 Task: Create fields in the 'feedback' object.
Action: Mouse moved to (1144, 73)
Screenshot: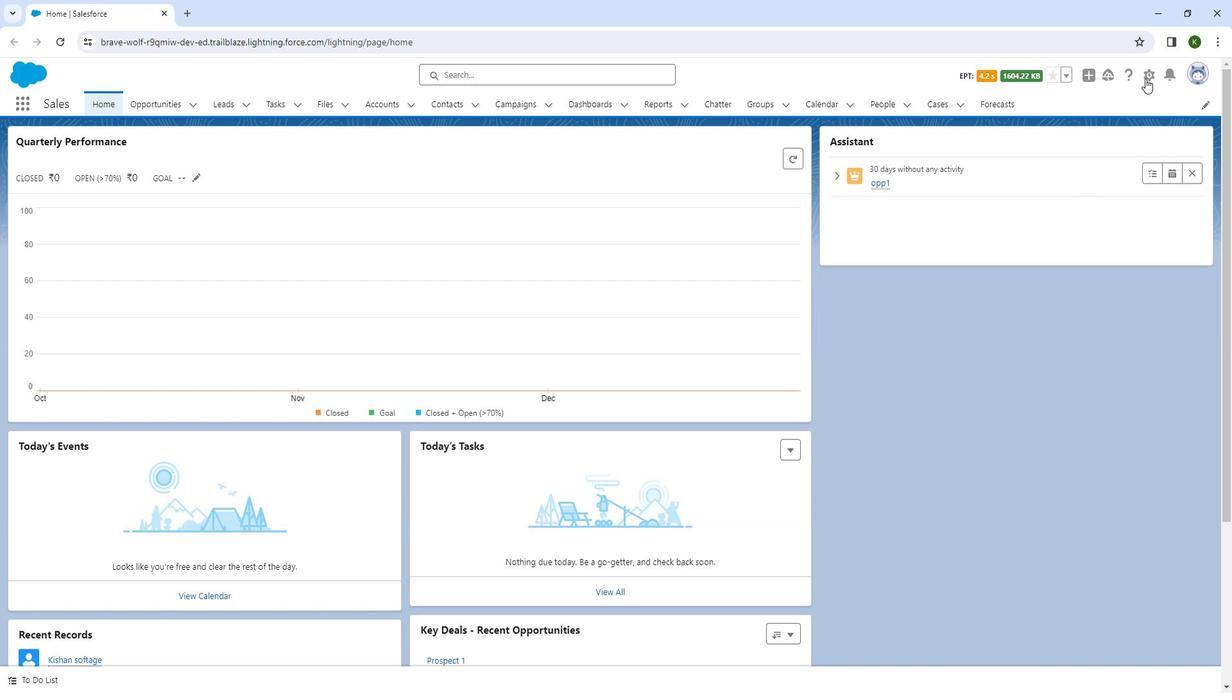 
Action: Mouse pressed left at (1144, 73)
Screenshot: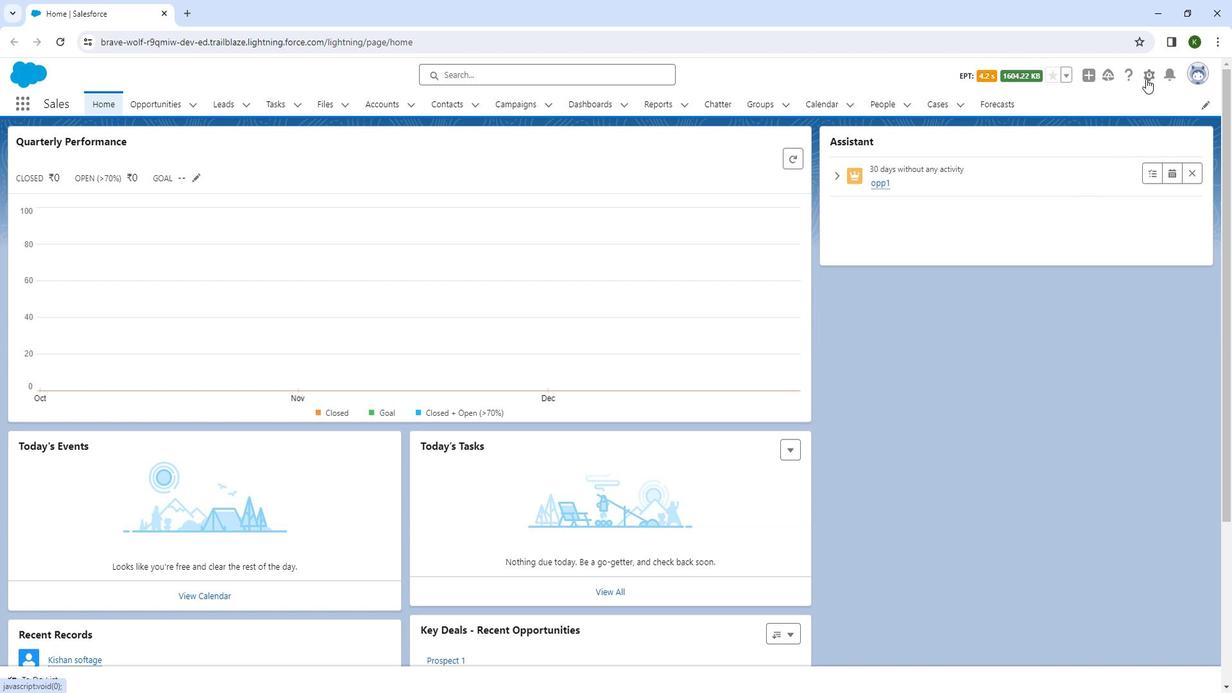 
Action: Mouse moved to (1090, 105)
Screenshot: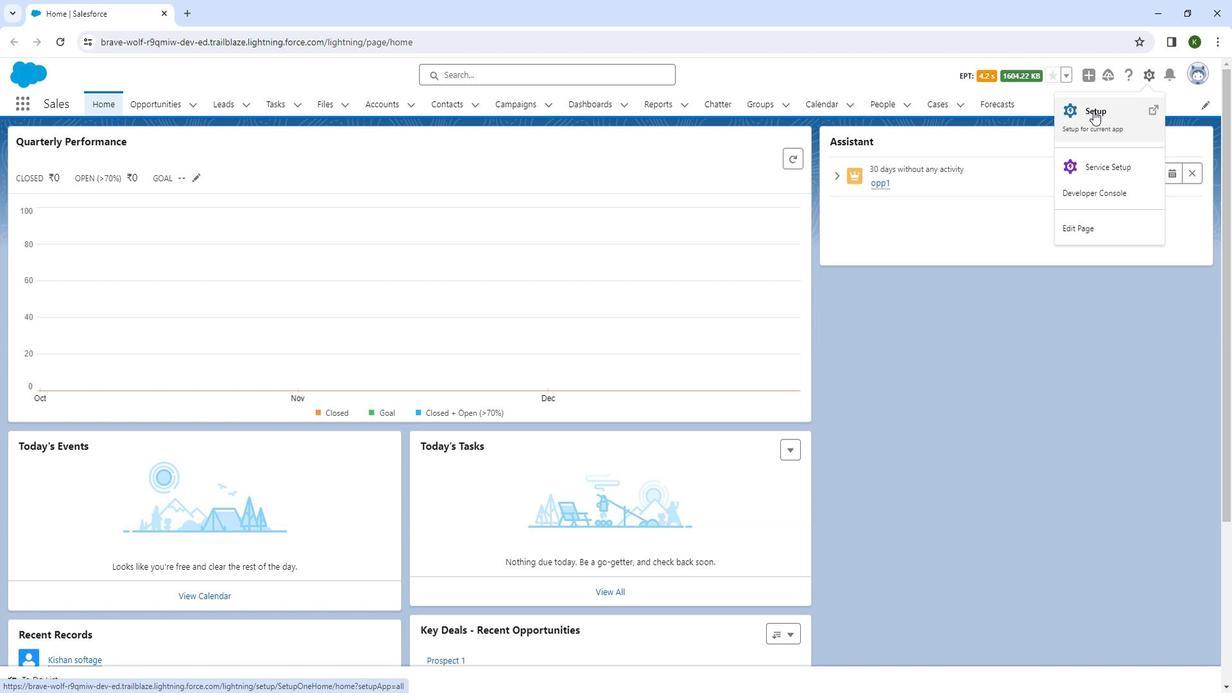 
Action: Mouse pressed left at (1090, 105)
Screenshot: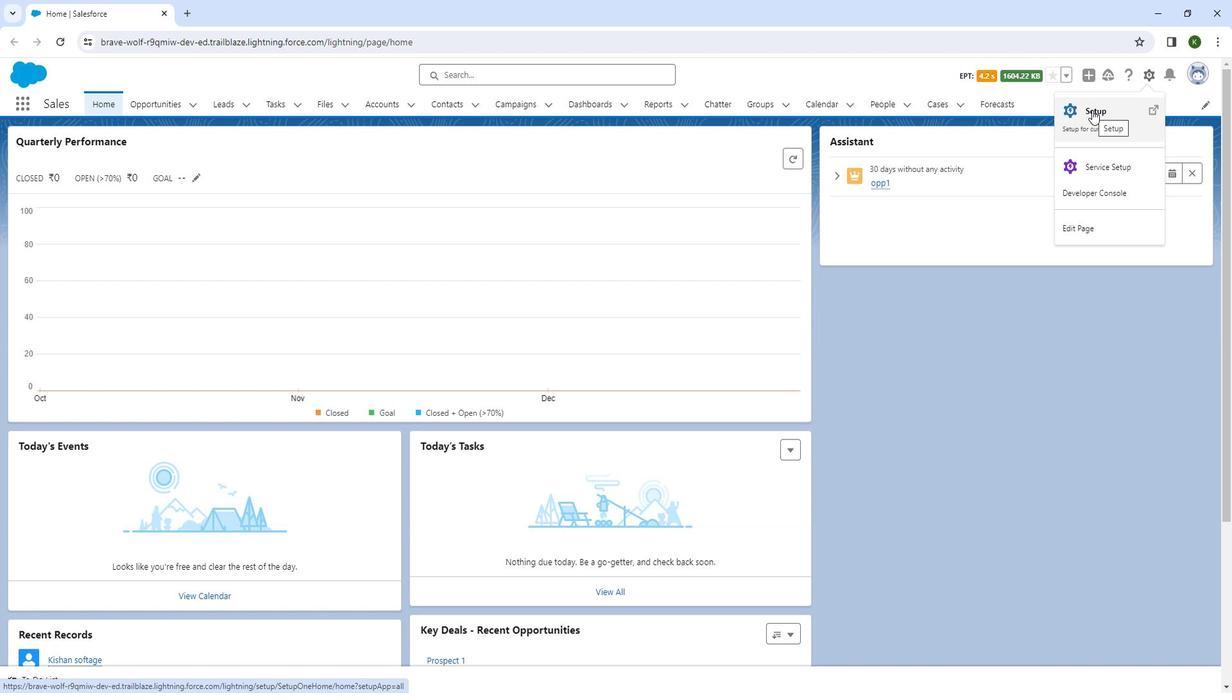 
Action: Mouse moved to (171, 97)
Screenshot: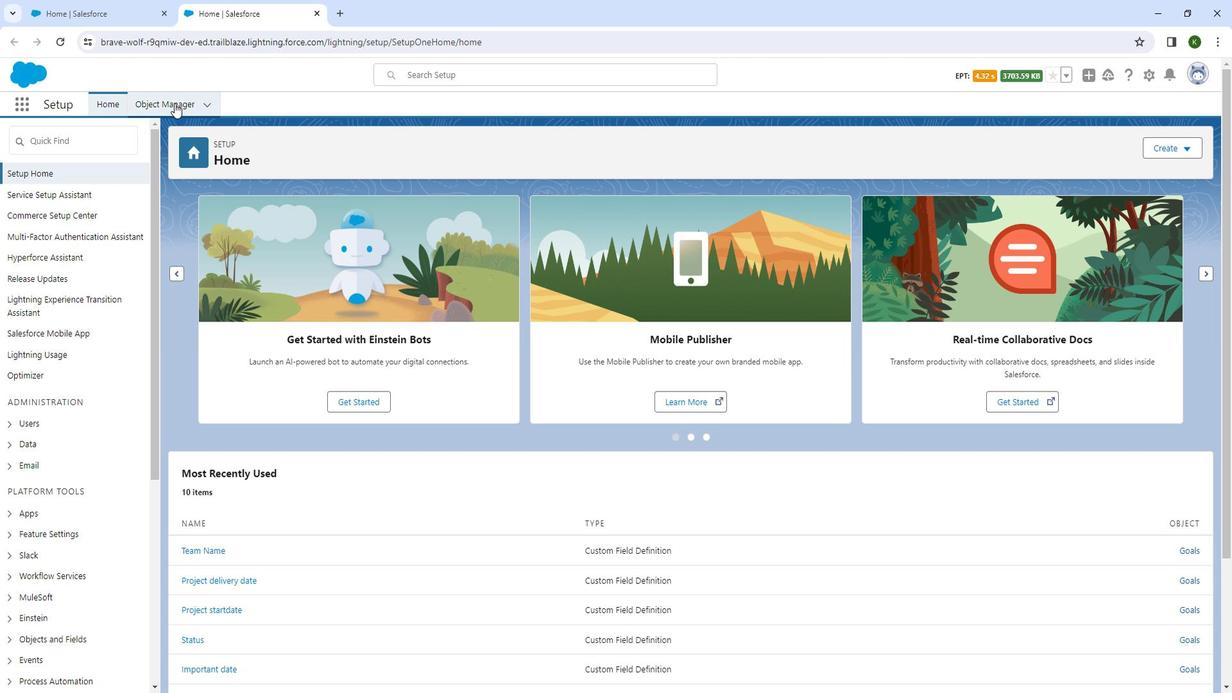 
Action: Mouse pressed left at (171, 97)
Screenshot: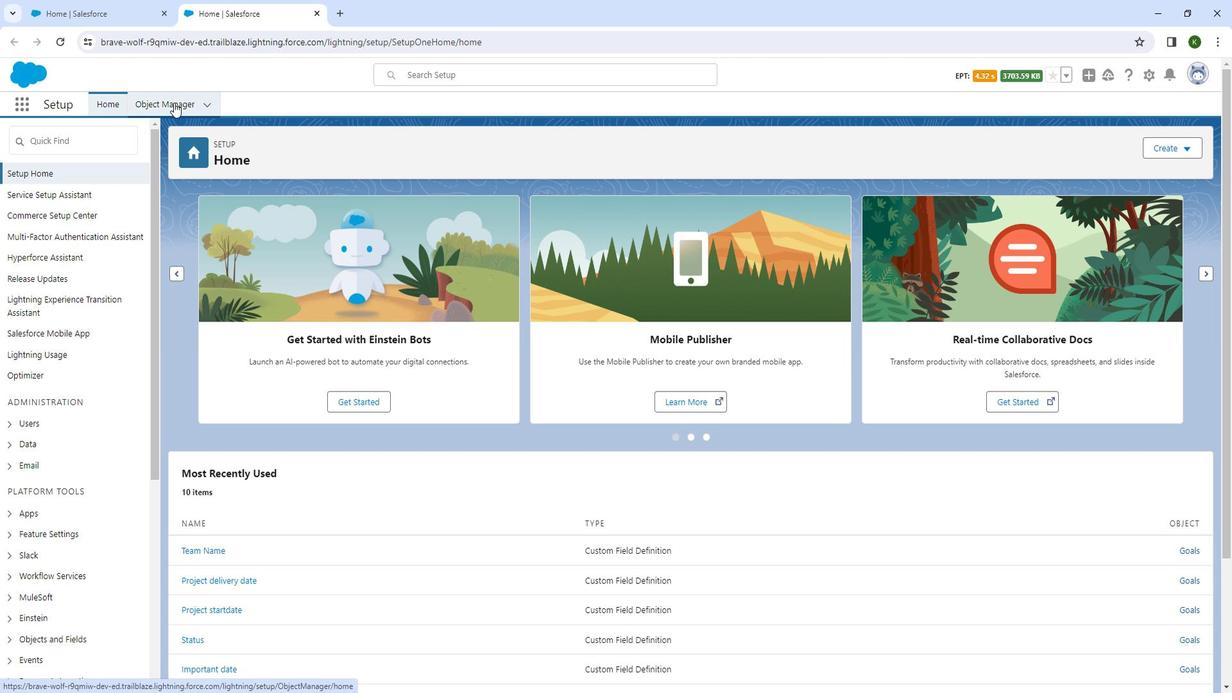 
Action: Mouse moved to (974, 150)
Screenshot: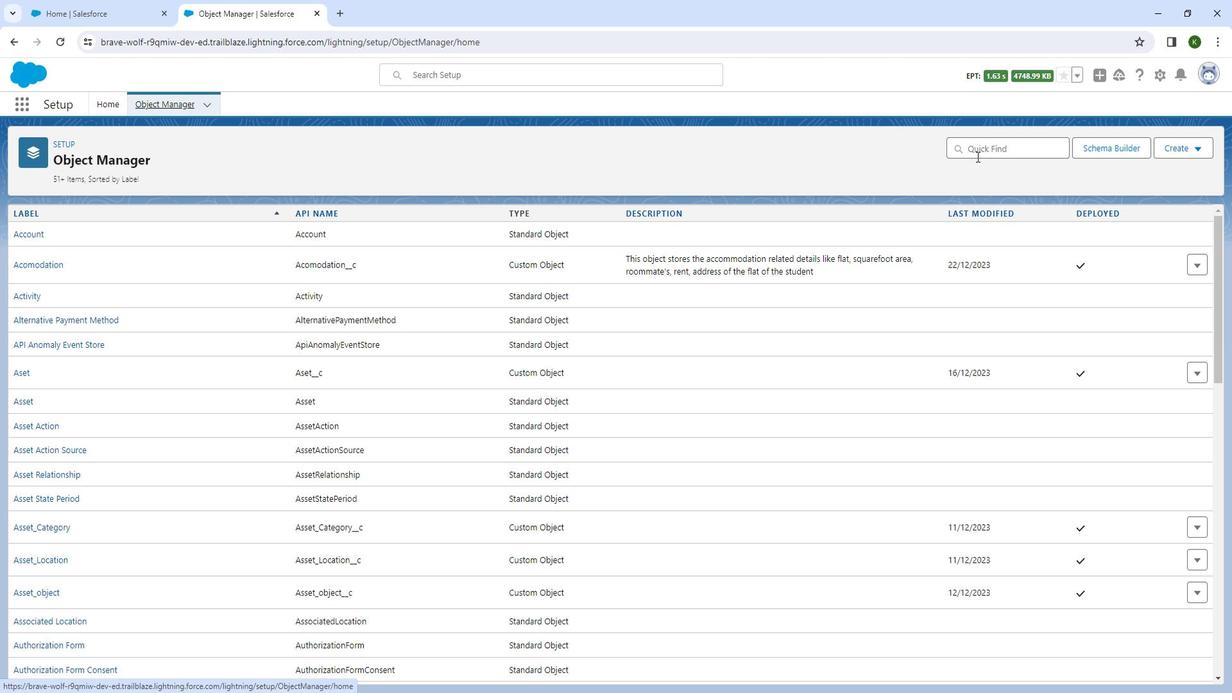 
Action: Mouse pressed left at (974, 150)
Screenshot: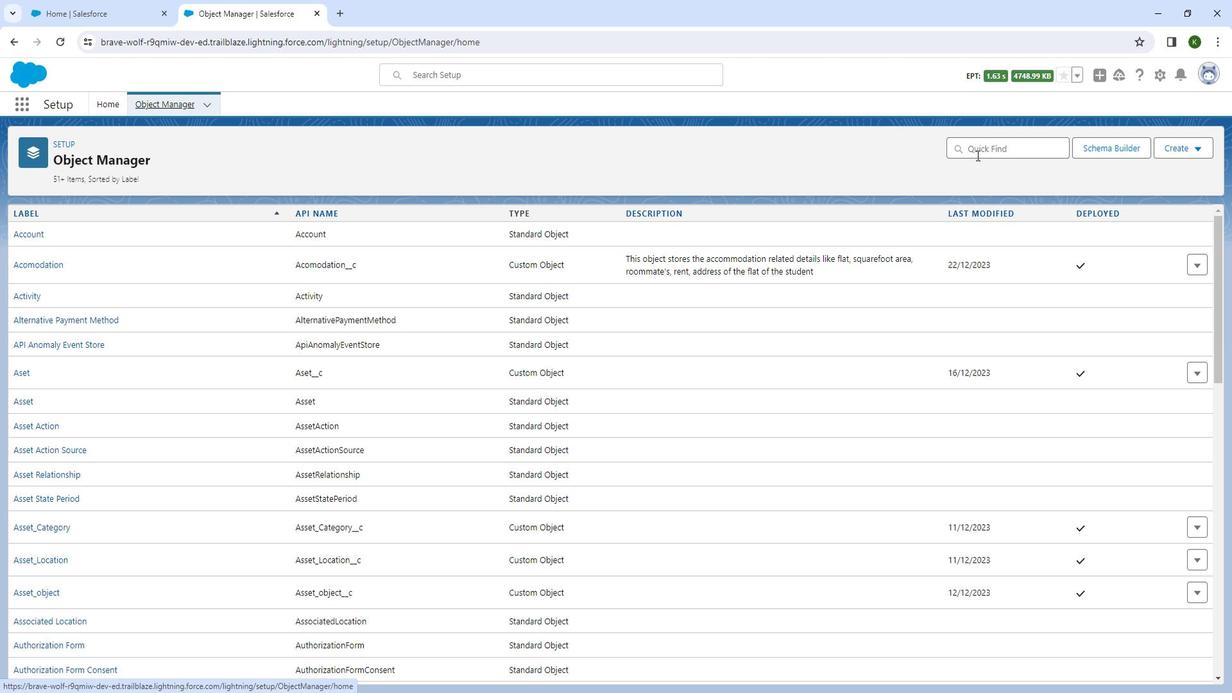 
Action: Key pressed feedb
Screenshot: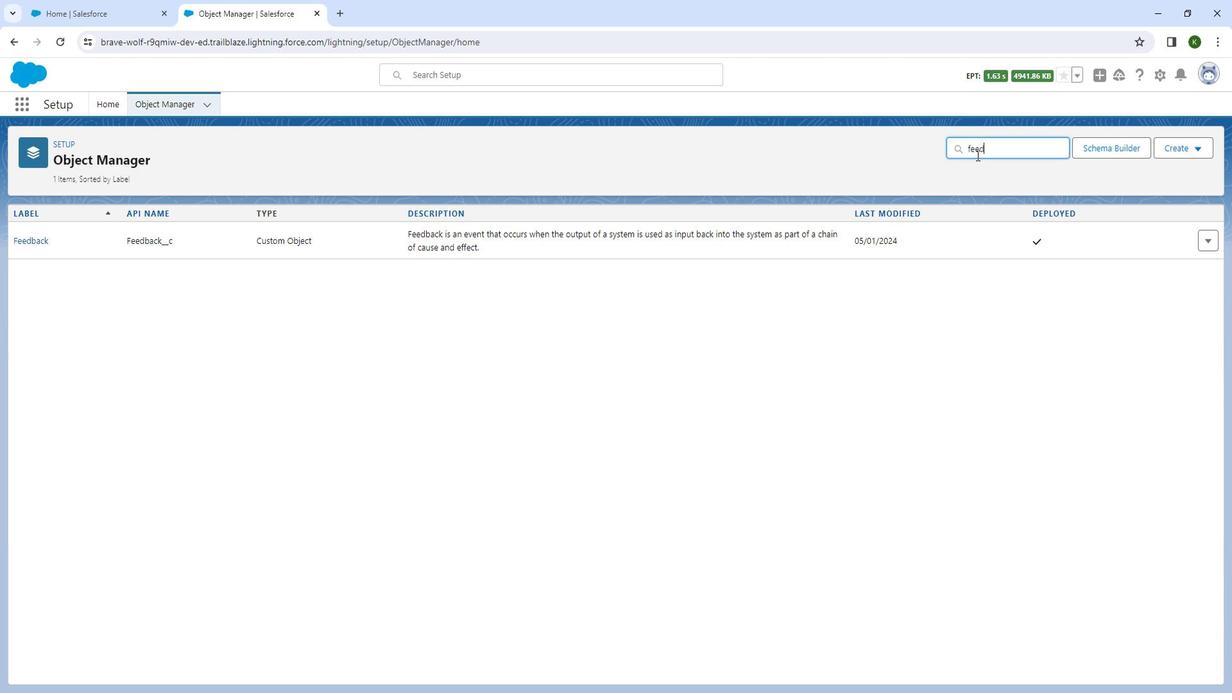 
Action: Mouse moved to (37, 238)
Screenshot: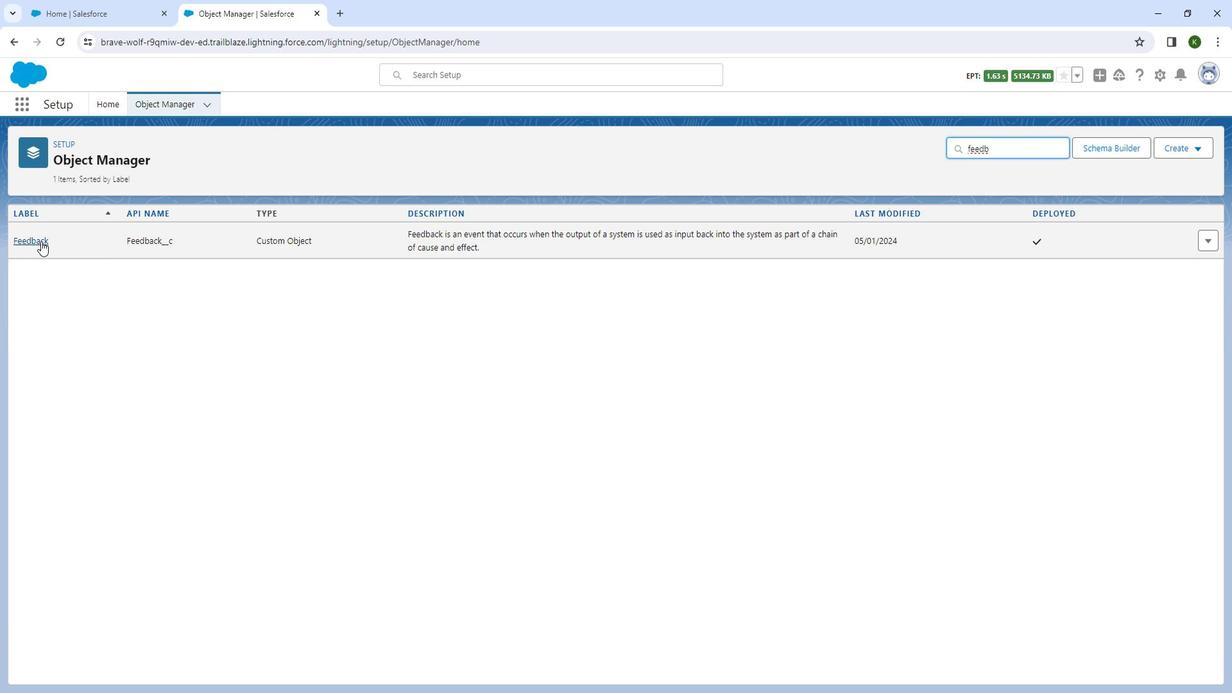 
Action: Mouse pressed left at (37, 238)
Screenshot: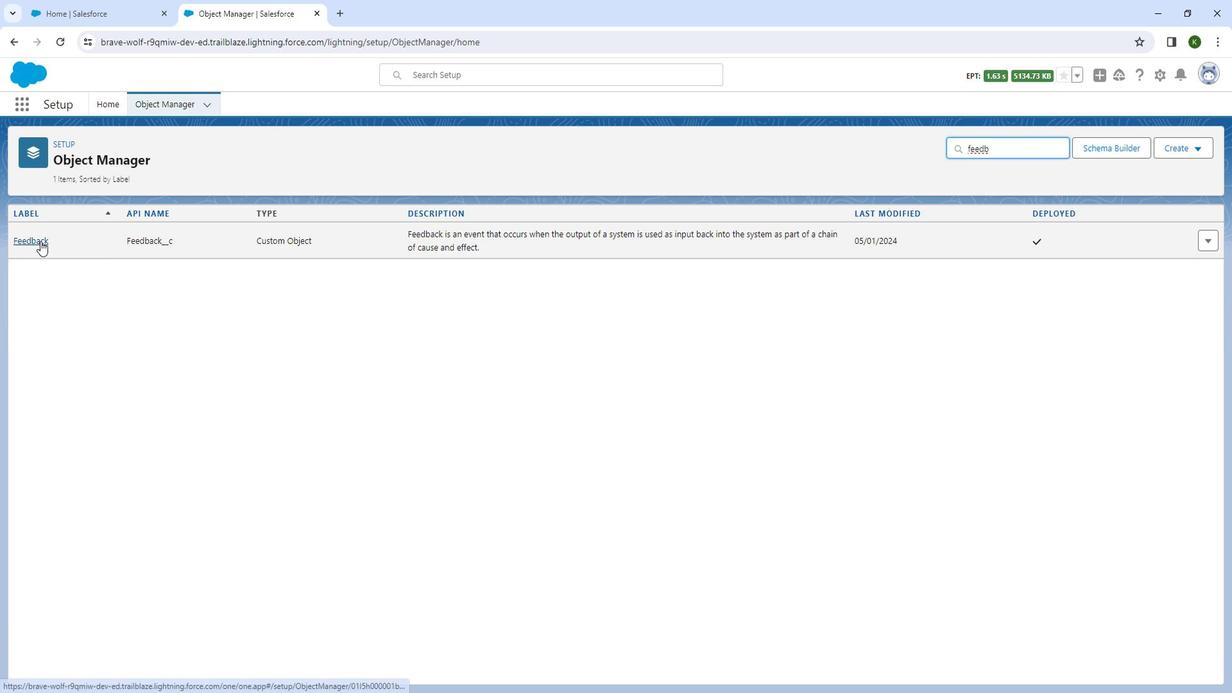 
Action: Mouse moved to (104, 238)
Screenshot: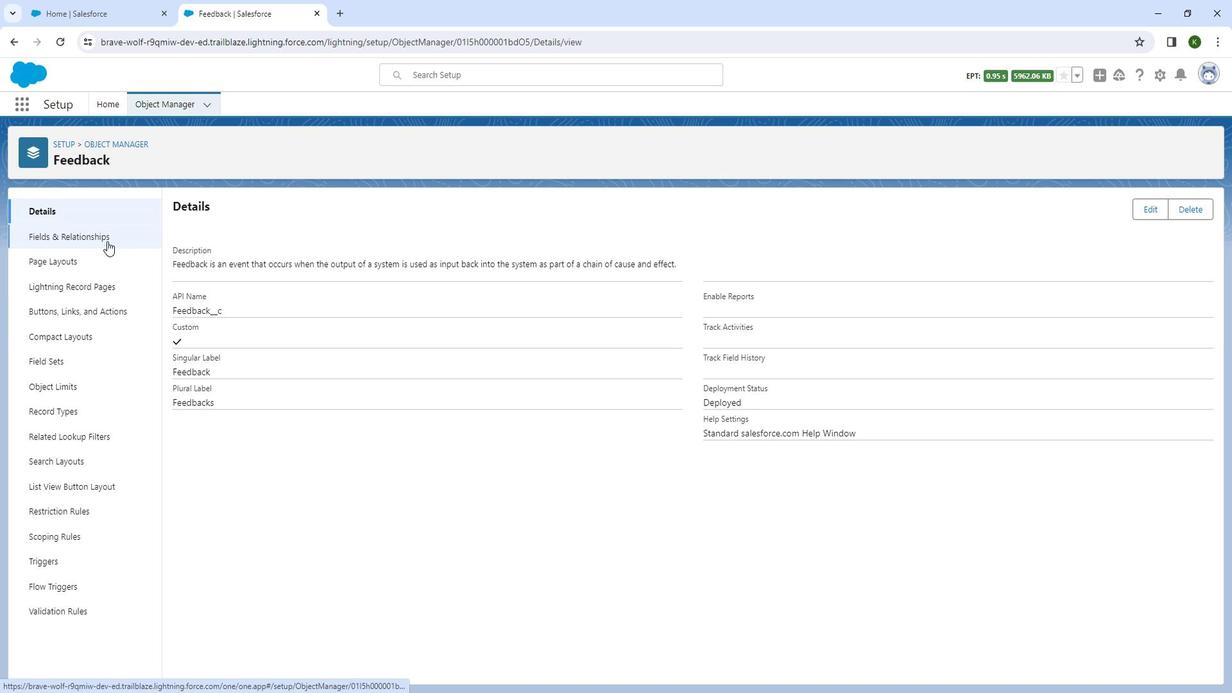 
Action: Mouse pressed left at (104, 238)
Screenshot: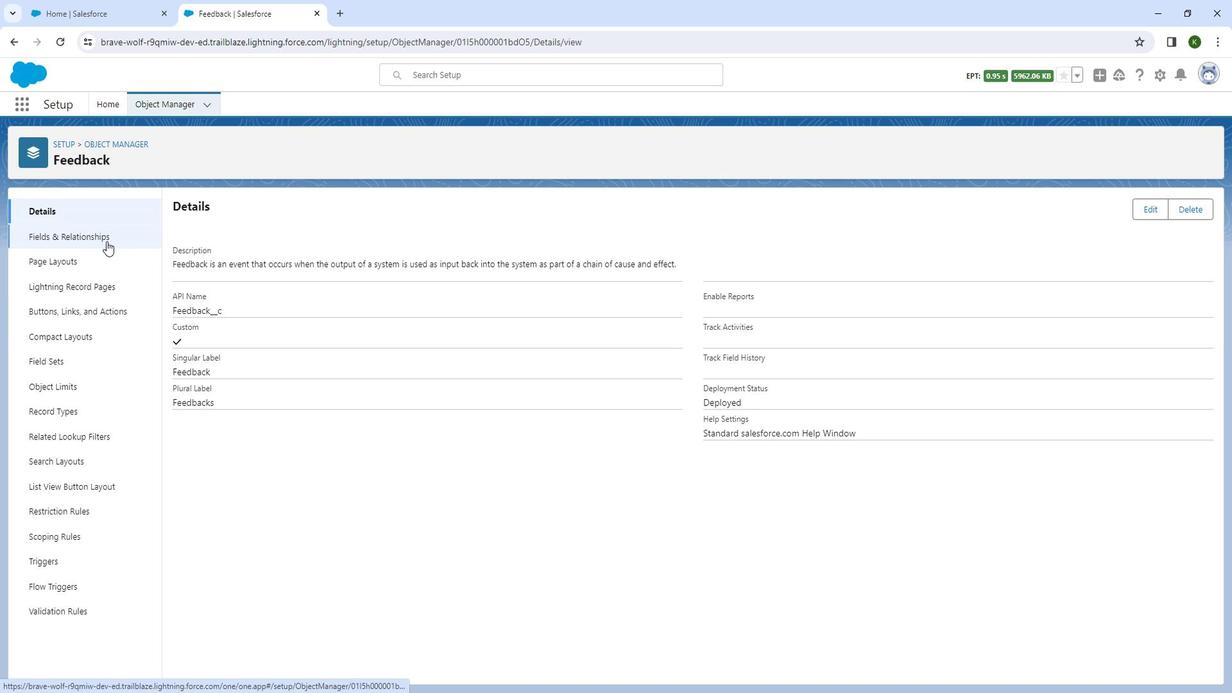 
Action: Mouse moved to (933, 208)
Screenshot: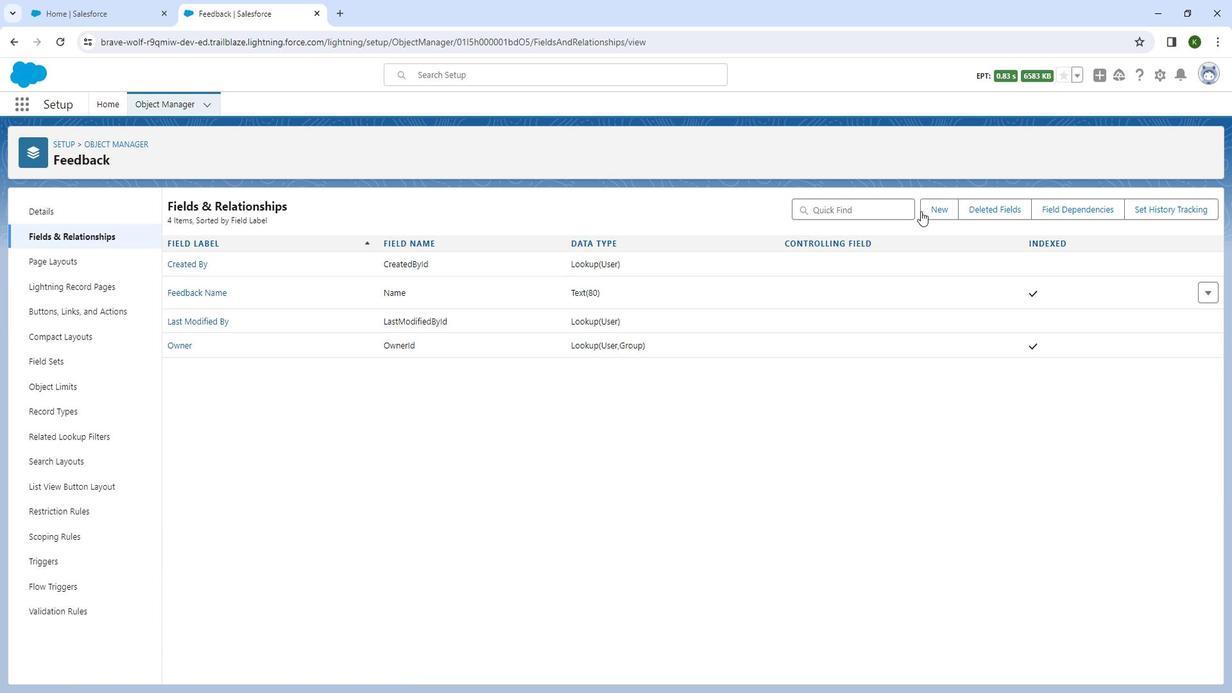 
Action: Mouse pressed left at (933, 208)
Screenshot: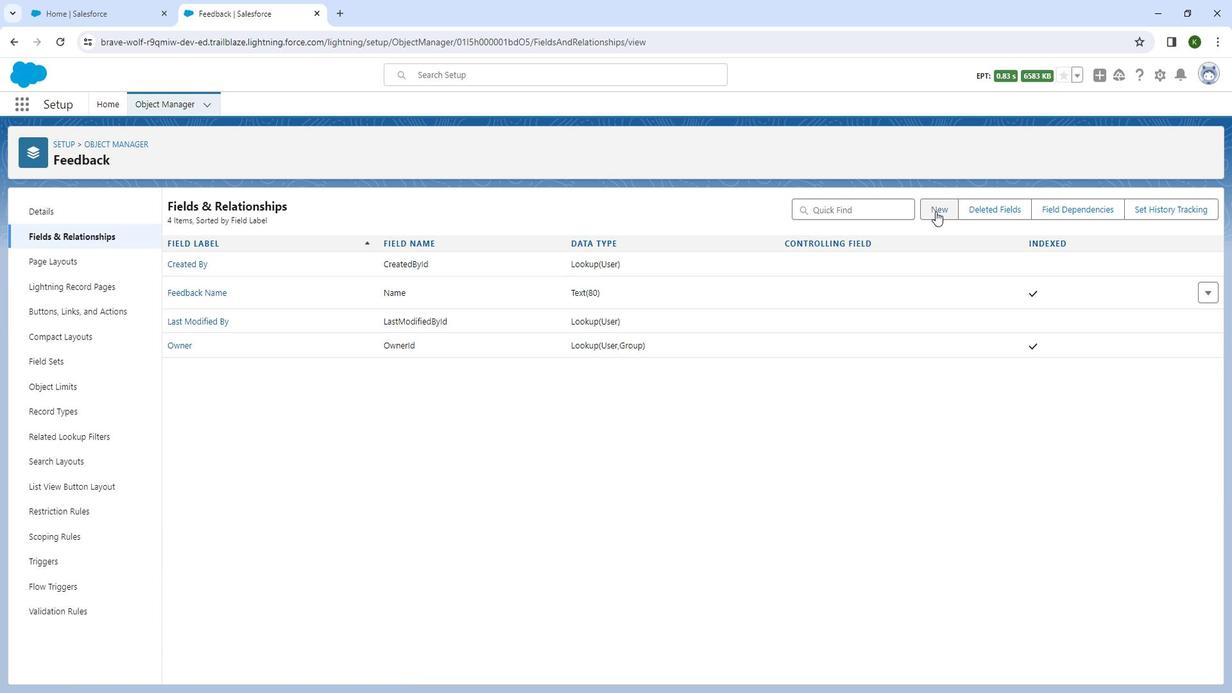 
Action: Mouse moved to (342, 444)
Screenshot: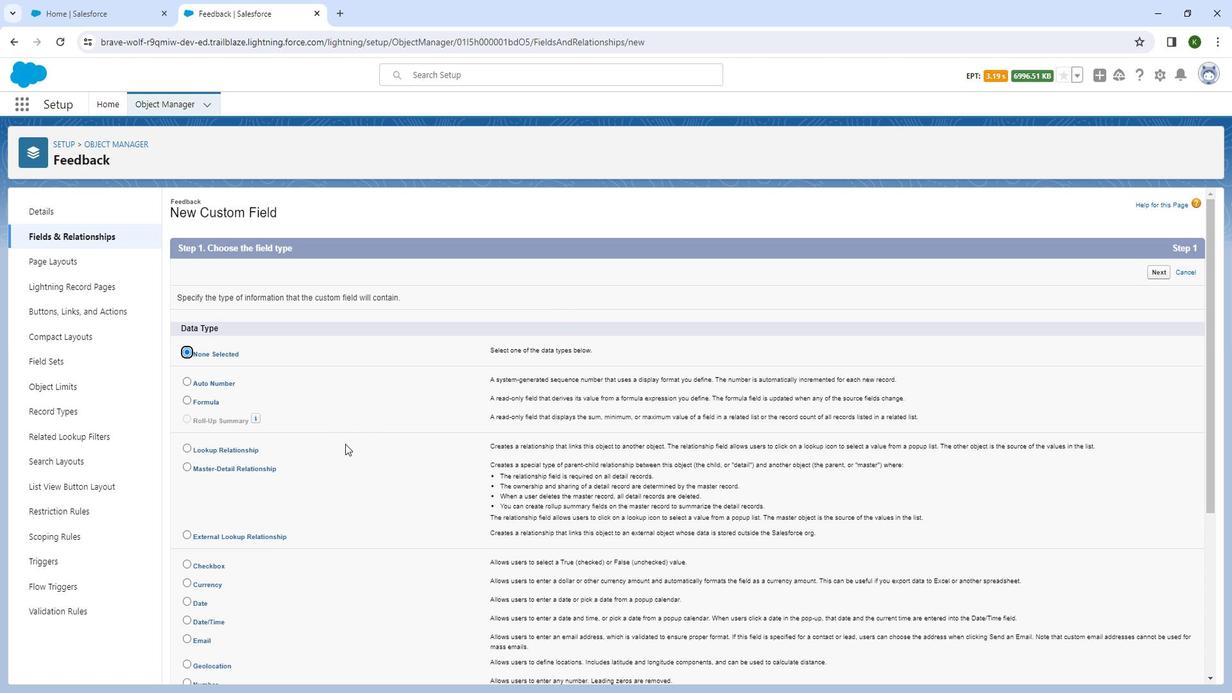 
Action: Mouse scrolled (342, 443) with delta (0, 0)
Screenshot: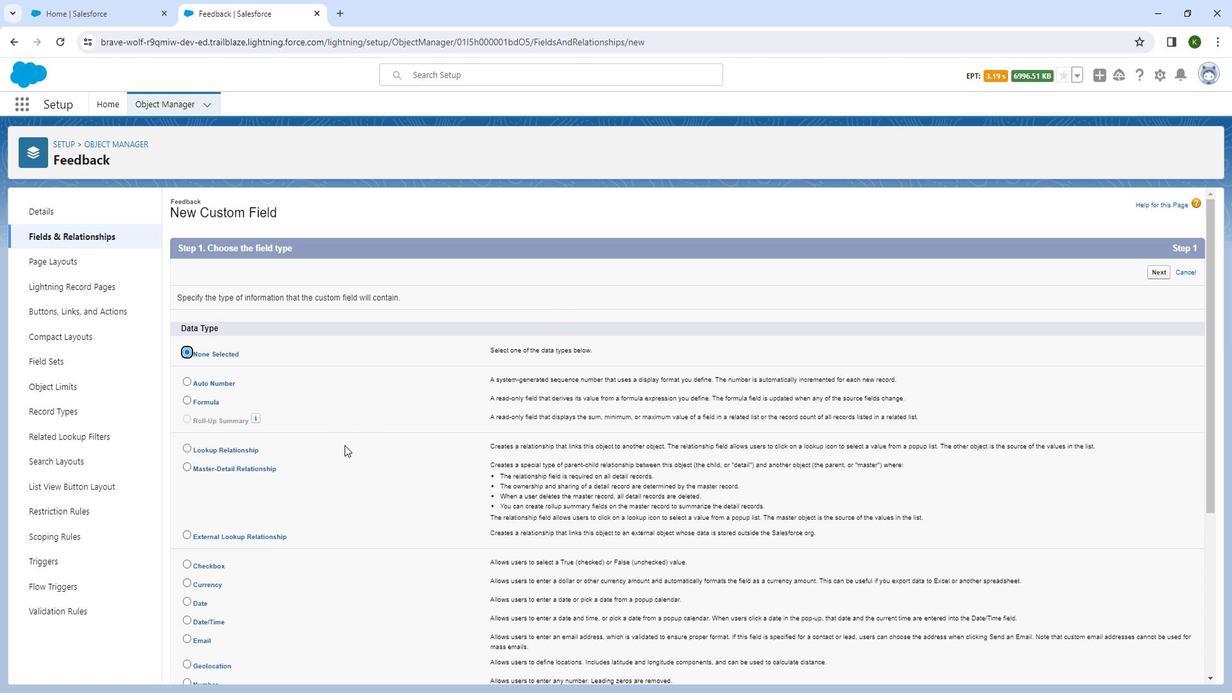 
Action: Mouse scrolled (342, 443) with delta (0, 0)
Screenshot: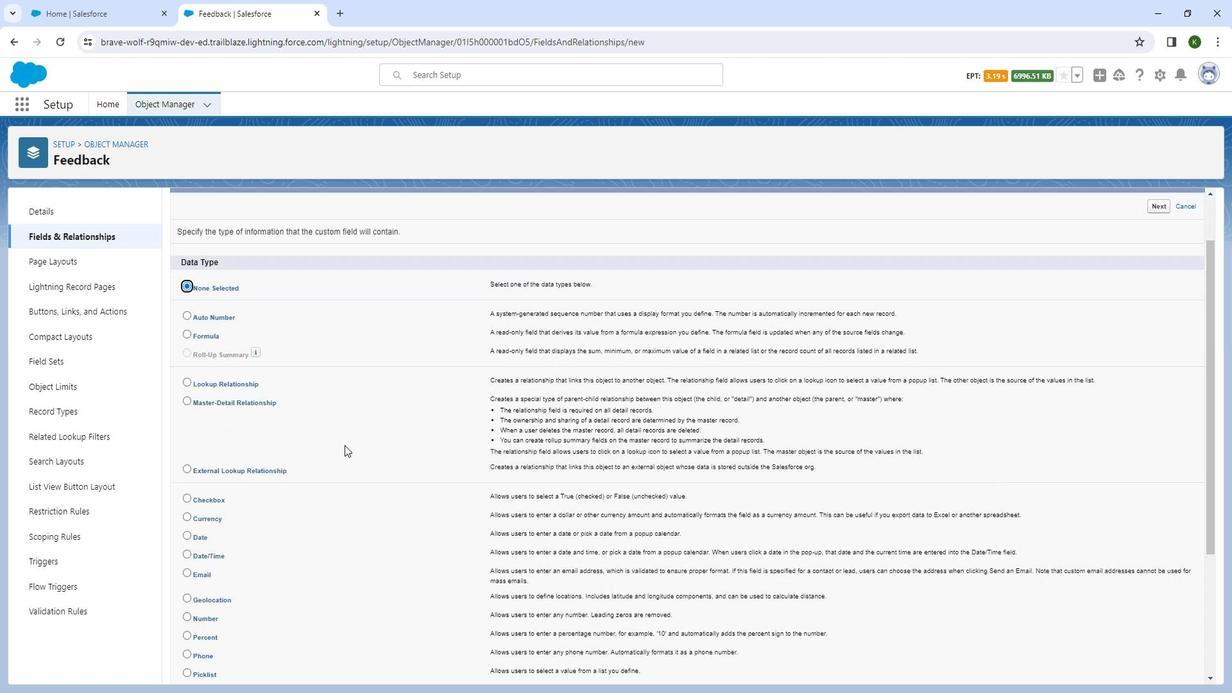 
Action: Mouse moved to (341, 446)
Screenshot: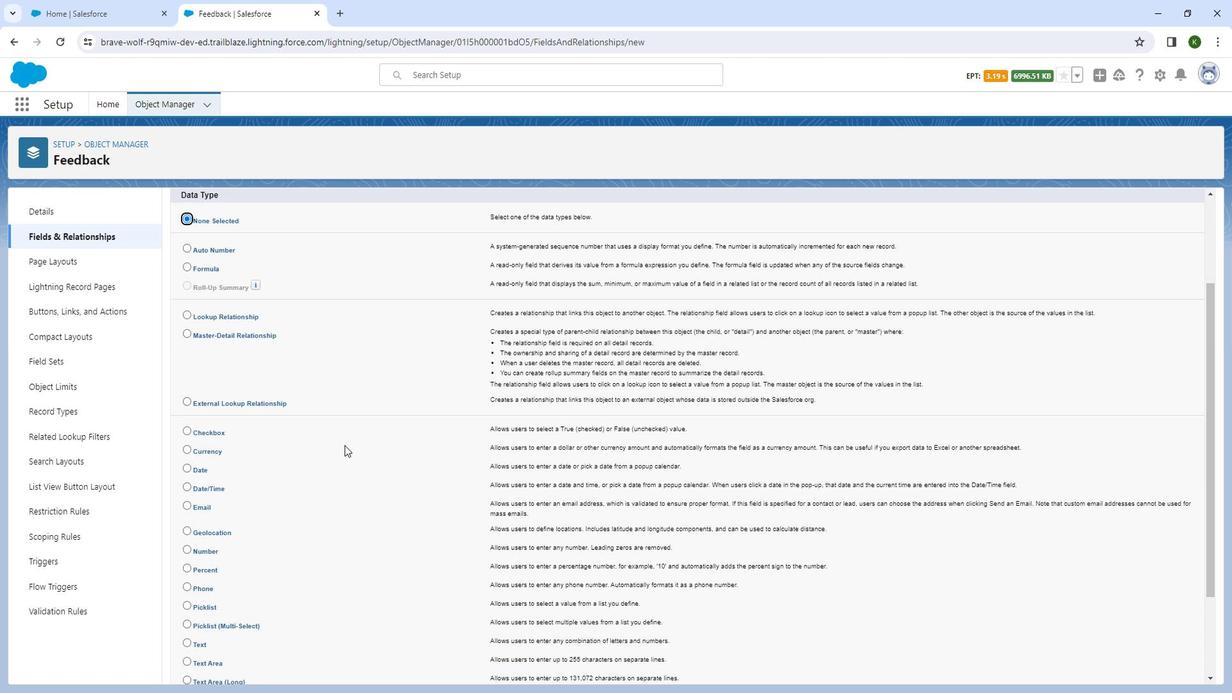 
Action: Mouse scrolled (341, 445) with delta (0, -1)
Screenshot: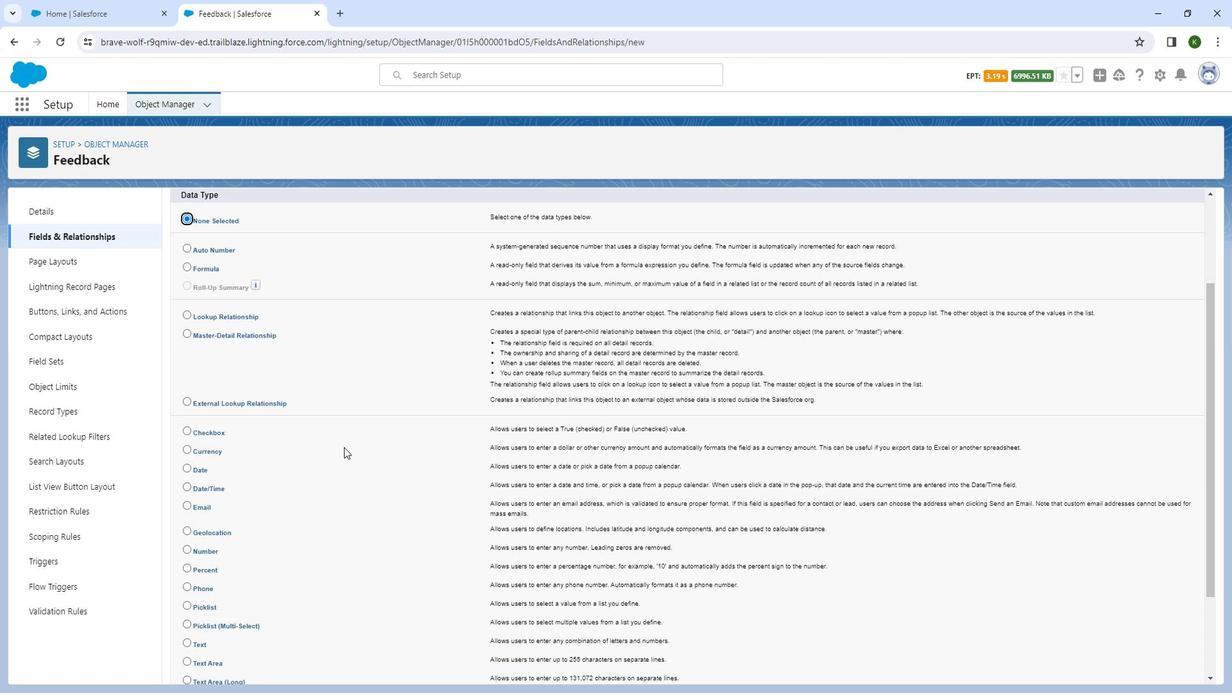 
Action: Mouse moved to (184, 577)
Screenshot: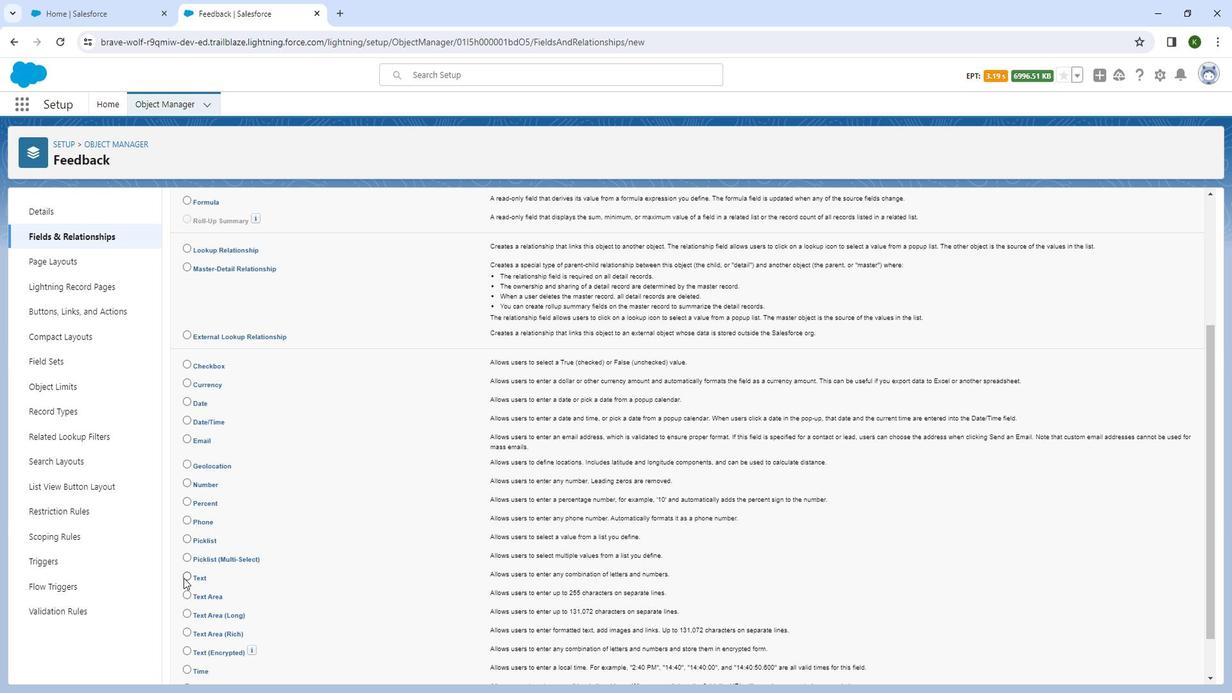 
Action: Mouse pressed left at (184, 577)
Screenshot: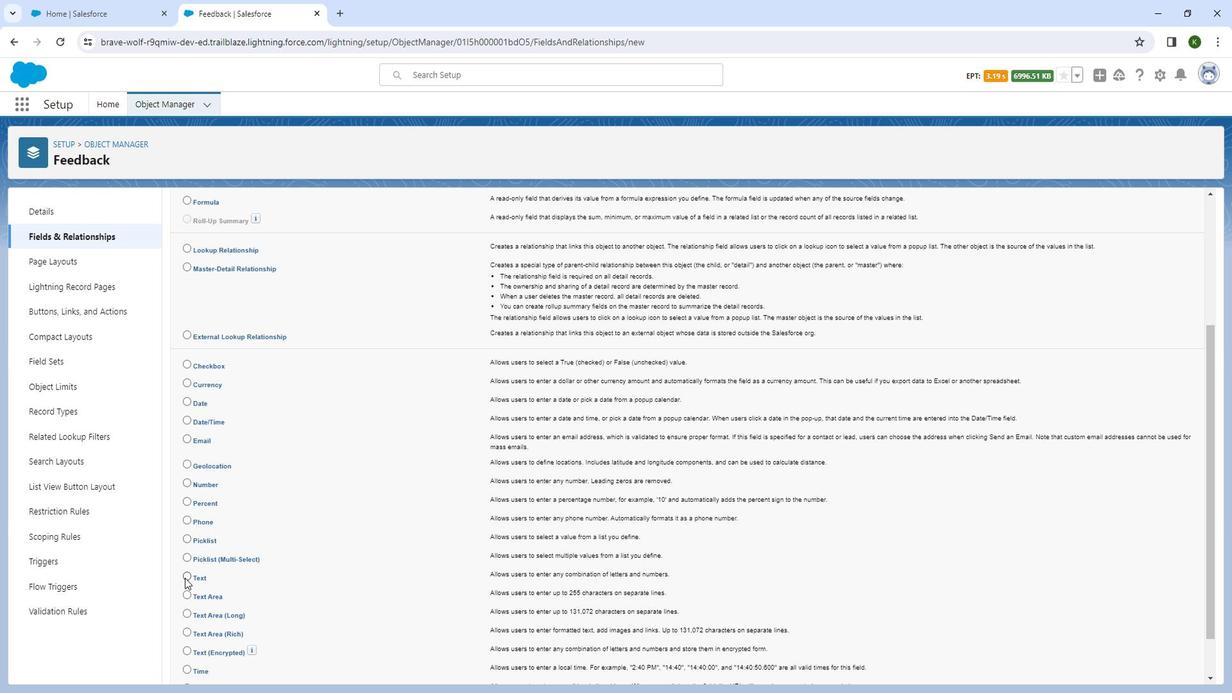 
Action: Mouse moved to (1095, 554)
Screenshot: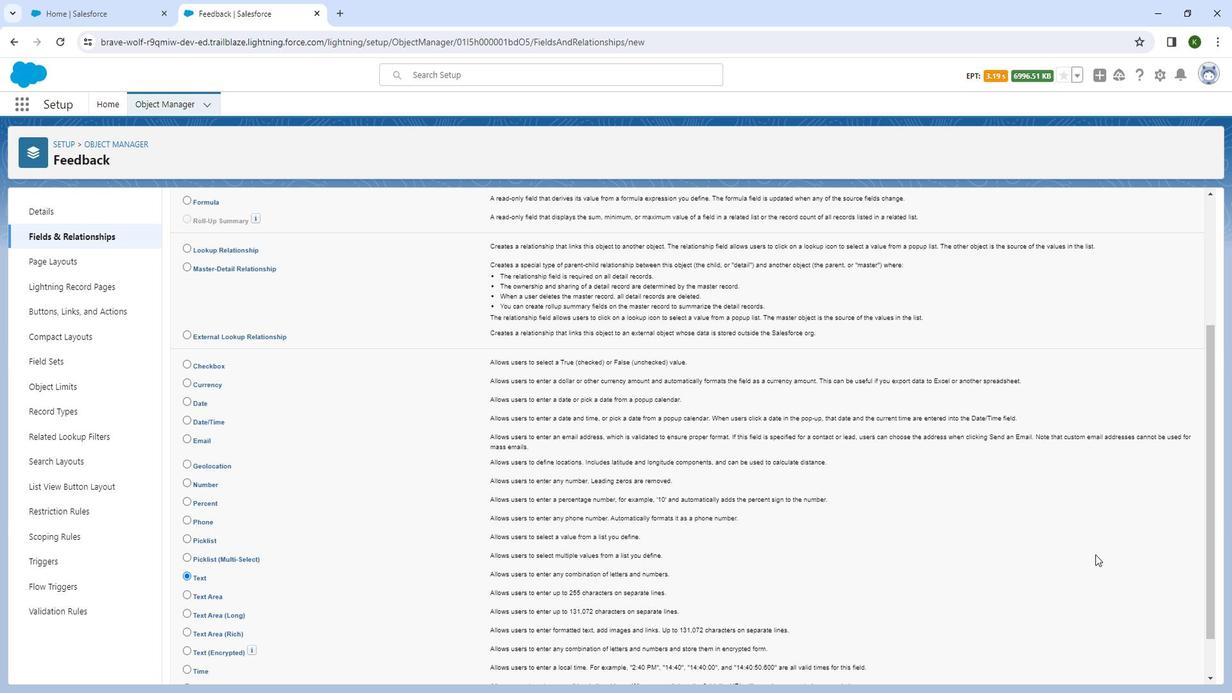 
Action: Mouse scrolled (1095, 552) with delta (0, -1)
Screenshot: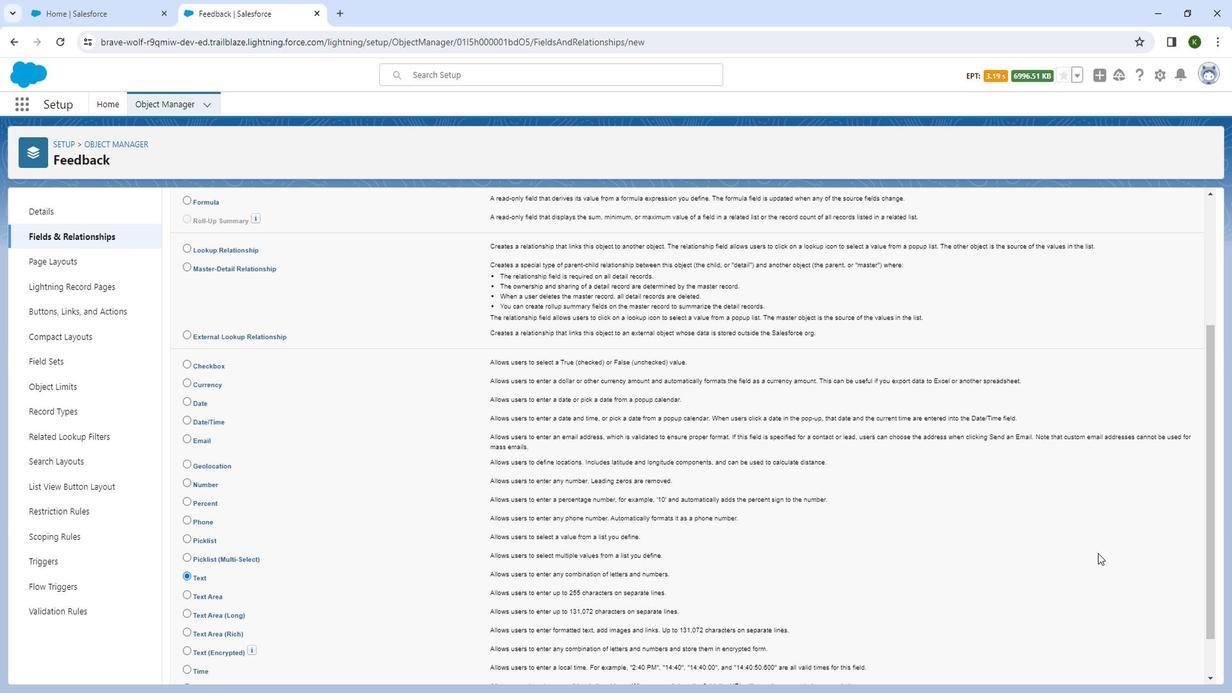 
Action: Mouse moved to (1158, 670)
Screenshot: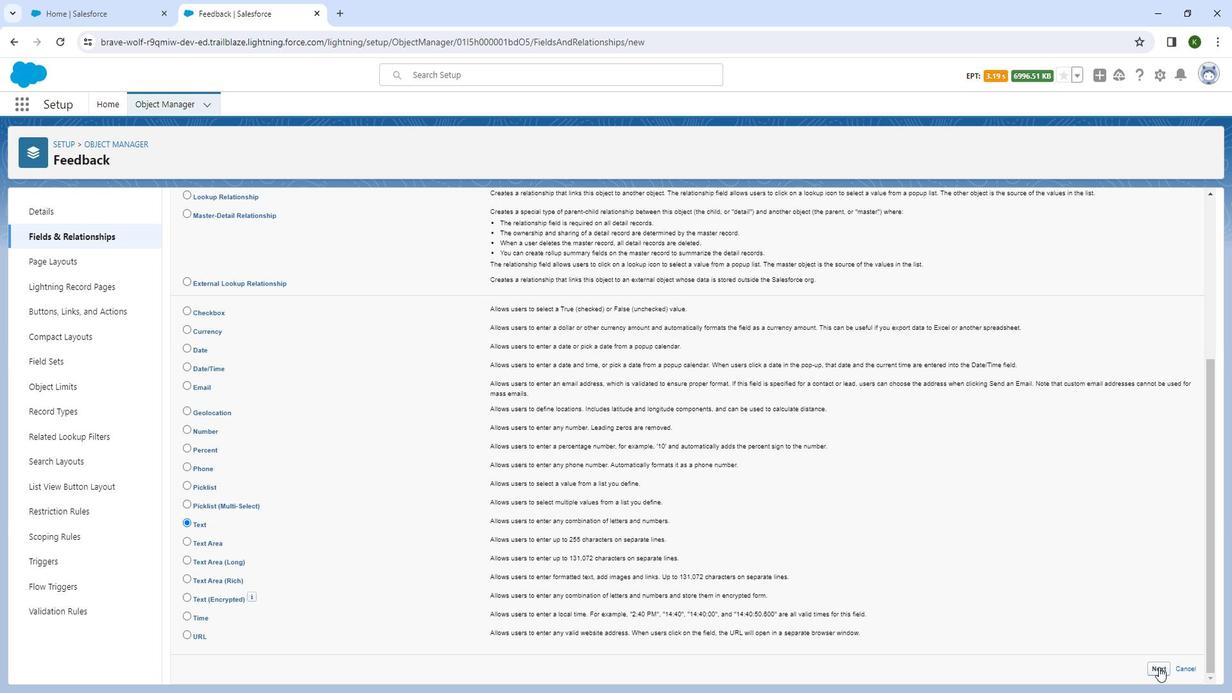 
Action: Mouse pressed left at (1158, 670)
Screenshot: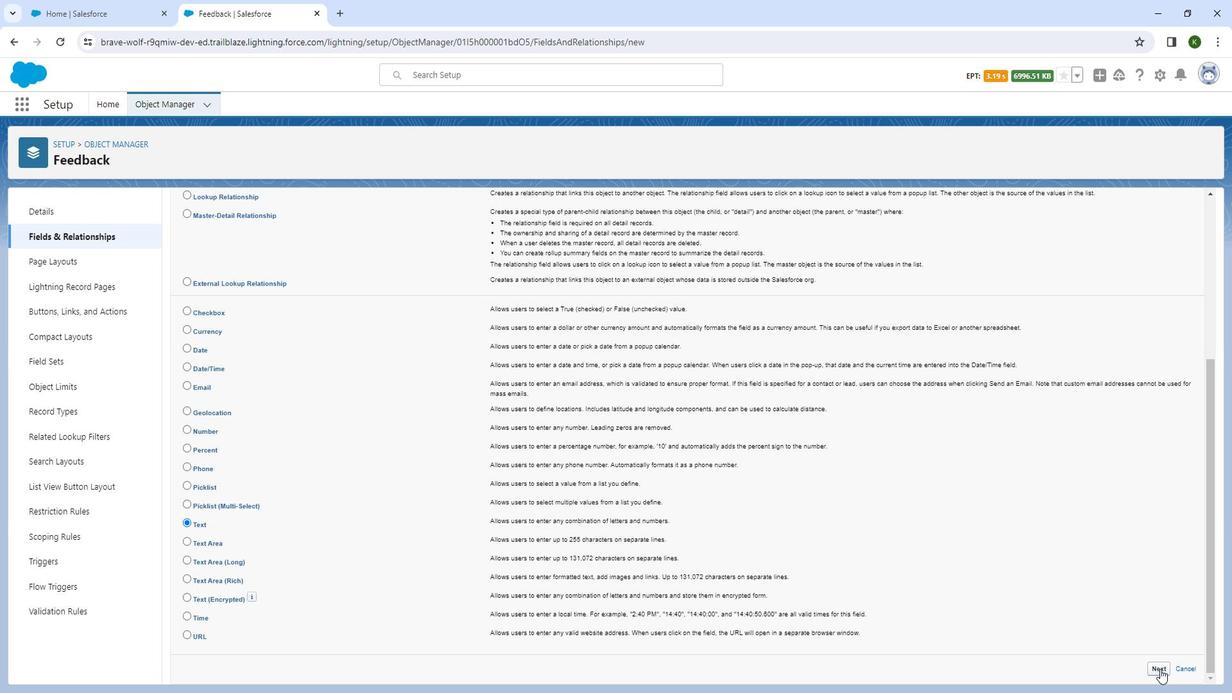 
Action: Mouse moved to (384, 297)
Screenshot: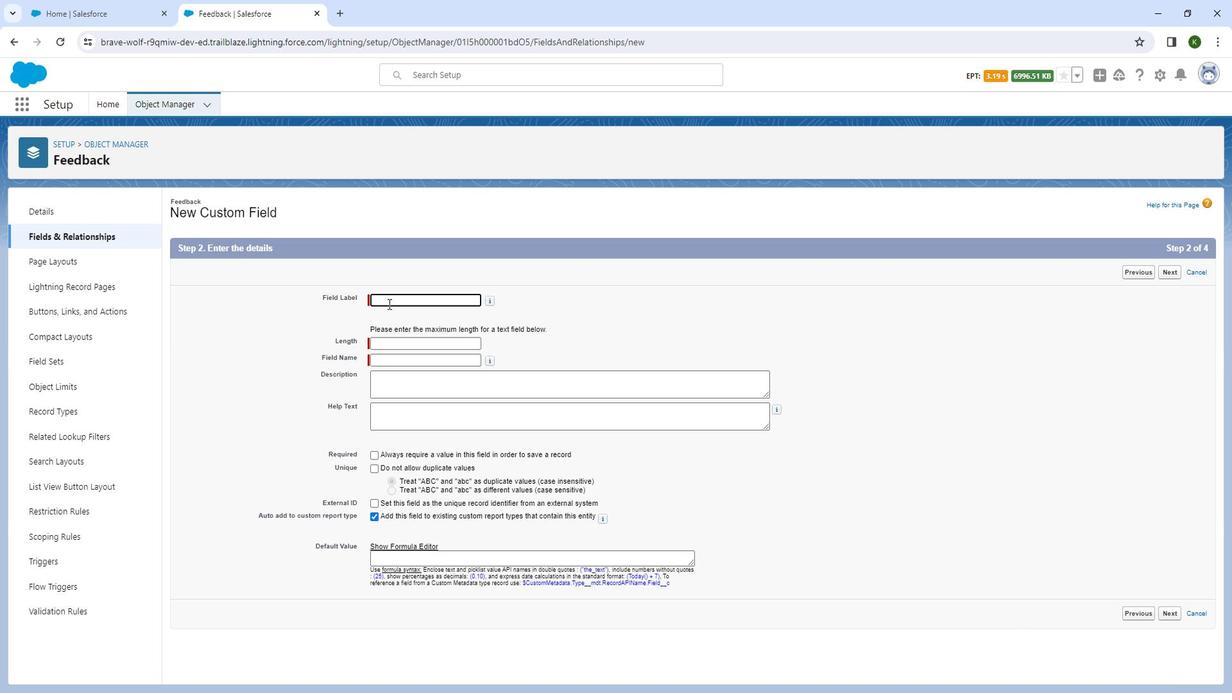 
Action: Mouse pressed left at (384, 297)
Screenshot: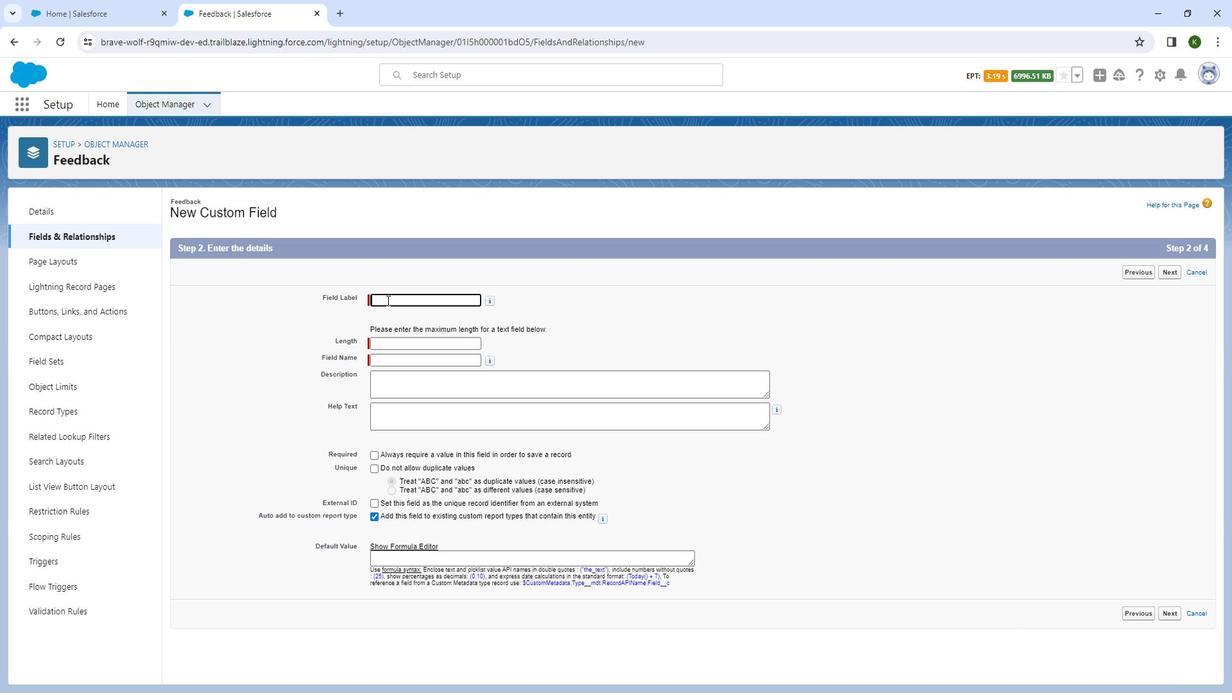 
Action: Key pressed <Key.shift_r>Employee<Key.space><Key.shift_r>ID
Screenshot: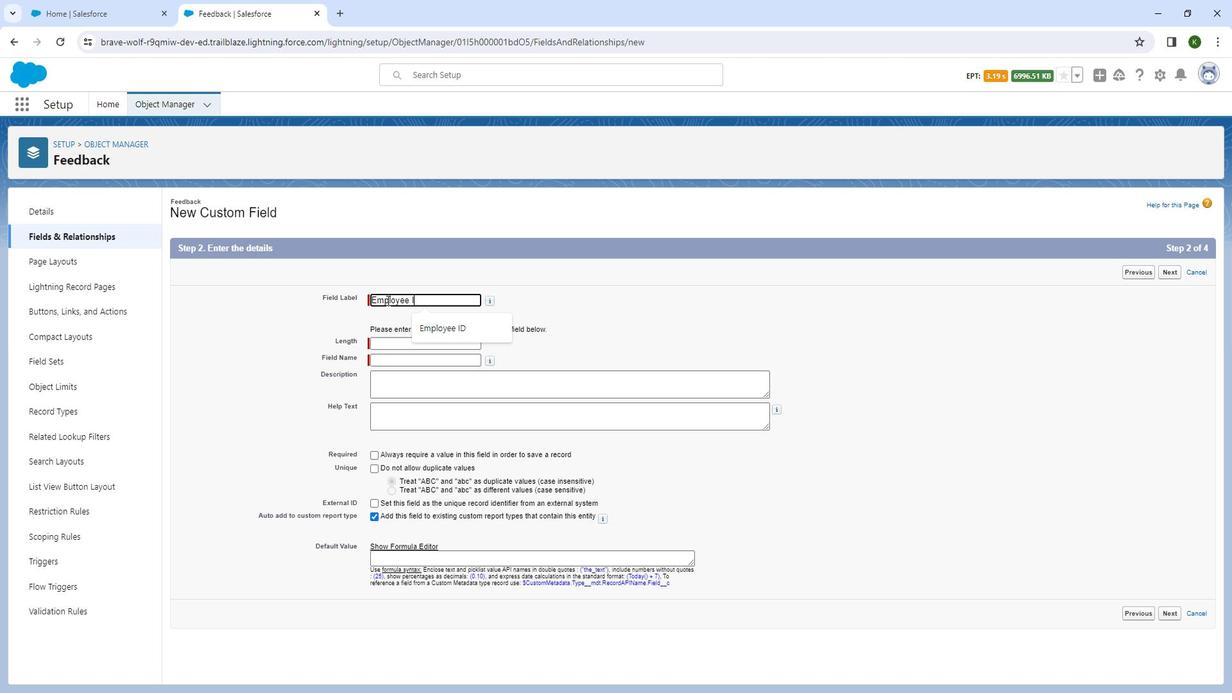 
Action: Mouse moved to (384, 340)
Screenshot: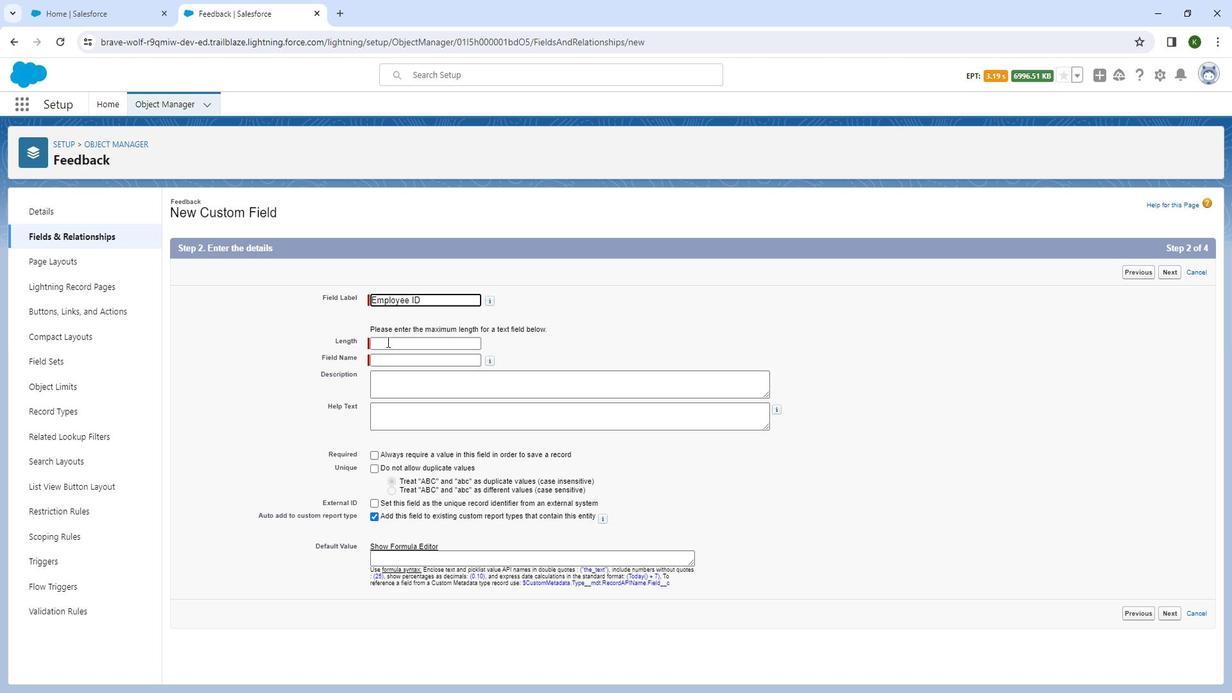 
Action: Mouse pressed left at (384, 340)
Screenshot: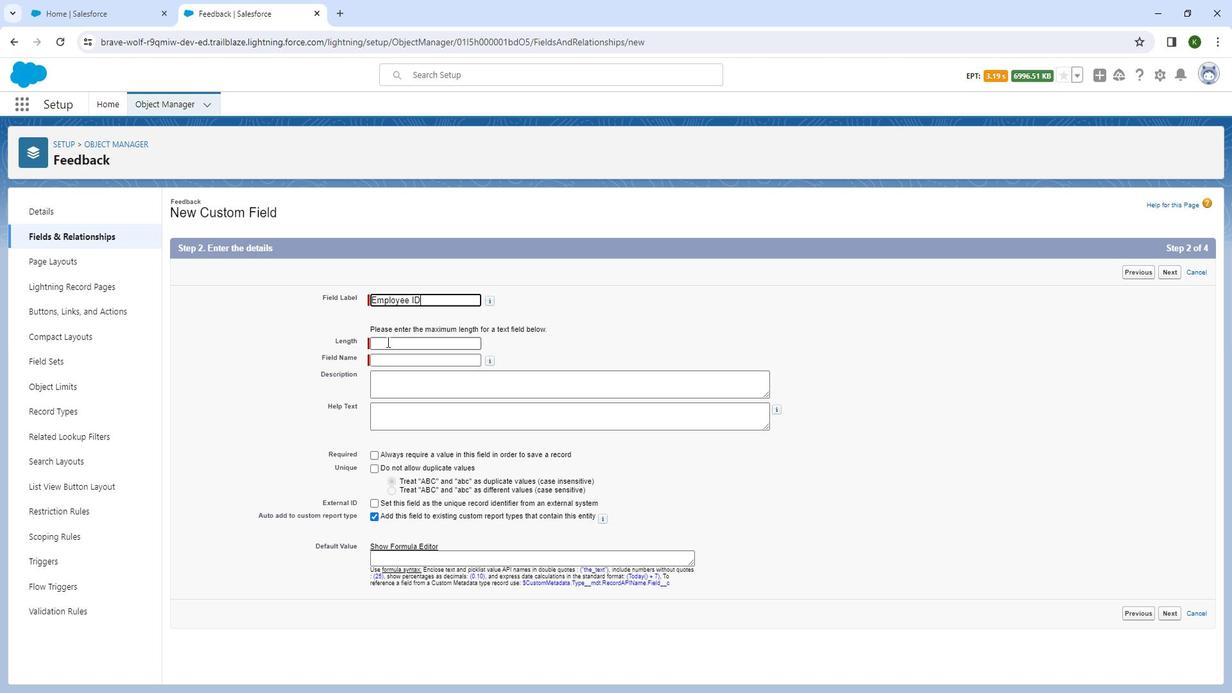 
Action: Key pressed 10
Screenshot: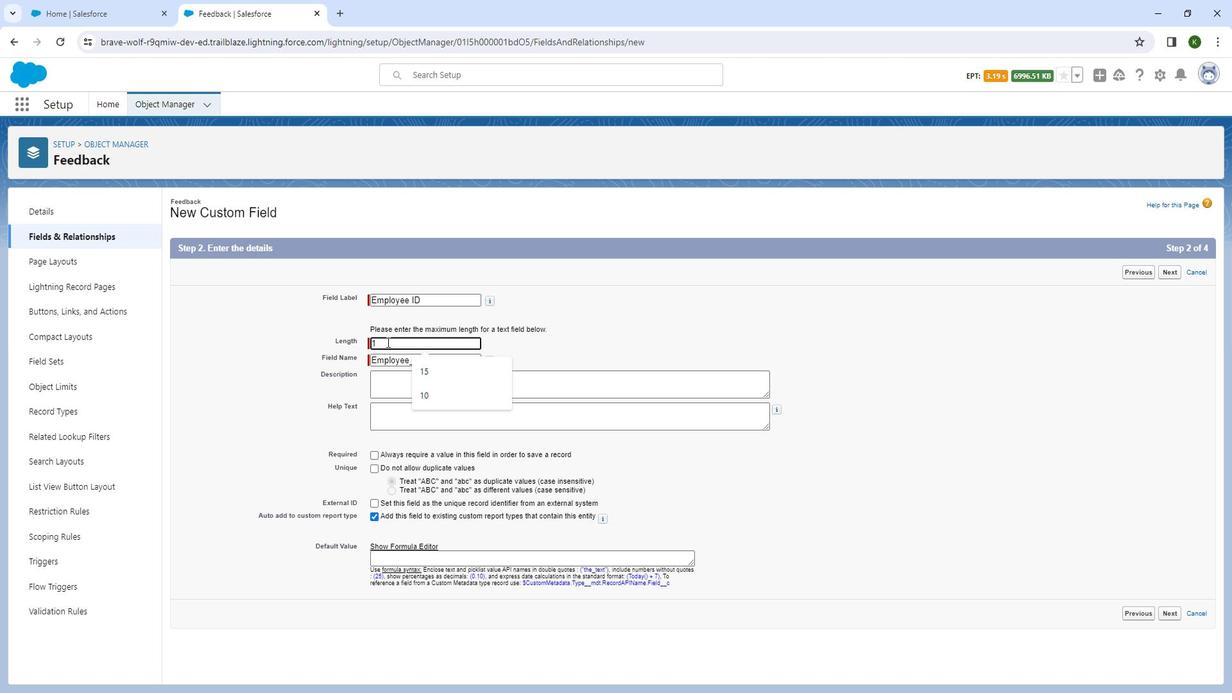 
Action: Mouse moved to (389, 380)
Screenshot: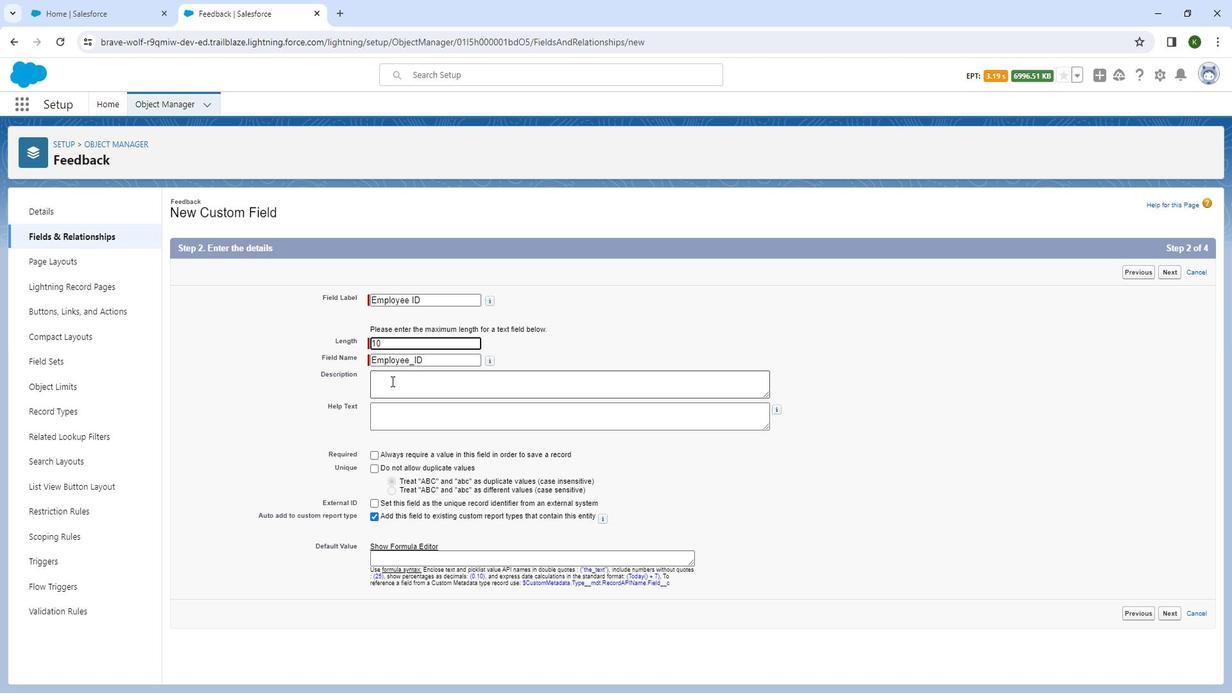 
Action: Mouse pressed left at (389, 380)
Screenshot: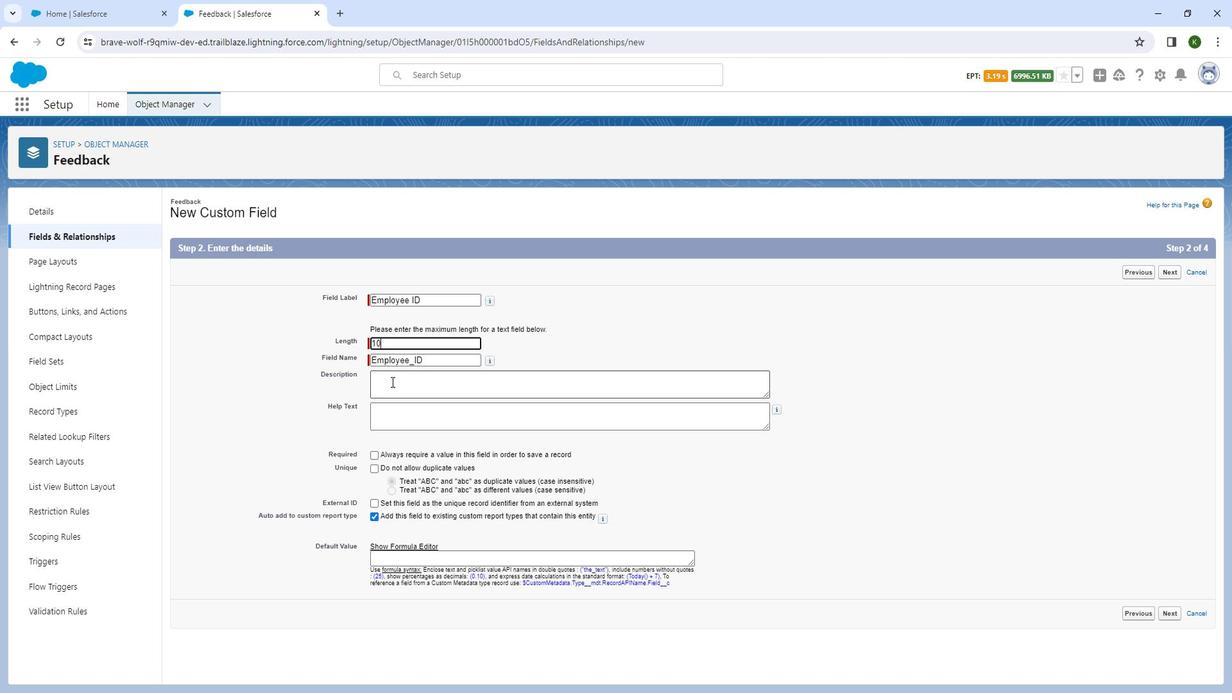 
Action: Key pressed <Key.shift_r>This<Key.space>field<Key.space>stores<Key.space>the<Key.space>unique<Key.space>employee<Key.shift_r><Key.space><Key.shift_r>ID<Key.space>and<Key.space>stores<Key.space>the<Key.space>related<Key.space>information<Key.space>in<Key.space>the<Key.space>feedback<Key.space>object.
Screenshot: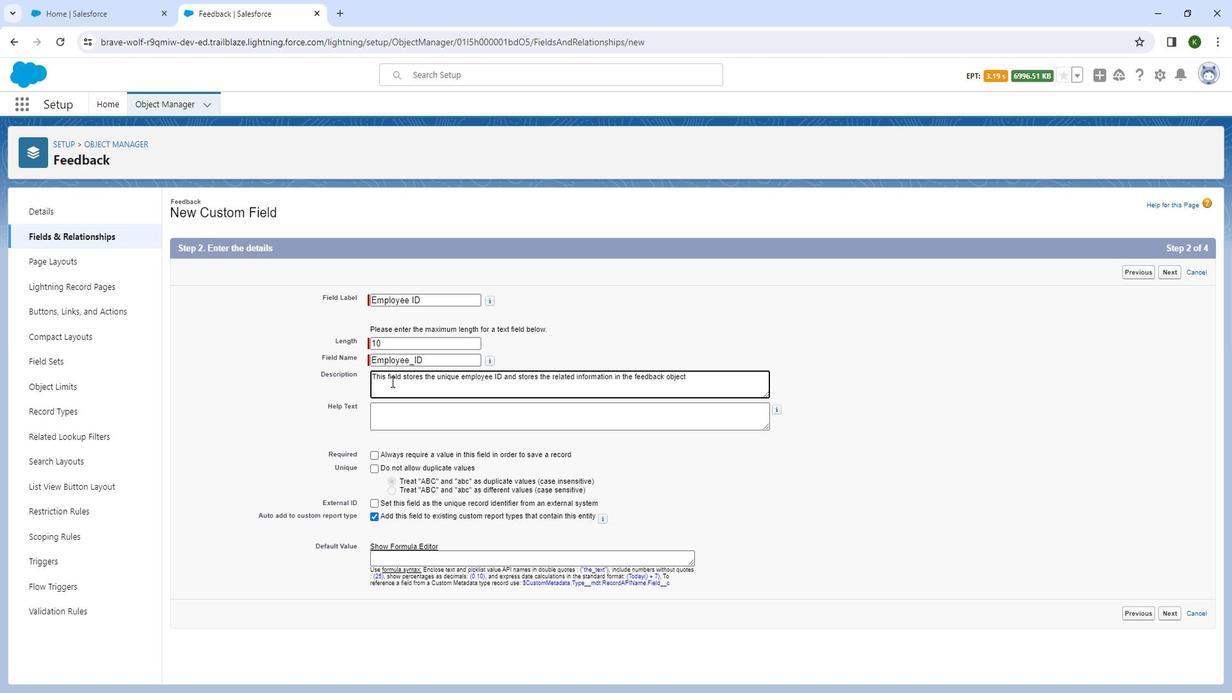 
Action: Mouse moved to (397, 408)
Screenshot: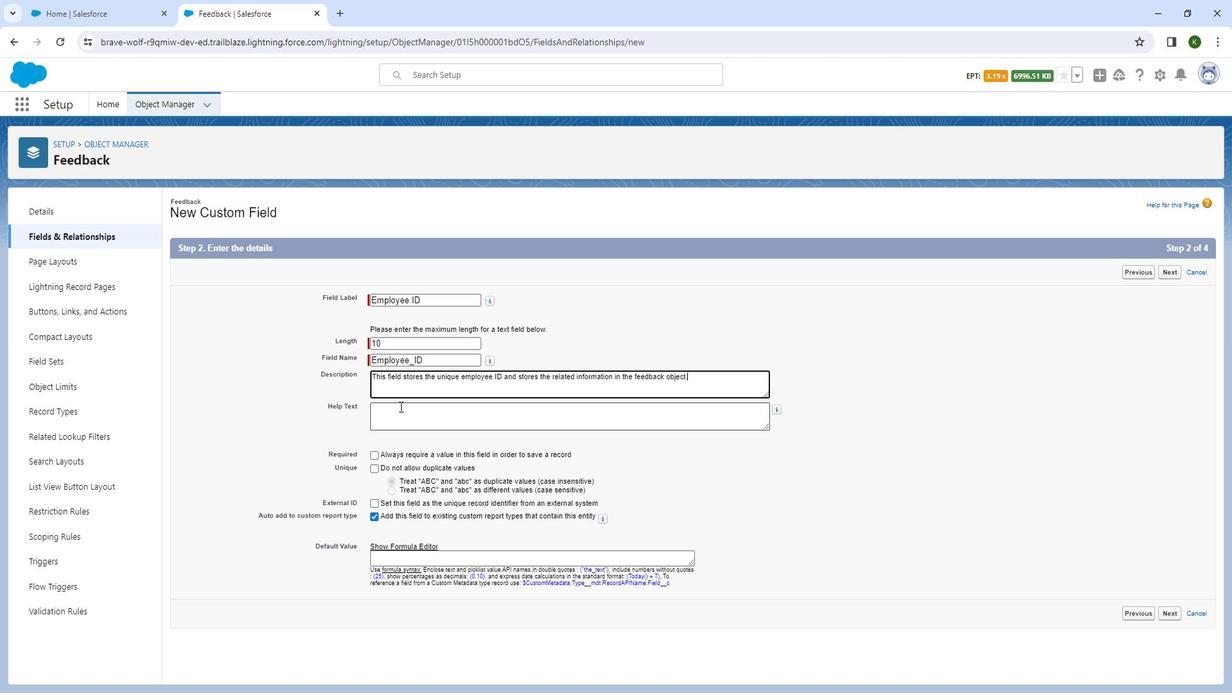 
Action: Mouse pressed left at (397, 408)
Screenshot: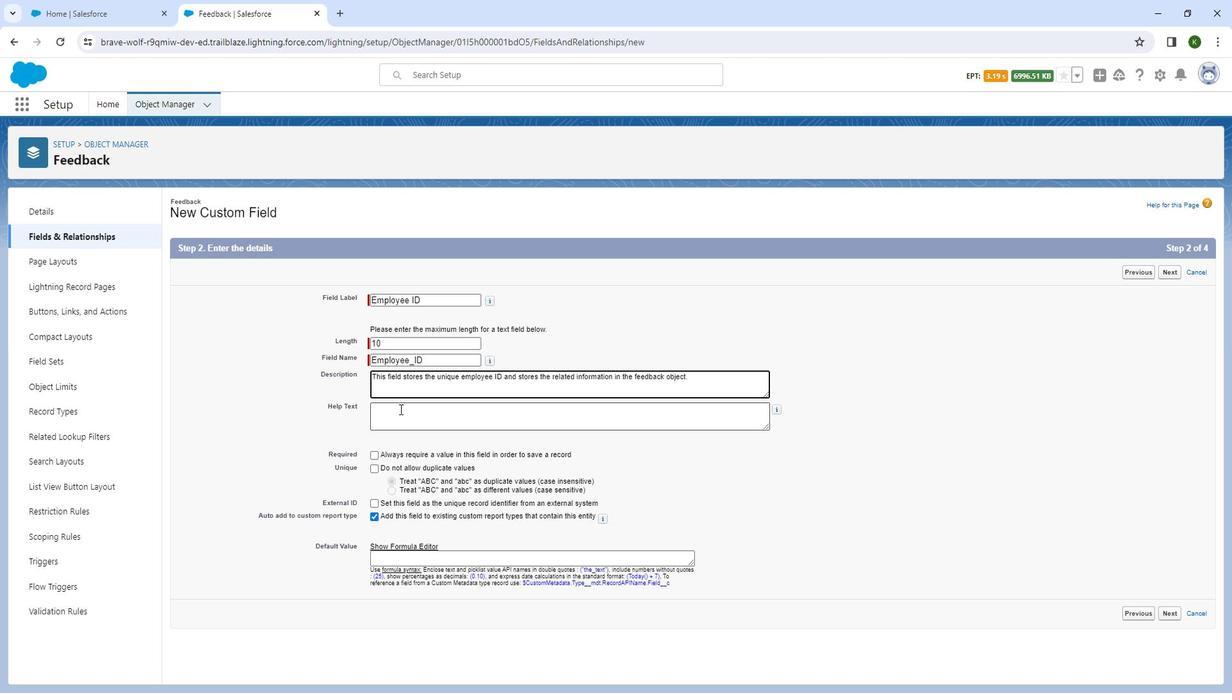 
Action: Key pressed <Key.shift_r>Please<Key.space>specify<Key.space>your<Key.space>employee<Key.space><Key.shift_r><Key.shift_r><Key.shift_r>Id<Key.space>here...
Screenshot: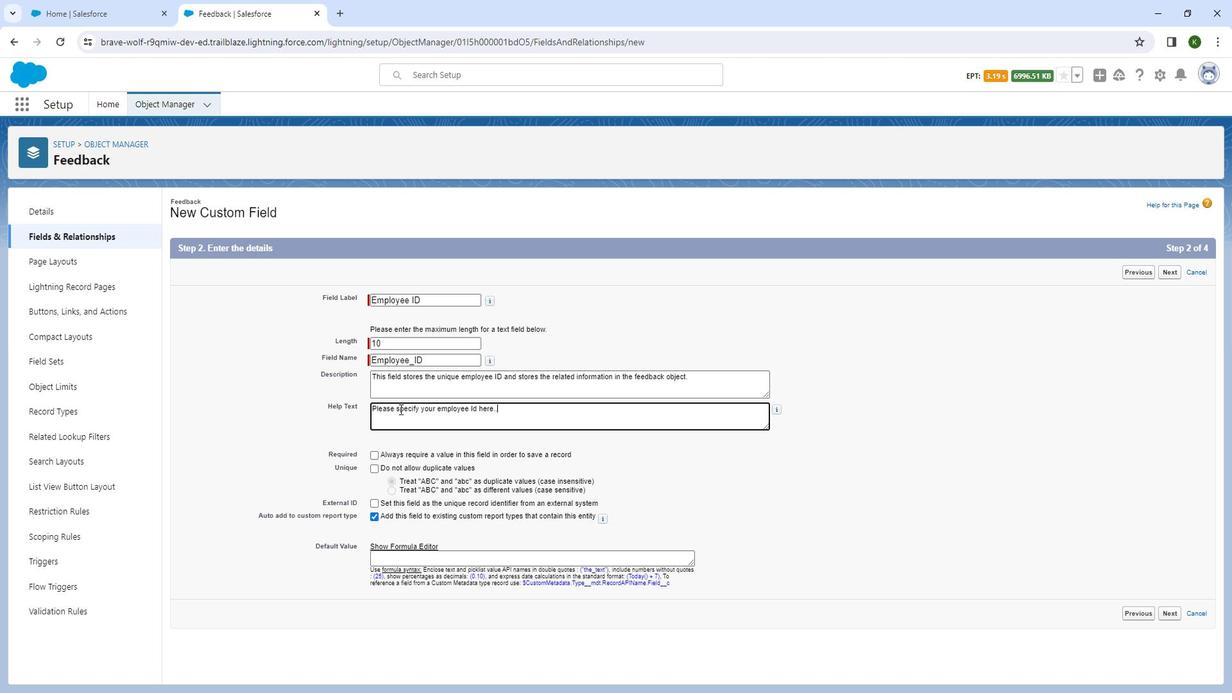 
Action: Mouse moved to (754, 484)
Screenshot: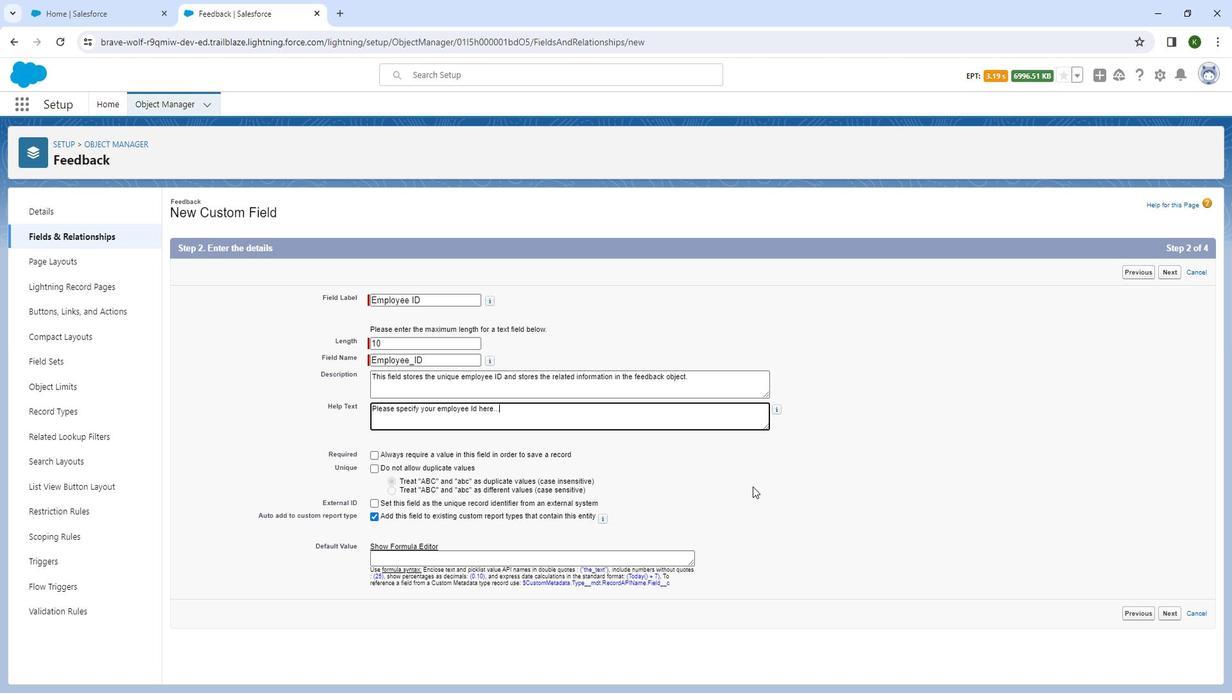 
Action: Mouse pressed left at (754, 484)
Screenshot: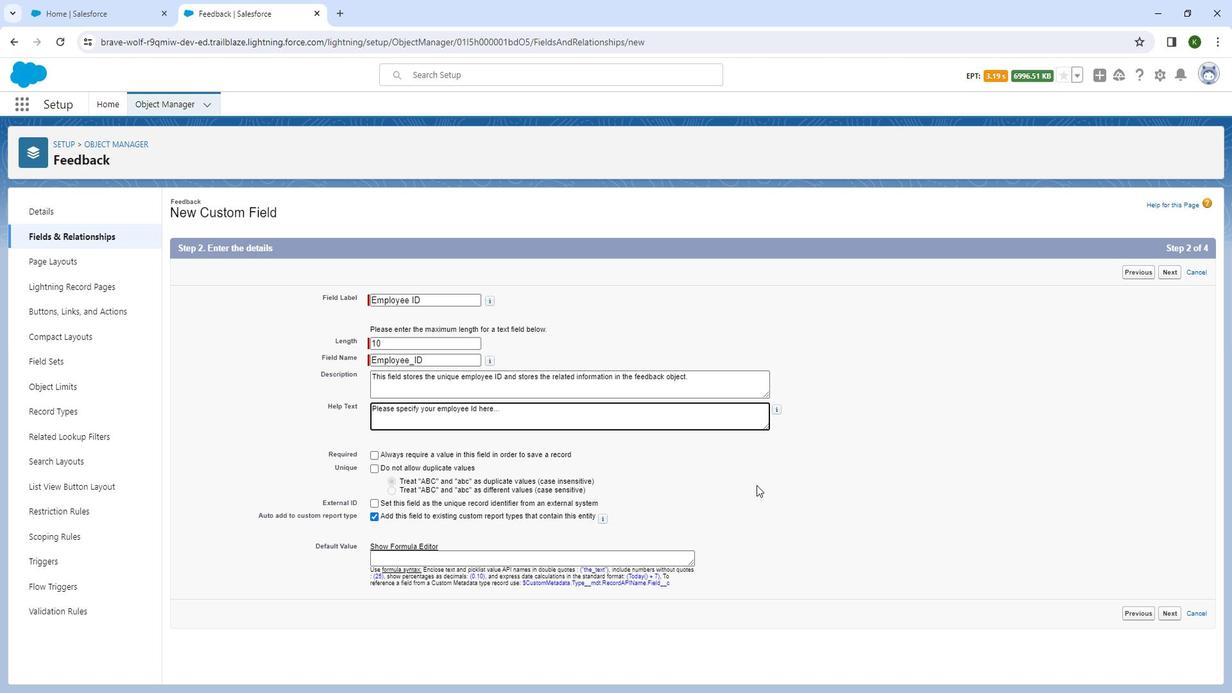 
Action: Mouse moved to (1167, 609)
Screenshot: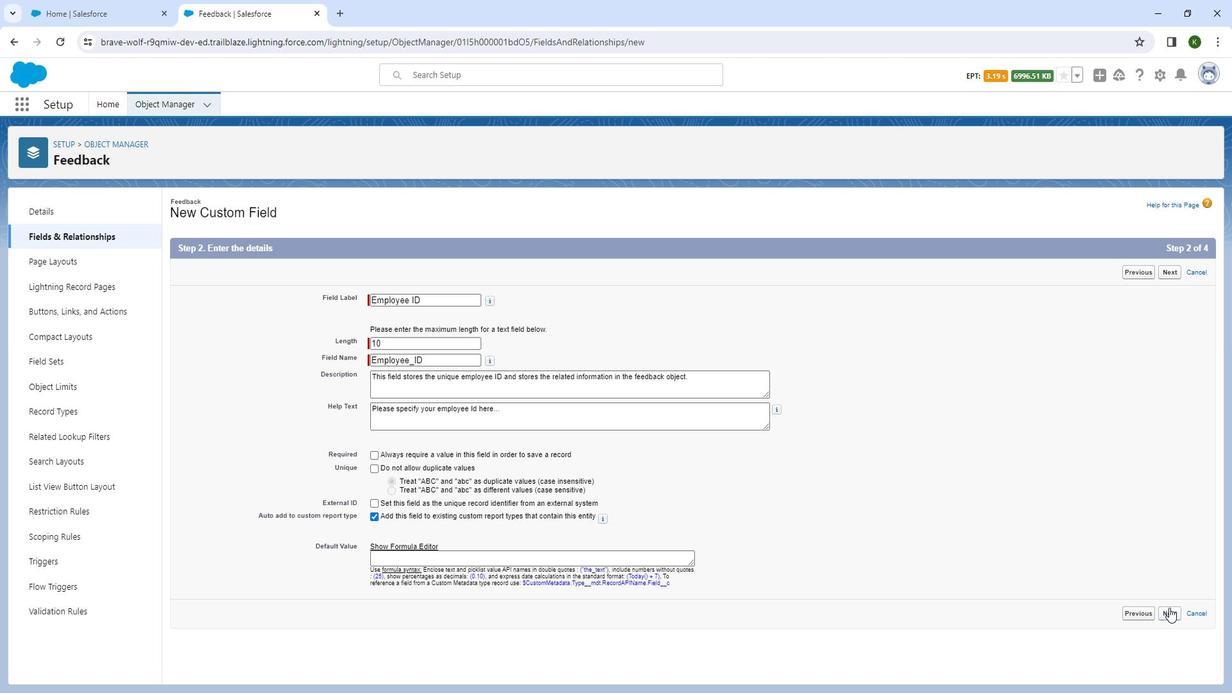 
Action: Mouse pressed left at (1167, 609)
Screenshot: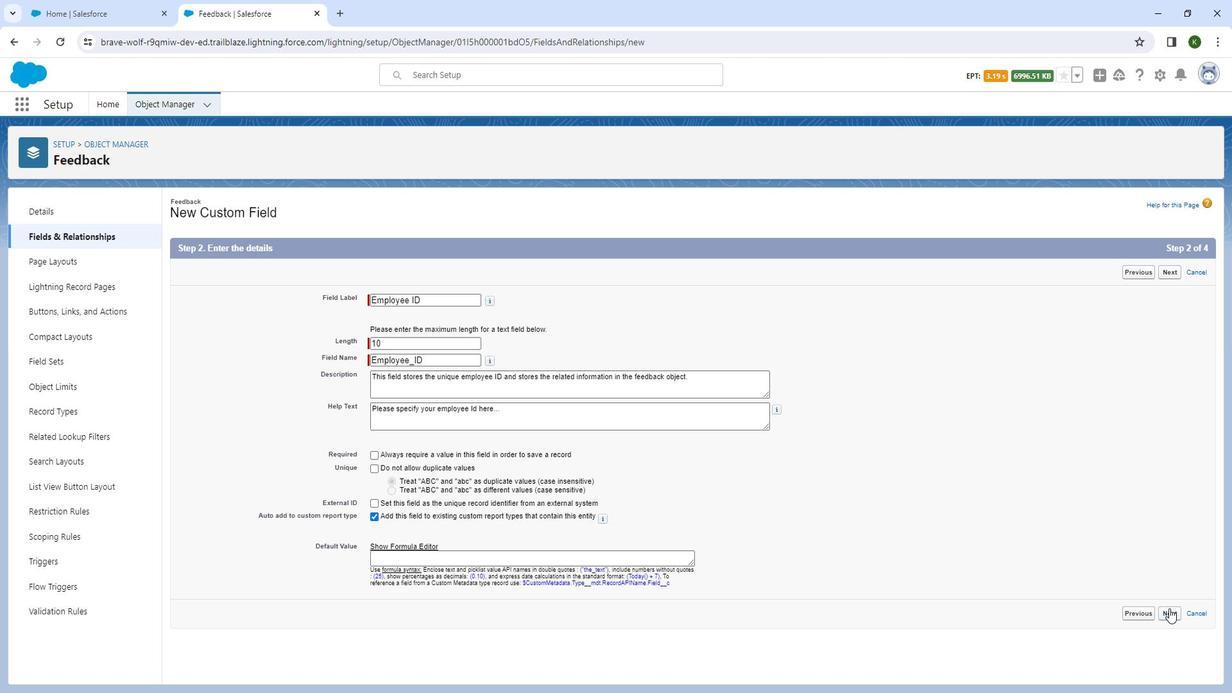 
Action: Mouse moved to (963, 495)
Screenshot: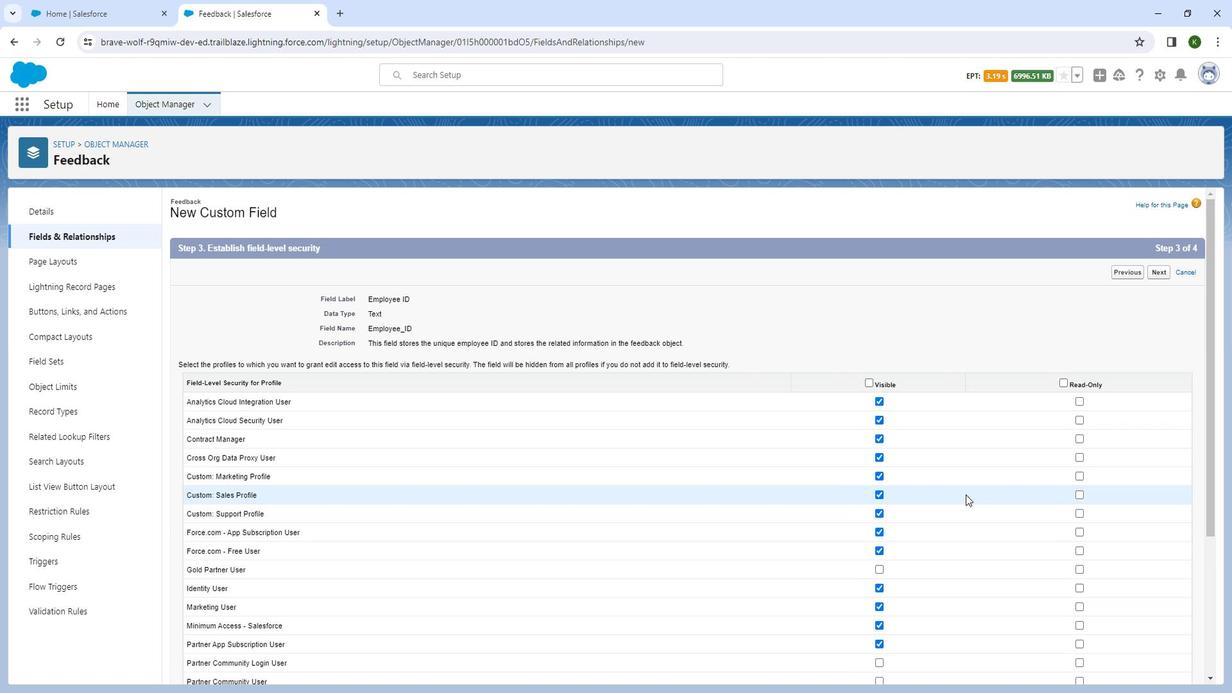 
Action: Mouse scrolled (963, 494) with delta (0, 0)
Screenshot: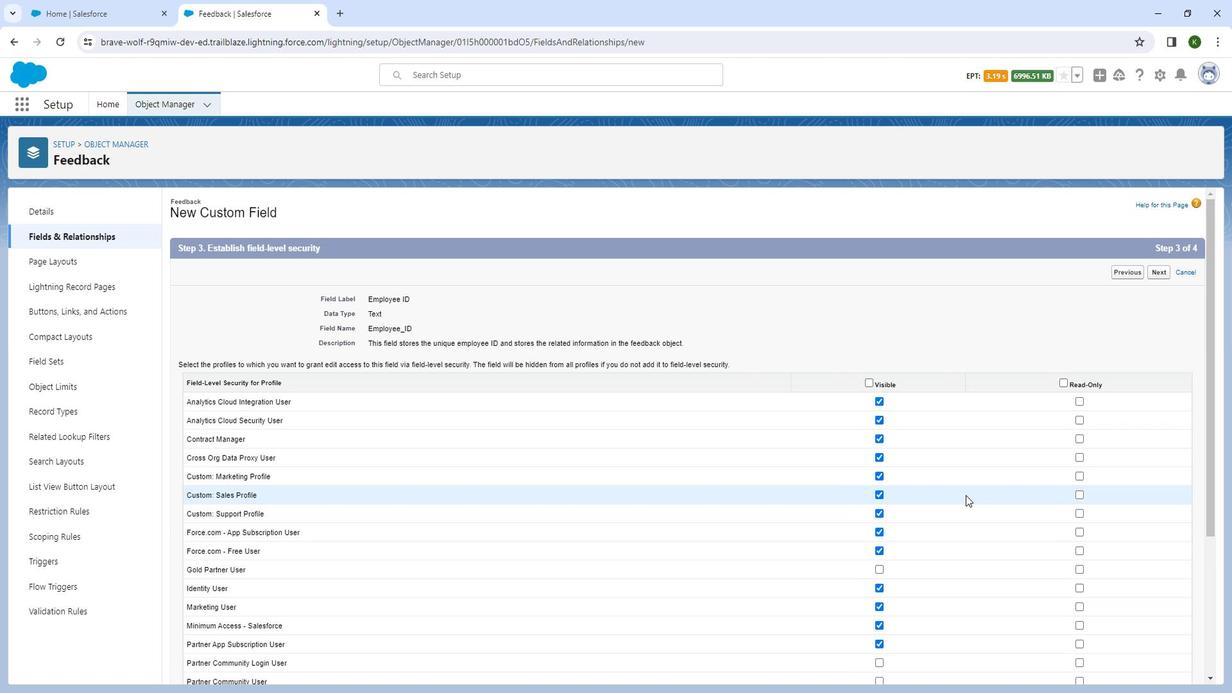 
Action: Mouse moved to (930, 593)
Screenshot: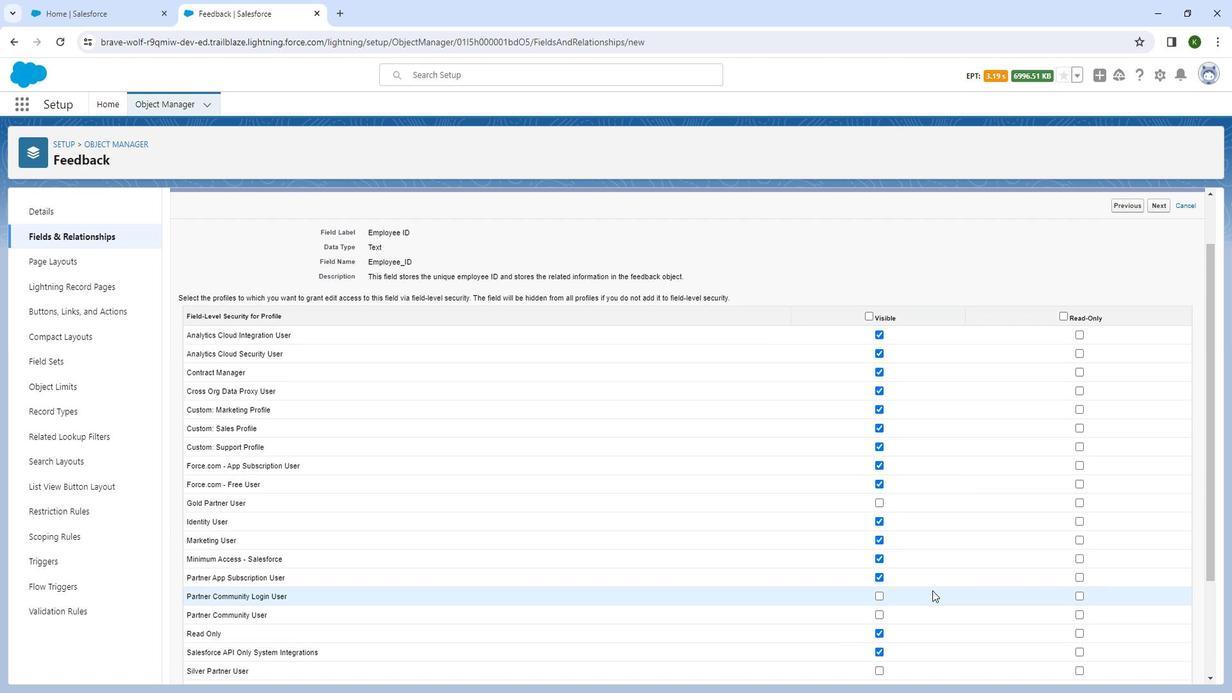 
Action: Mouse scrolled (930, 592) with delta (0, -1)
Screenshot: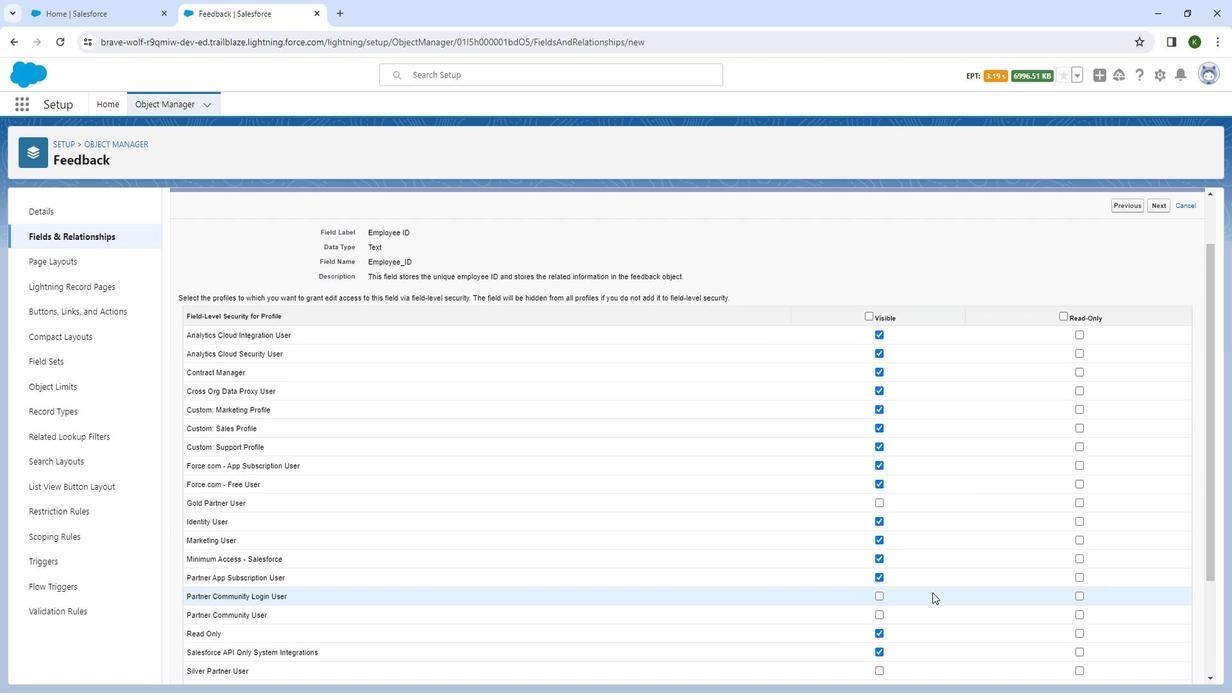 
Action: Mouse scrolled (930, 592) with delta (0, -1)
Screenshot: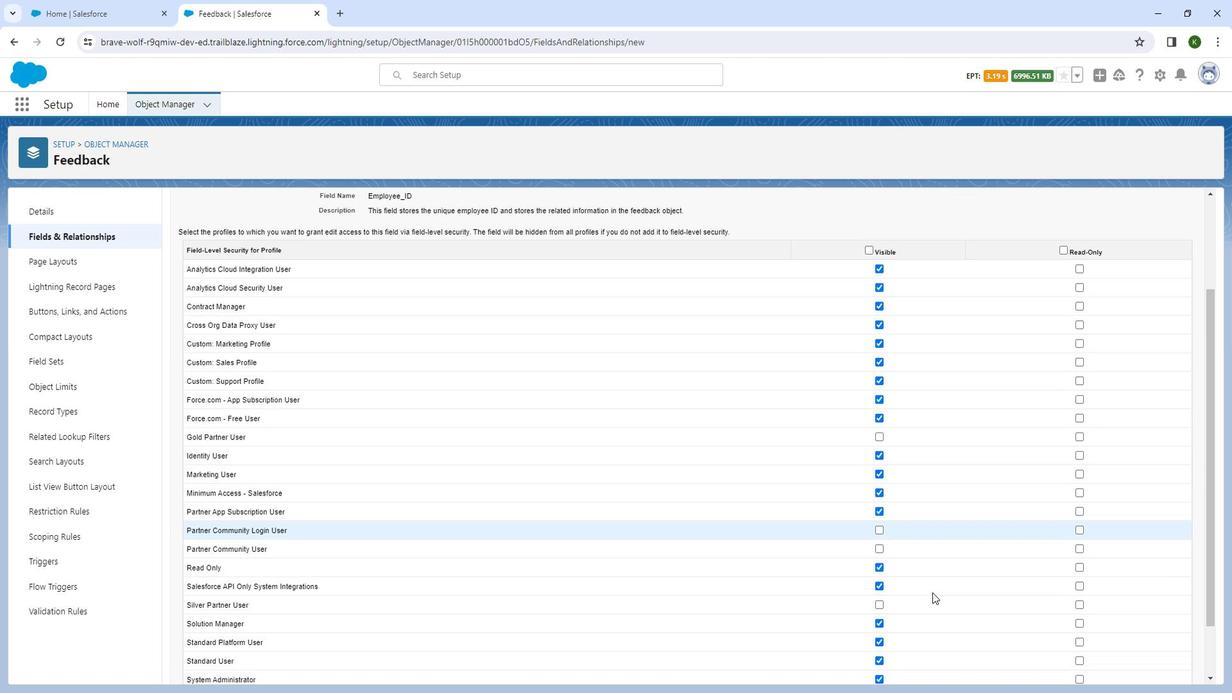 
Action: Mouse moved to (877, 541)
Screenshot: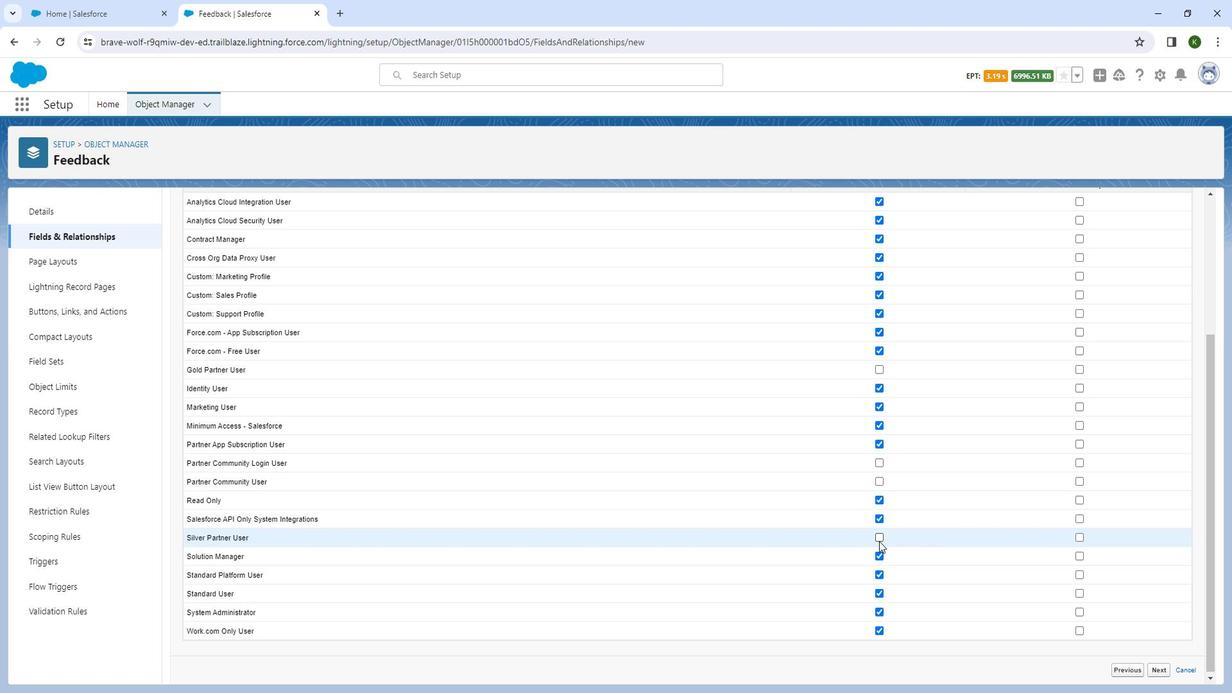 
Action: Mouse pressed left at (877, 541)
Screenshot: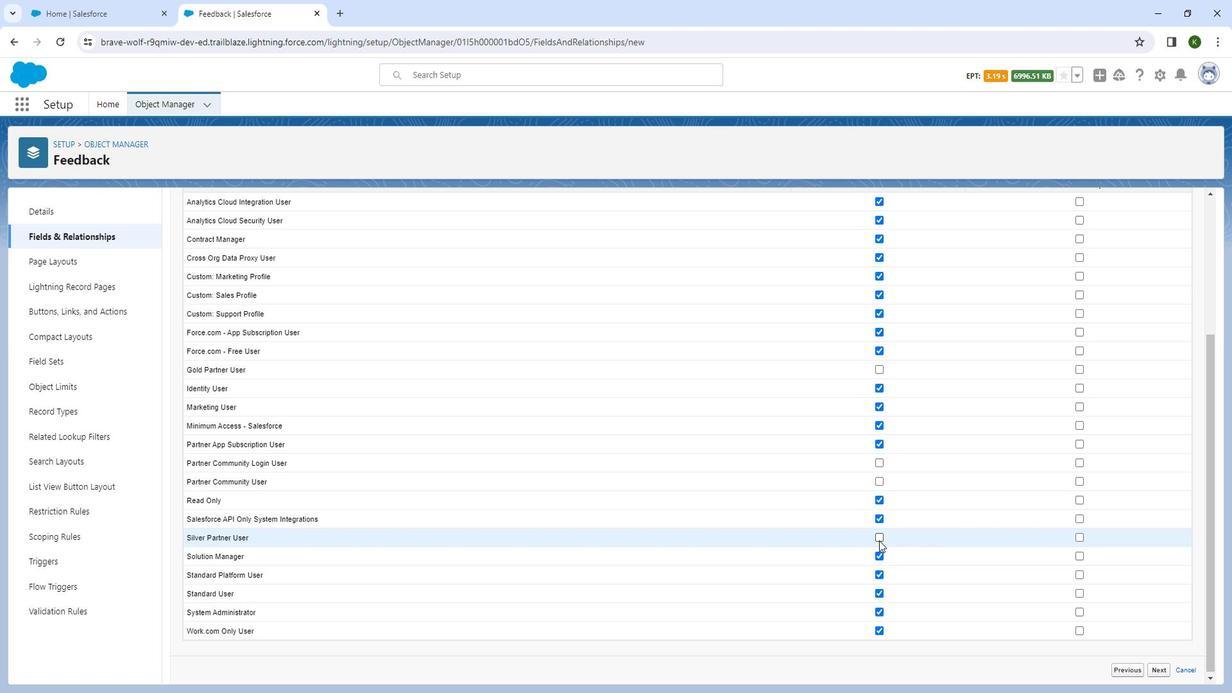 
Action: Mouse moved to (1153, 669)
Screenshot: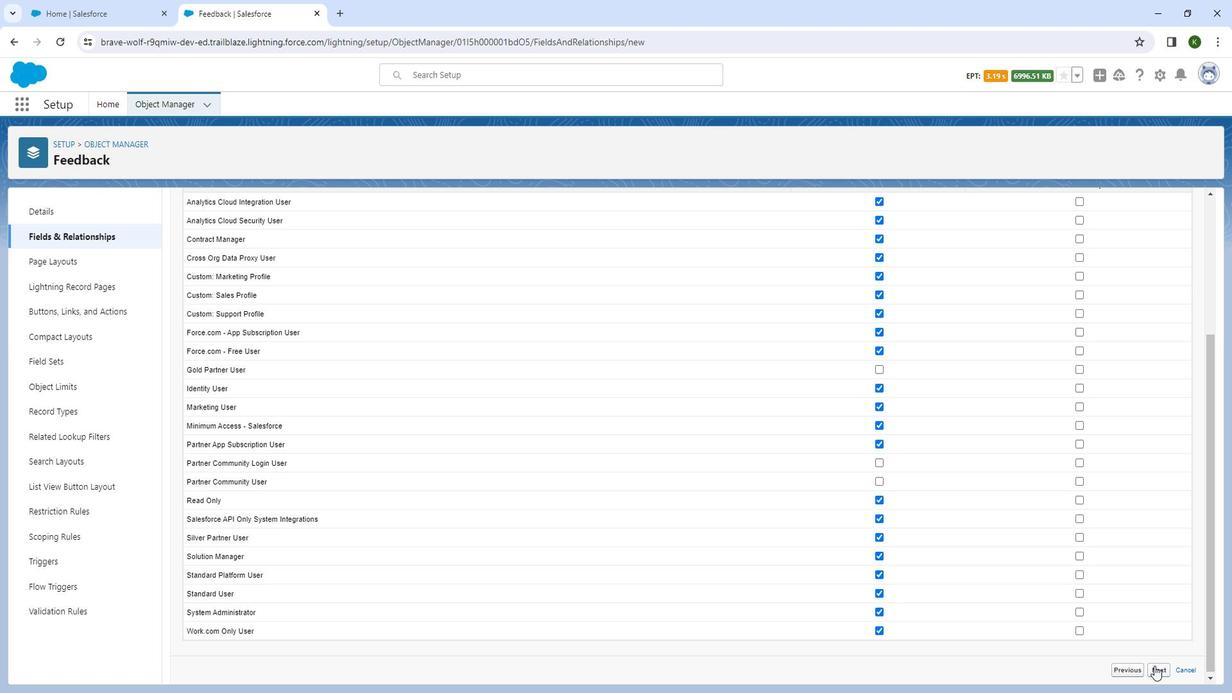 
Action: Mouse pressed left at (1153, 669)
Screenshot: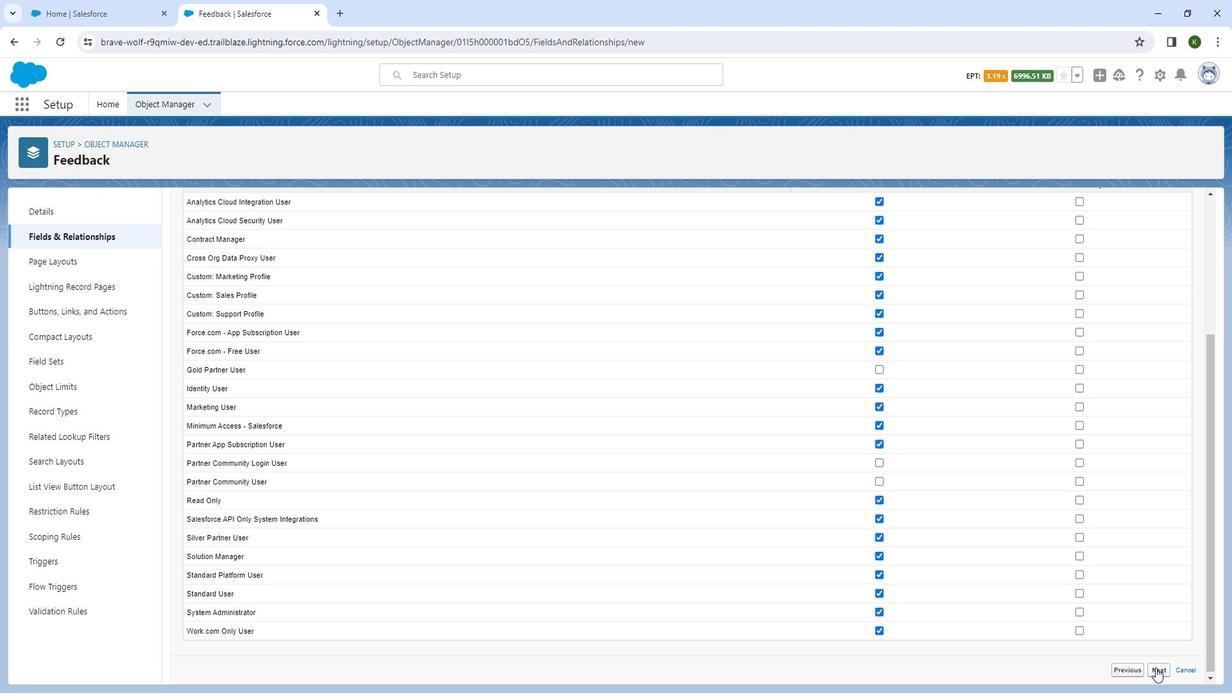 
Action: Mouse moved to (1164, 466)
Screenshot: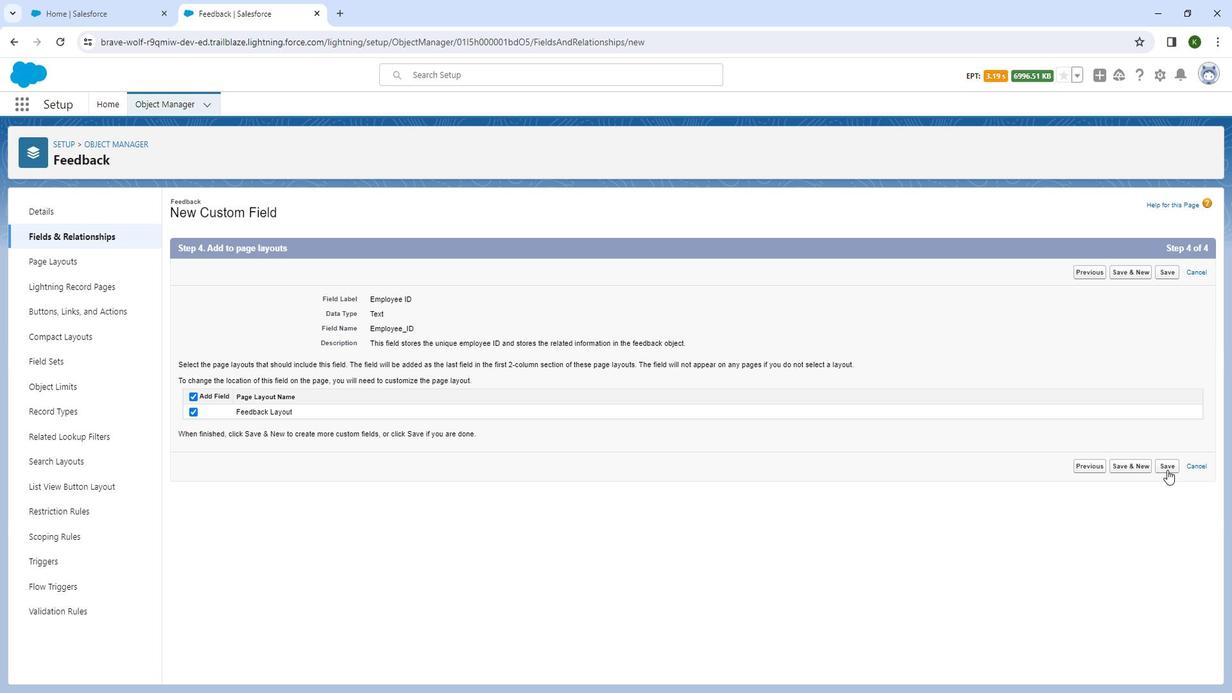 
Action: Mouse pressed left at (1164, 466)
Screenshot: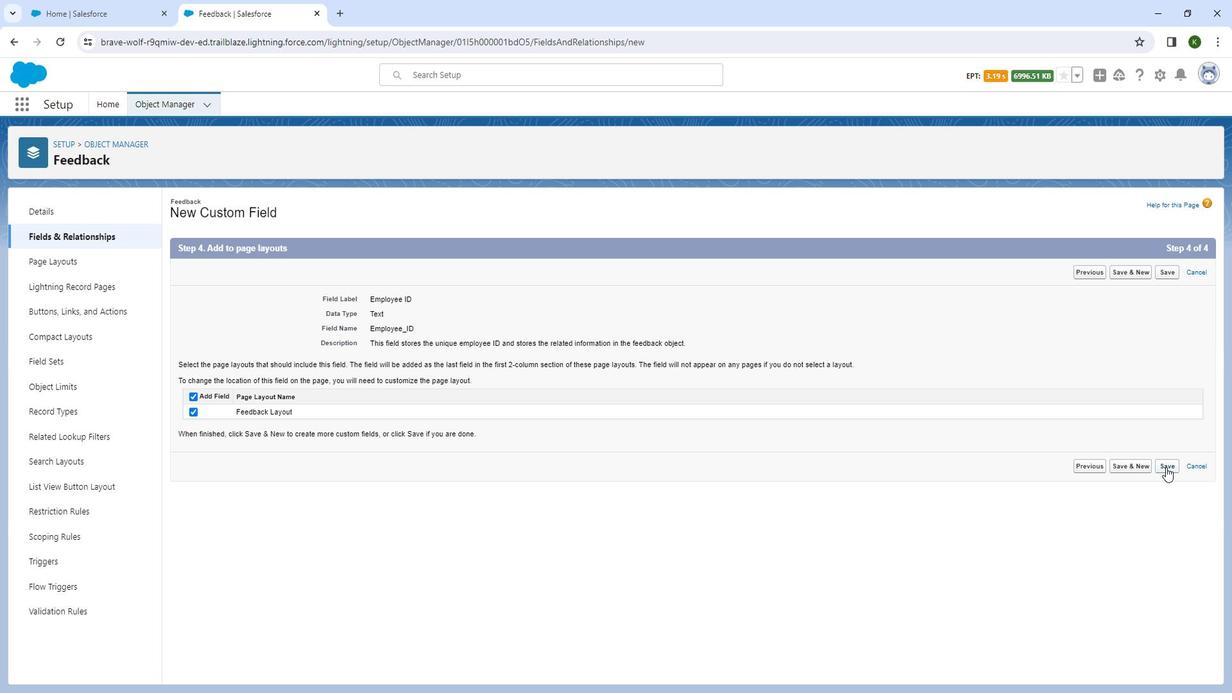 
Action: Mouse moved to (927, 208)
Screenshot: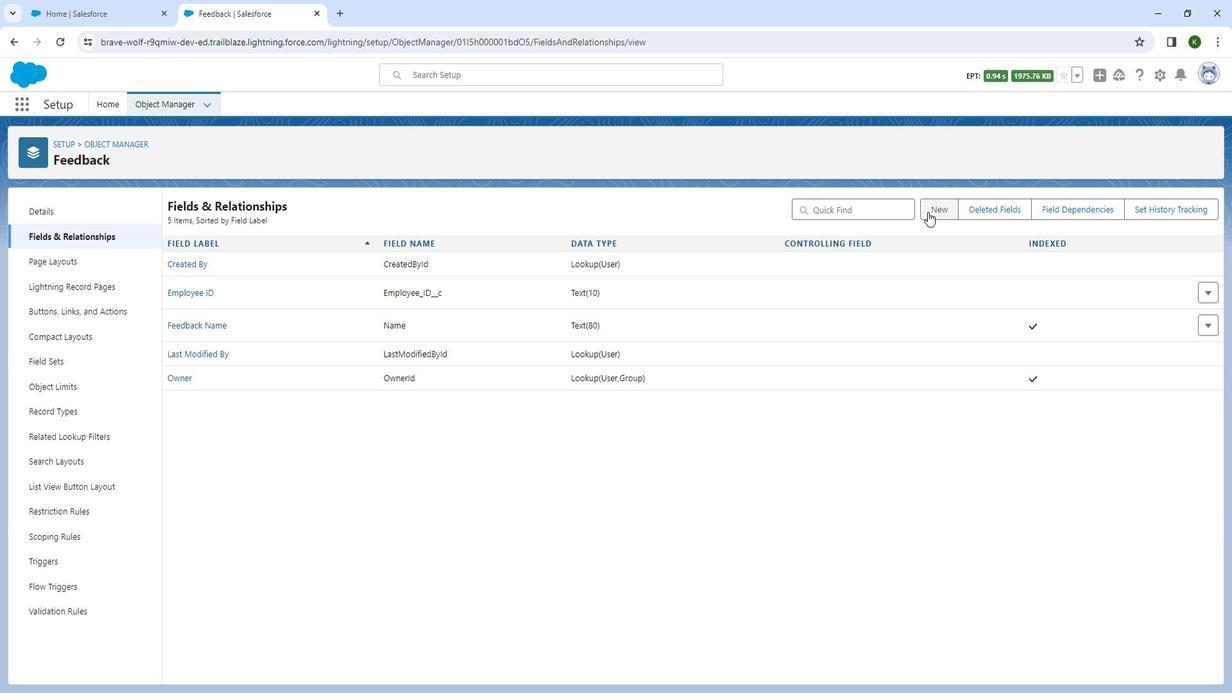 
Action: Mouse pressed left at (927, 208)
Screenshot: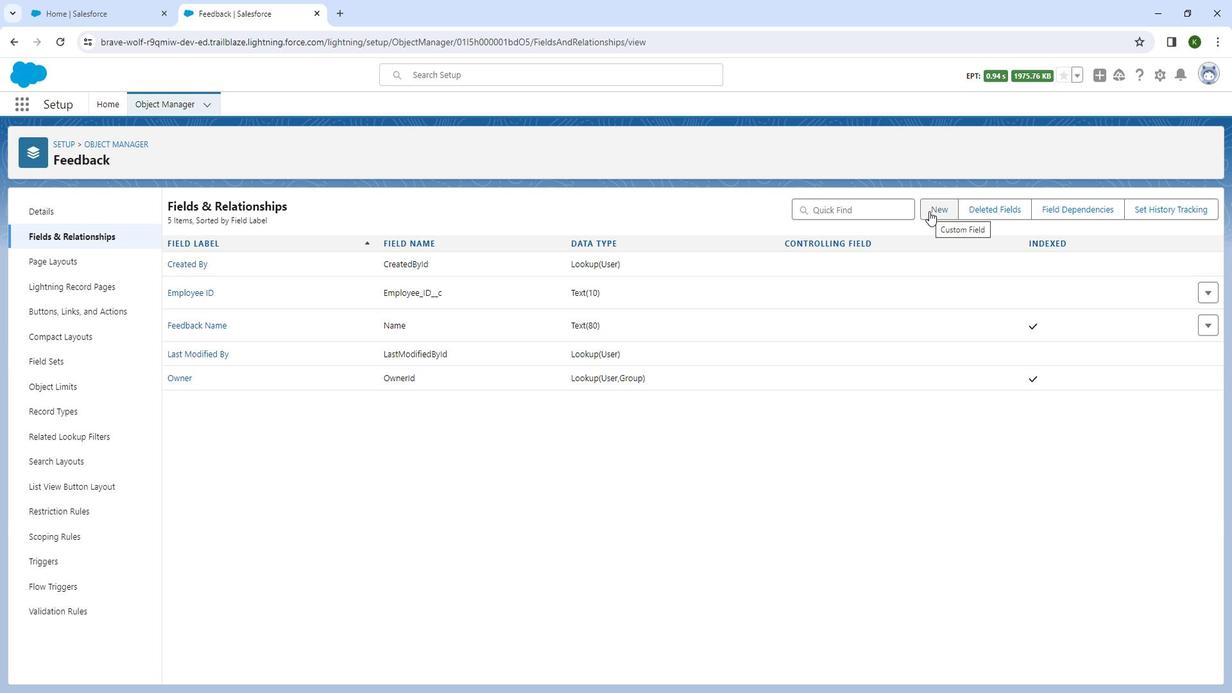 
Action: Mouse moved to (349, 463)
Screenshot: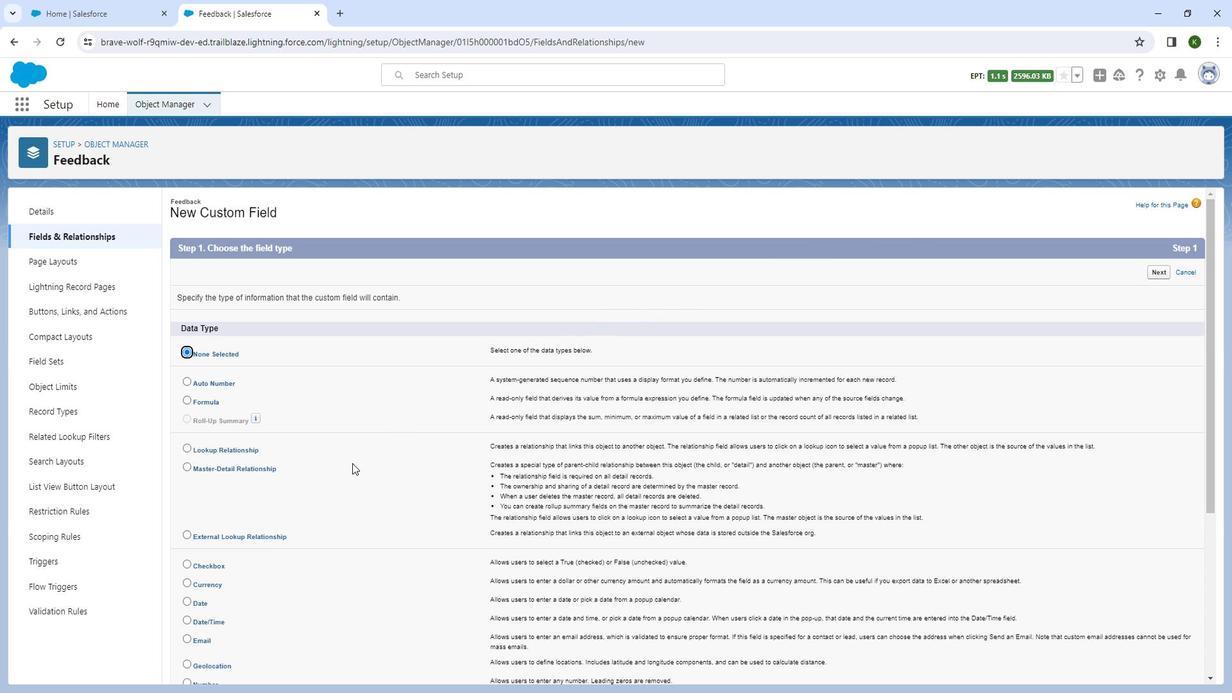 
Action: Mouse scrolled (349, 462) with delta (0, 0)
Screenshot: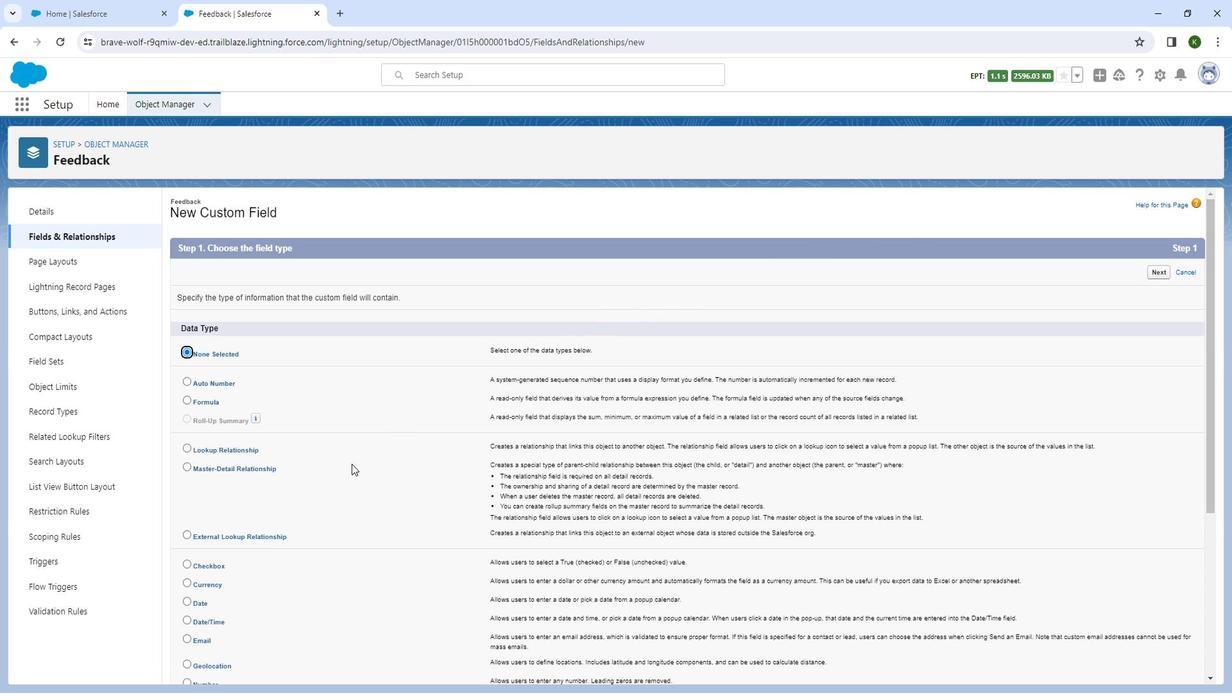 
Action: Mouse scrolled (349, 462) with delta (0, 0)
Screenshot: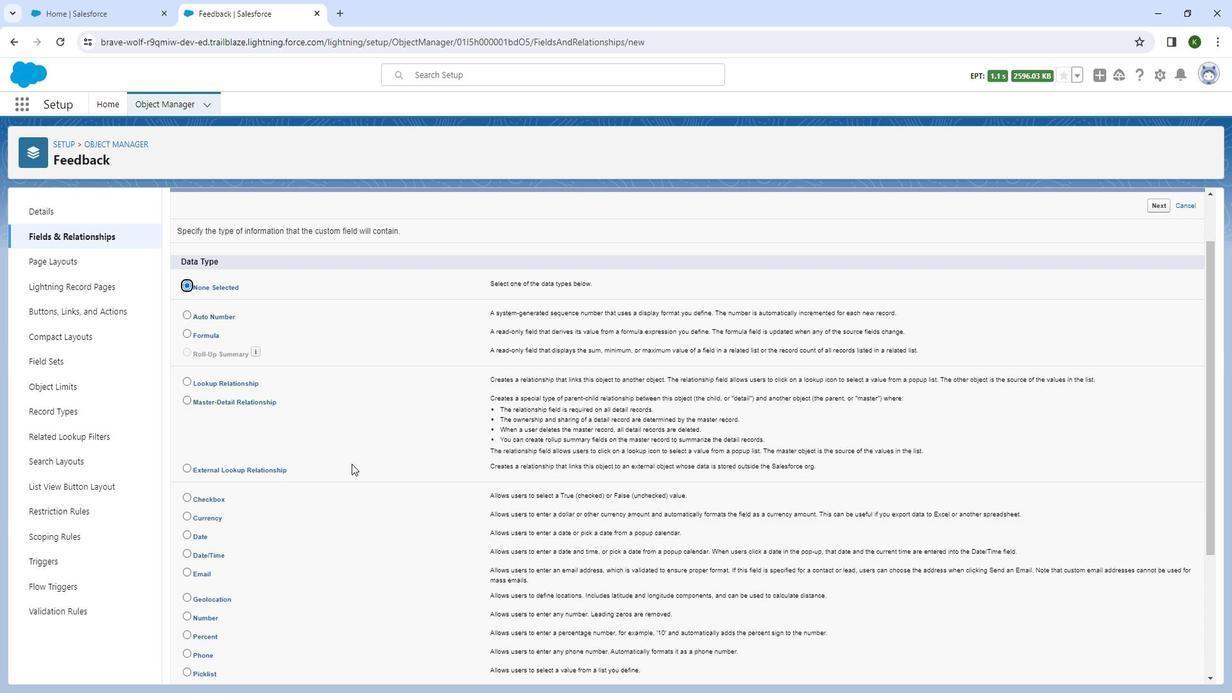 
Action: Mouse scrolled (349, 462) with delta (0, 0)
Screenshot: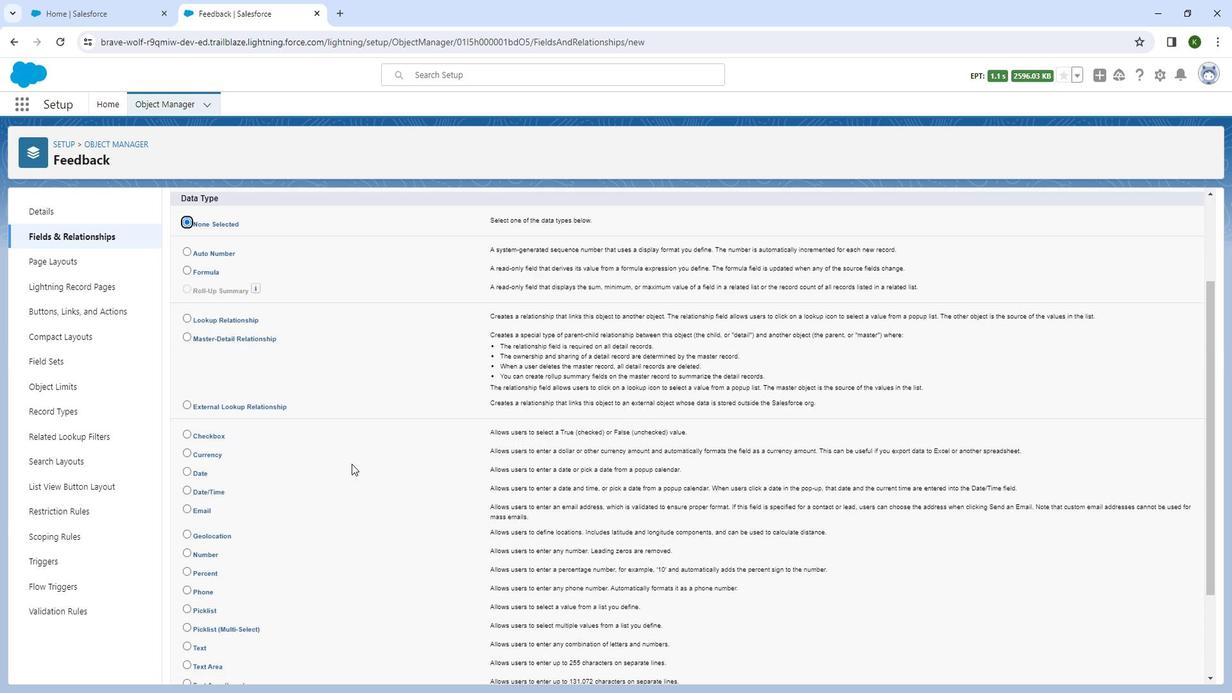 
Action: Mouse scrolled (349, 462) with delta (0, 0)
Screenshot: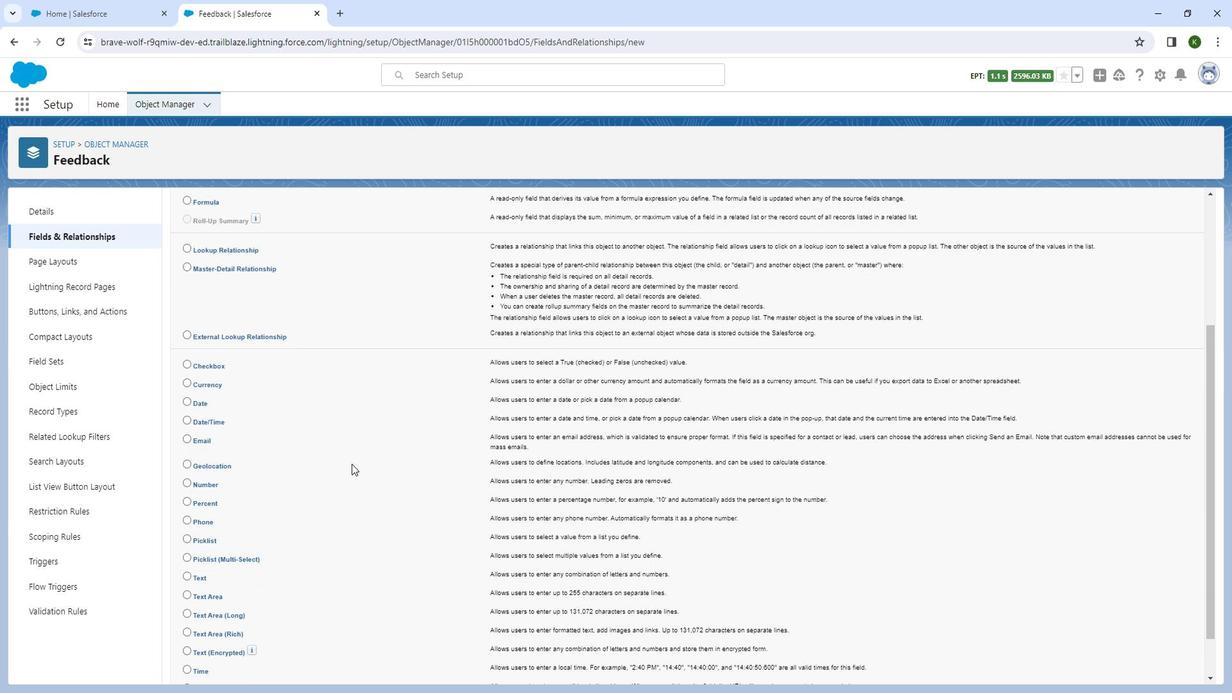 
Action: Mouse moved to (184, 540)
Screenshot: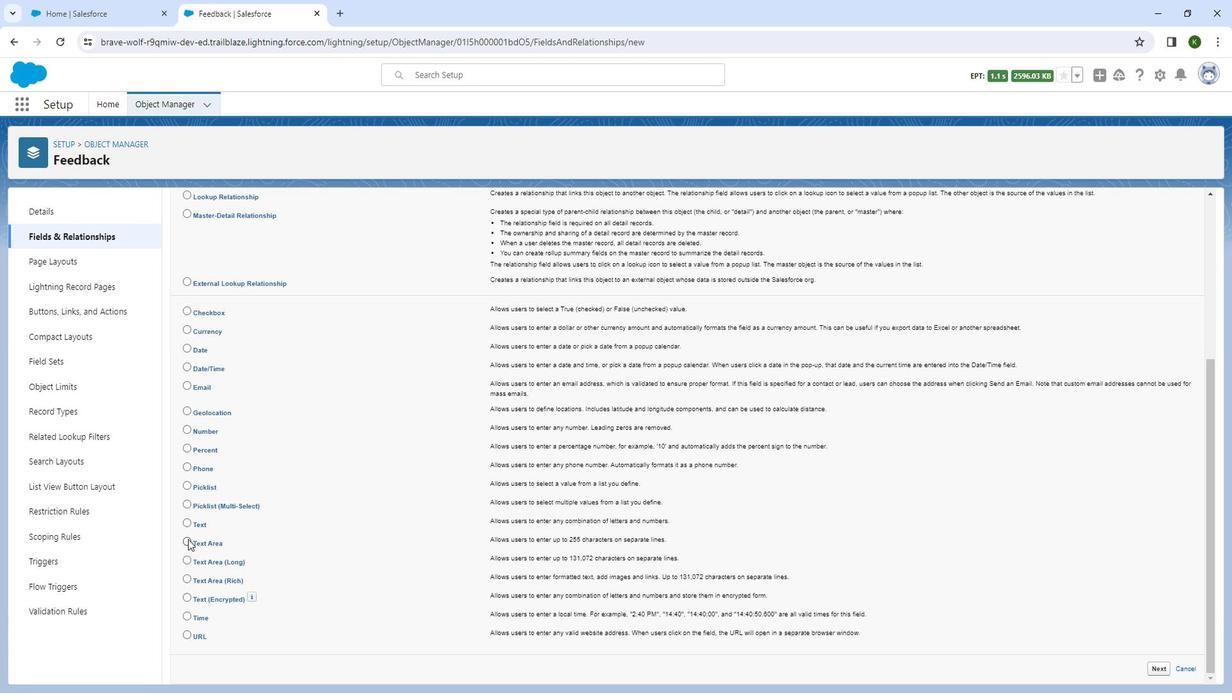 
Action: Mouse pressed left at (184, 540)
Screenshot: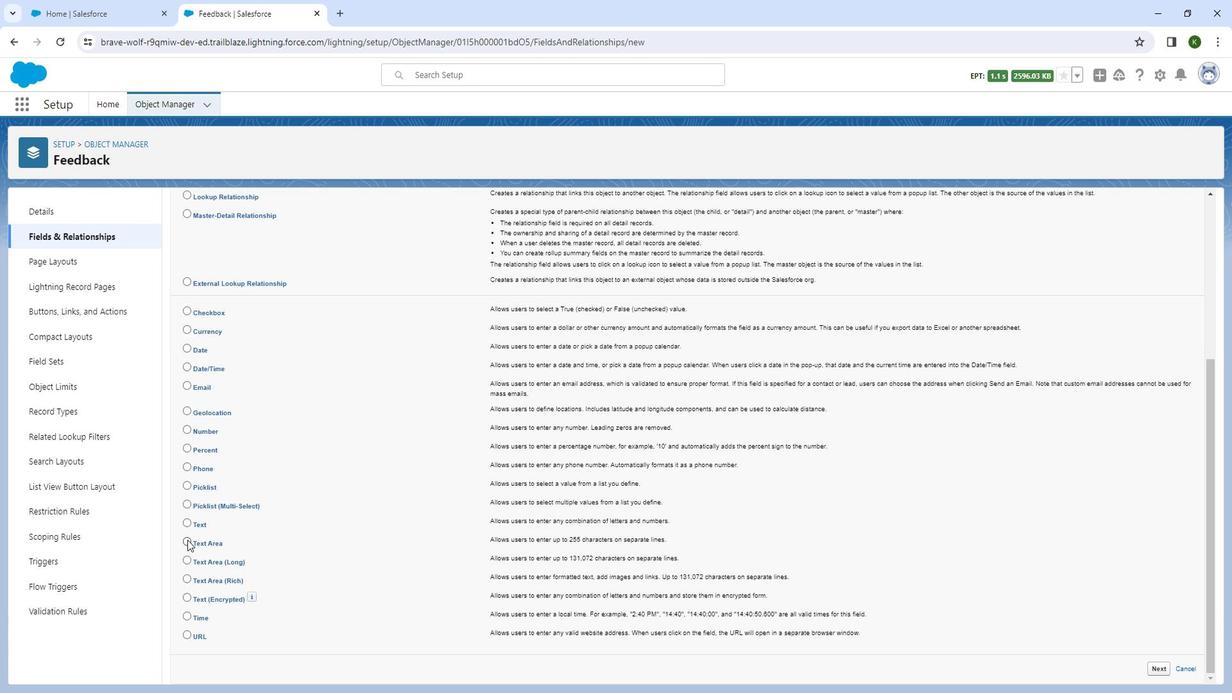 
Action: Mouse moved to (1156, 669)
Screenshot: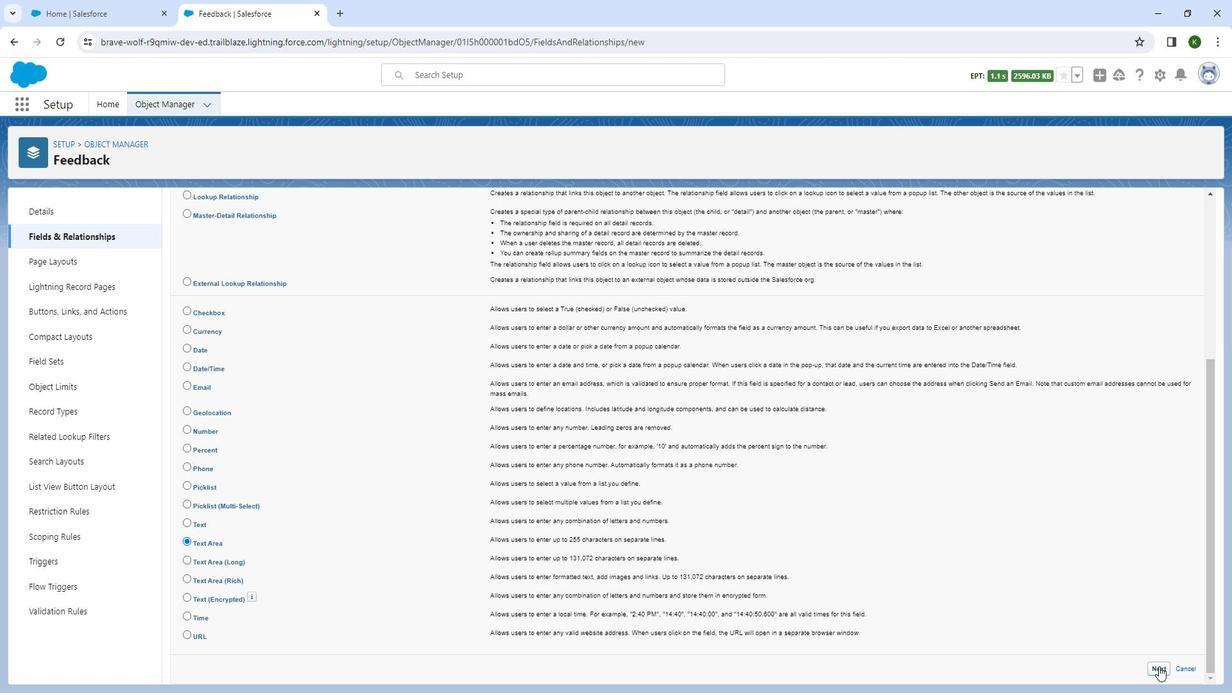 
Action: Mouse pressed left at (1156, 669)
Screenshot: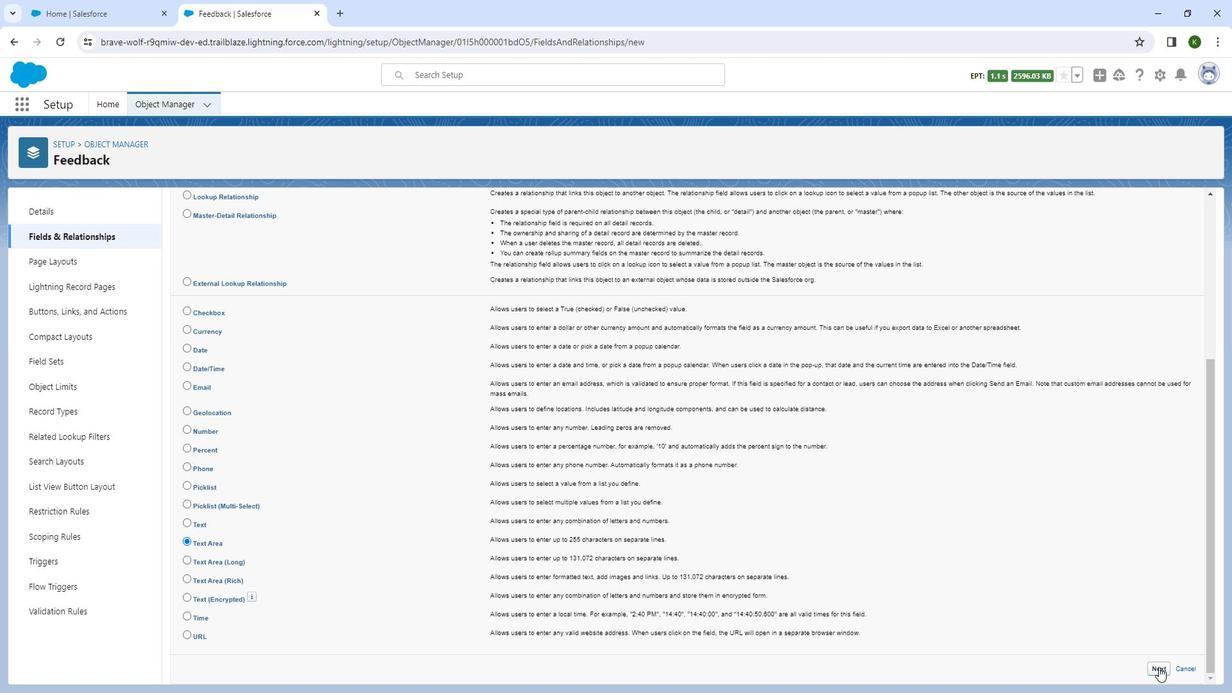 
Action: Mouse moved to (392, 297)
Screenshot: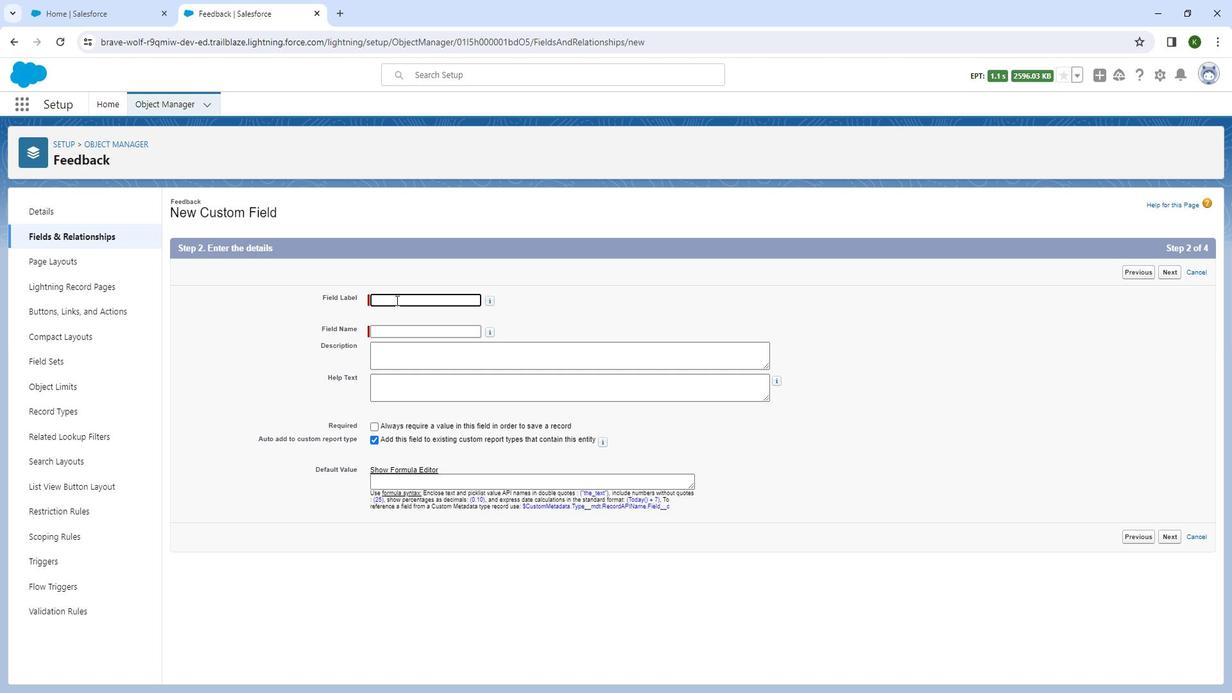 
Action: Mouse pressed left at (392, 297)
Screenshot: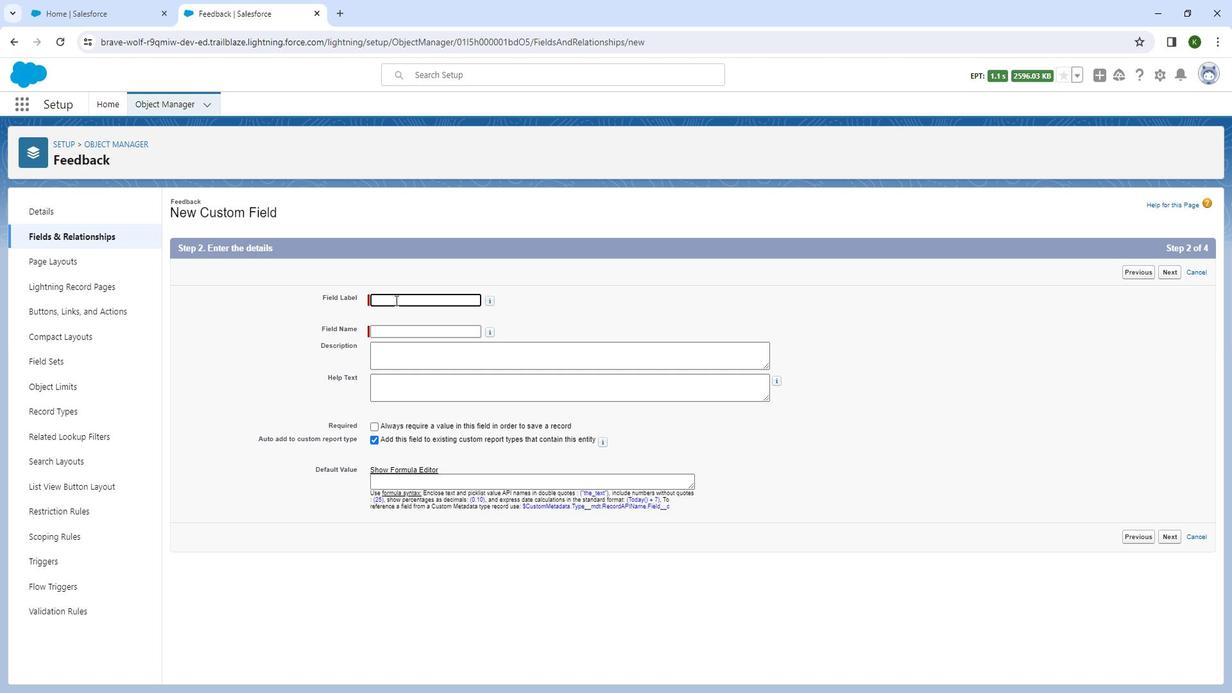 
Action: Key pressed <Key.shift_r><Key.shift_r><Key.shift_r><Key.shift_r><Key.shift_r>Name
Screenshot: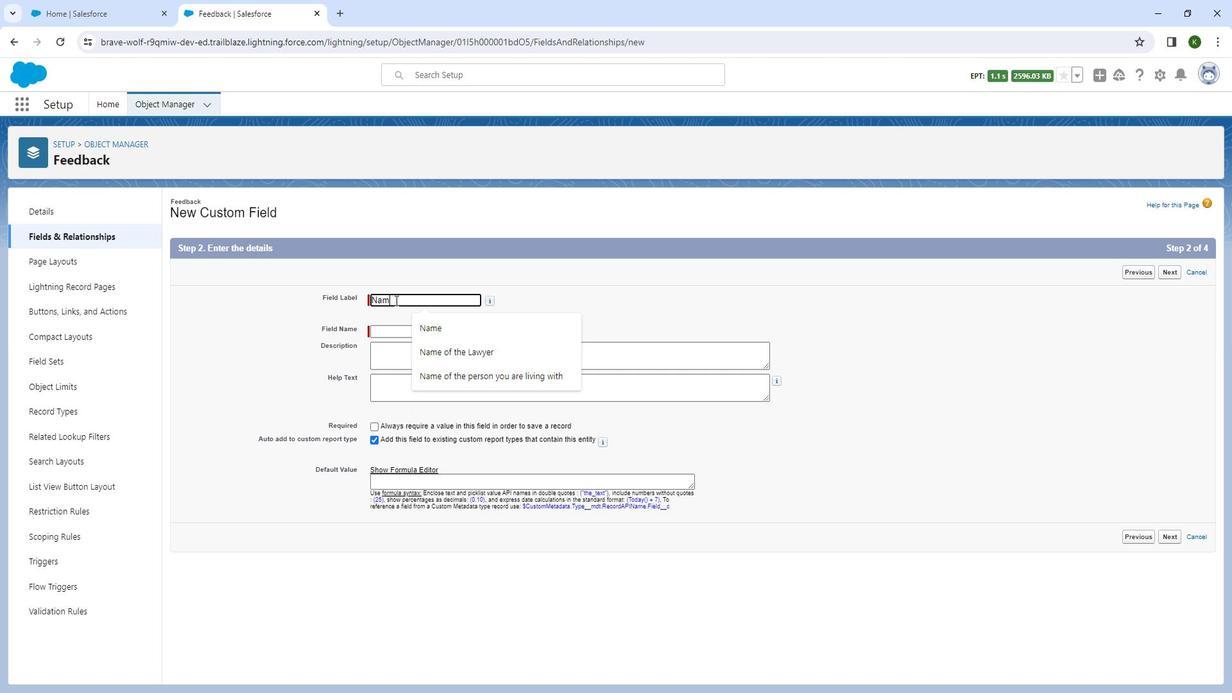 
Action: Mouse moved to (388, 322)
Screenshot: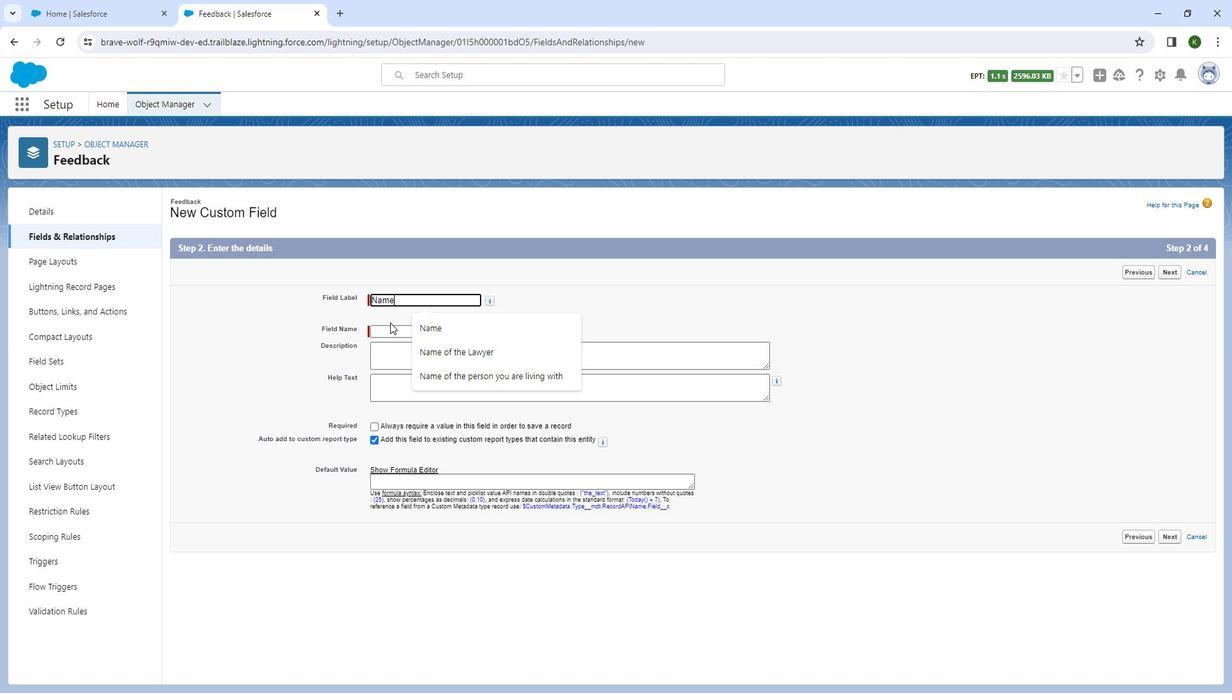 
Action: Mouse pressed left at (388, 322)
Screenshot: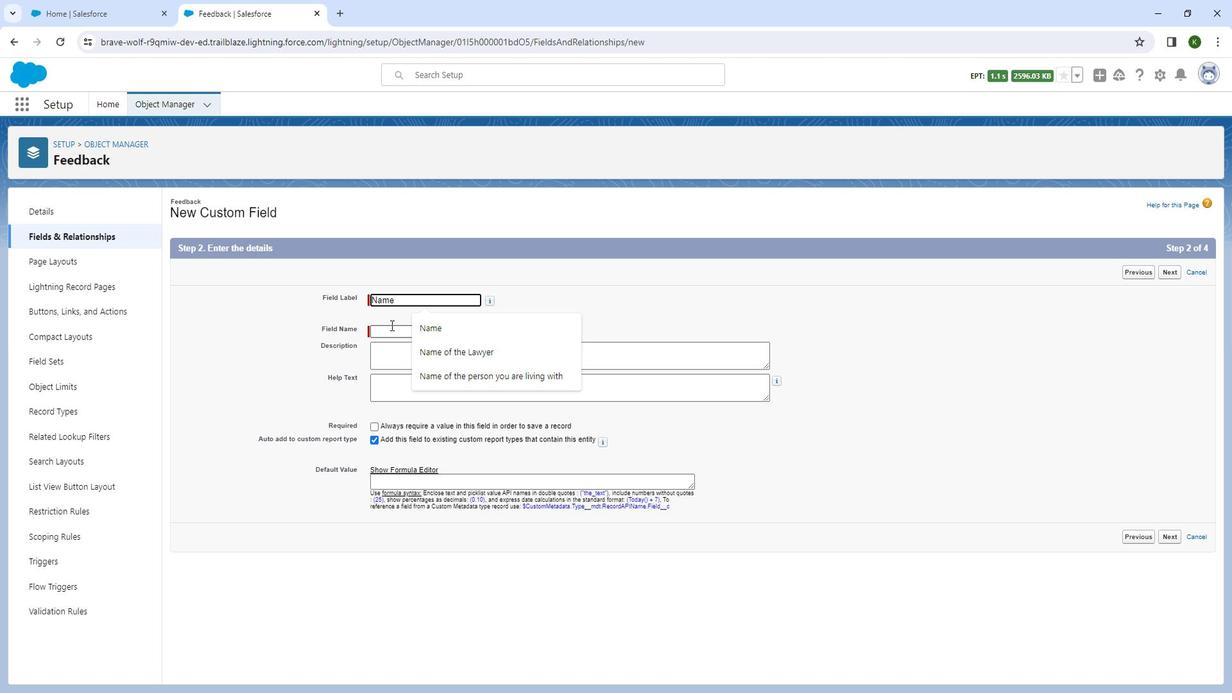 
Action: Mouse moved to (392, 346)
Screenshot: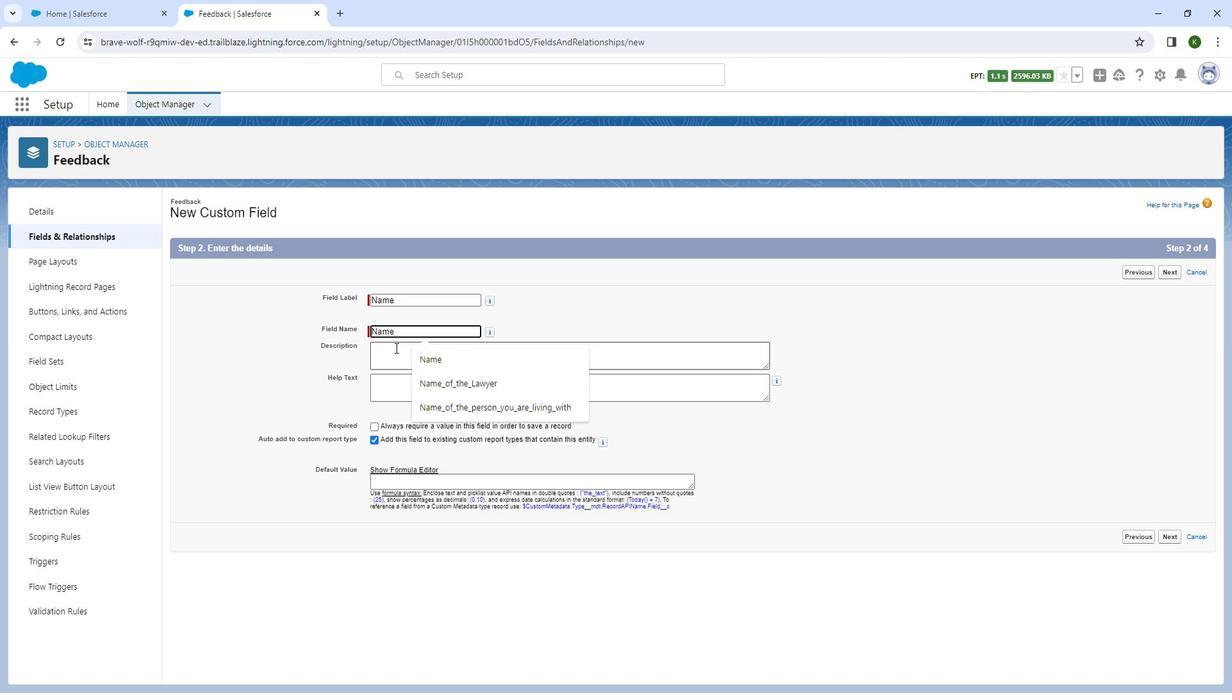 
Action: Mouse pressed left at (392, 346)
Screenshot: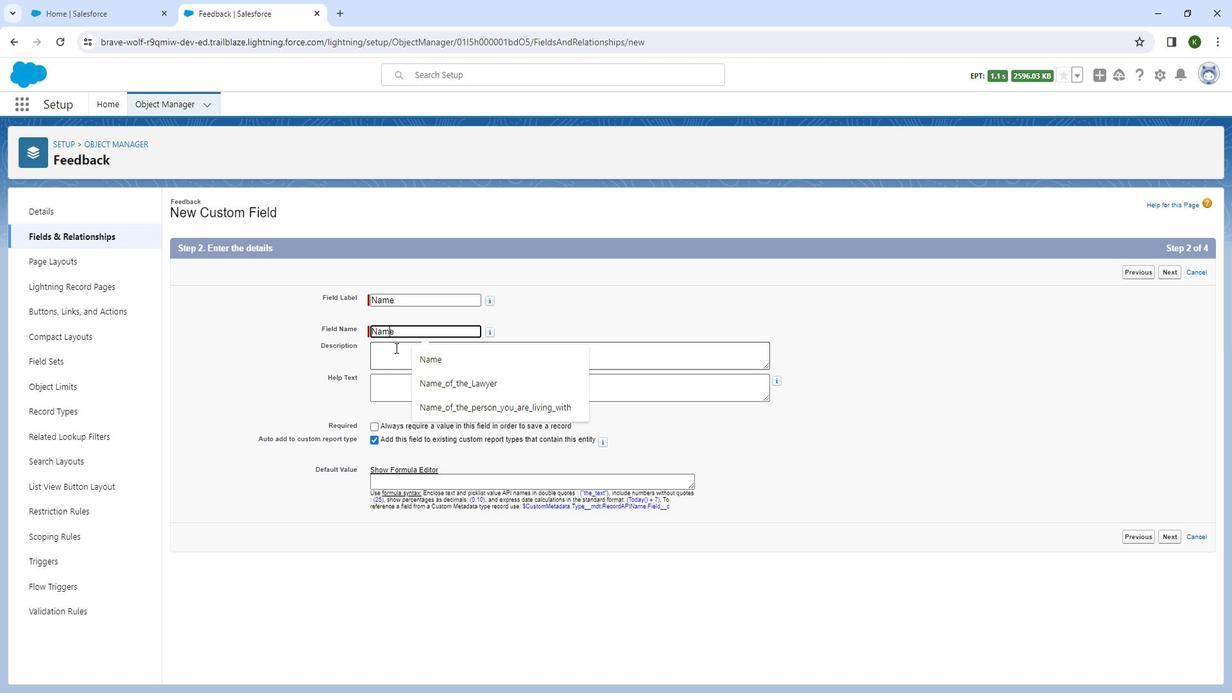 
Action: Key pressed <Key.shift_r>This<Key.space>field<Key.space>stores<Key.space>the<Key.space>name<Key.space>of<Key.space>the<Key.space>employee<Key.space>and<Key.space>store<Key.space>the<Key.space>related<Key.space>information<Key.space>in<Key.space>the<Key.space>feedback<Key.space>object.
Screenshot: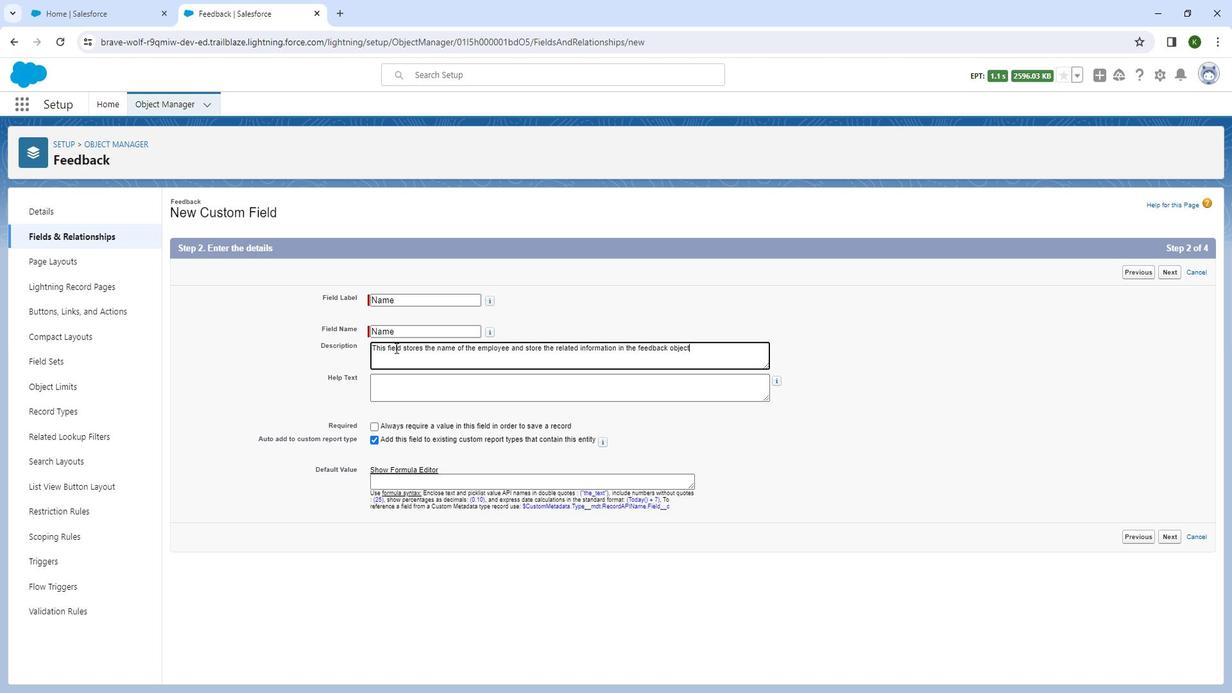
Action: Mouse moved to (404, 376)
Screenshot: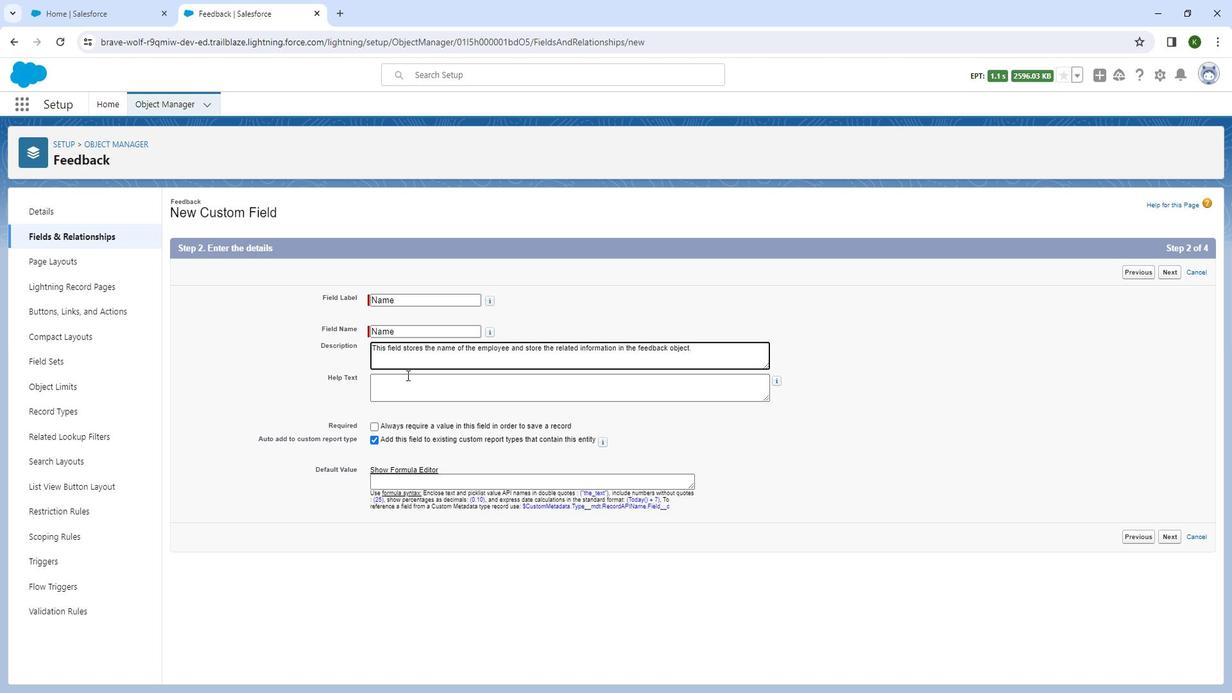 
Action: Mouse pressed left at (404, 376)
Screenshot: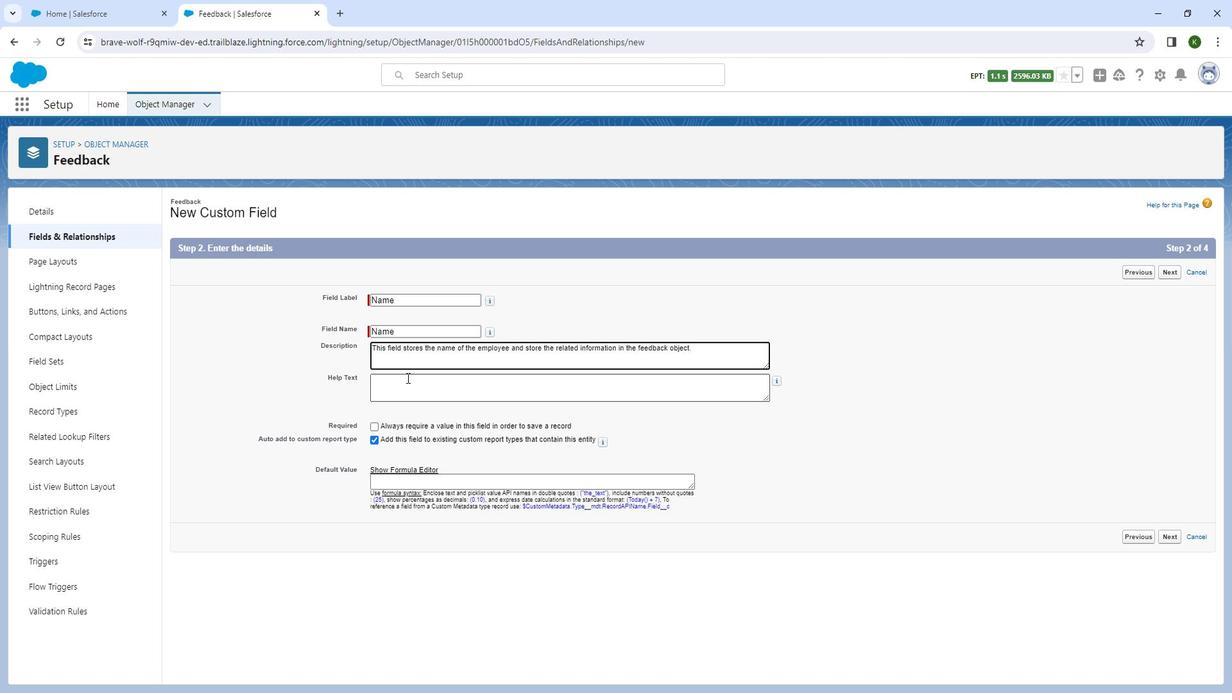 
Action: Key pressed <Key.shift_r>Please<Key.space>specify<Key.space>your<Key.space>name<Key.space>here...
Screenshot: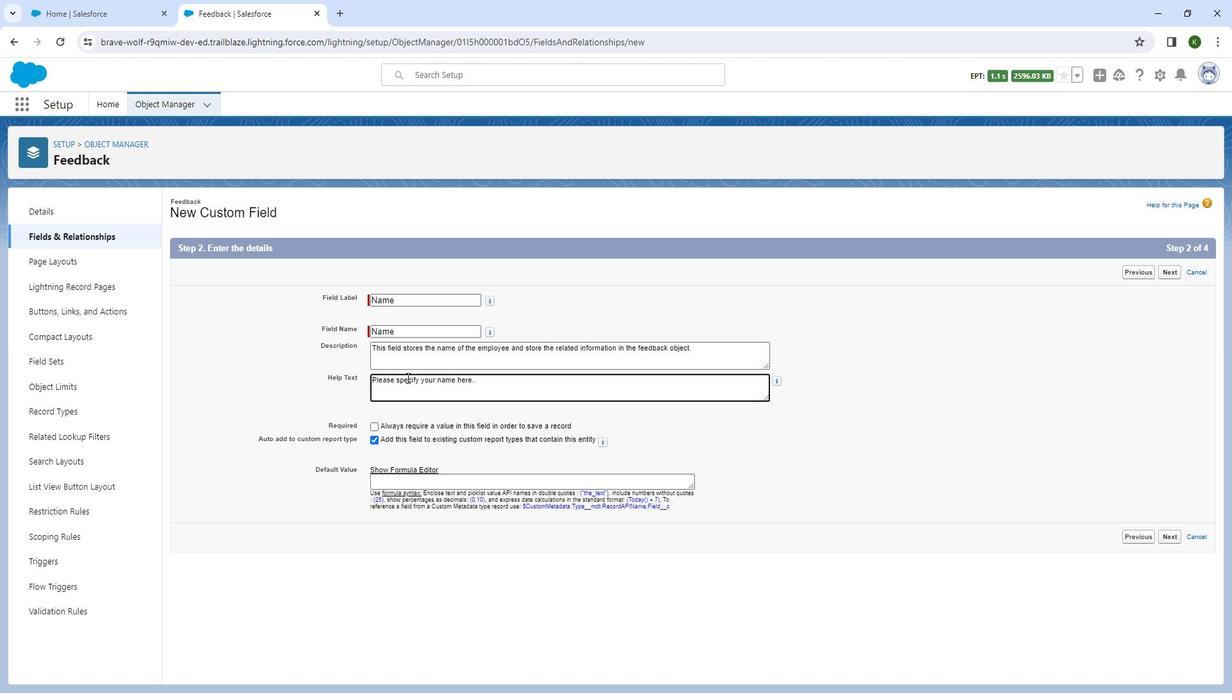 
Action: Mouse moved to (806, 430)
Screenshot: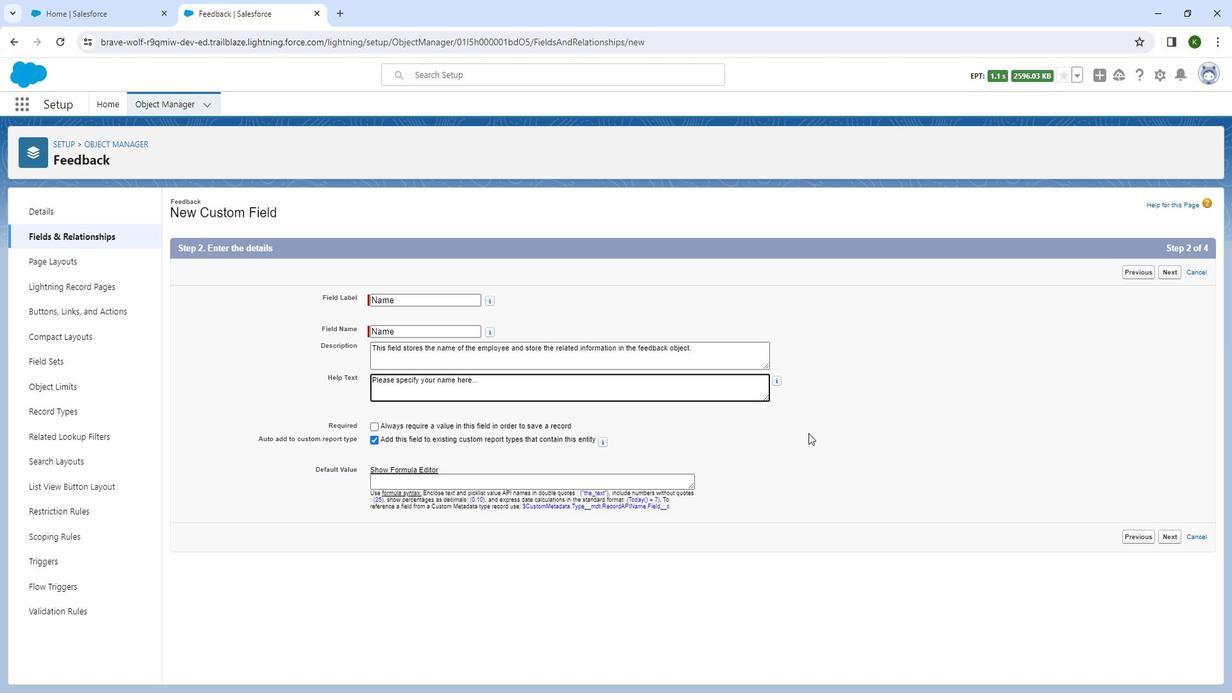 
Action: Mouse pressed left at (806, 430)
Screenshot: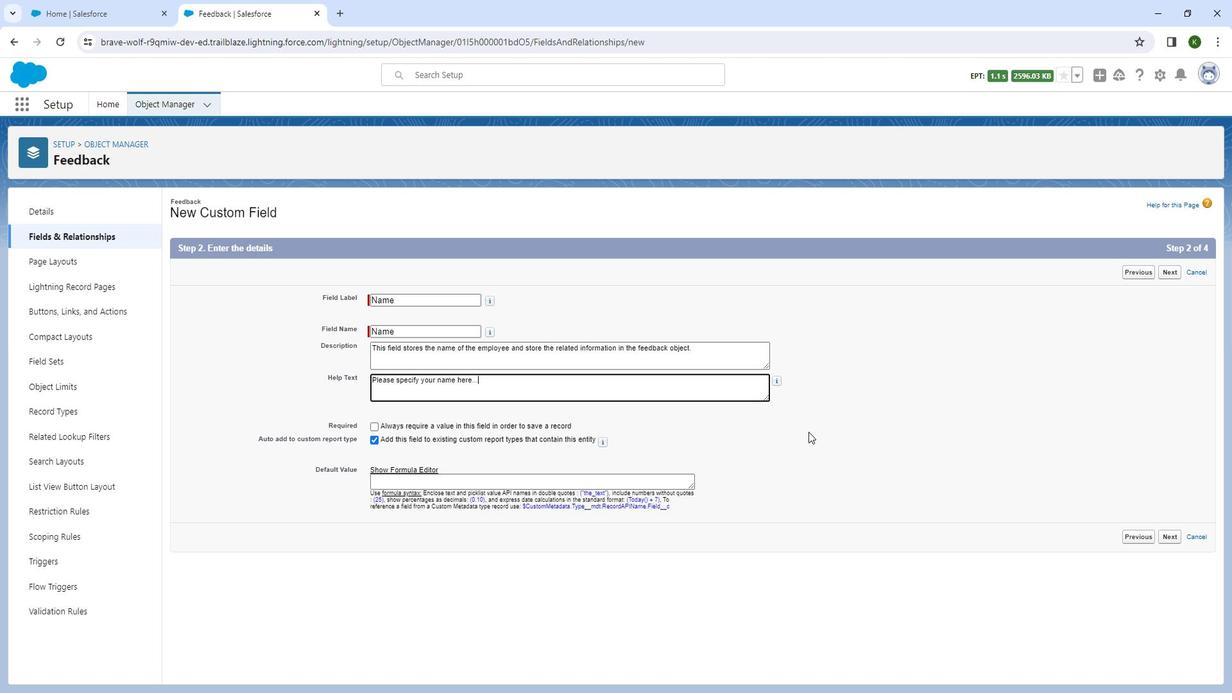 
Action: Mouse moved to (1162, 534)
Screenshot: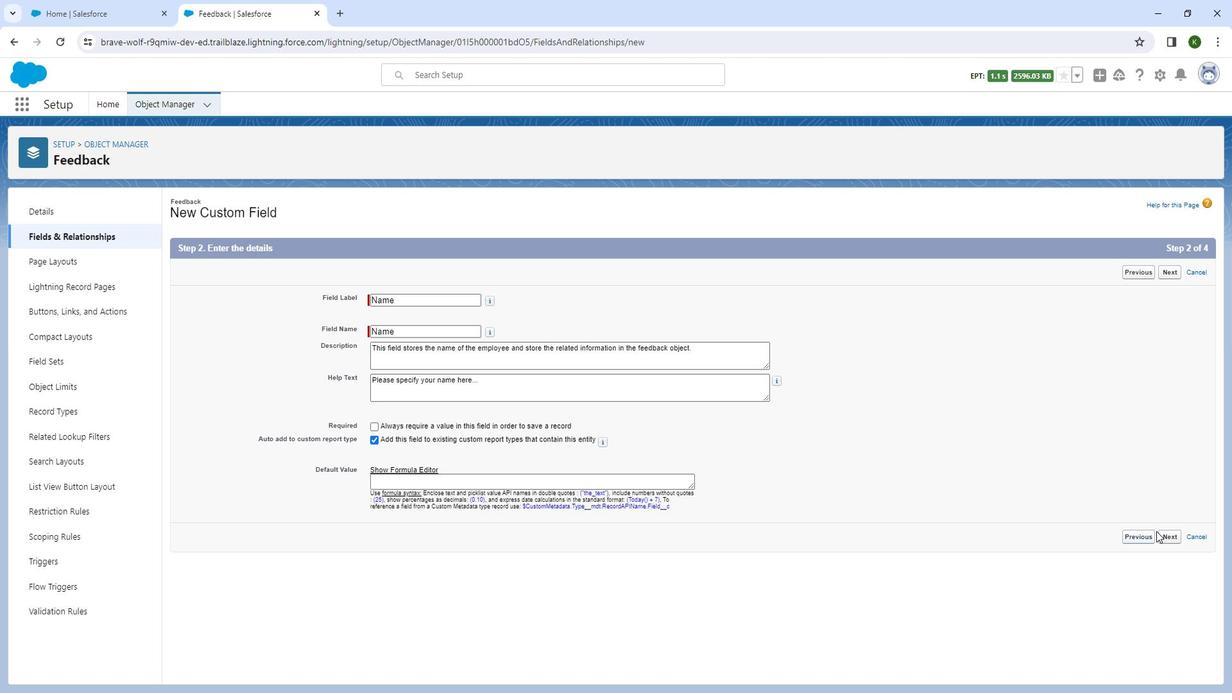 
Action: Mouse pressed left at (1162, 534)
Screenshot: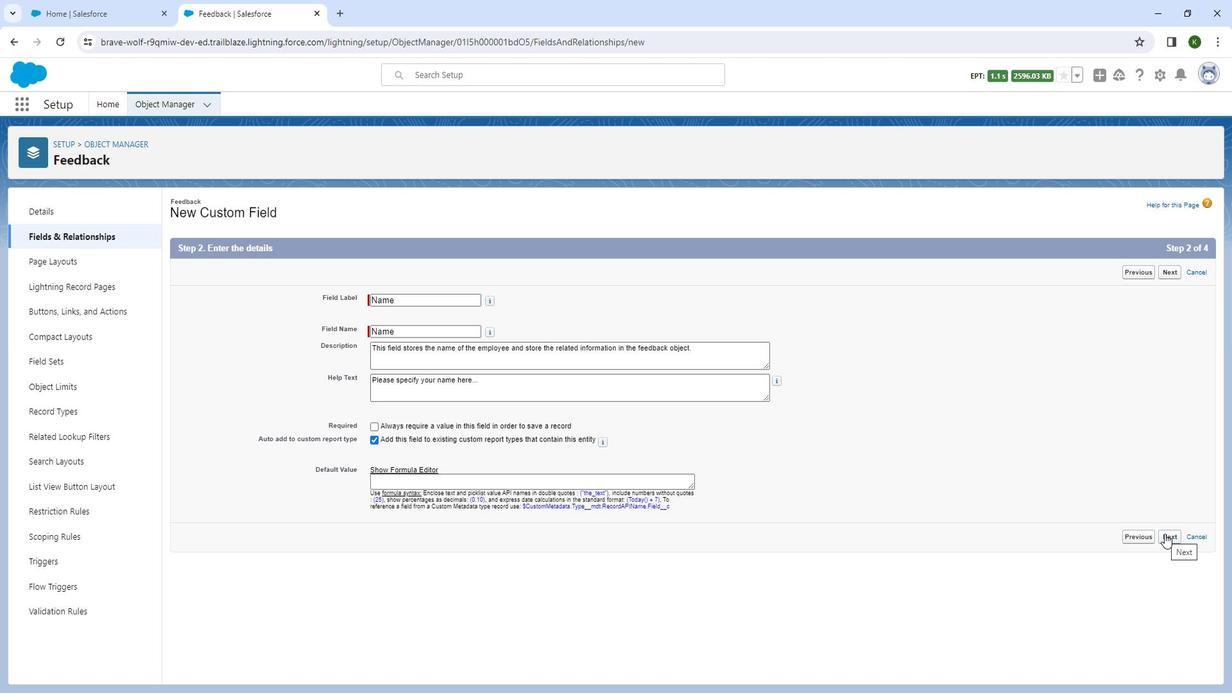 
Action: Mouse moved to (954, 572)
Screenshot: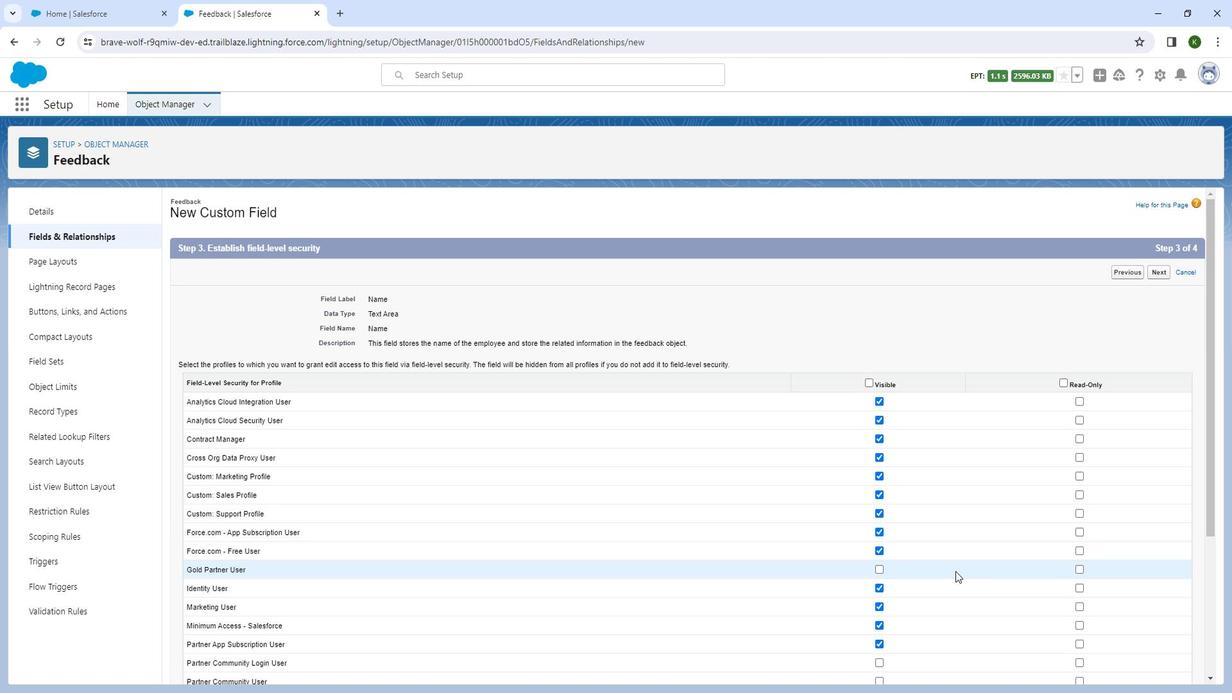 
Action: Mouse scrolled (954, 571) with delta (0, 0)
Screenshot: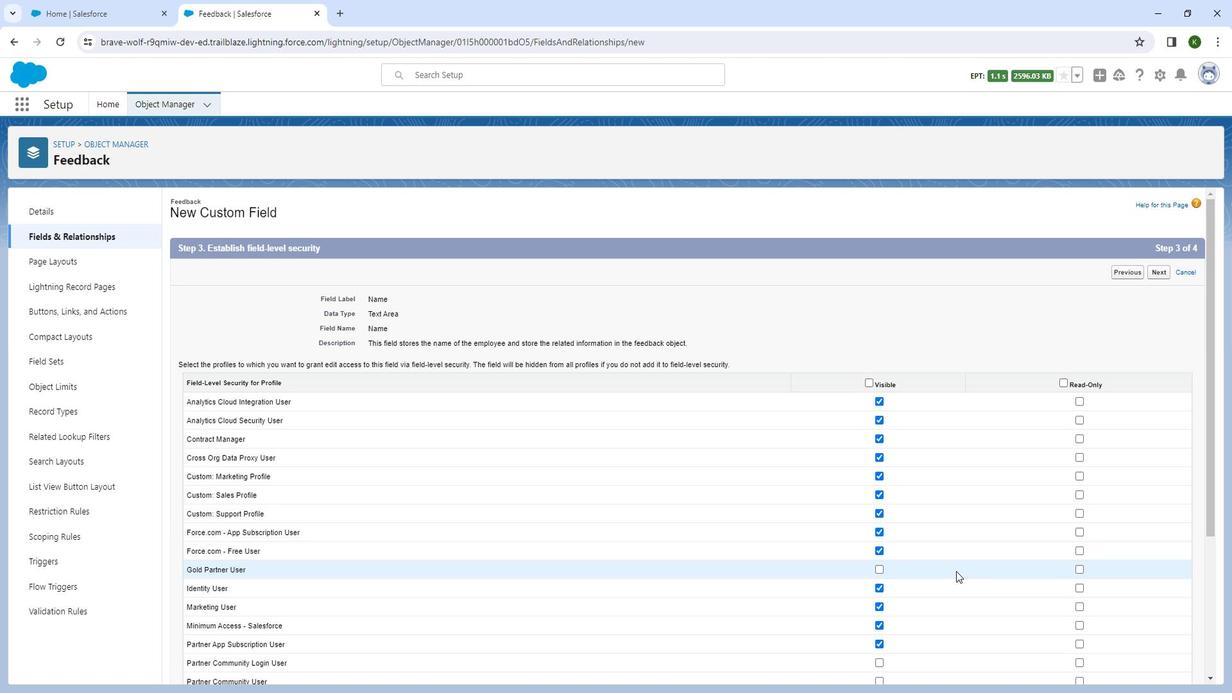 
Action: Mouse scrolled (954, 571) with delta (0, 0)
Screenshot: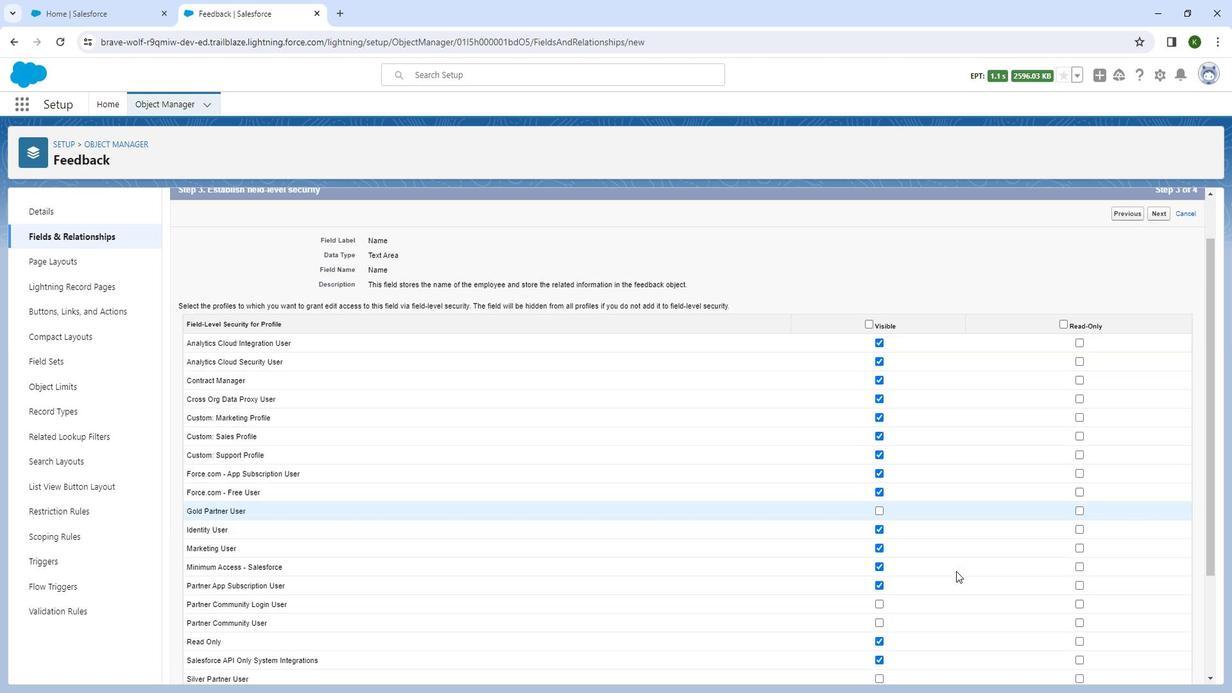 
Action: Mouse moved to (874, 604)
Screenshot: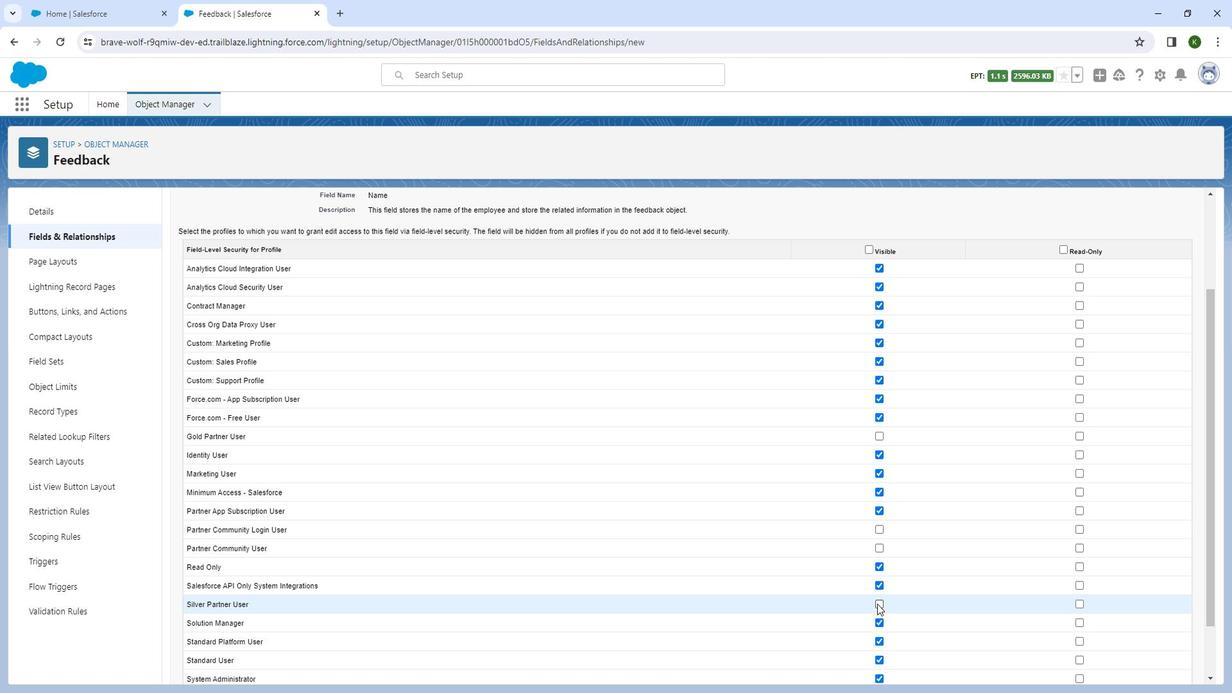 
Action: Mouse pressed left at (874, 604)
Screenshot: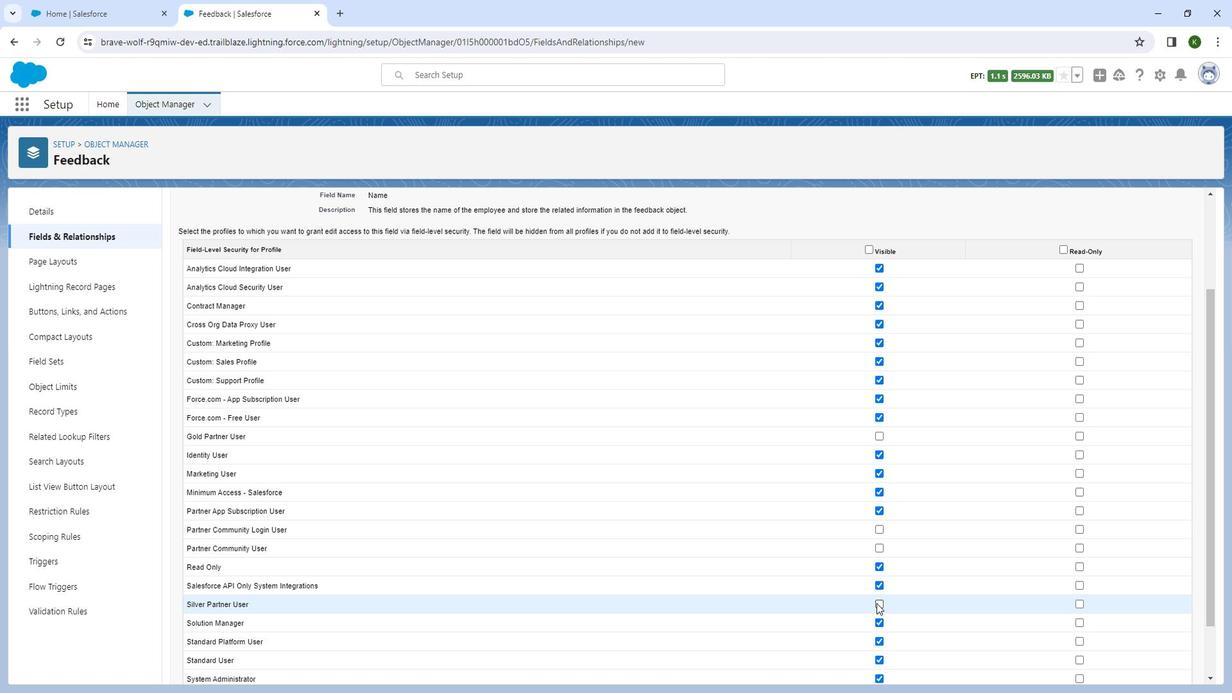 
Action: Mouse moved to (943, 564)
Screenshot: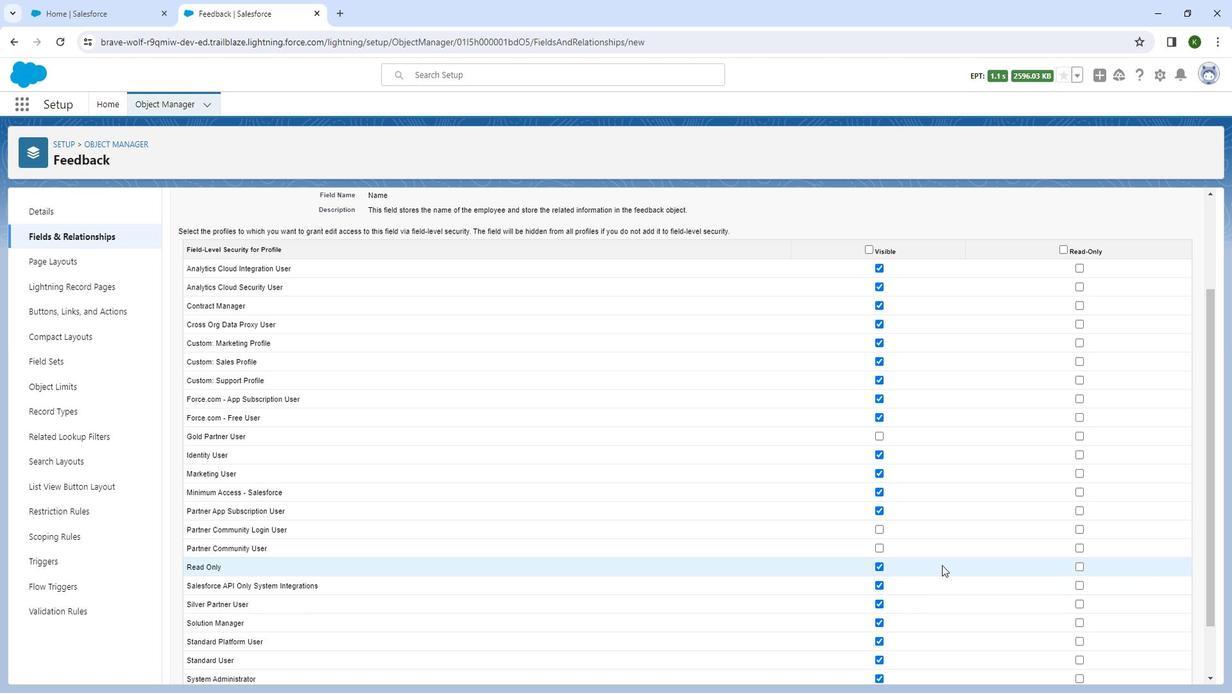 
Action: Mouse scrolled (943, 563) with delta (0, 0)
Screenshot: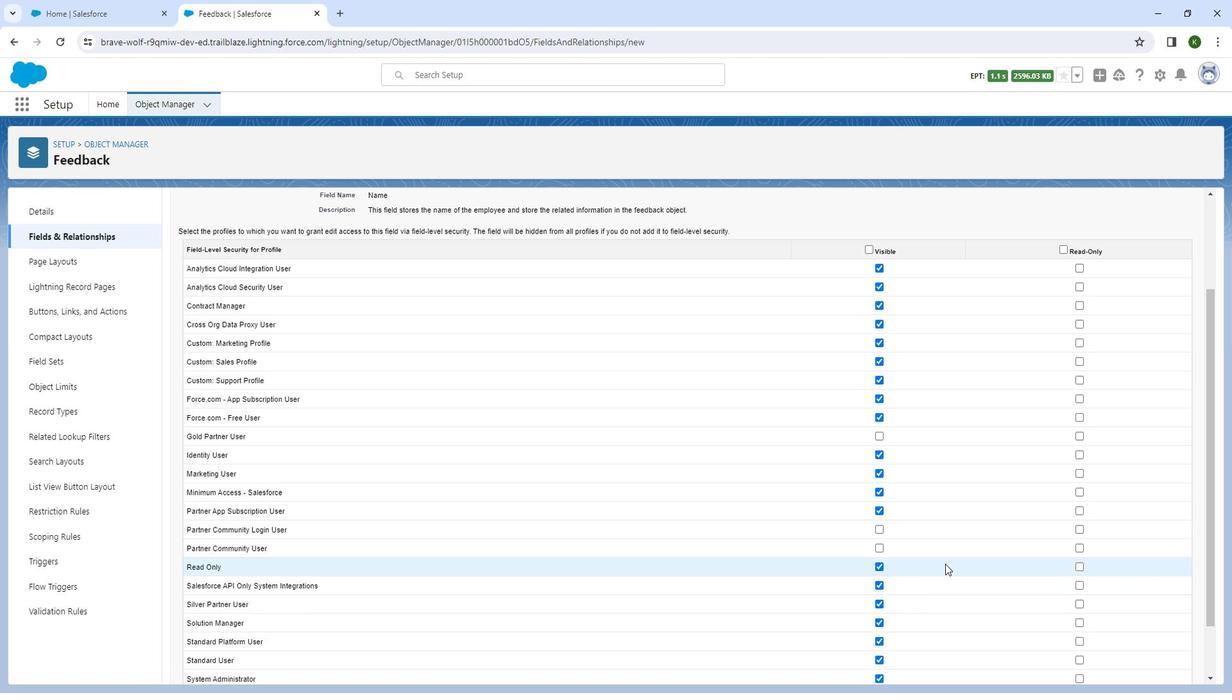 
Action: Mouse scrolled (943, 563) with delta (0, 0)
Screenshot: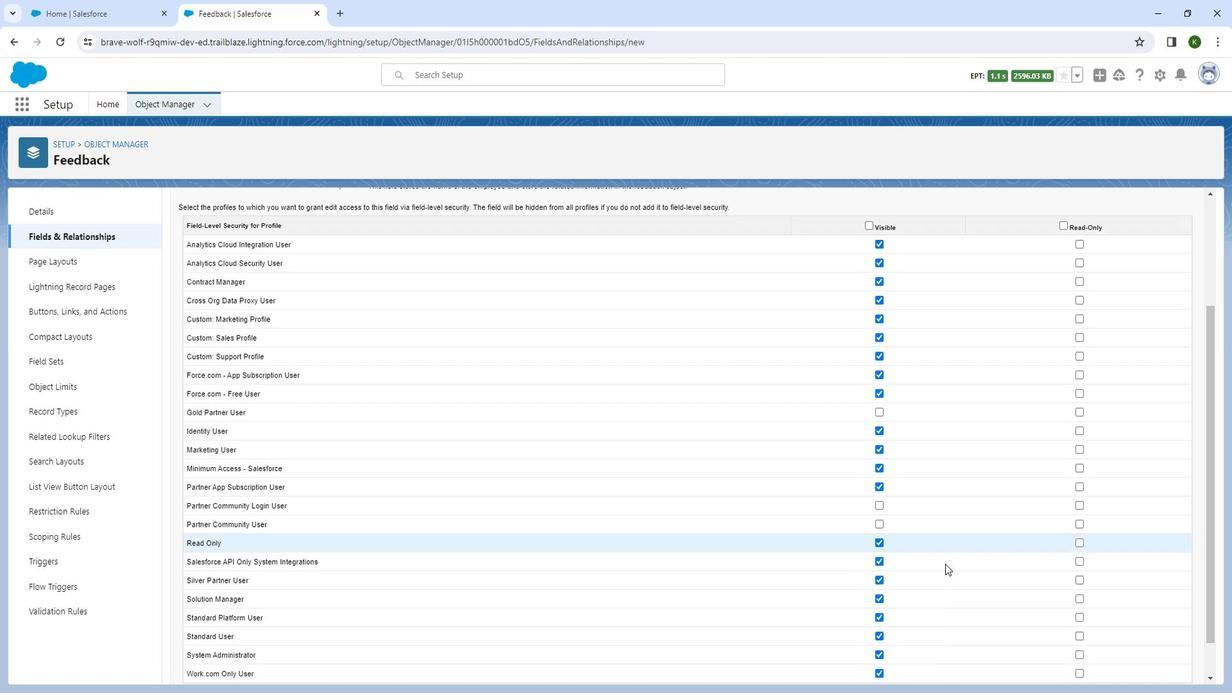 
Action: Mouse moved to (1155, 669)
Screenshot: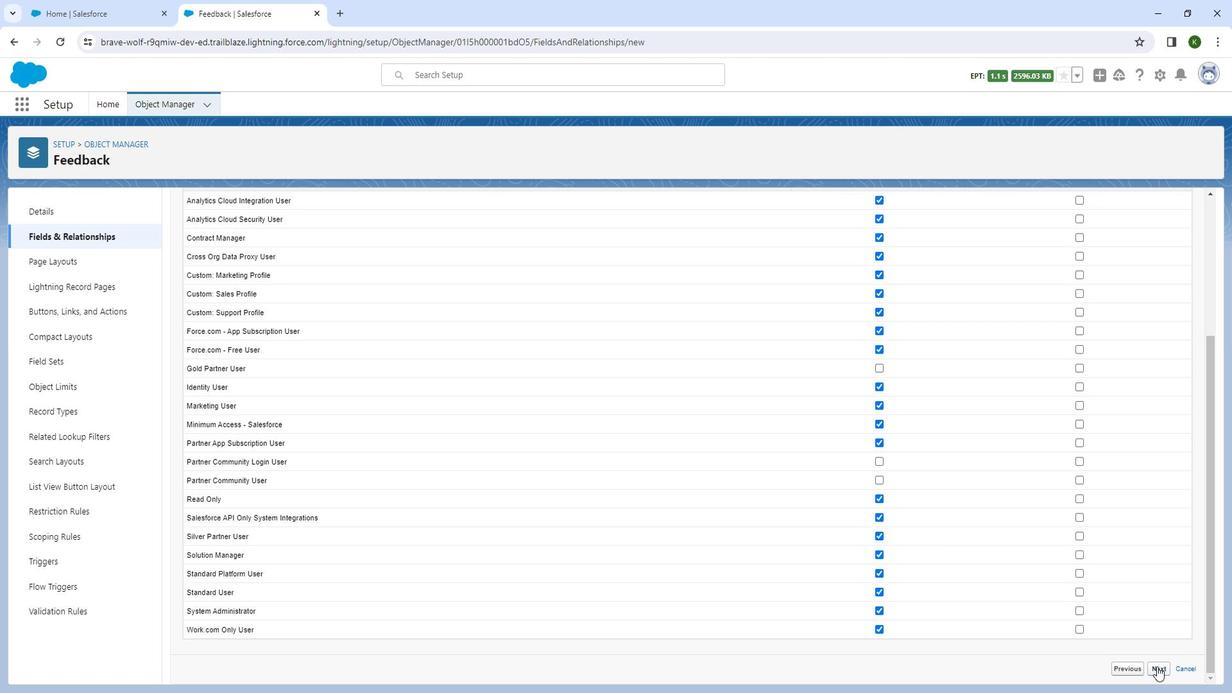 
Action: Mouse pressed left at (1155, 669)
Screenshot: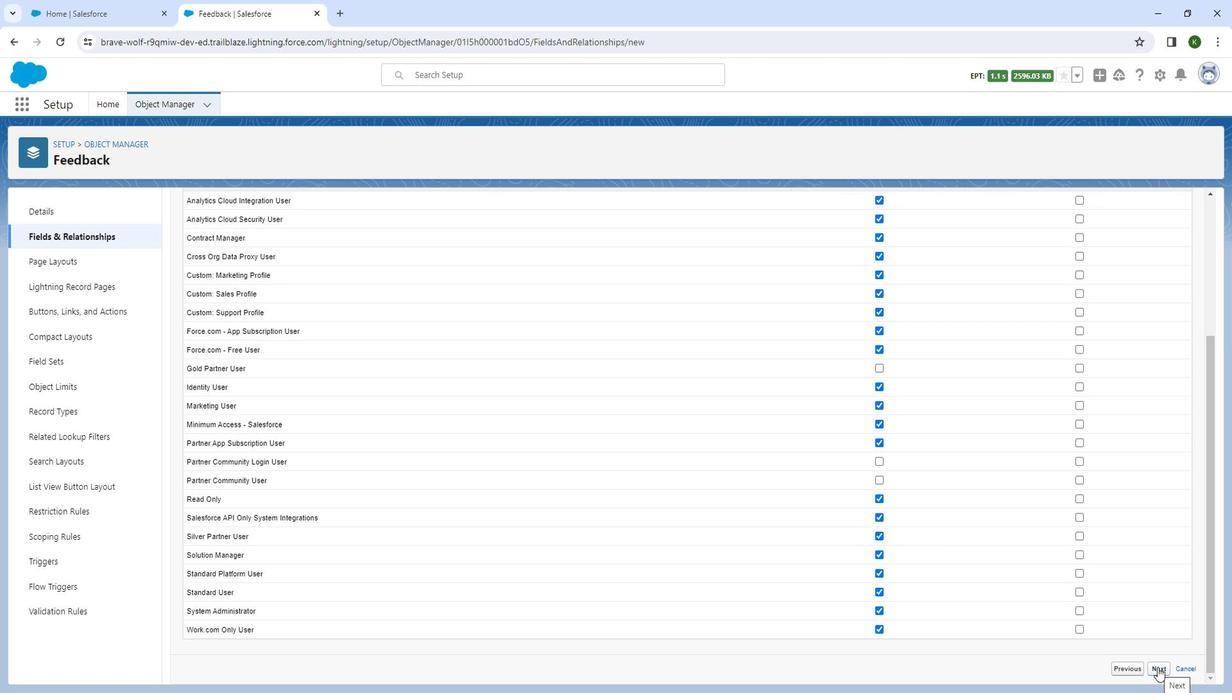 
Action: Mouse moved to (1166, 467)
Screenshot: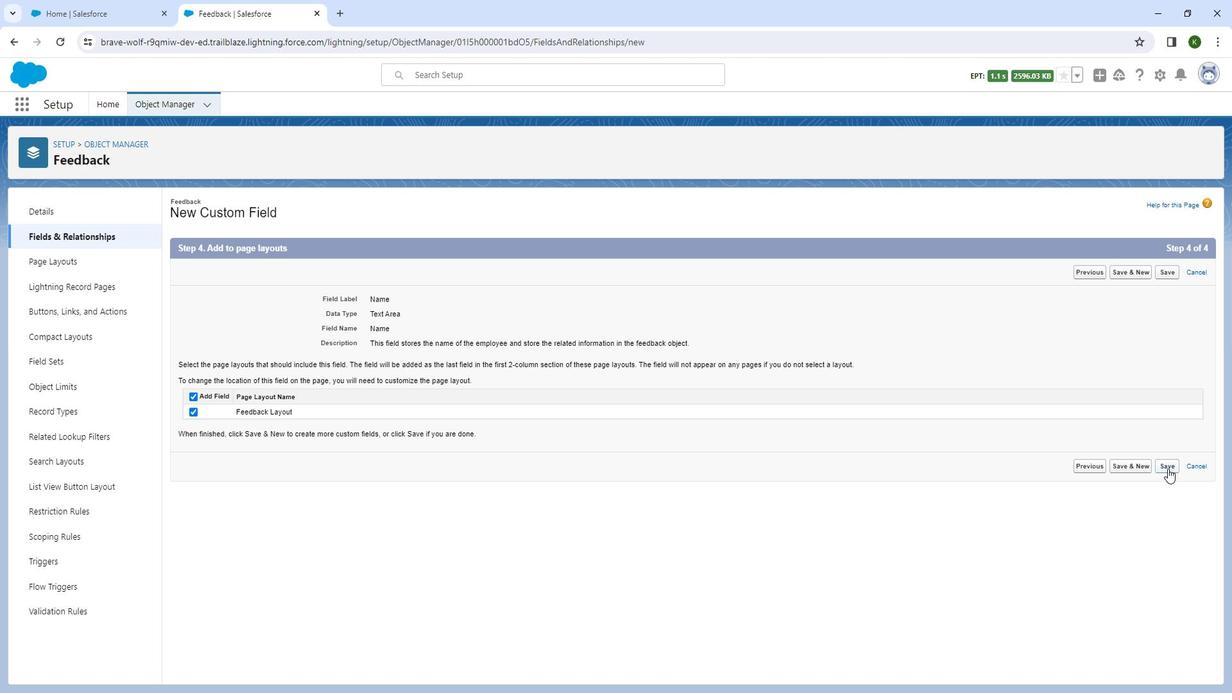 
Action: Mouse pressed left at (1166, 467)
Screenshot: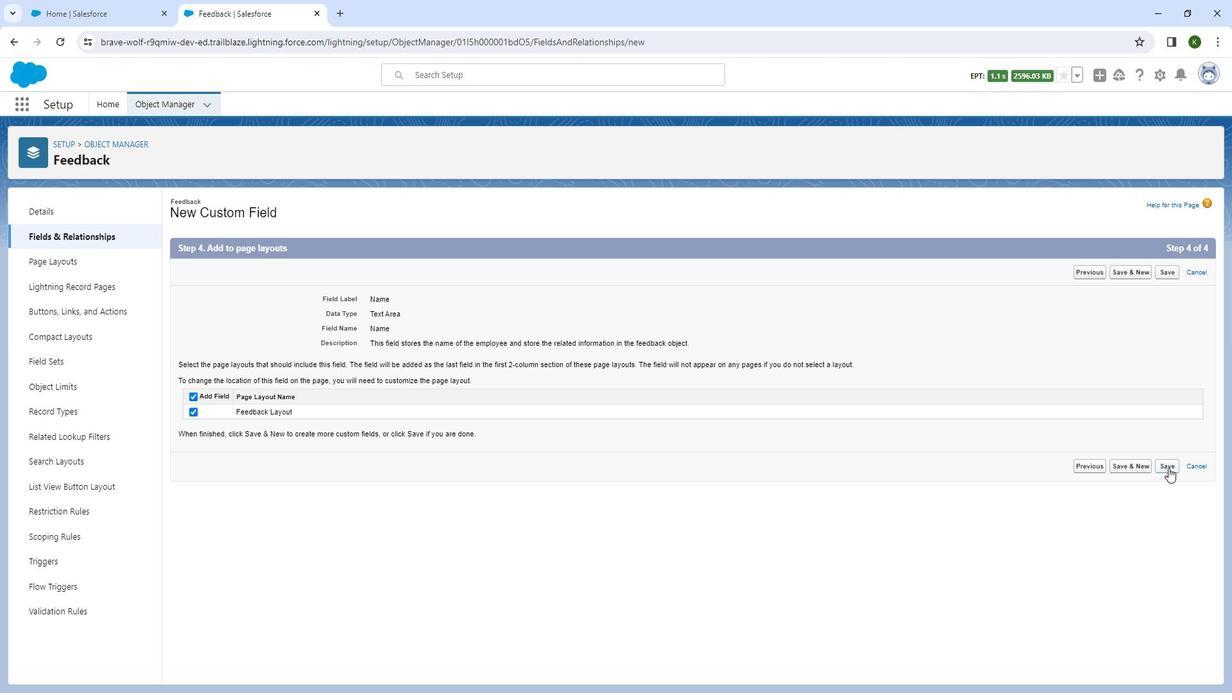 
Action: Mouse moved to (933, 207)
Screenshot: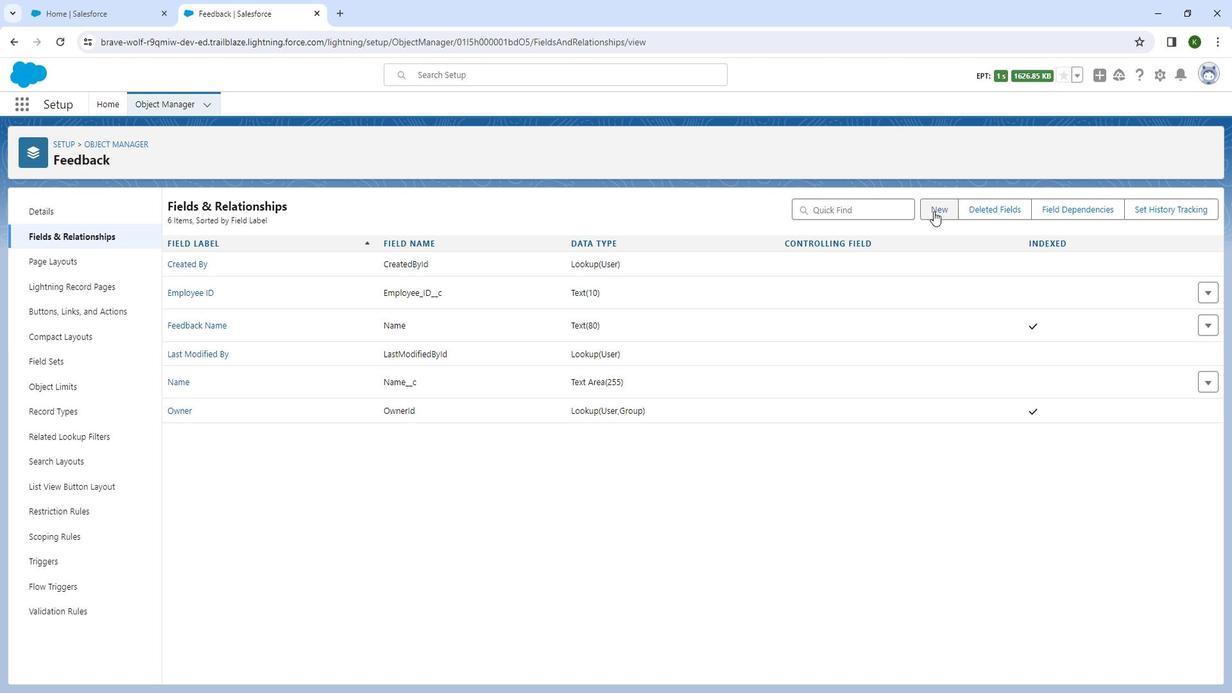 
Action: Mouse pressed left at (933, 207)
Screenshot: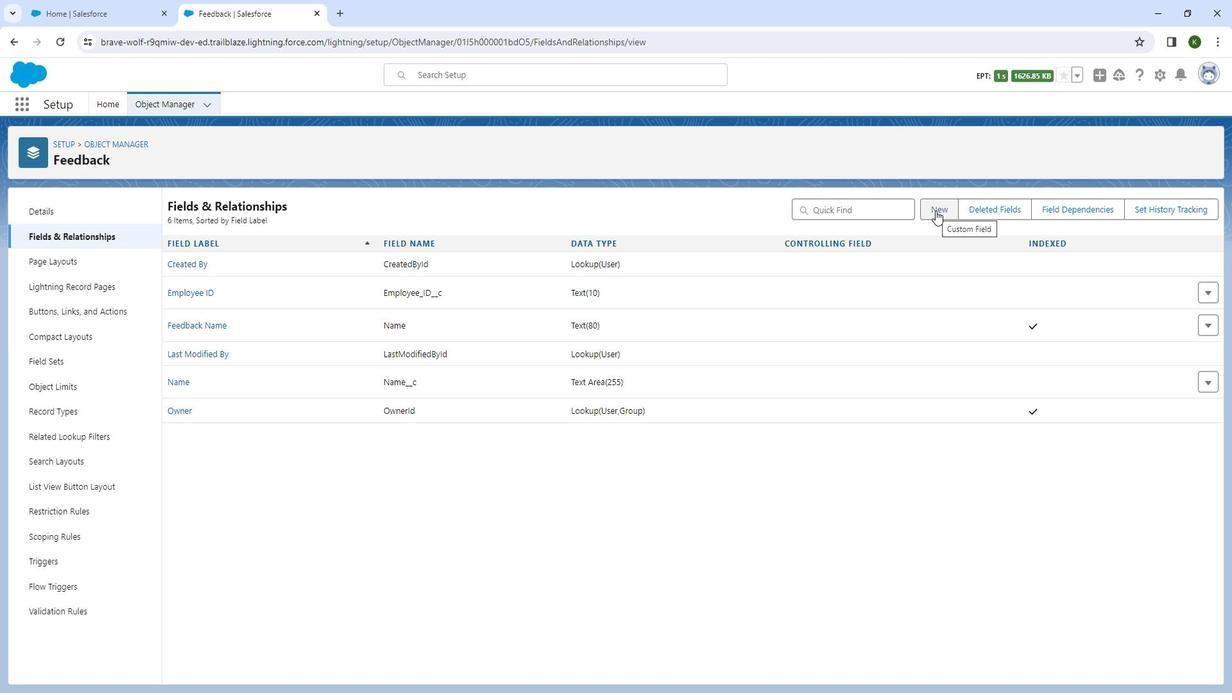 
Action: Mouse moved to (349, 514)
Screenshot: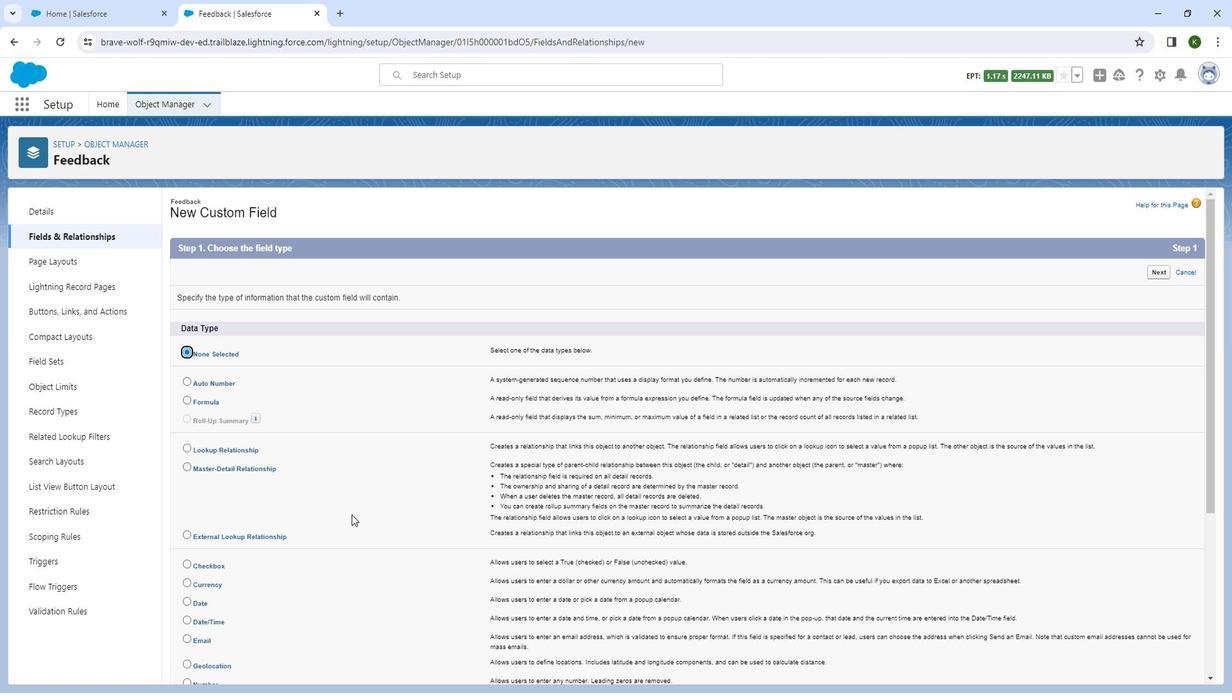 
Action: Mouse scrolled (349, 514) with delta (0, 0)
Screenshot: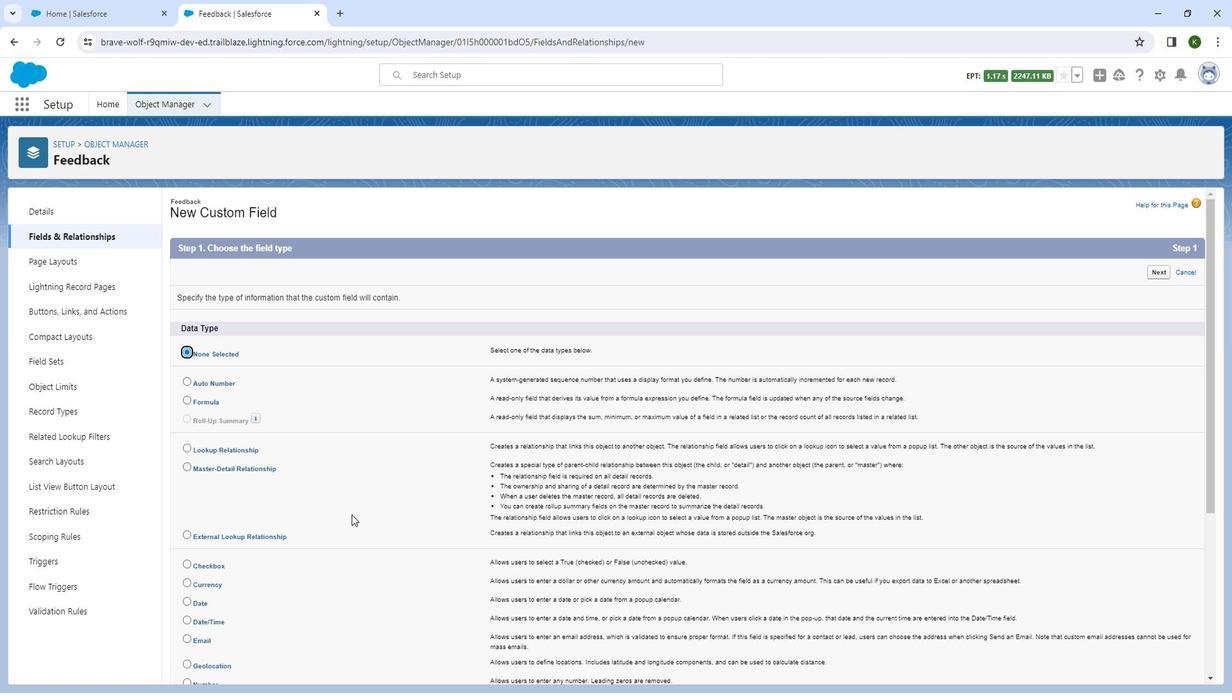 
Action: Mouse moved to (229, 647)
Screenshot: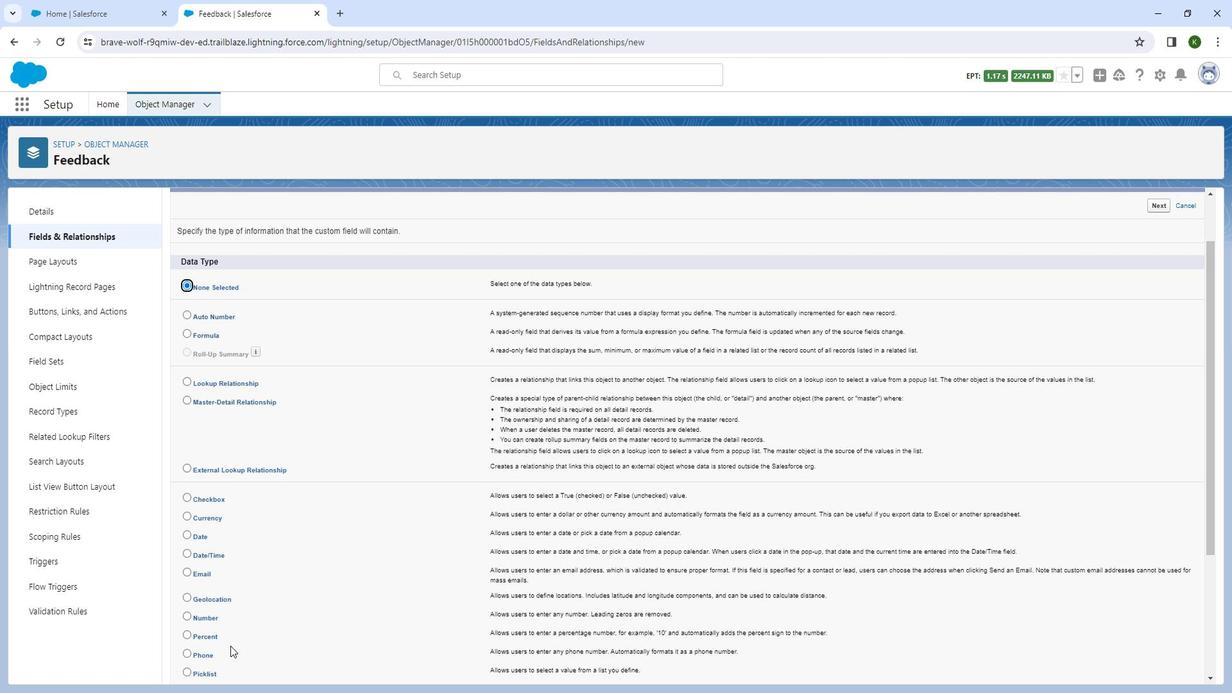 
Action: Mouse scrolled (229, 646) with delta (0, -1)
Screenshot: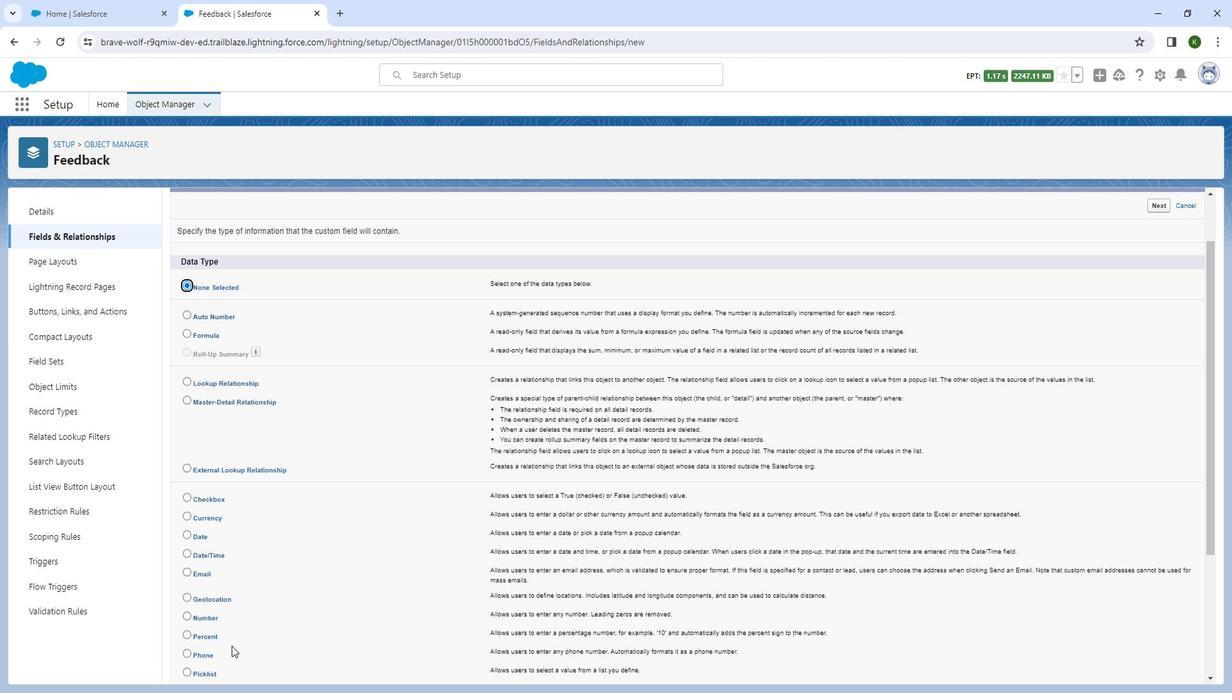 
Action: Mouse scrolled (229, 646) with delta (0, -1)
Screenshot: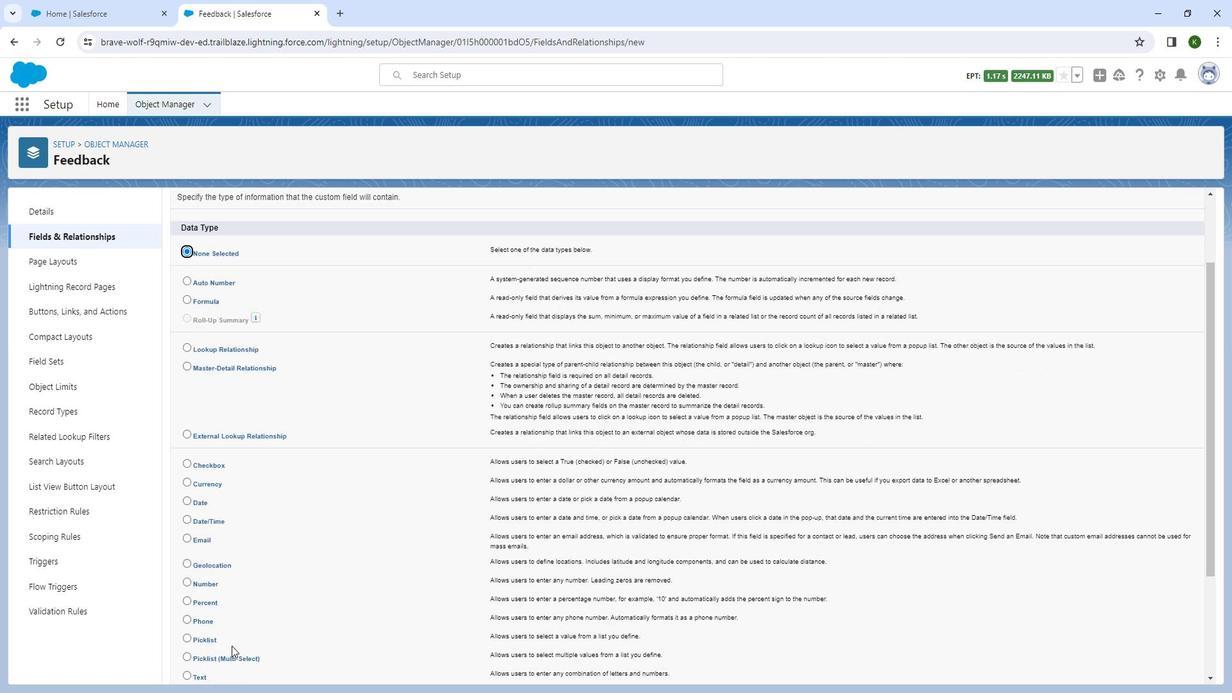 
Action: Mouse moved to (185, 521)
Screenshot: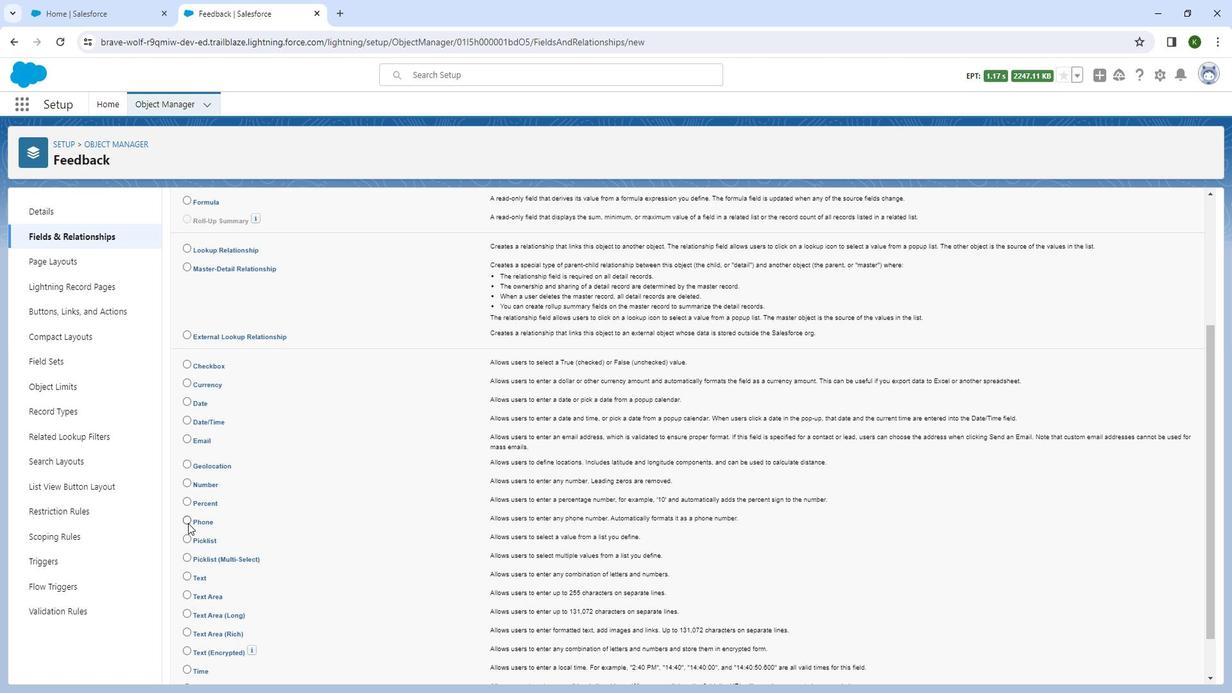 
Action: Mouse pressed left at (185, 521)
Screenshot: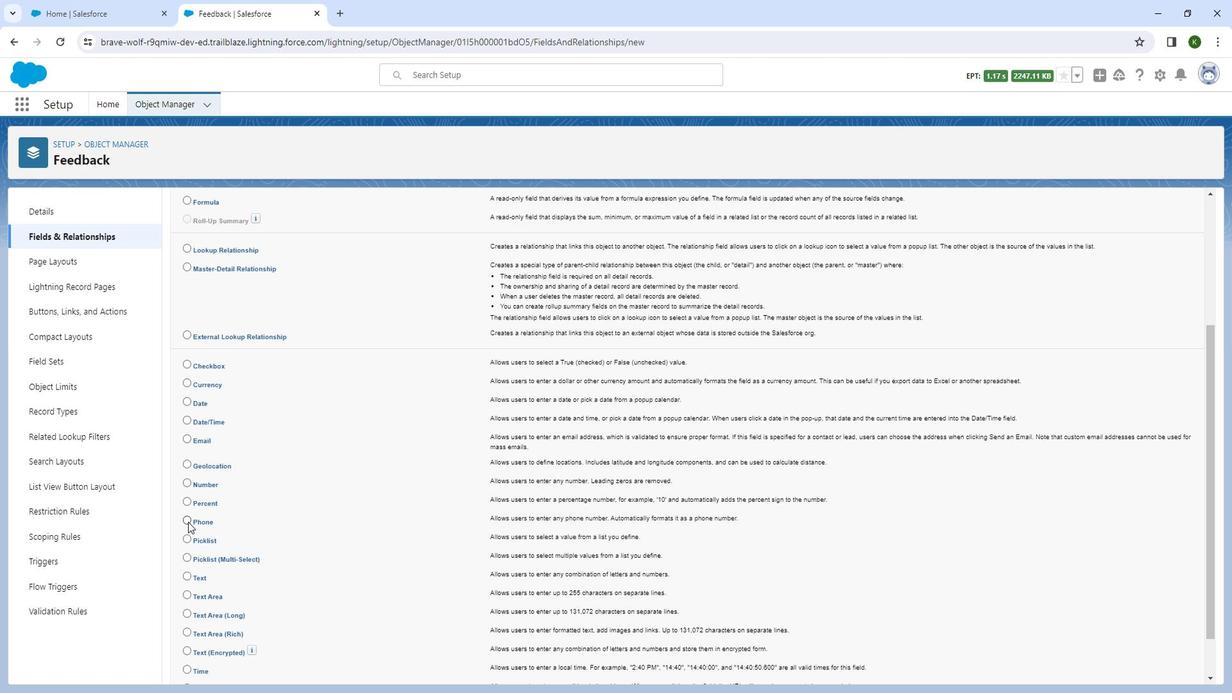 
Action: Mouse moved to (1081, 538)
Screenshot: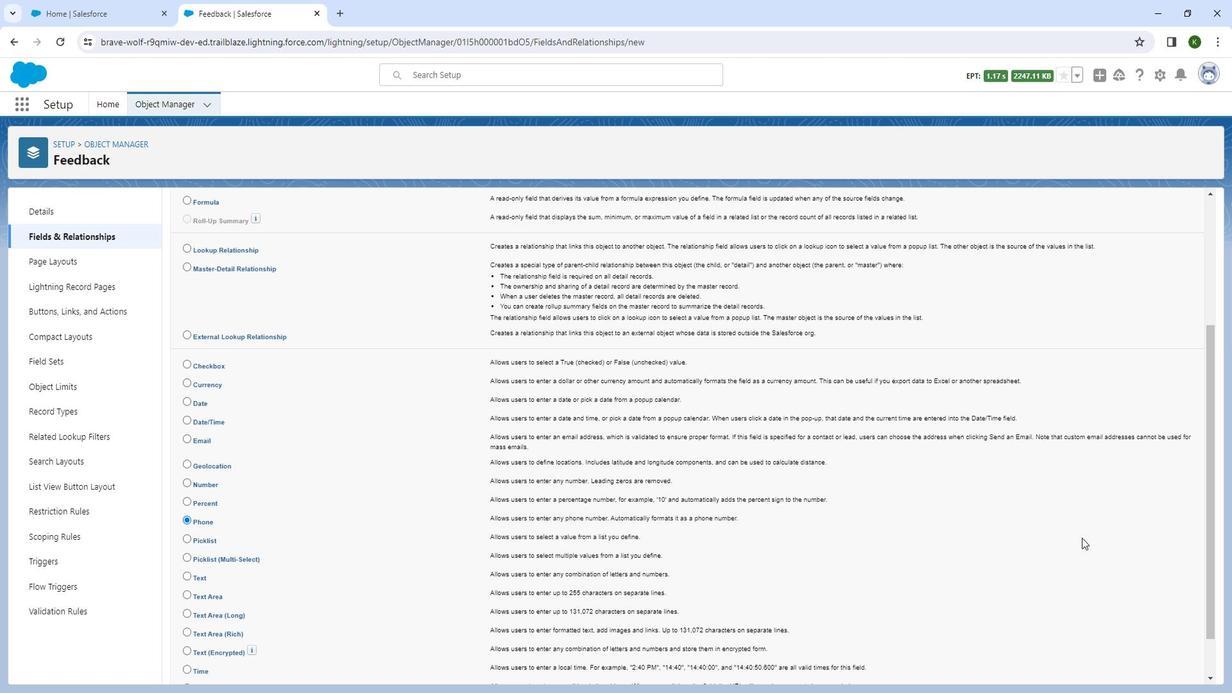 
Action: Mouse scrolled (1081, 538) with delta (0, 0)
Screenshot: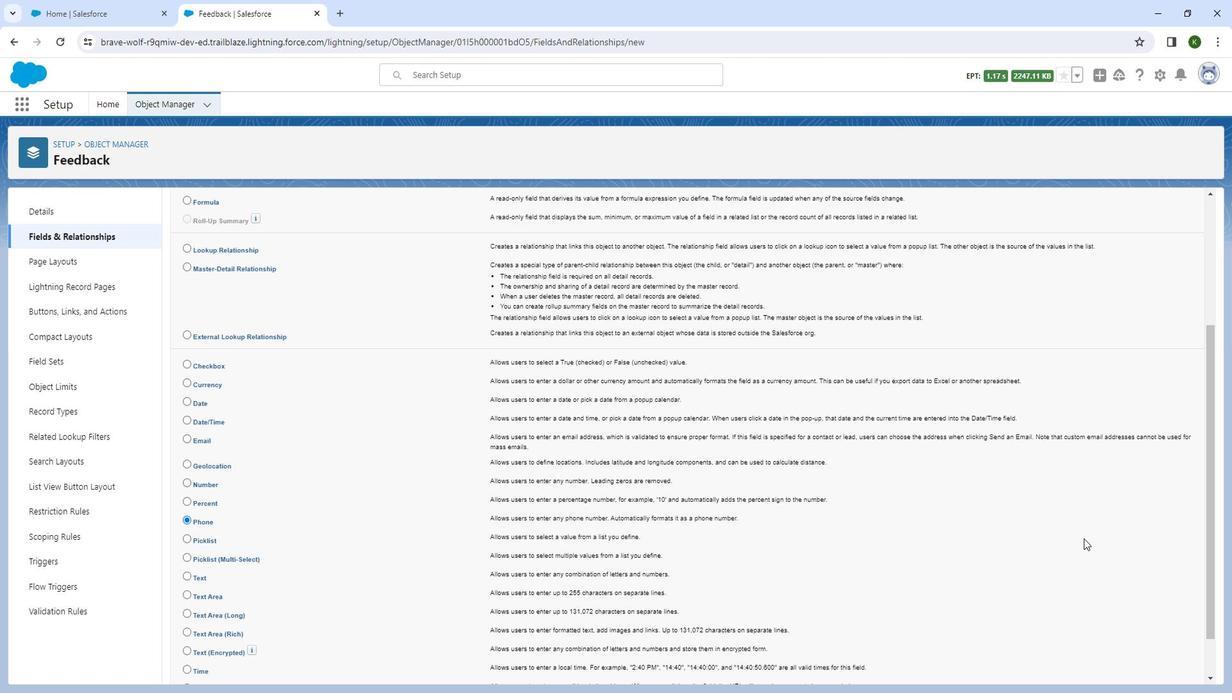 
Action: Mouse scrolled (1081, 538) with delta (0, 0)
Screenshot: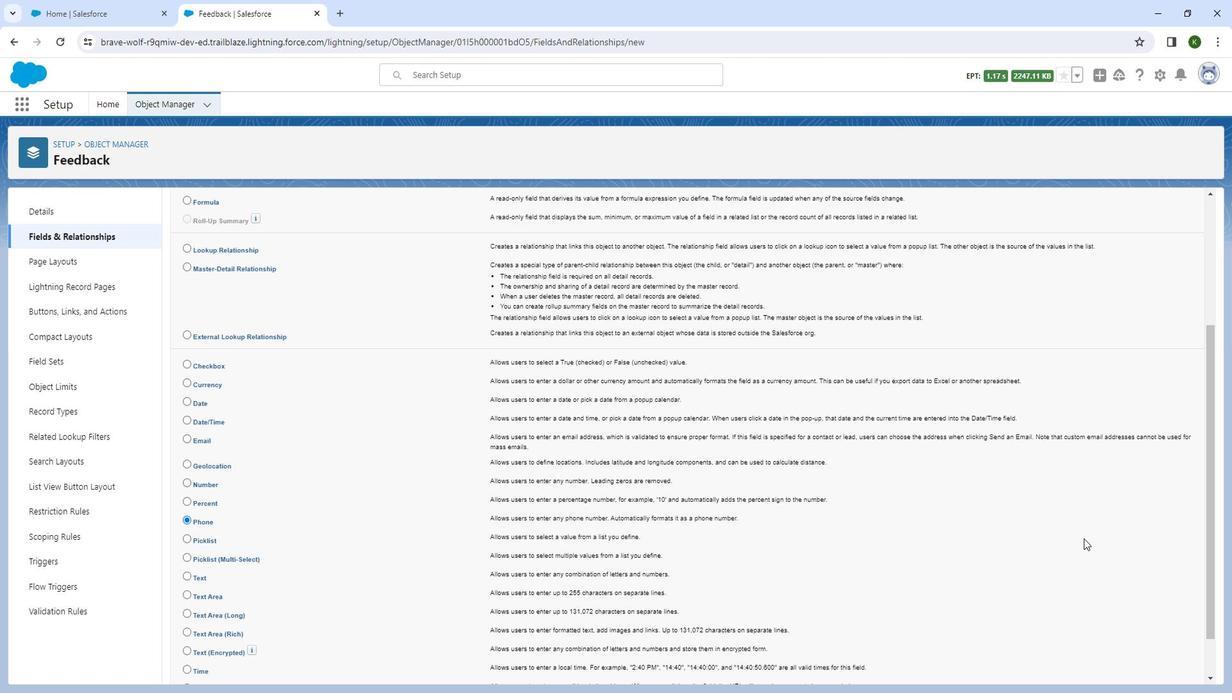
Action: Mouse moved to (1156, 670)
Screenshot: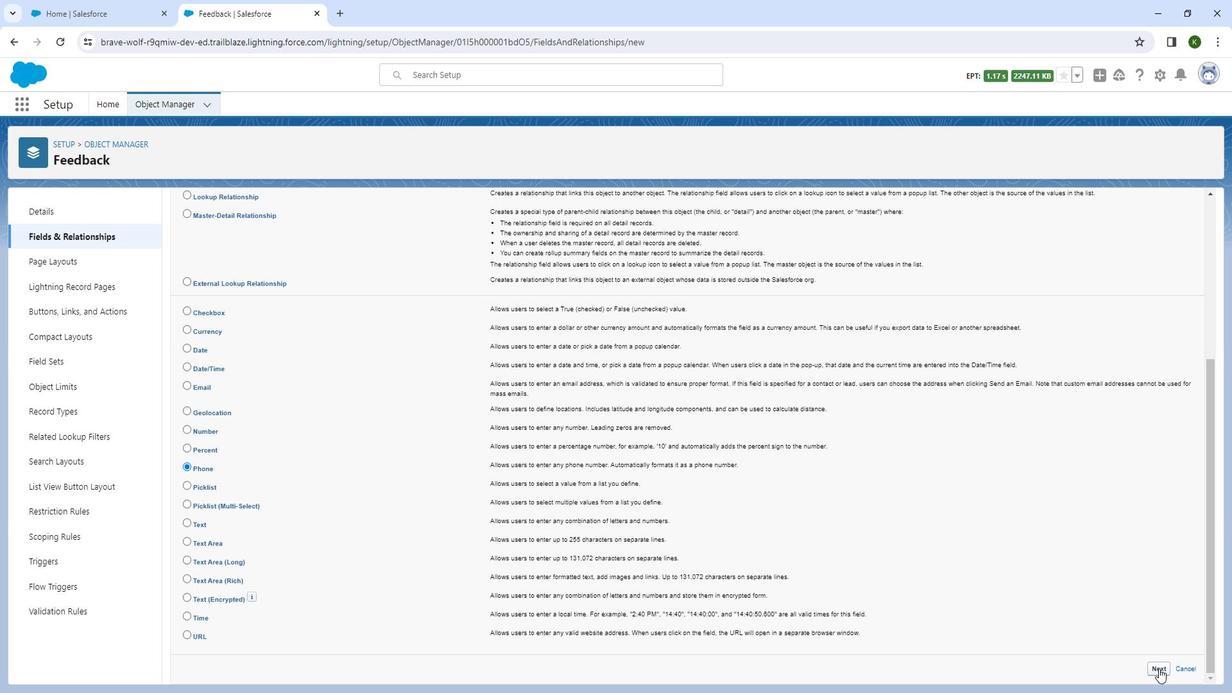
Action: Mouse pressed left at (1156, 670)
Screenshot: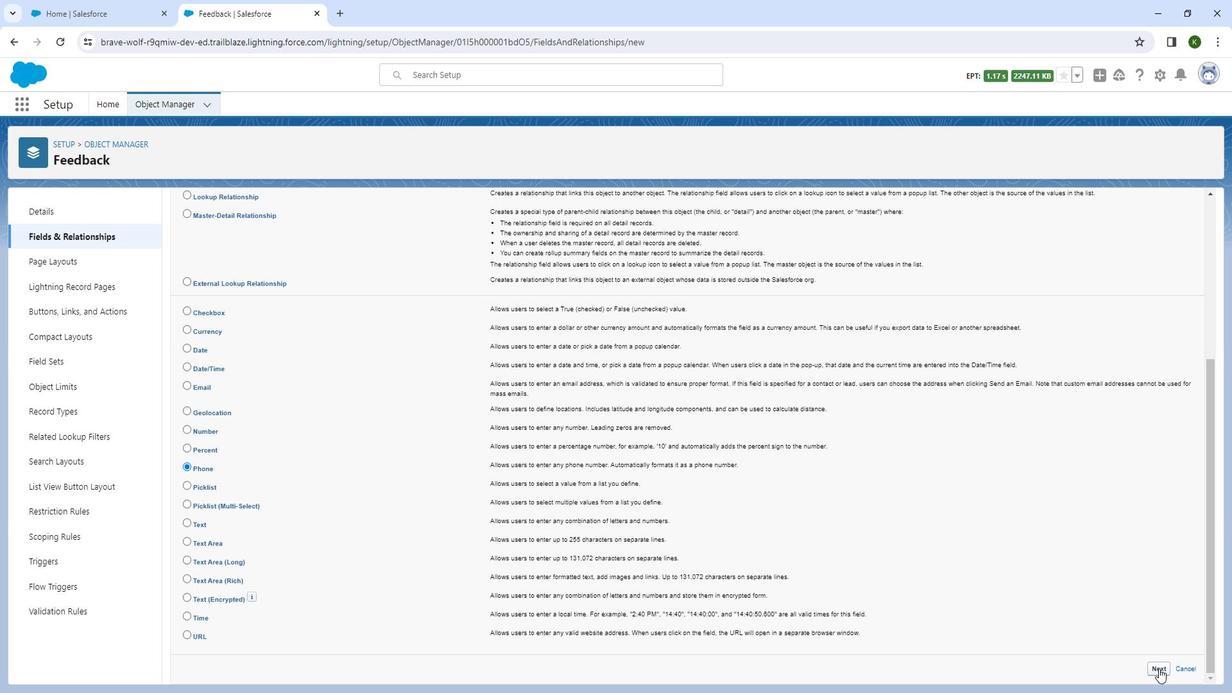
Action: Mouse moved to (401, 298)
Screenshot: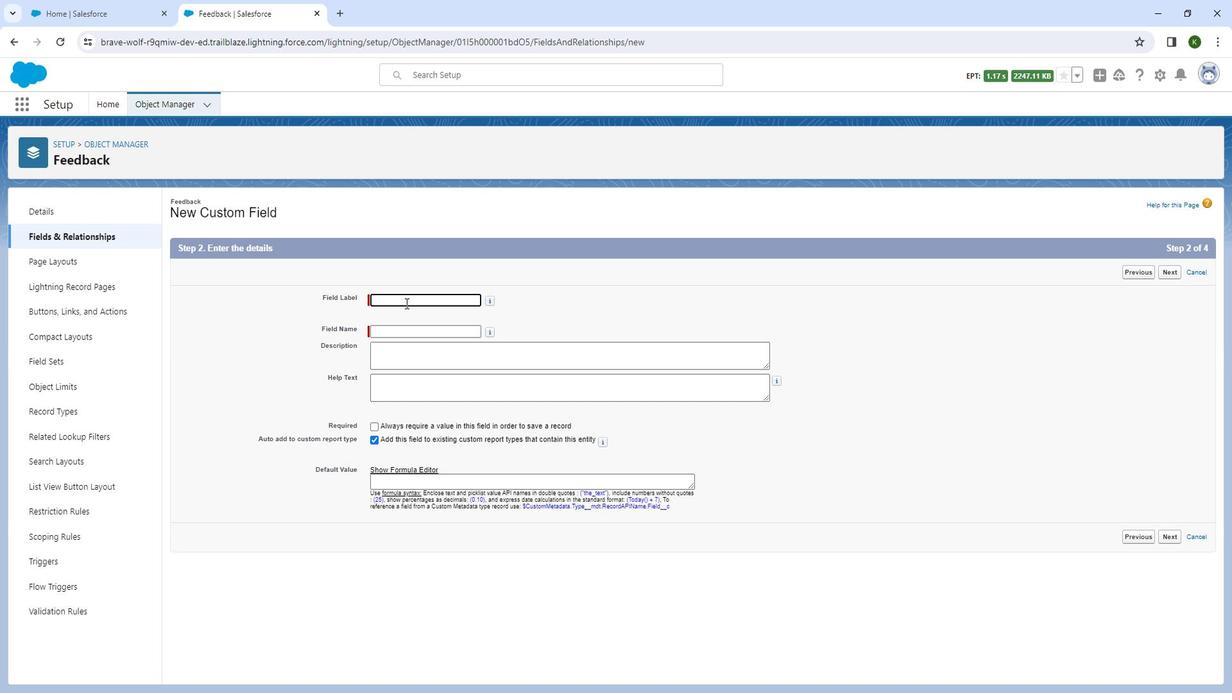 
Action: Mouse pressed left at (401, 298)
Screenshot: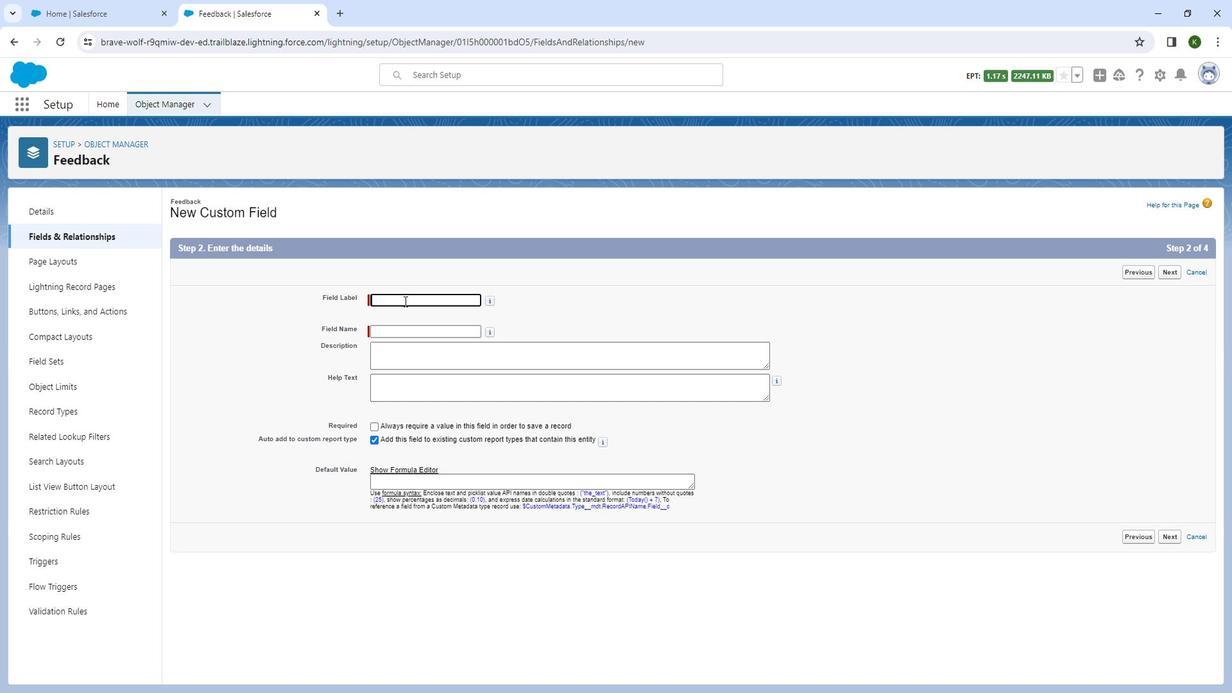 
Action: Mouse moved to (401, 302)
Screenshot: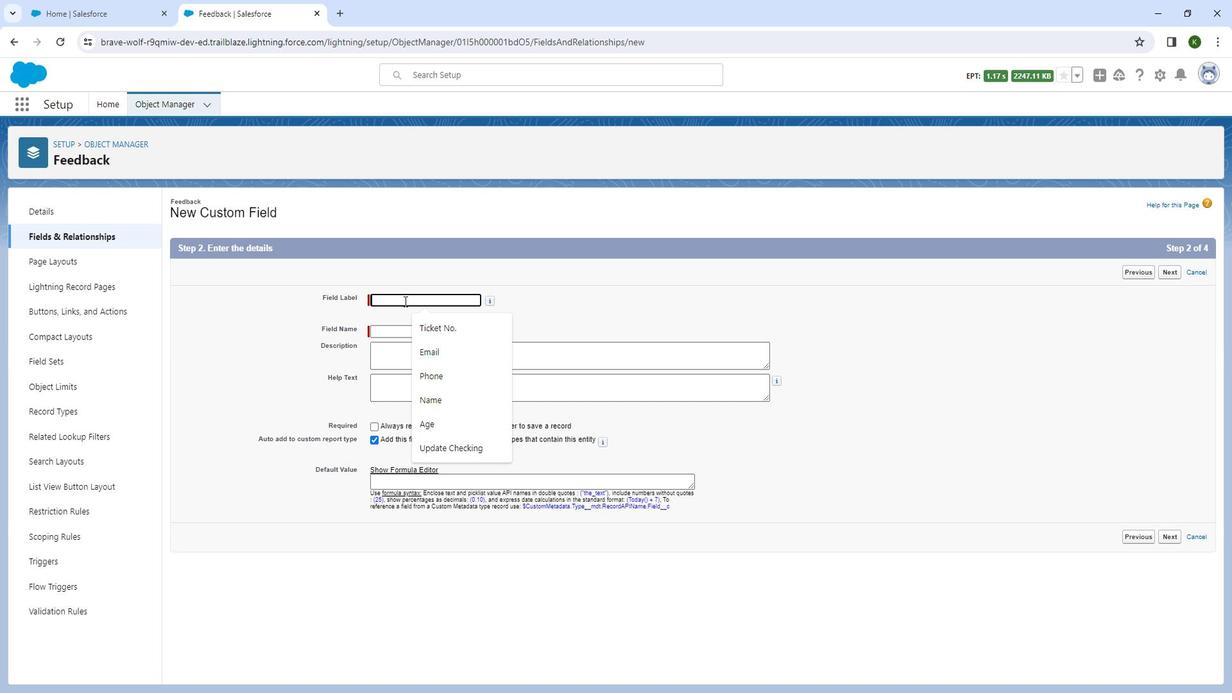 
Action: Key pressed <Key.shift_r><Key.shift_r><Key.shift_r><Key.shift_r>Phone<Key.tab><Key.tab>
Screenshot: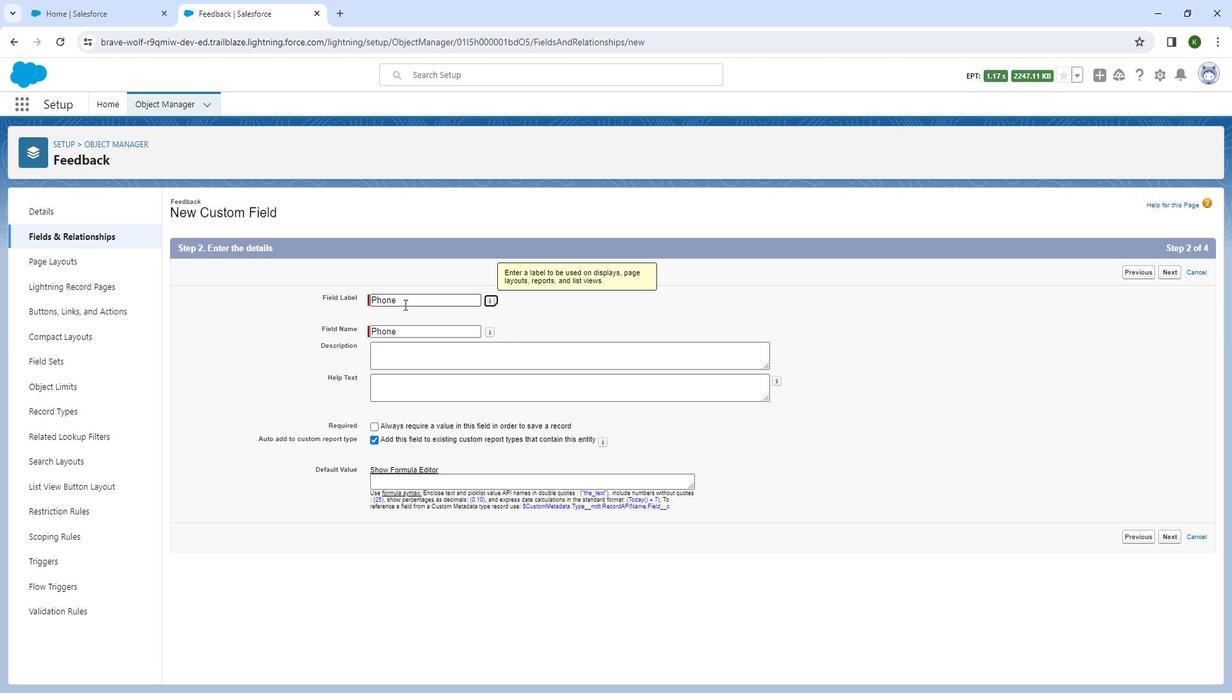 
Action: Mouse moved to (400, 349)
Screenshot: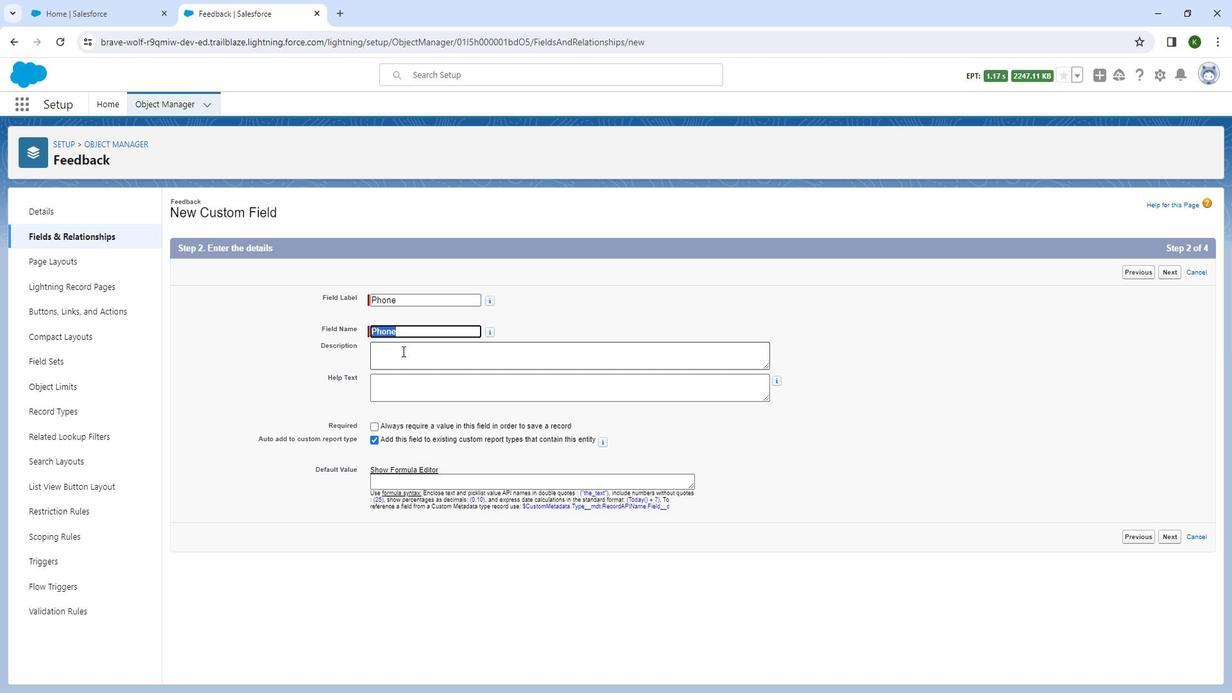 
Action: Mouse pressed left at (400, 349)
Screenshot: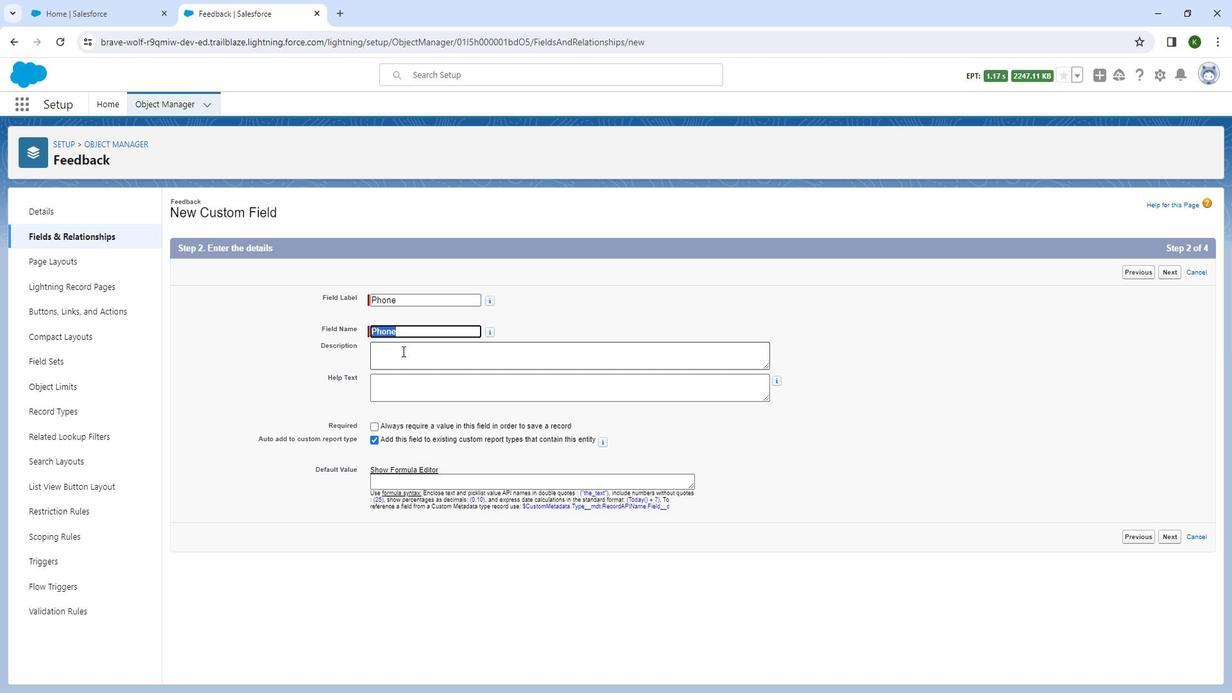 
Action: Mouse moved to (398, 349)
Screenshot: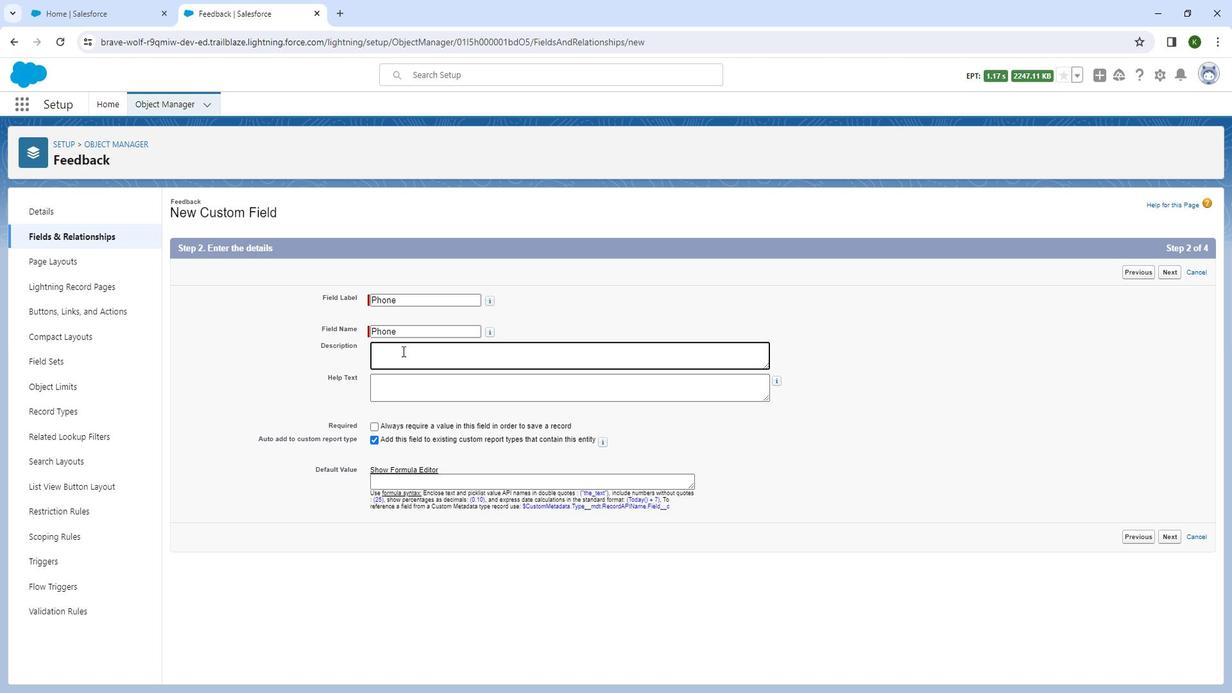 
Action: Key pressed <Key.shift_r><Key.shift_r><Key.shift_r><Key.shift_r><Key.shift_r><Key.shift_r><Key.shift_r><Key.shift_r><Key.shift_r><Key.shift_r><Key.shift_r><Key.shift_r><Key.shift_r><Key.shift_r><Key.shift_r><Key.shift_r><Key.shift_r><Key.shift_r><Key.shift_r><Key.shift_r><Key.shift_r><Key.shift_r><Key.shift_r><Key.shift_r><Key.shift_r><Key.shift_r><Key.shift_r><Key.shift_r><Key.shift_r><Key.shift_r><Key.shift_r><Key.shift_r><Key.shift_r><Key.shift_r><Key.shift_r><Key.shift_r><Key.shift_r><Key.shift_r><Key.shift_r><Key.shift_r><Key.shift_r><Key.shift_r><Key.shift_r><Key.shift_r>This<Key.space>field<Key.space>store<Key.space>the<Key.space>contact<Key.space>information<Key.space>of<Key.space>the<Key.space>employee<Key.space>and<Key.space>store<Key.space>the<Key.space>related<Key.space>information<Key.space>in<Key.space>the<Key.space>feedback<Key.space>object.
Screenshot: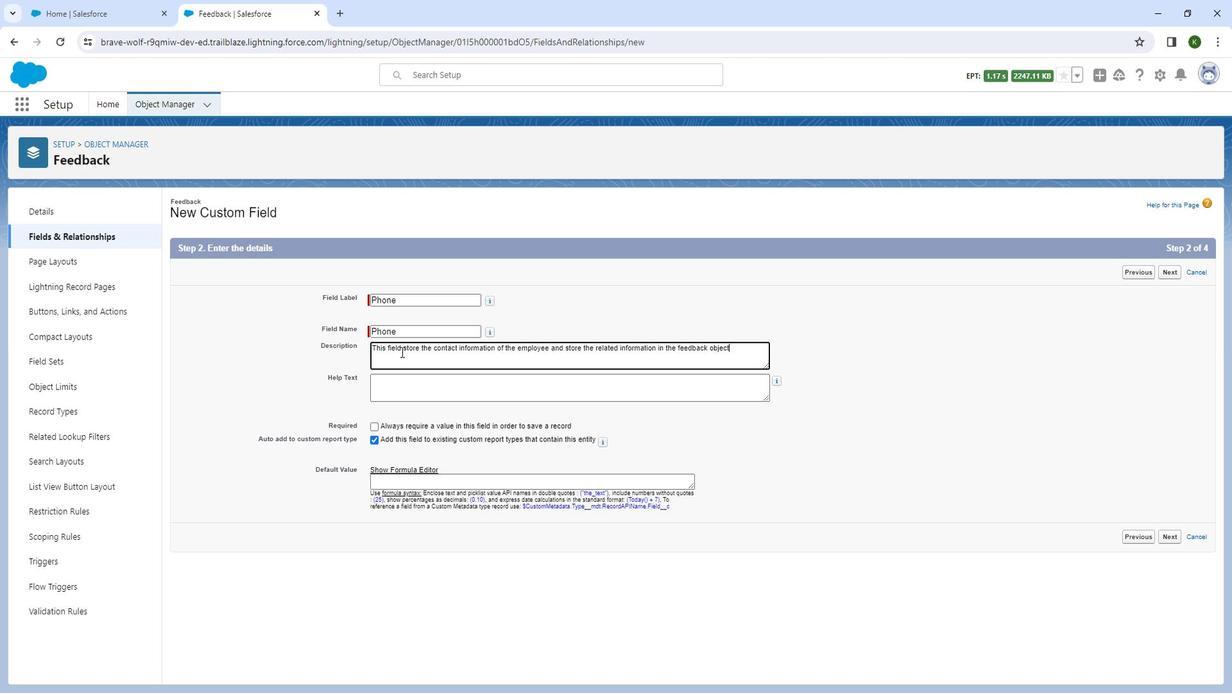 
Action: Mouse moved to (402, 382)
Screenshot: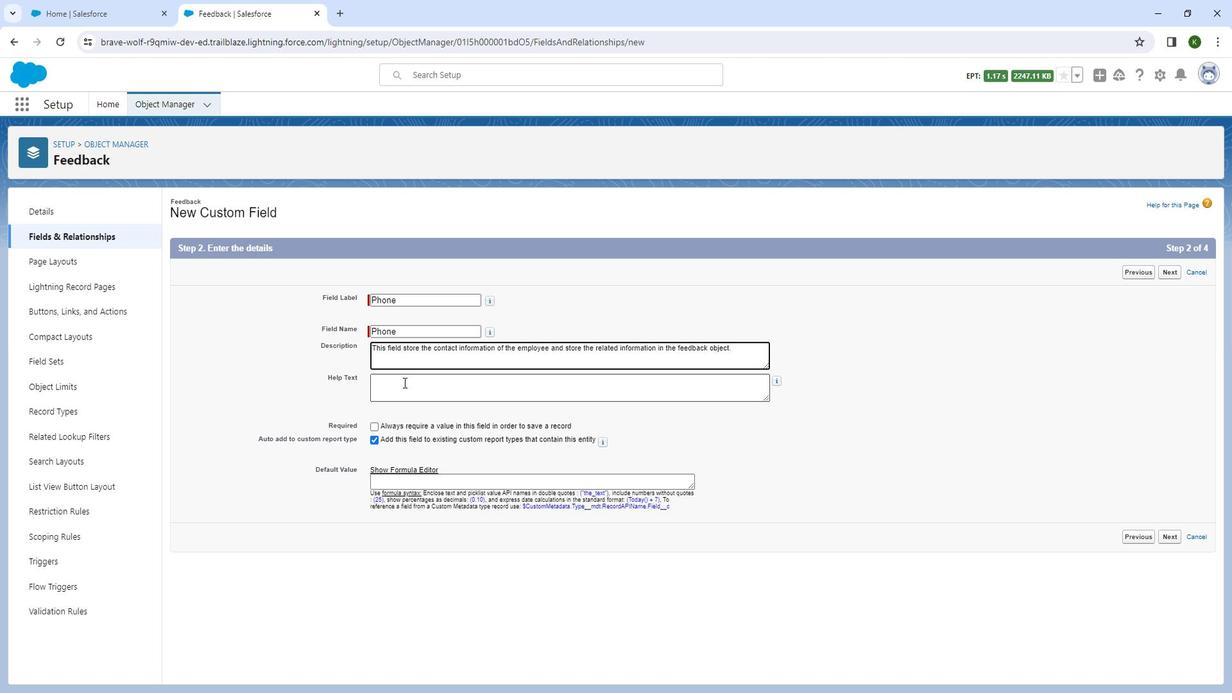 
Action: Mouse pressed left at (402, 382)
Screenshot: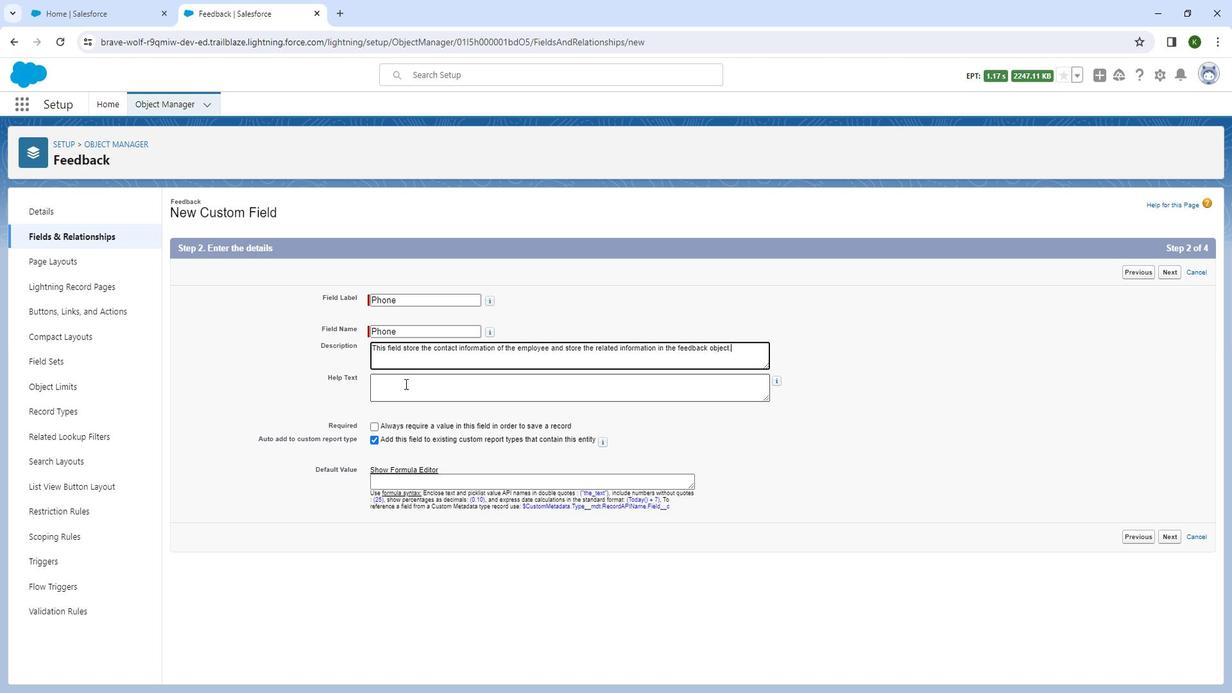 
Action: Key pressed <Key.shift_r><Key.shift_r>Please<Key.space>type<Key.space>o<Key.backspace>your<Key.space>phone<Key.space>number<Key.space>here...
Screenshot: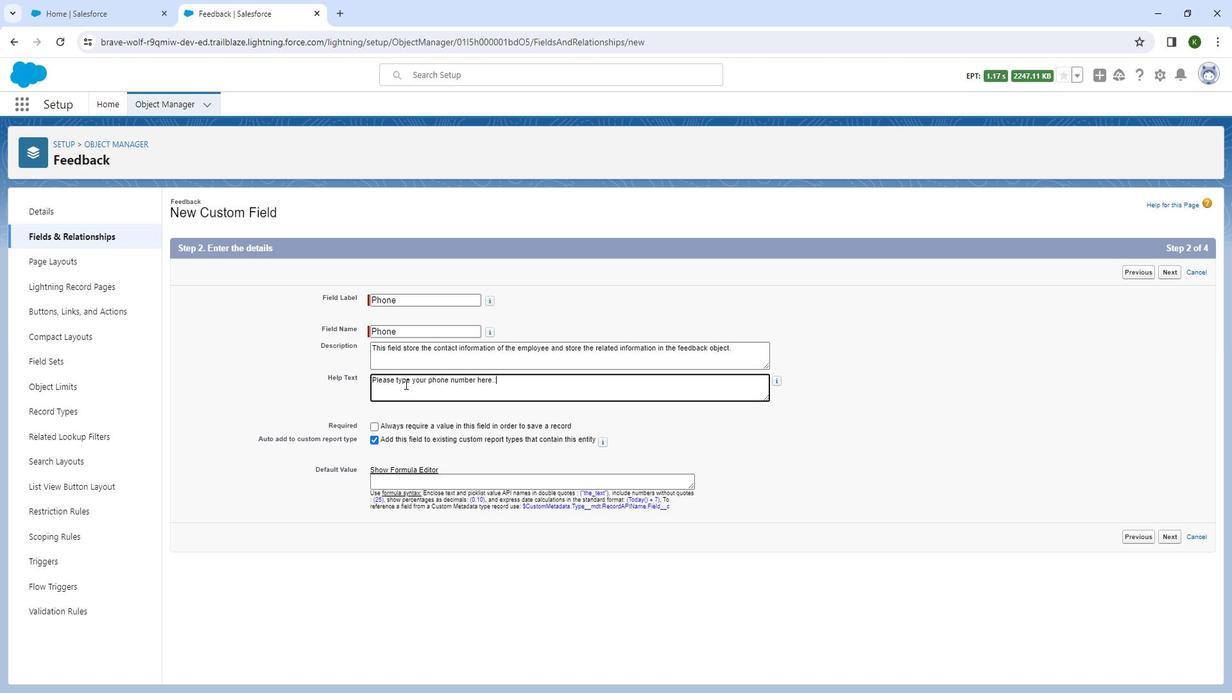 
Action: Mouse moved to (796, 420)
Screenshot: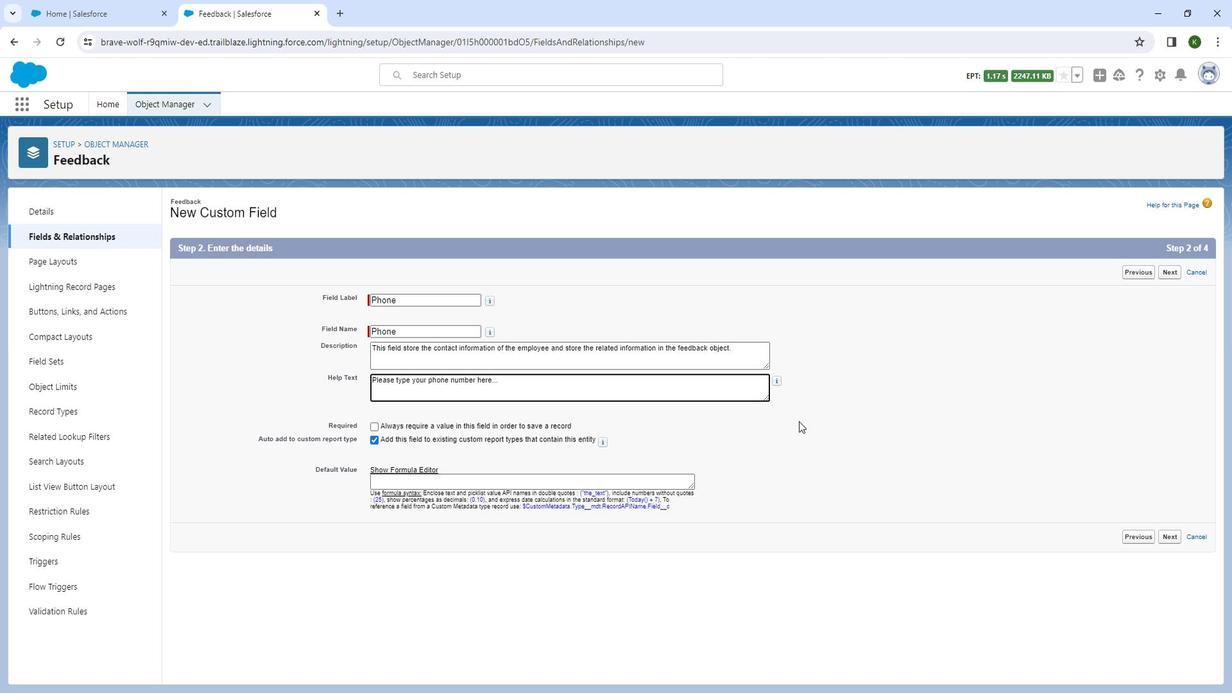 
Action: Mouse pressed left at (796, 420)
Screenshot: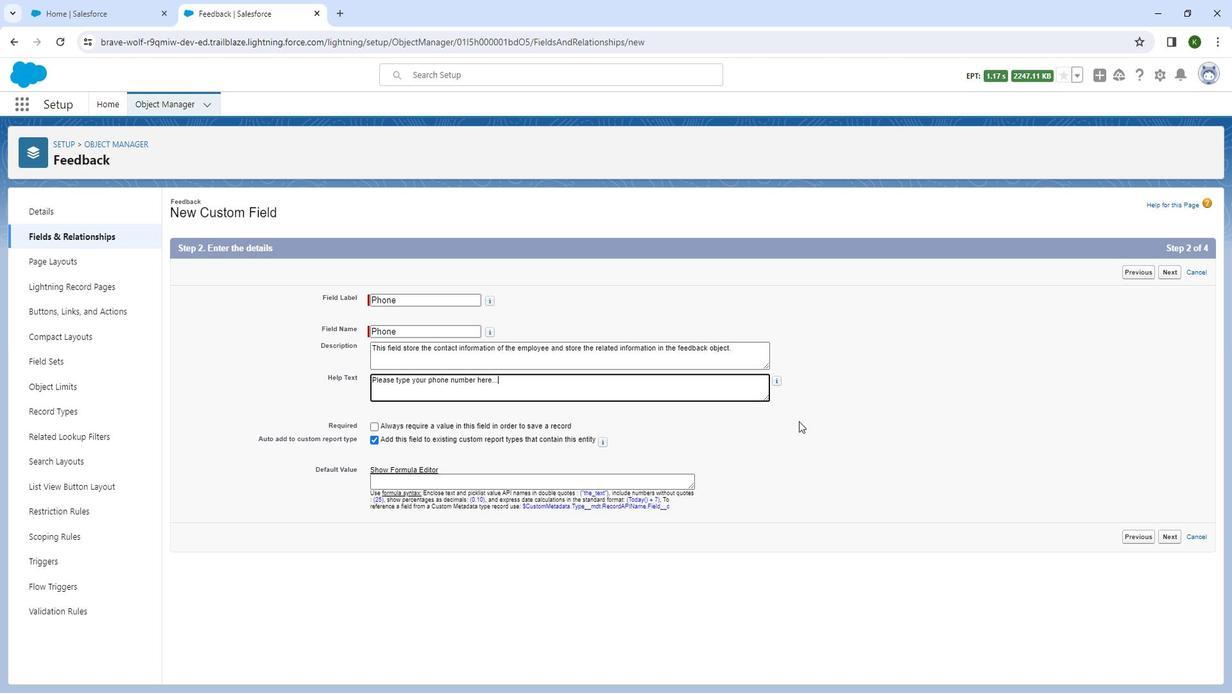 
Action: Mouse moved to (1168, 534)
Screenshot: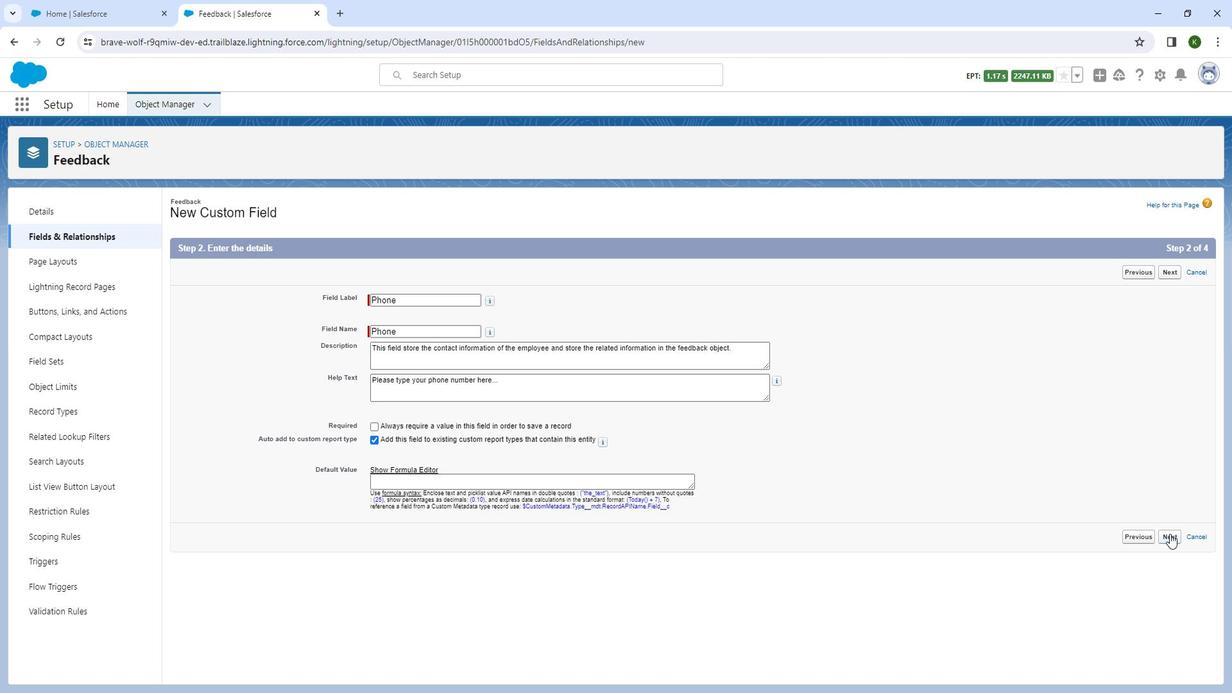 
Action: Mouse pressed left at (1168, 534)
Screenshot: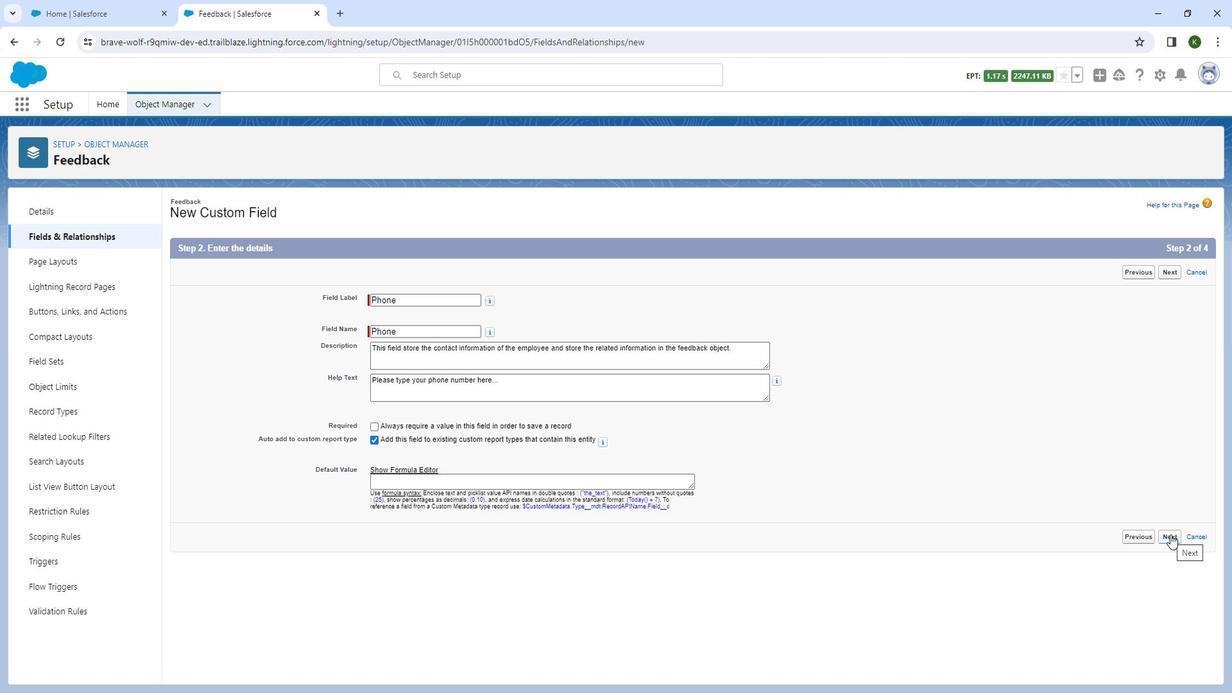 
Action: Mouse moved to (981, 574)
Screenshot: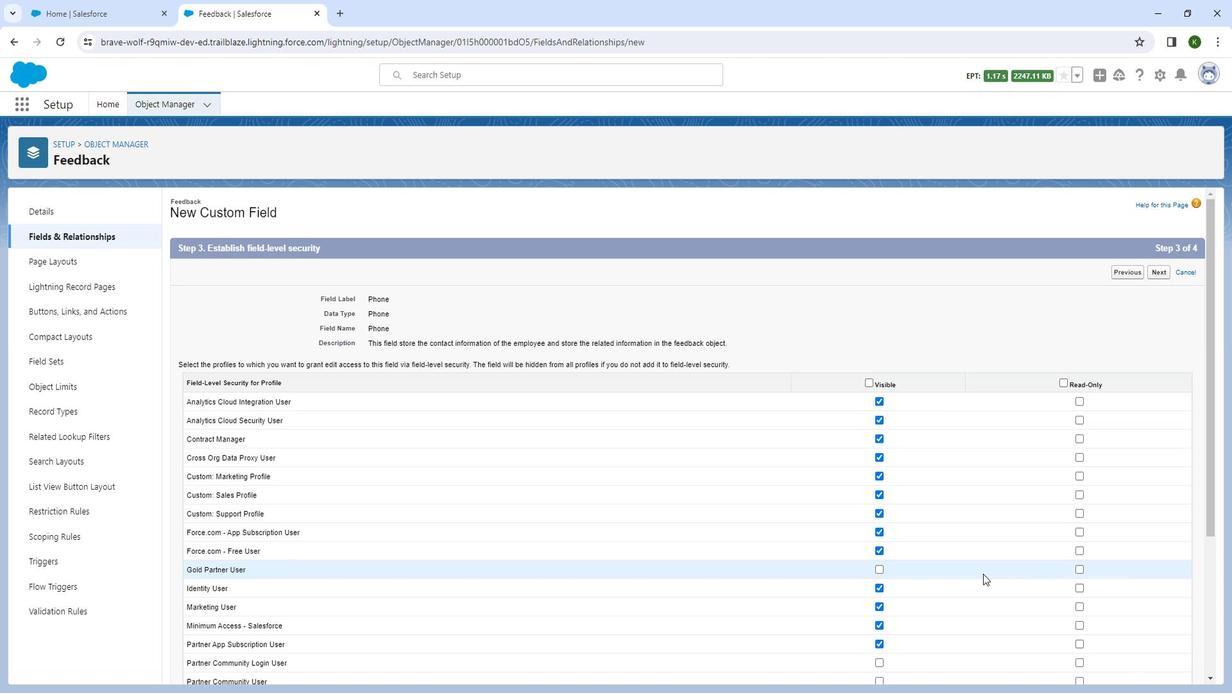 
Action: Mouse scrolled (981, 573) with delta (0, 0)
Screenshot: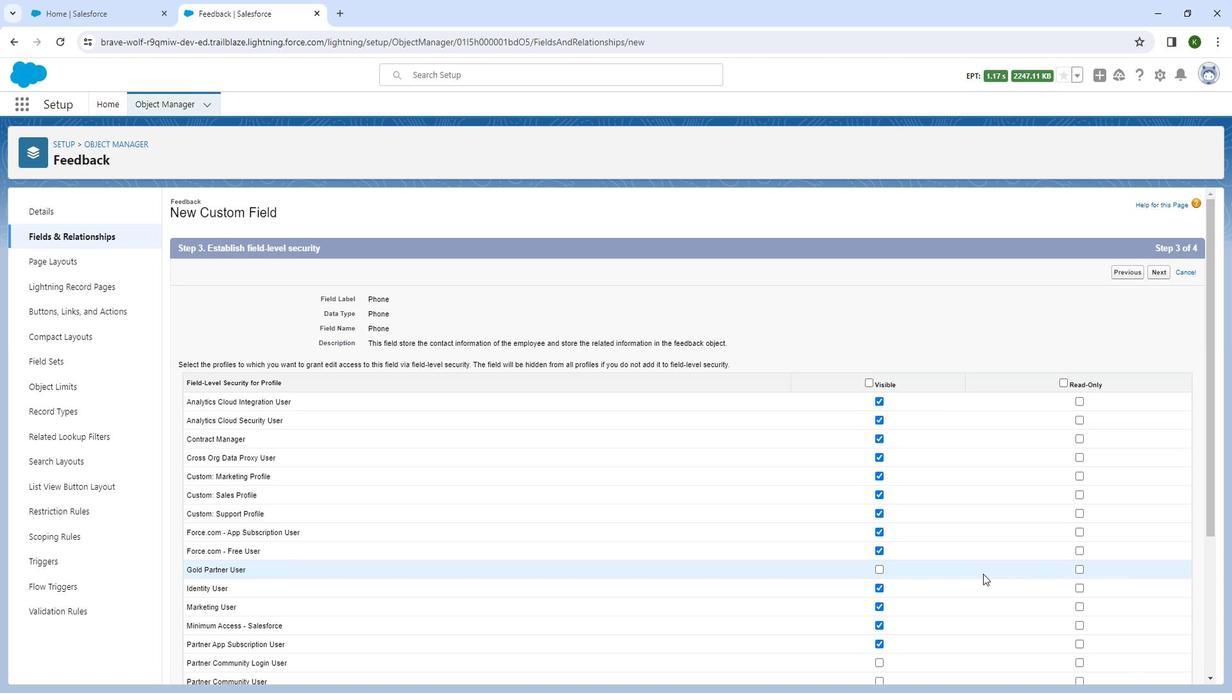 
Action: Mouse scrolled (981, 573) with delta (0, 0)
Screenshot: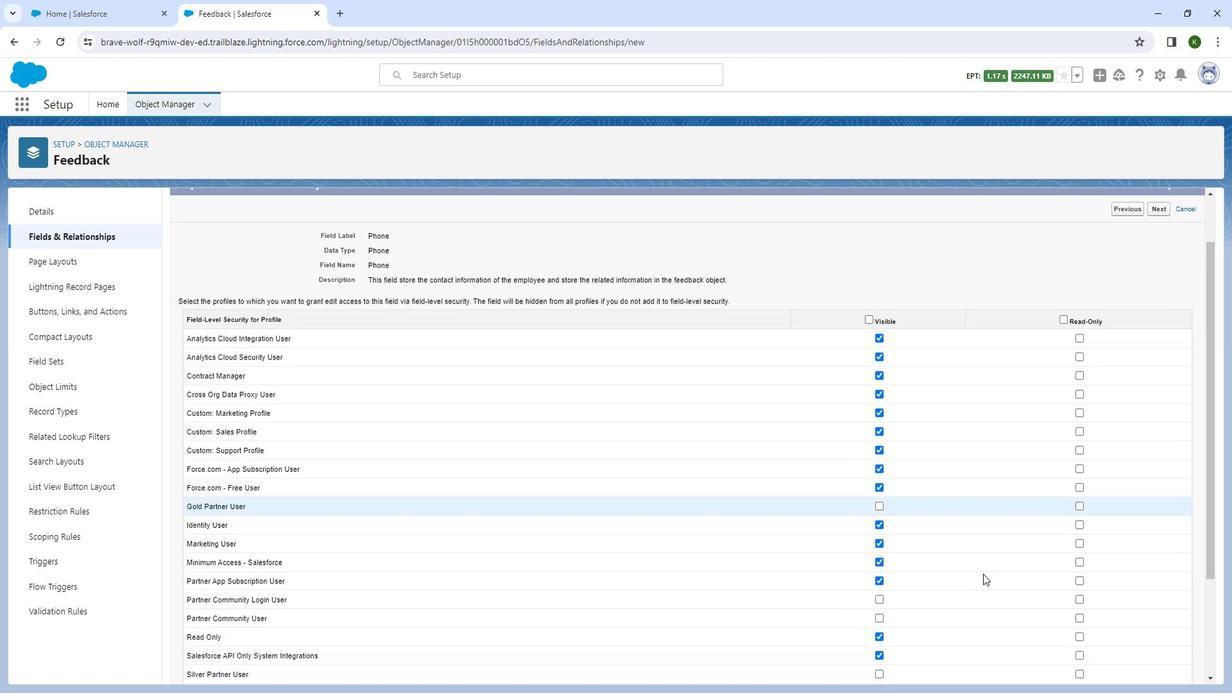 
Action: Mouse moved to (913, 552)
Screenshot: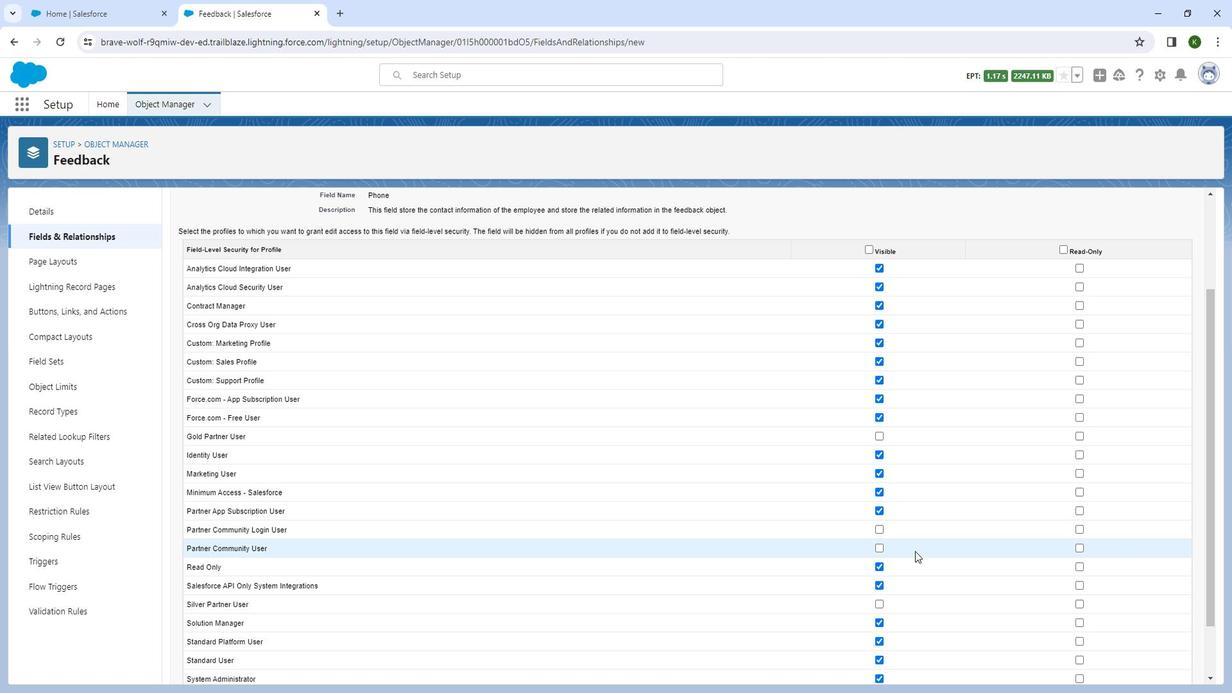 
Action: Mouse scrolled (913, 552) with delta (0, 0)
Screenshot: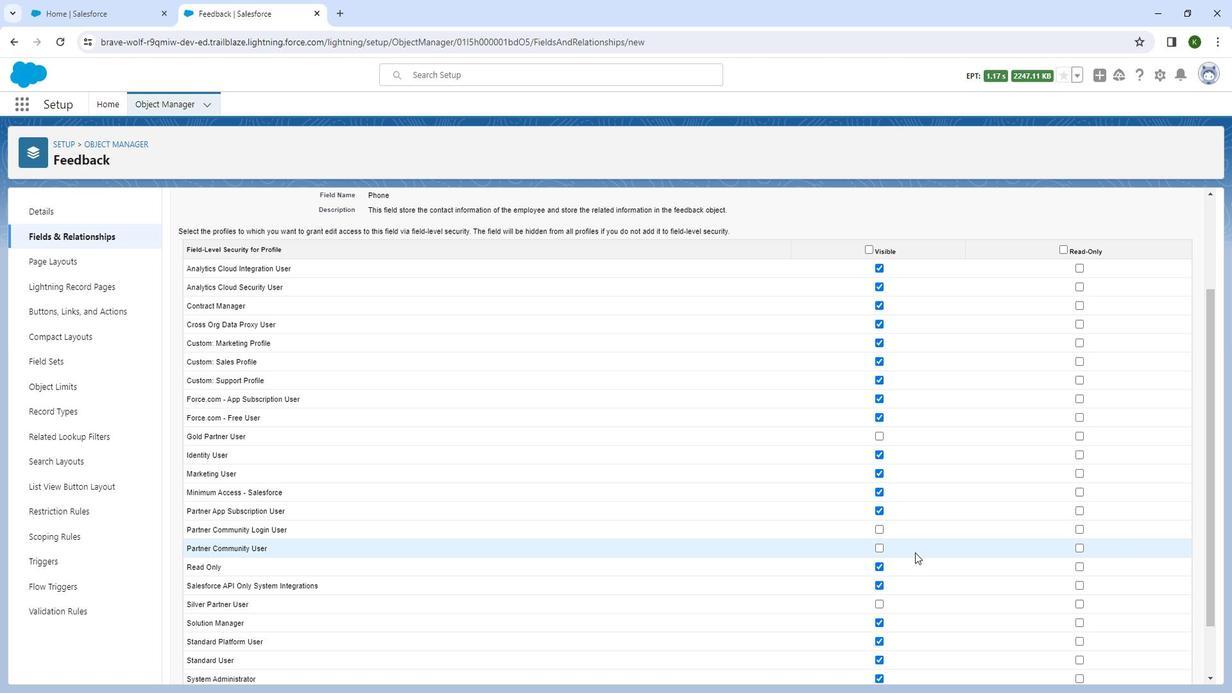 
Action: Mouse scrolled (913, 552) with delta (0, 0)
Screenshot: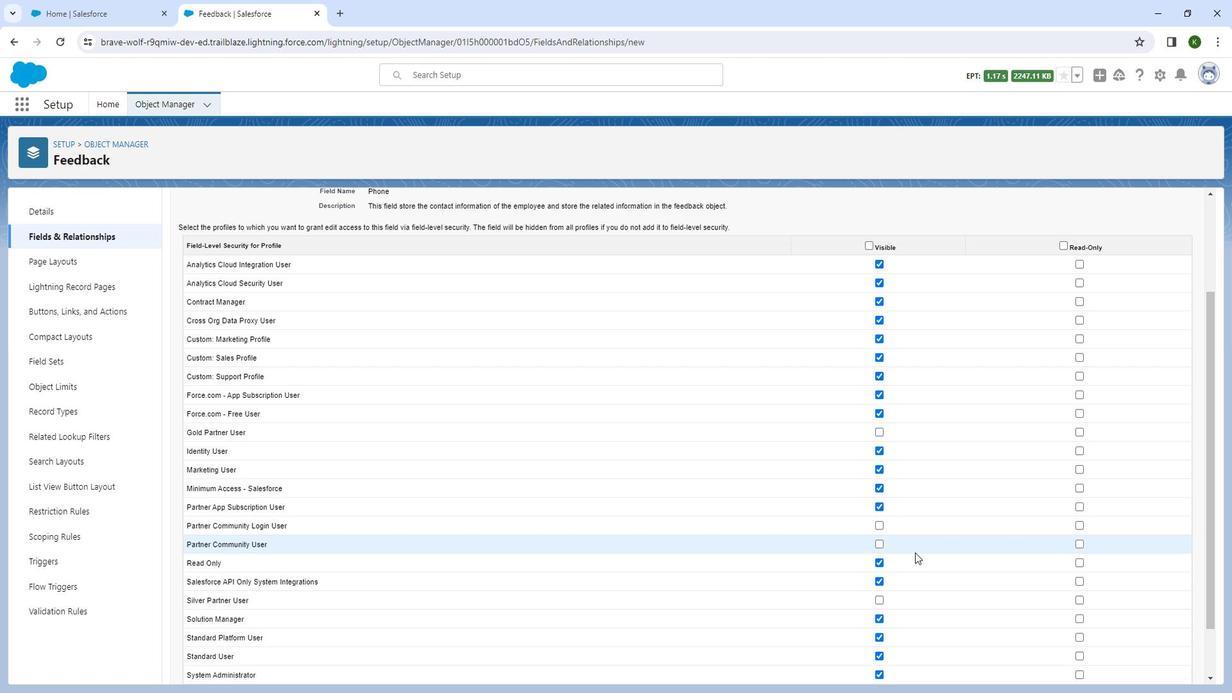 
Action: Mouse moved to (876, 535)
Screenshot: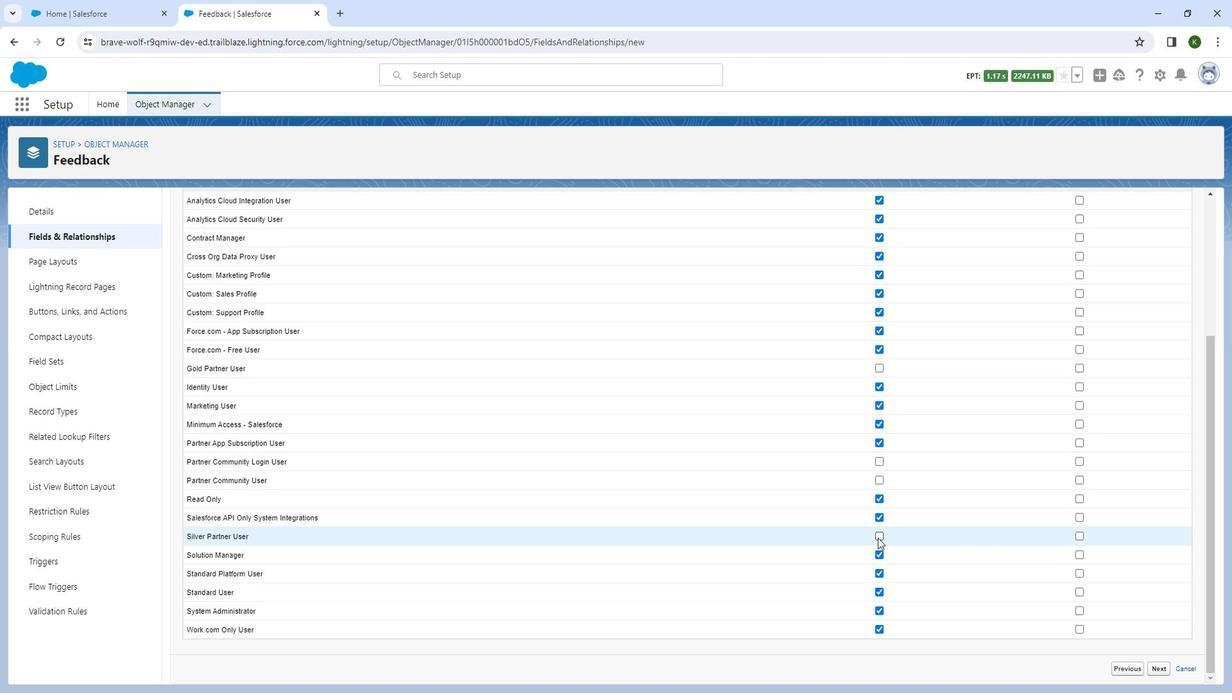 
Action: Mouse pressed left at (876, 535)
Screenshot: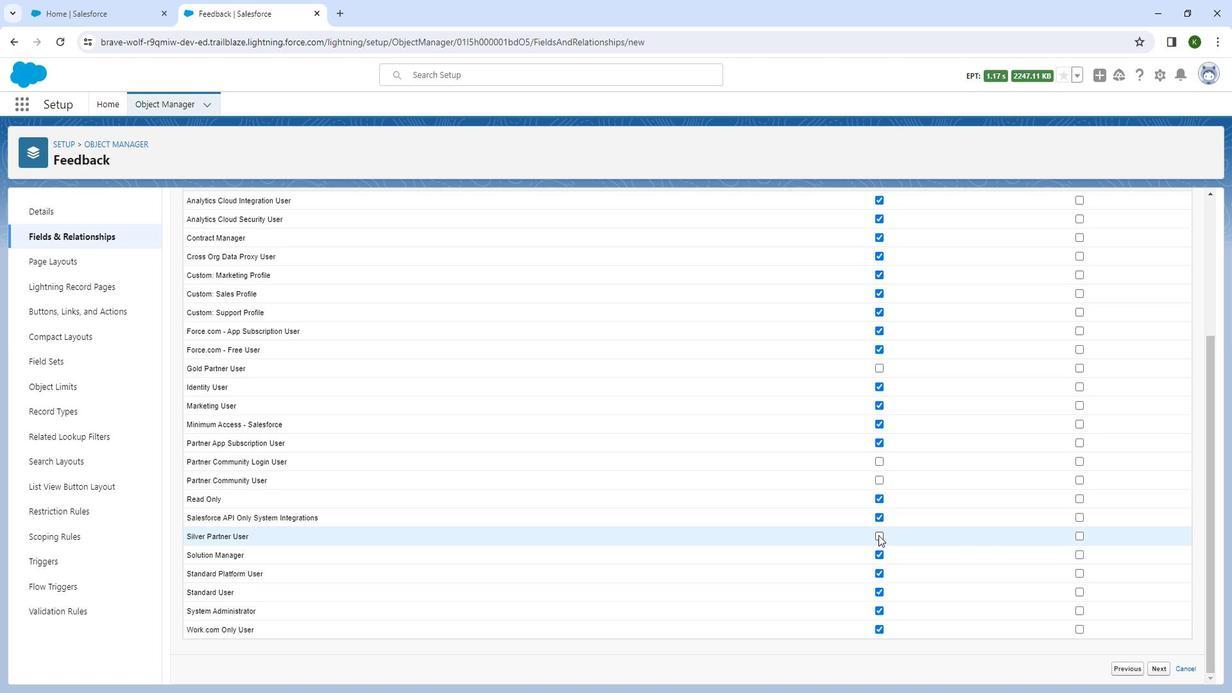 
Action: Mouse moved to (1160, 674)
Screenshot: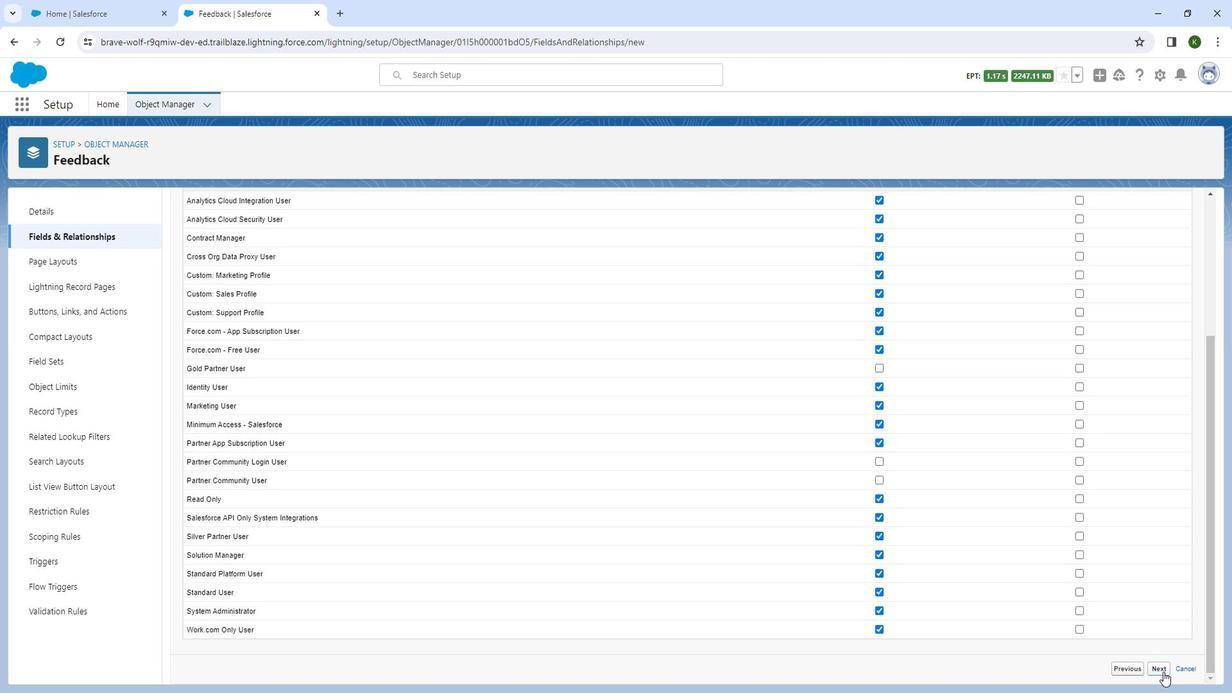 
Action: Mouse pressed left at (1160, 674)
Screenshot: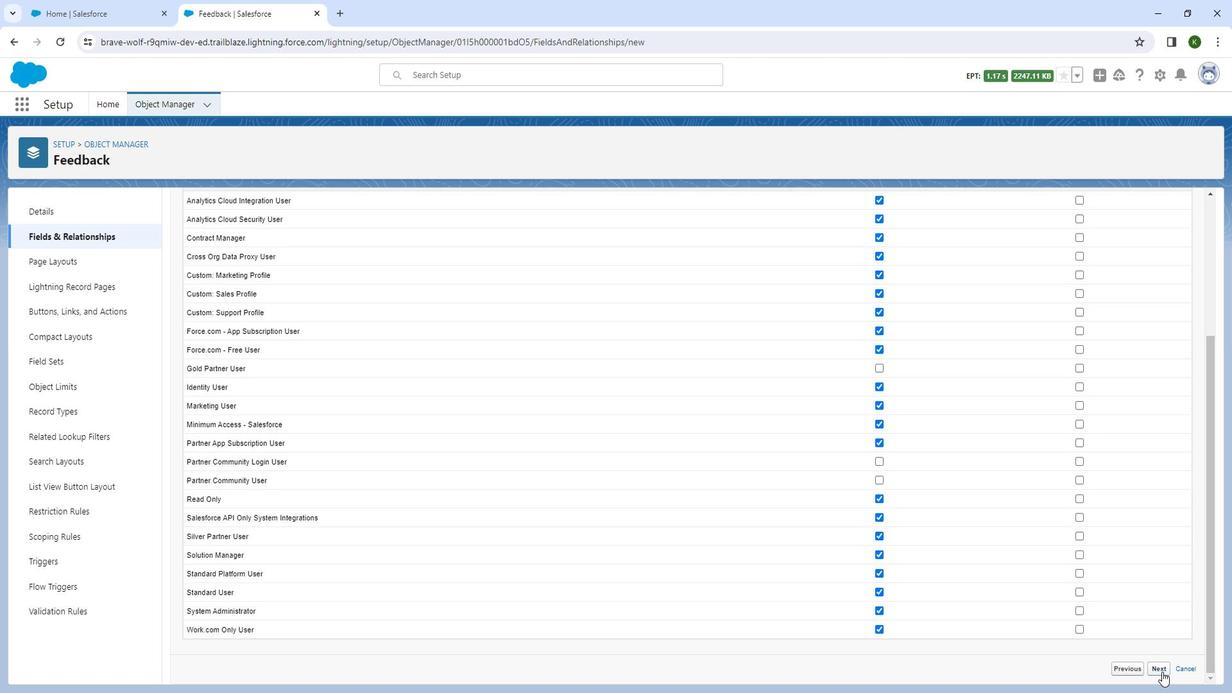 
Action: Mouse moved to (1163, 464)
Screenshot: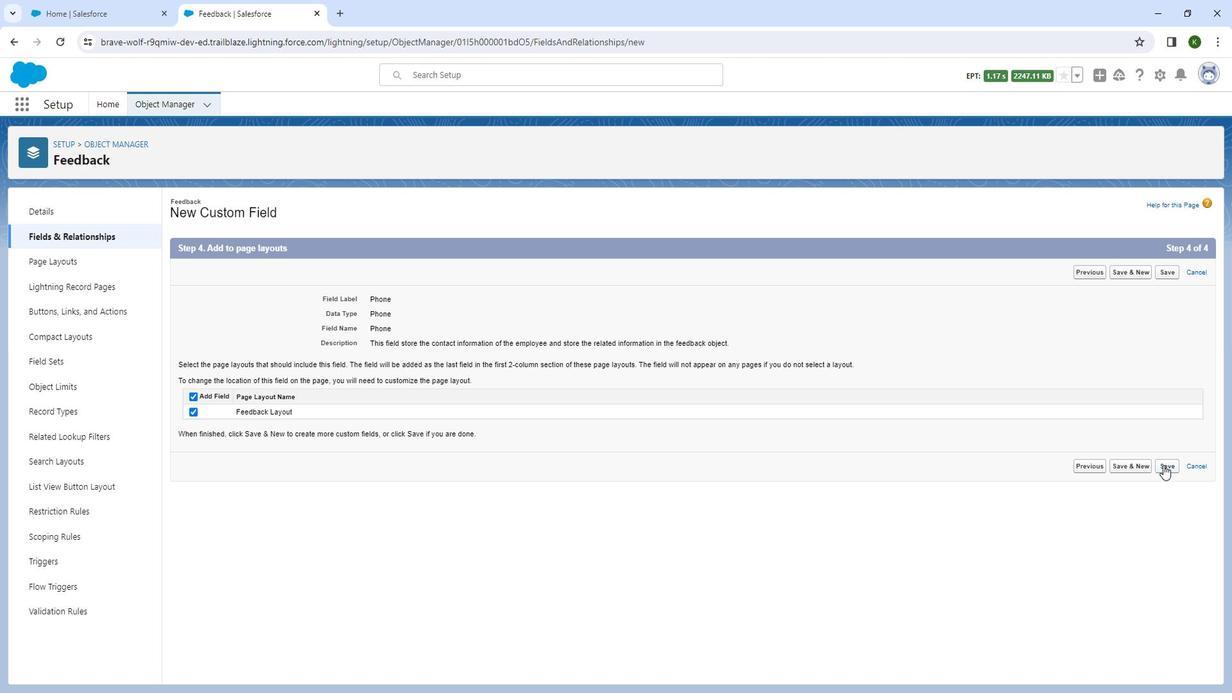 
Action: Mouse pressed left at (1163, 464)
Screenshot: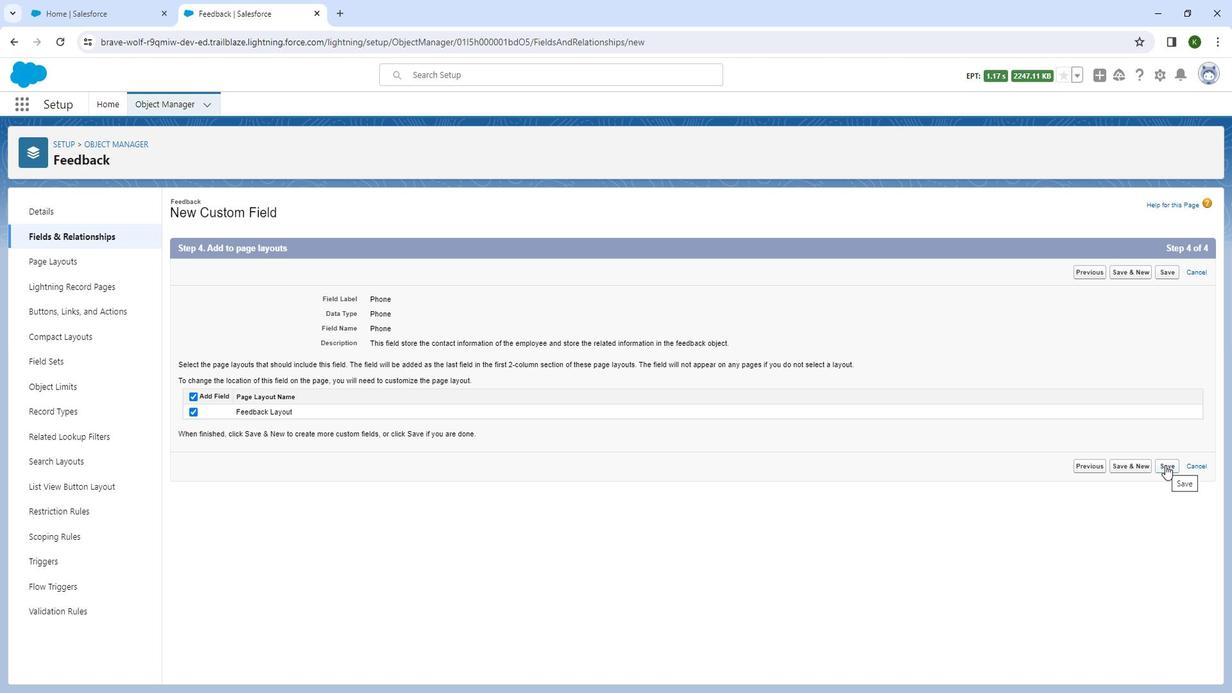 
Action: Mouse moved to (929, 208)
Screenshot: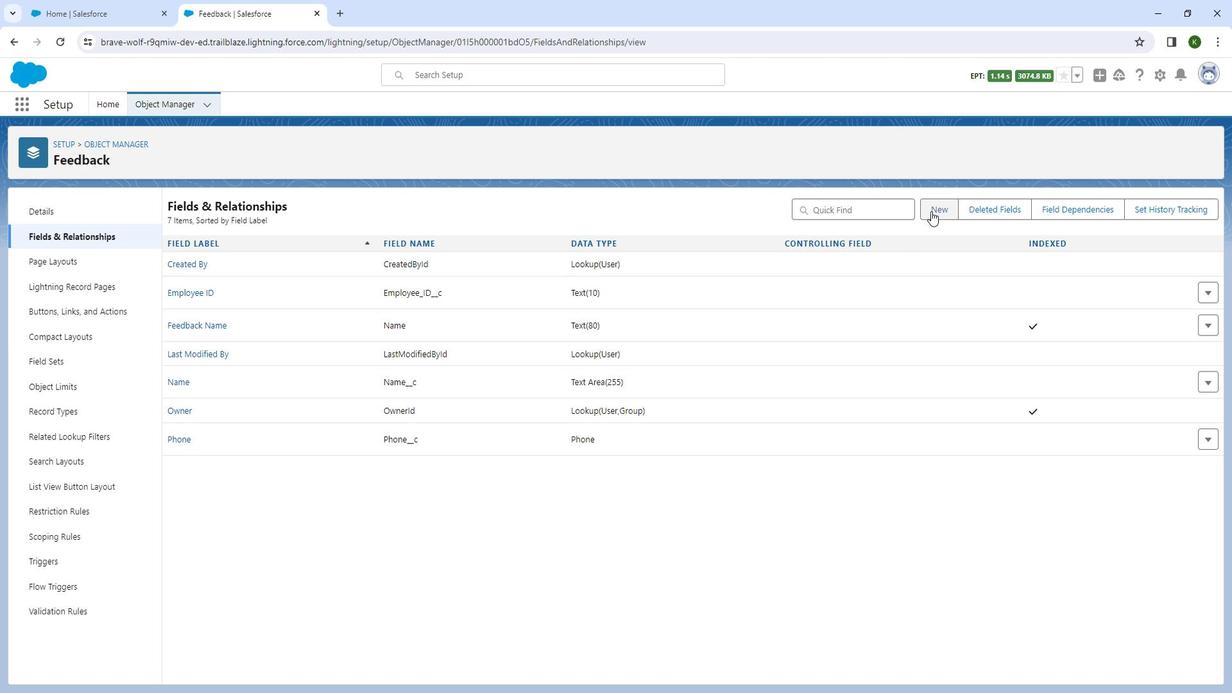 
Action: Mouse pressed left at (929, 208)
Screenshot: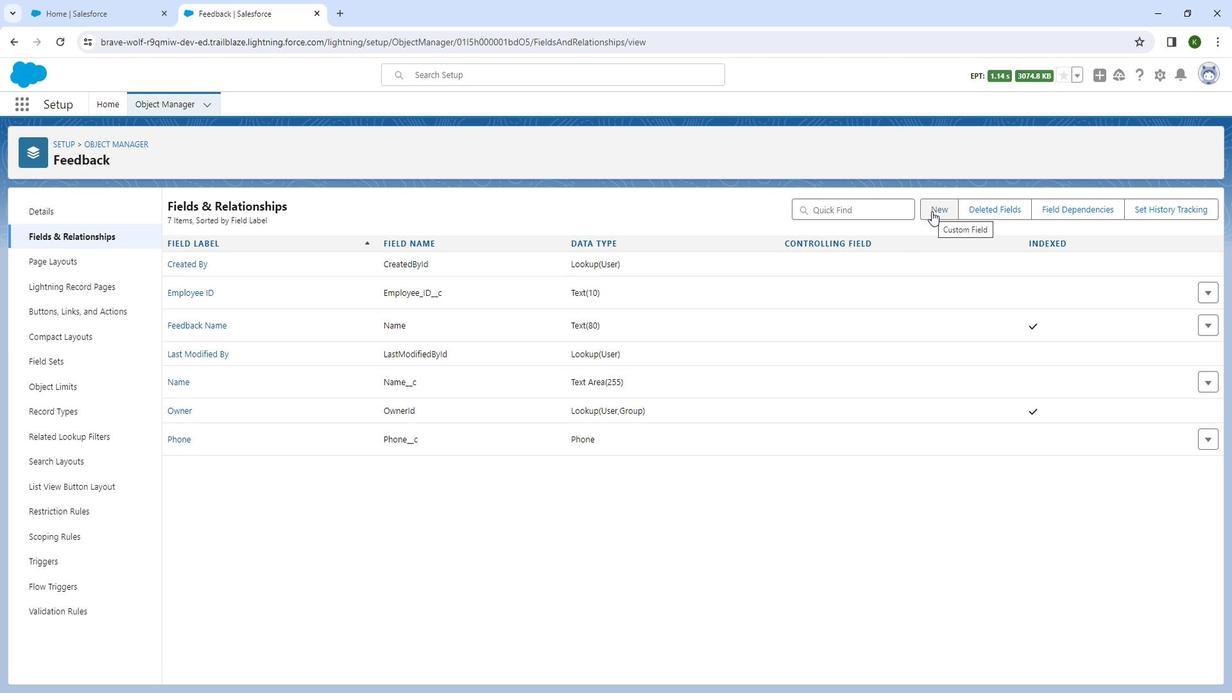 
Action: Mouse moved to (395, 491)
Screenshot: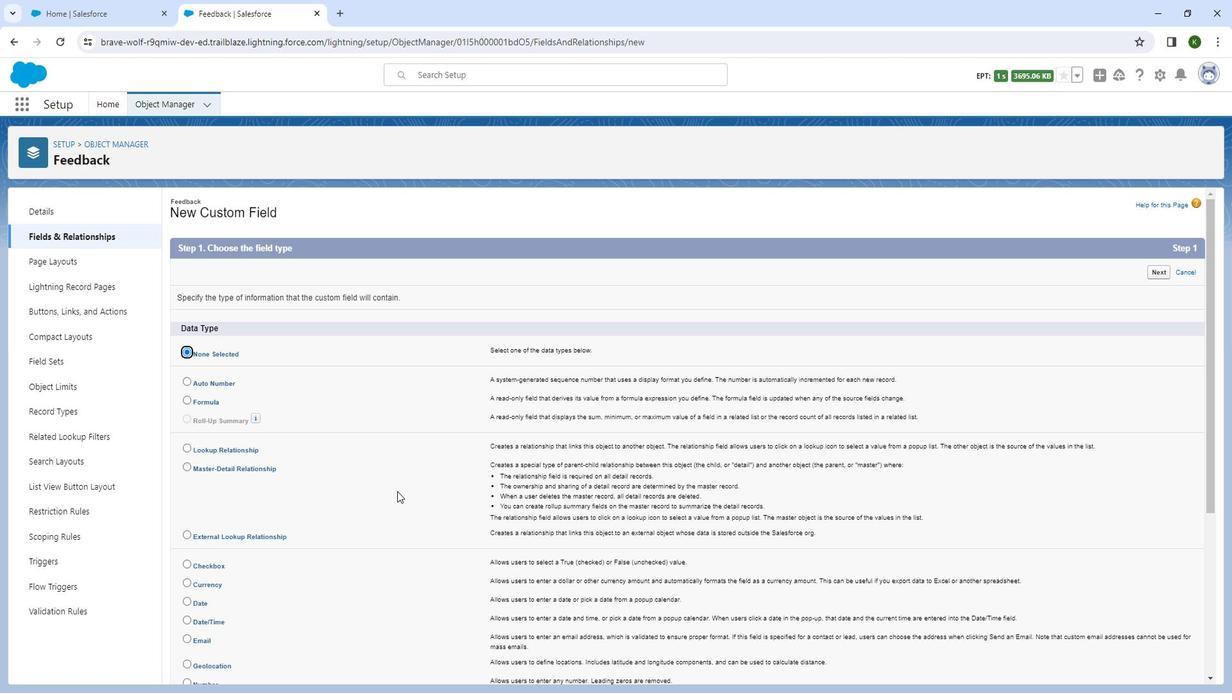 
Action: Mouse scrolled (395, 490) with delta (0, 0)
Screenshot: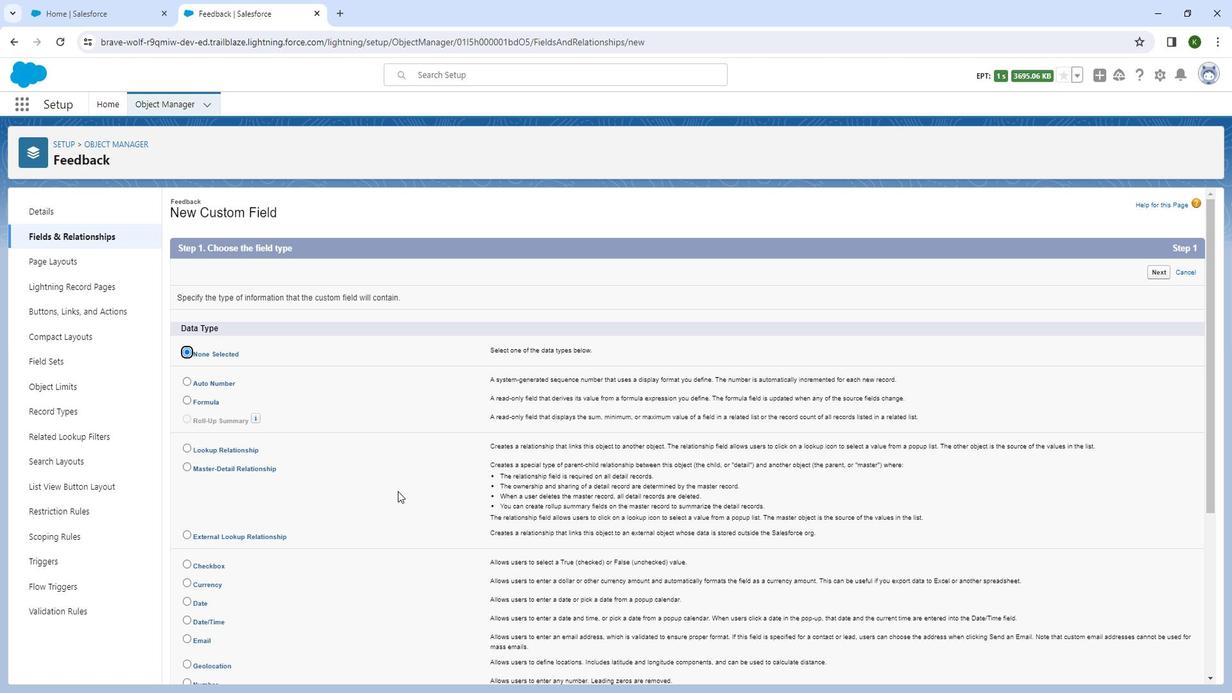 
Action: Mouse moved to (395, 491)
Screenshot: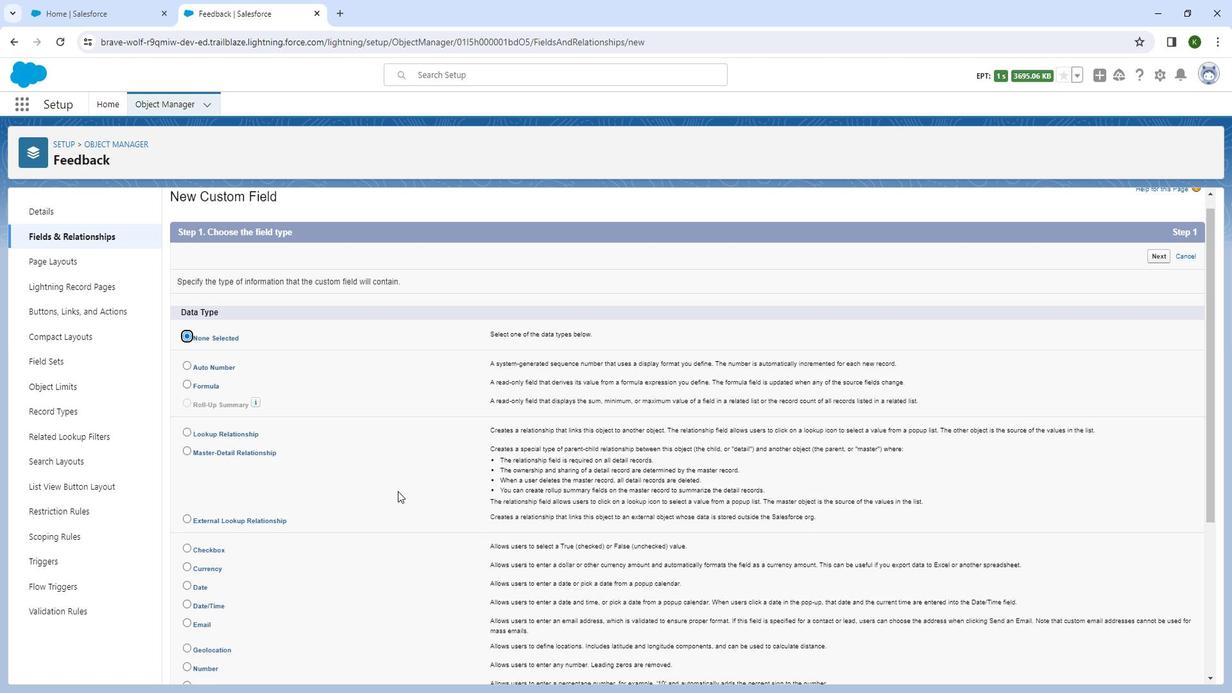 
Action: Mouse scrolled (395, 491) with delta (0, 0)
Screenshot: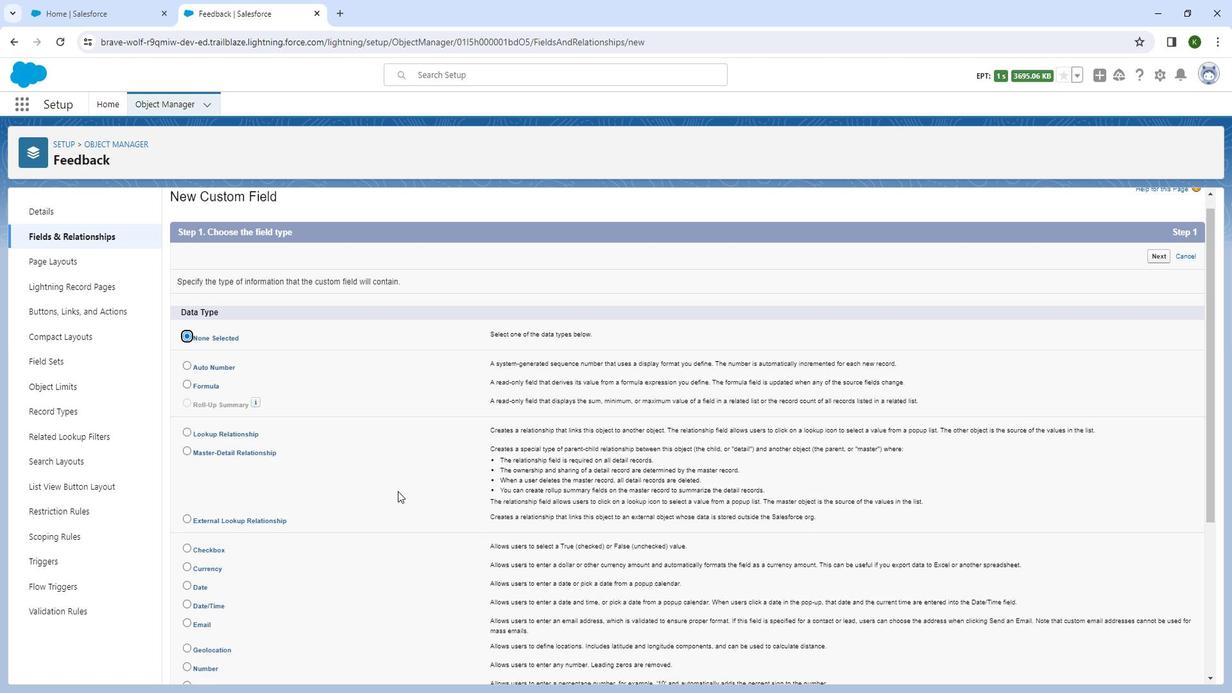 
Action: Mouse scrolled (395, 491) with delta (0, 0)
Screenshot: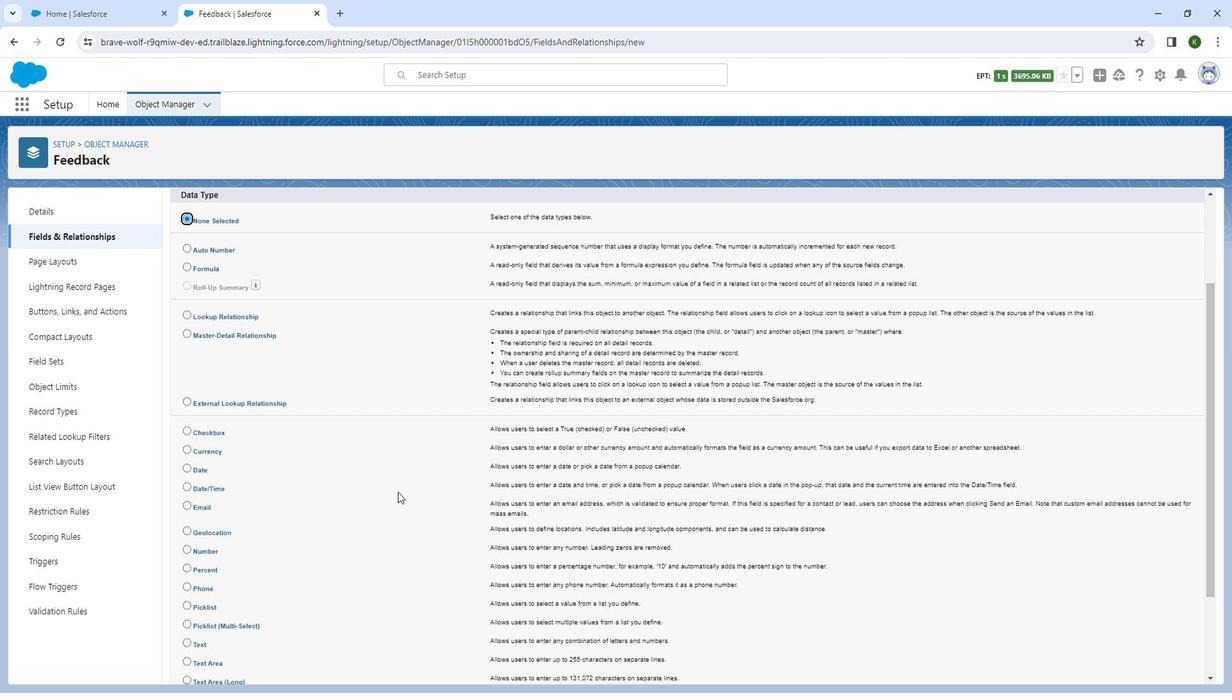 
Action: Mouse scrolled (395, 491) with delta (0, 0)
Screenshot: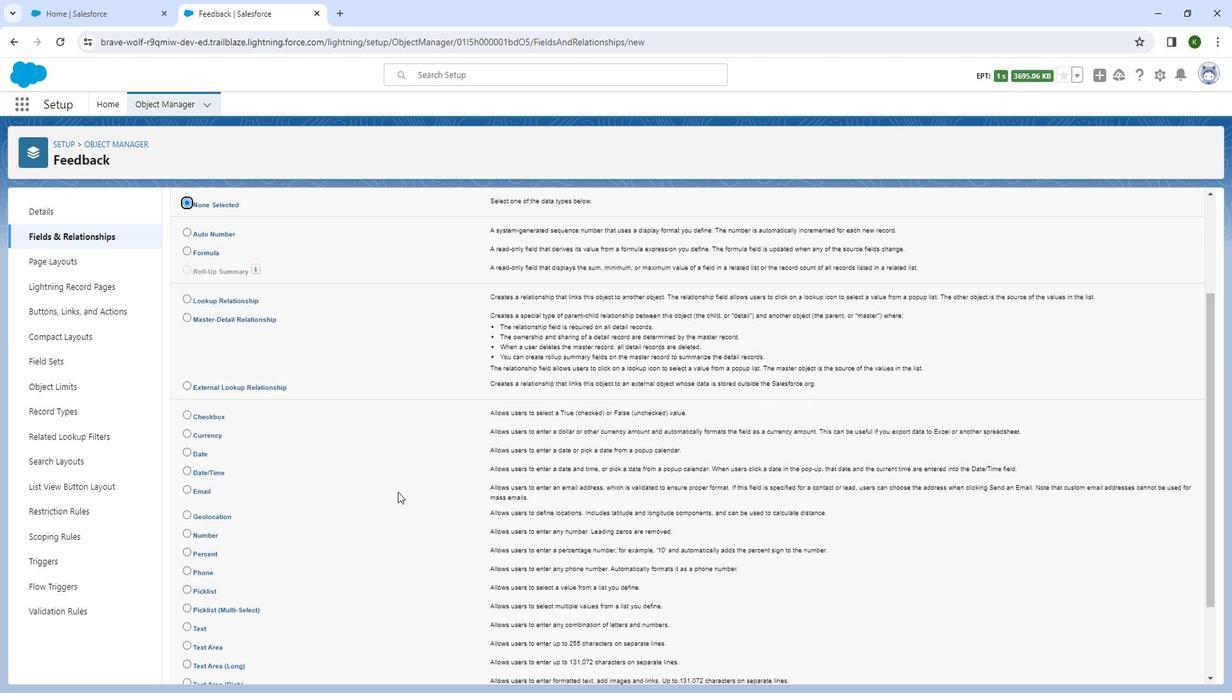 
Action: Mouse moved to (183, 385)
Screenshot: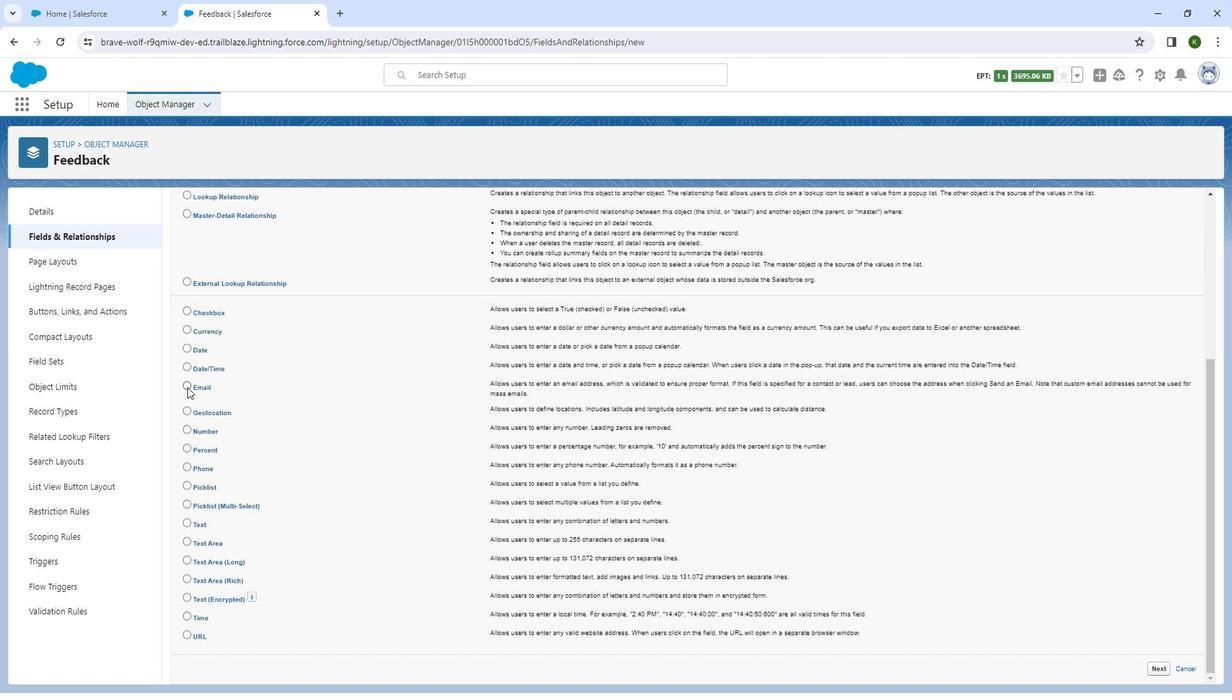 
Action: Mouse pressed left at (183, 385)
Screenshot: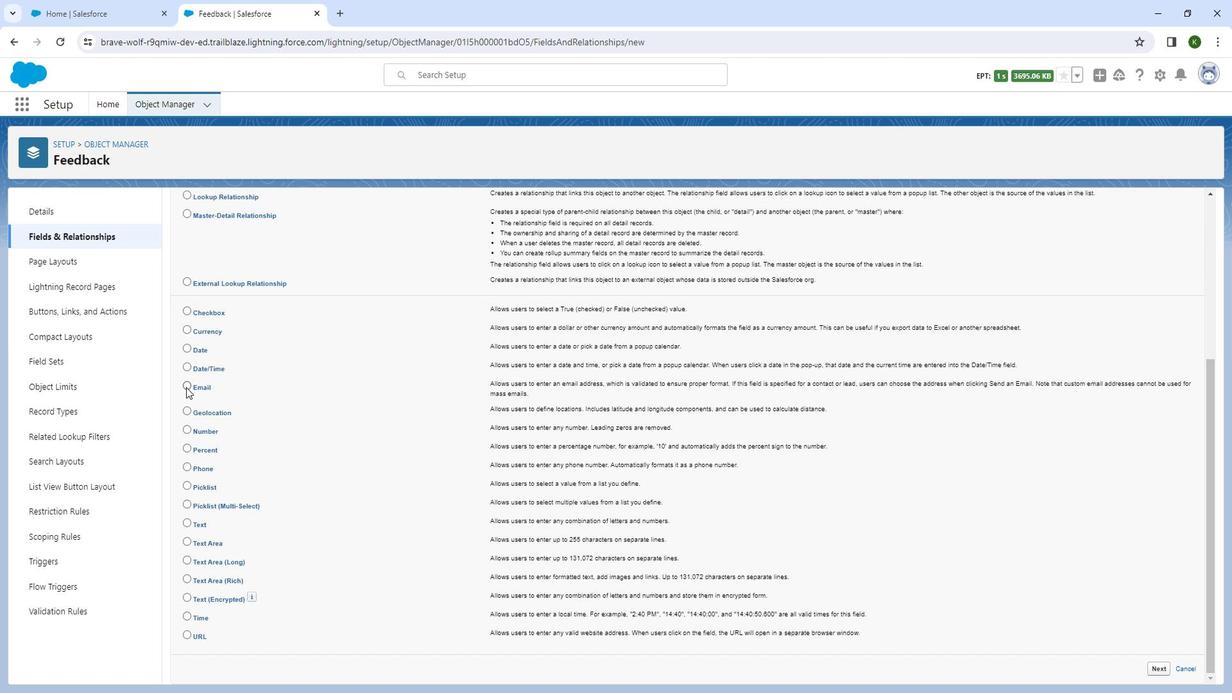 
Action: Mouse moved to (1154, 671)
Screenshot: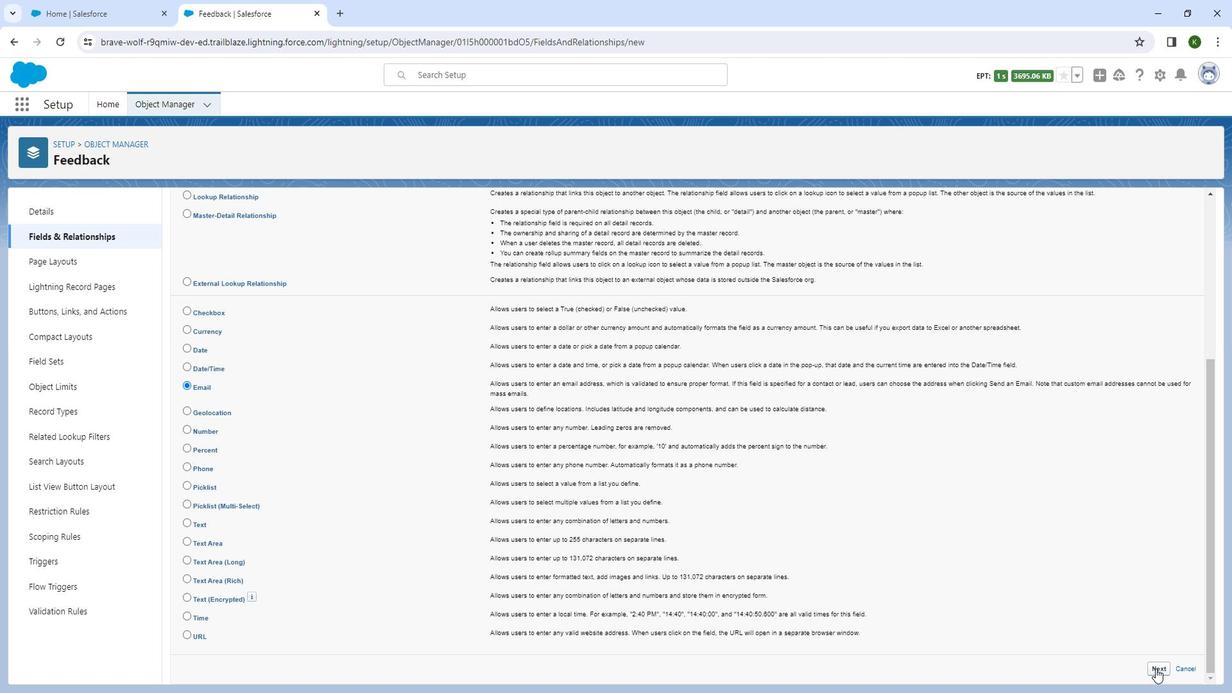 
Action: Mouse pressed left at (1154, 671)
Screenshot: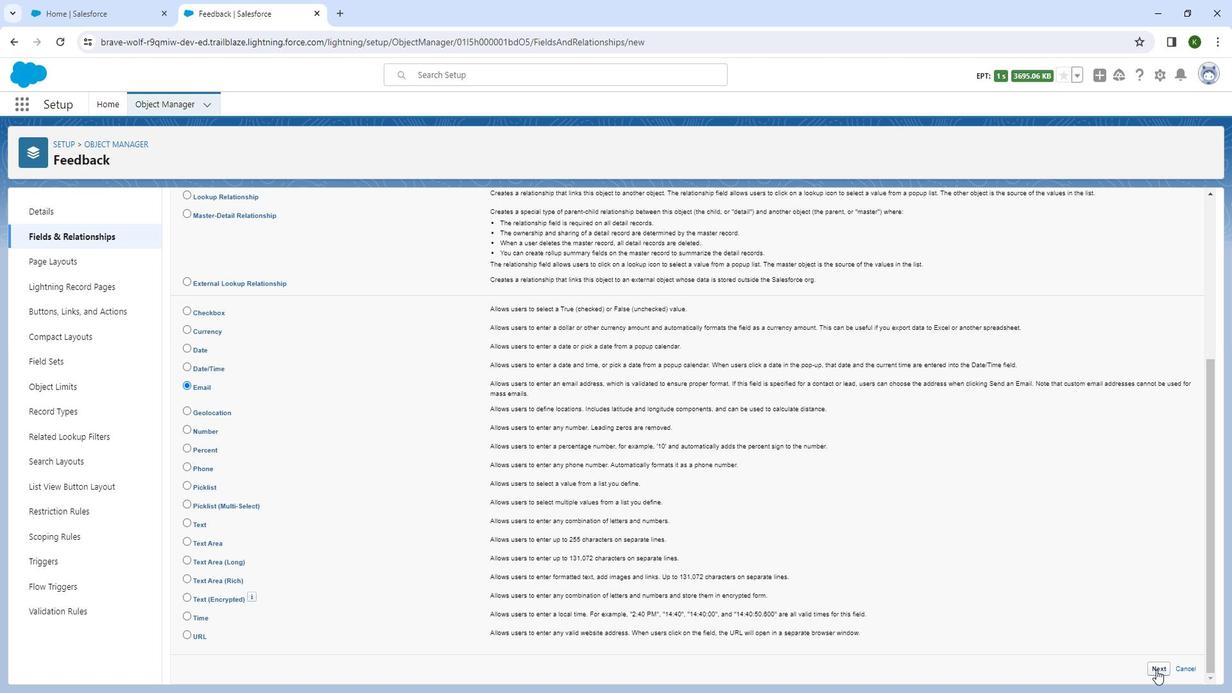
Action: Mouse moved to (381, 300)
Screenshot: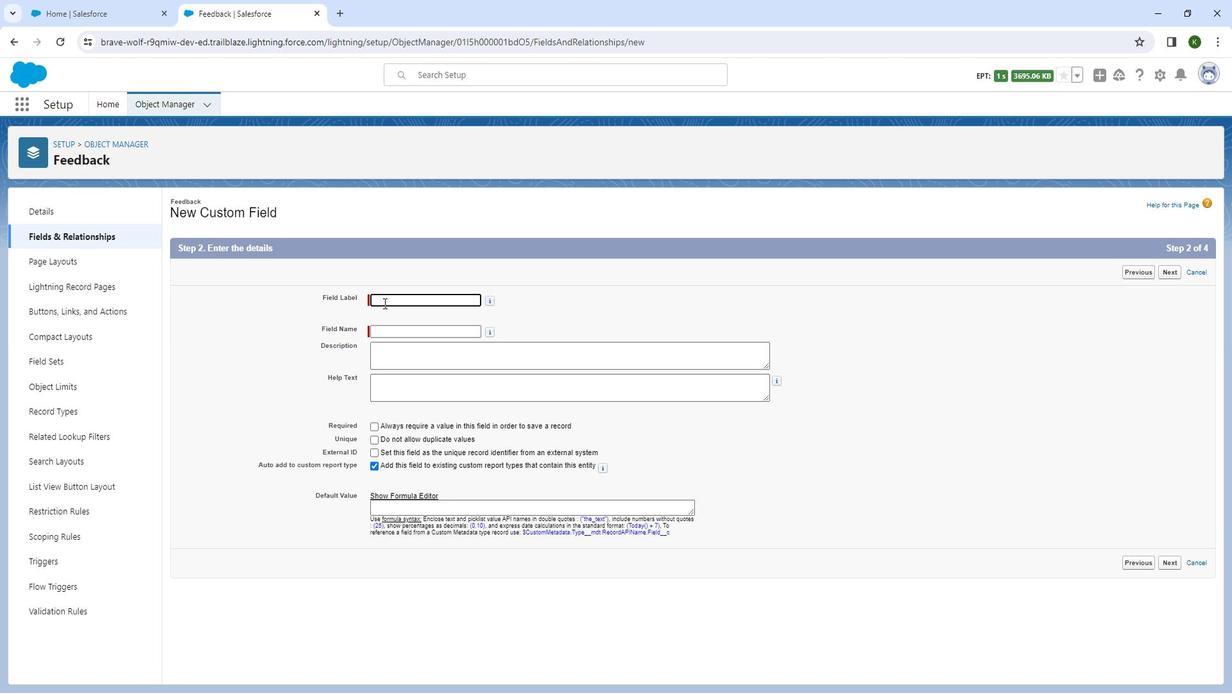 
Action: Mouse pressed left at (381, 300)
Screenshot: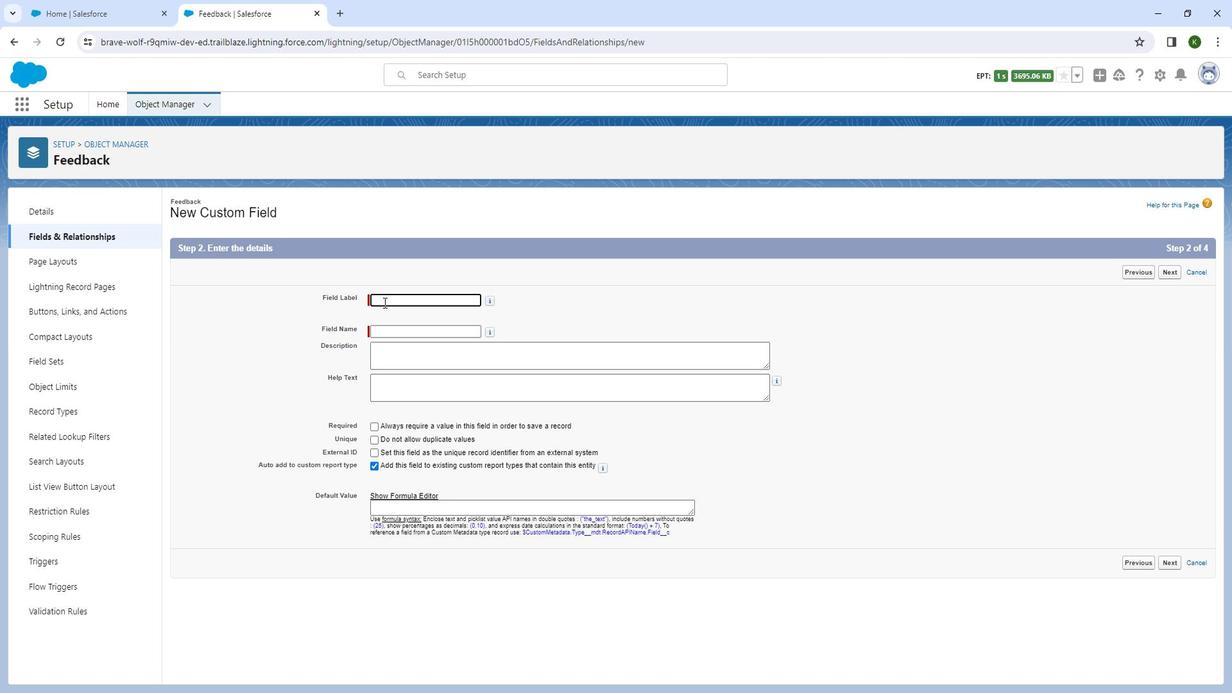 
Action: Key pressed <Key.shift_r>Email
Screenshot: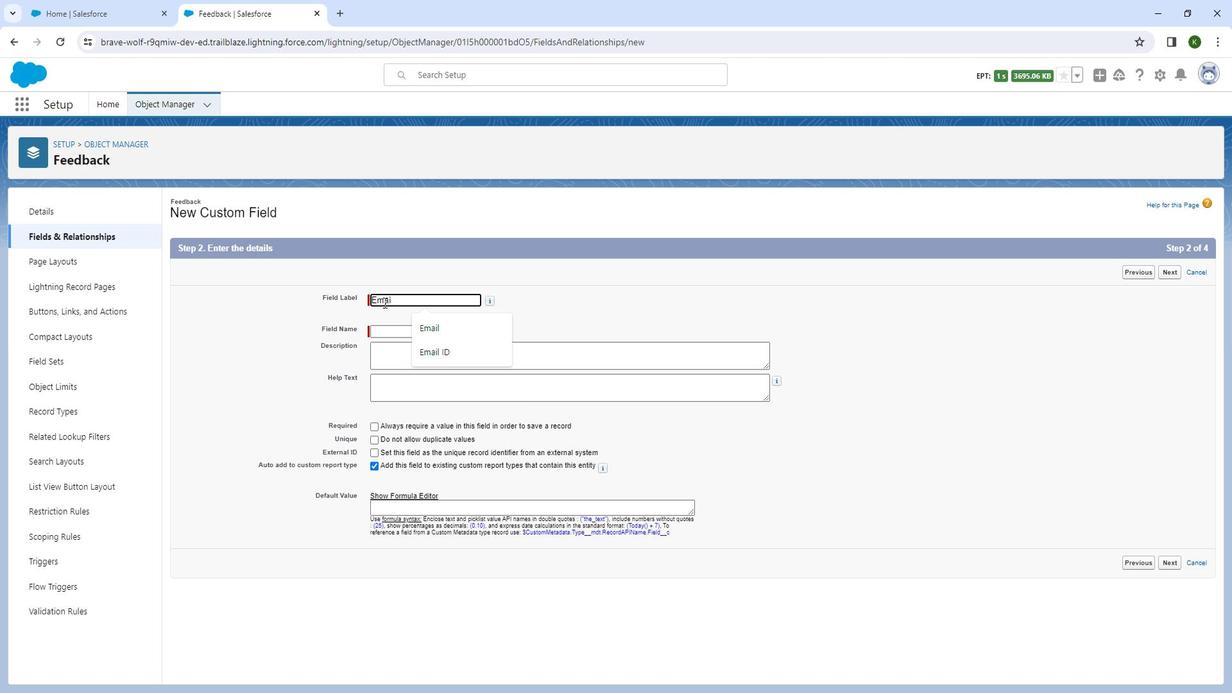 
Action: Mouse moved to (385, 330)
Screenshot: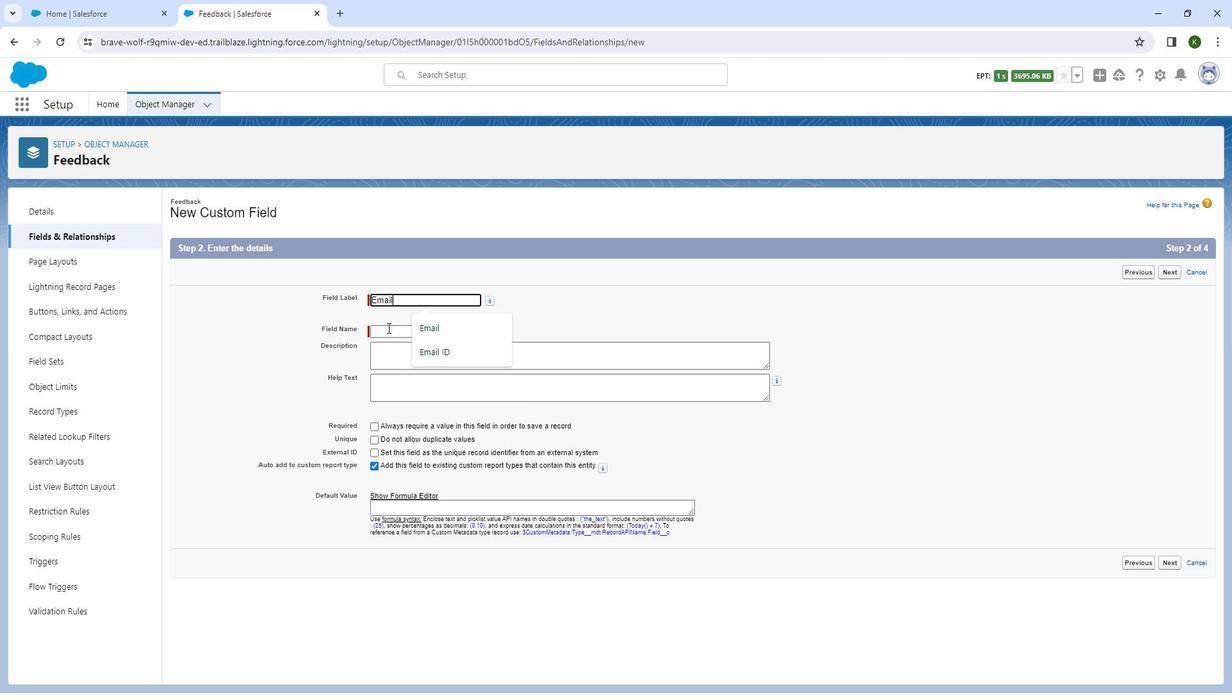 
Action: Mouse pressed left at (385, 330)
Screenshot: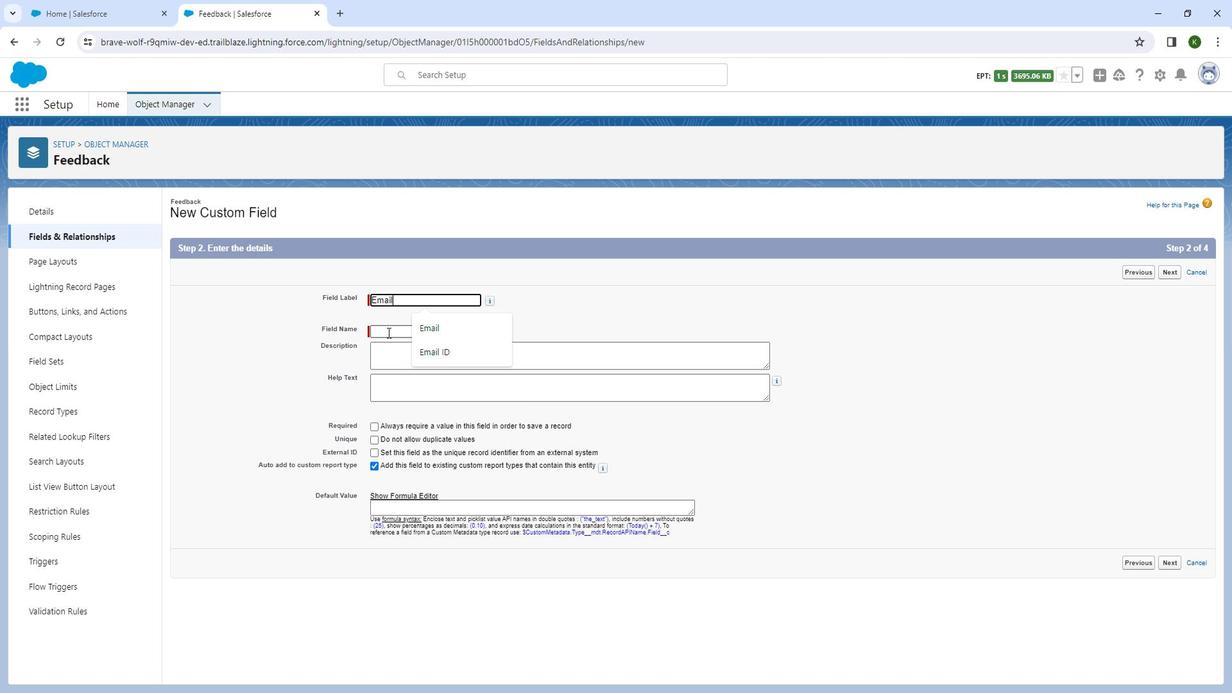 
Action: Mouse moved to (391, 346)
Screenshot: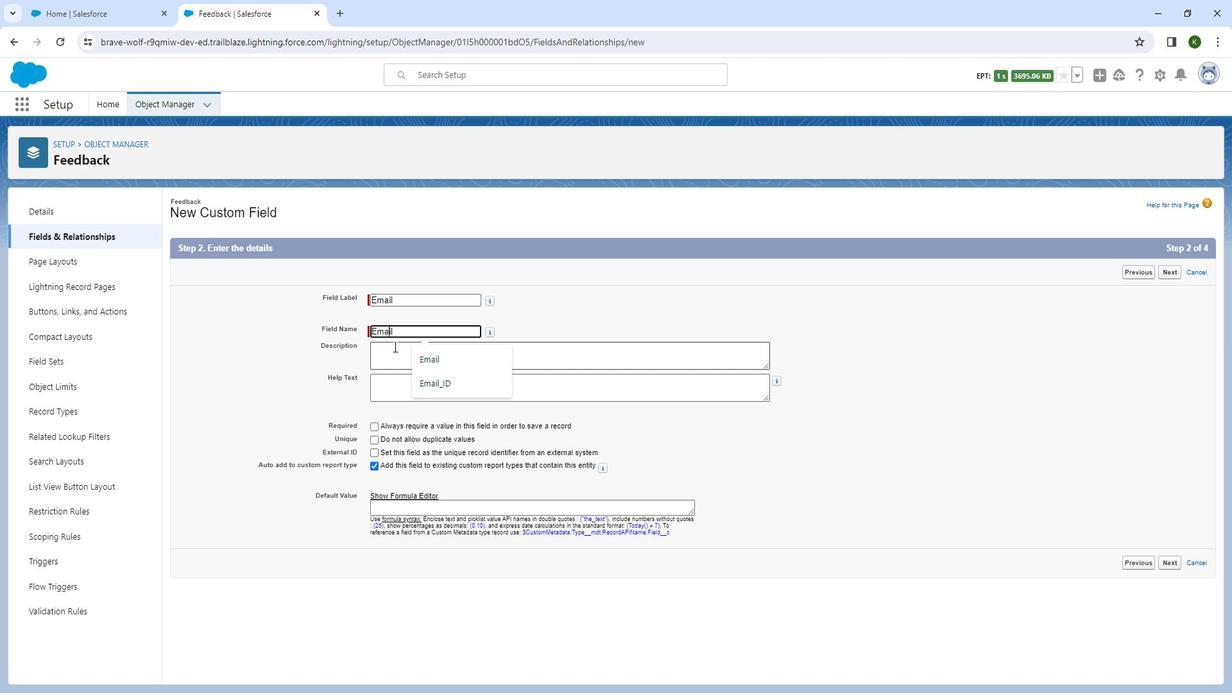 
Action: Mouse pressed left at (391, 346)
Screenshot: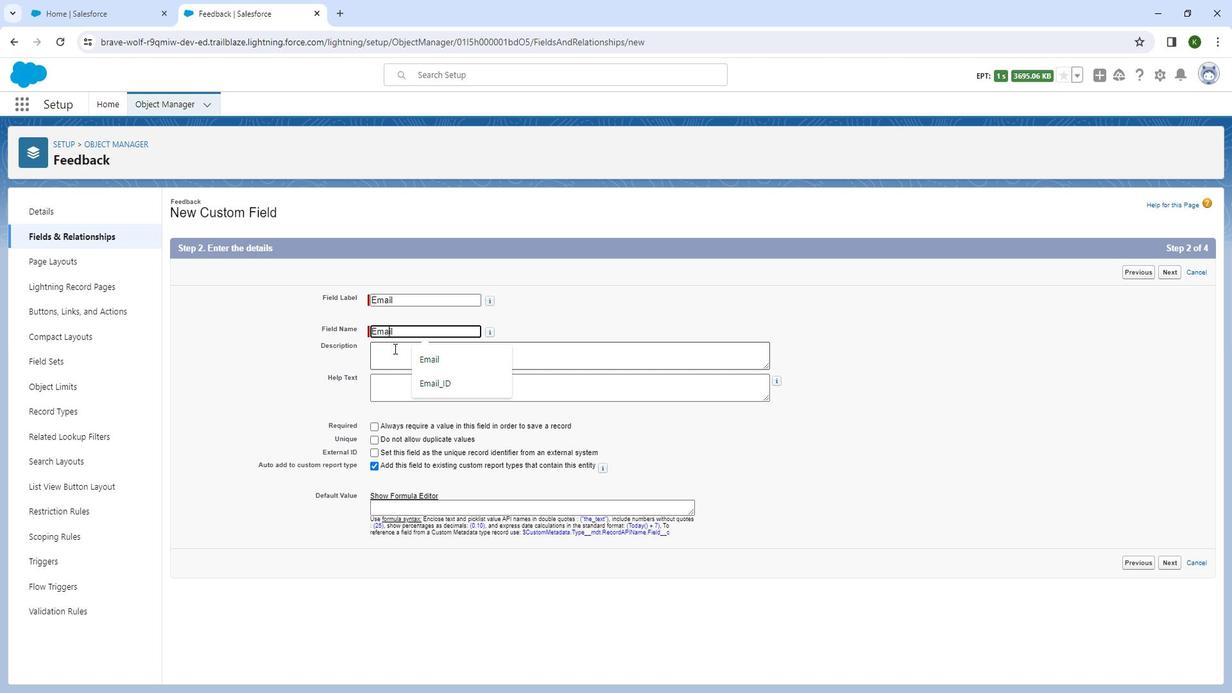 
Action: Key pressed <Key.shift_r>This<Key.space>field<Key.space>states<Key.space>the<Key.space>email<Key.space>id<Key.space>of<Key.space>the<Key.space>employee<Key.space>and<Key.space>store<Key.space>the<Key.space>related<Key.space>information<Key.space>into<Key.space>the<Key.space>feedback<Key.space>object.
Screenshot: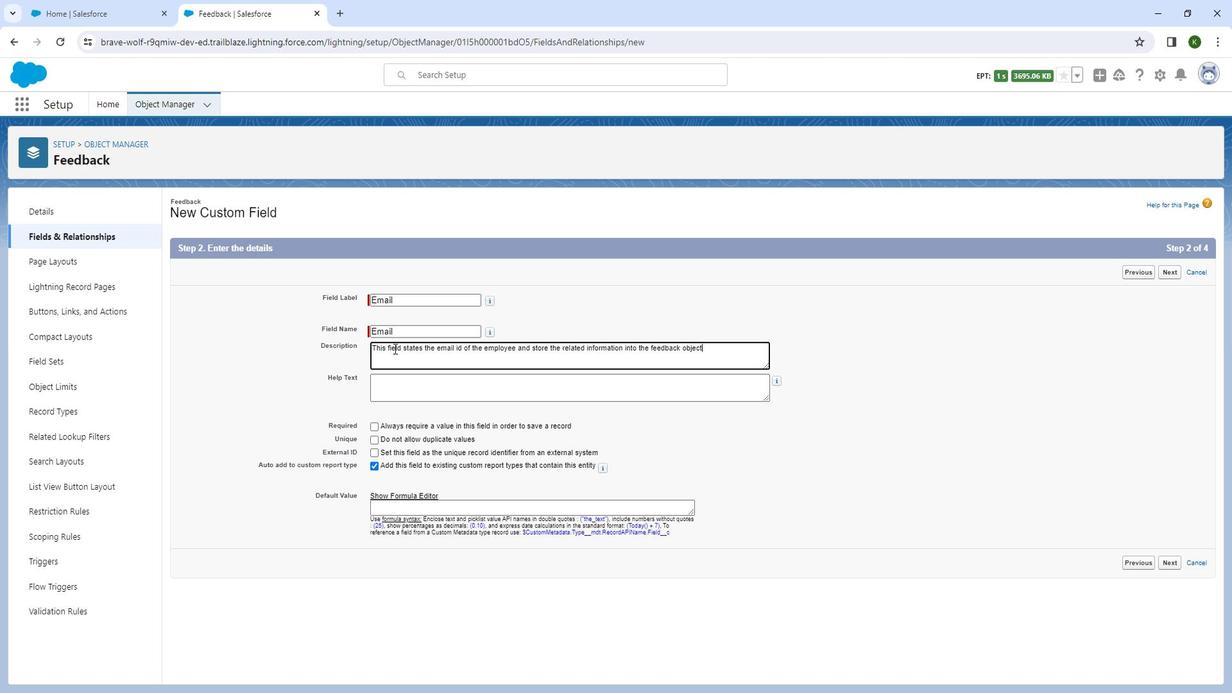 
Action: Mouse moved to (385, 385)
Screenshot: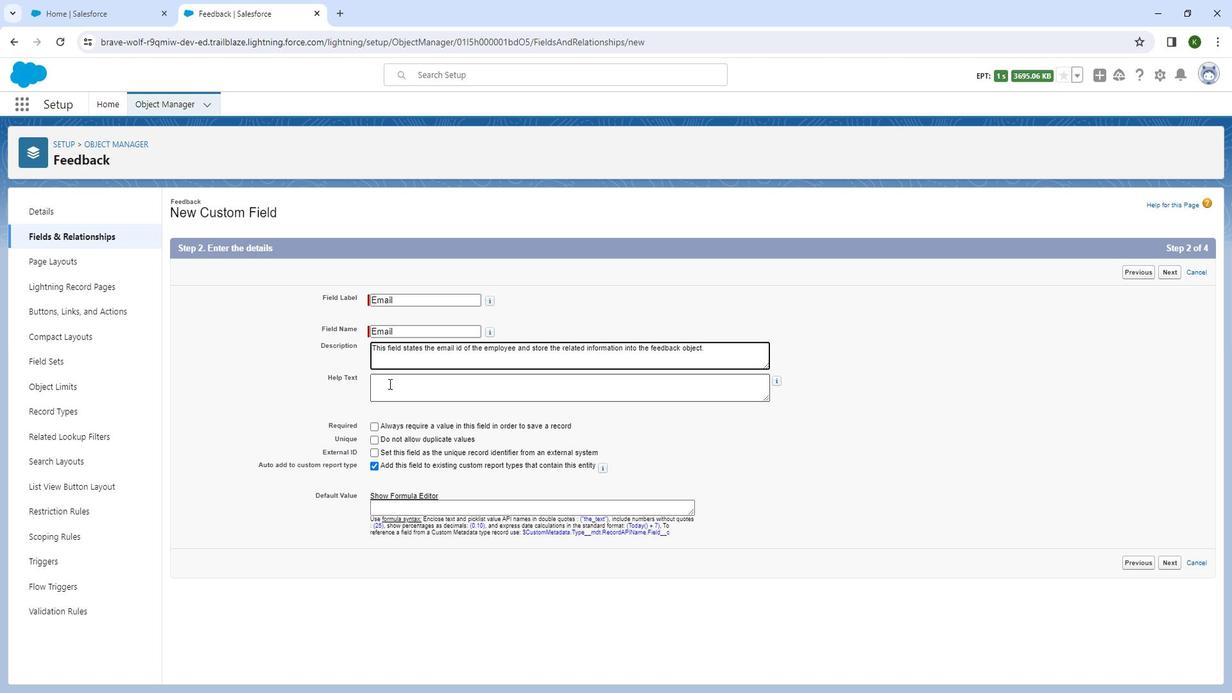 
Action: Mouse pressed left at (385, 385)
Screenshot: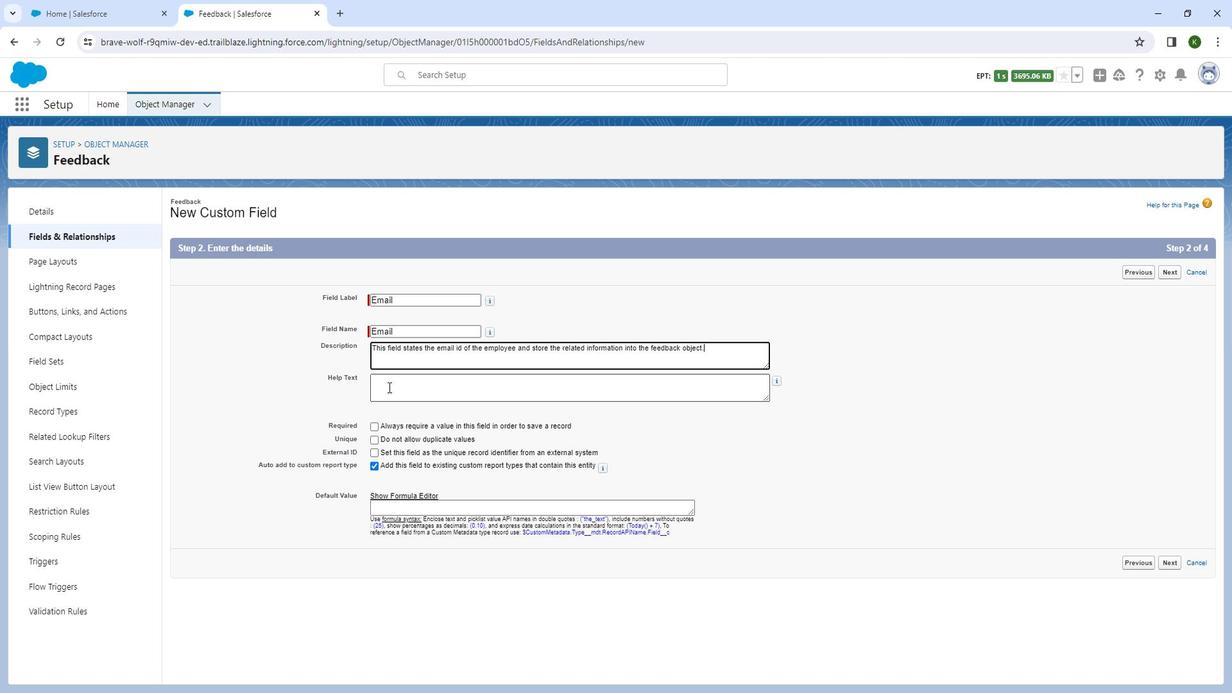 
Action: Key pressed <Key.shift_r>Please<Key.space>type<Key.space>your<Key.space>email<Key.space>here<Key.space>....
Screenshot: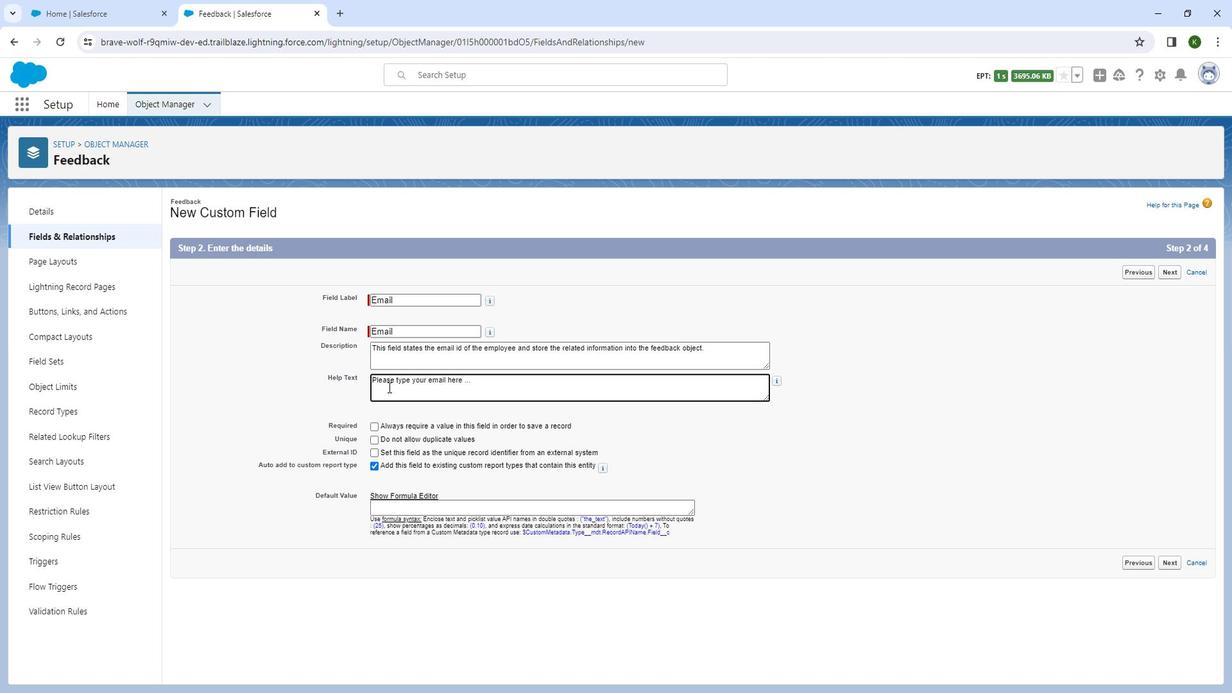 
Action: Mouse moved to (825, 402)
Screenshot: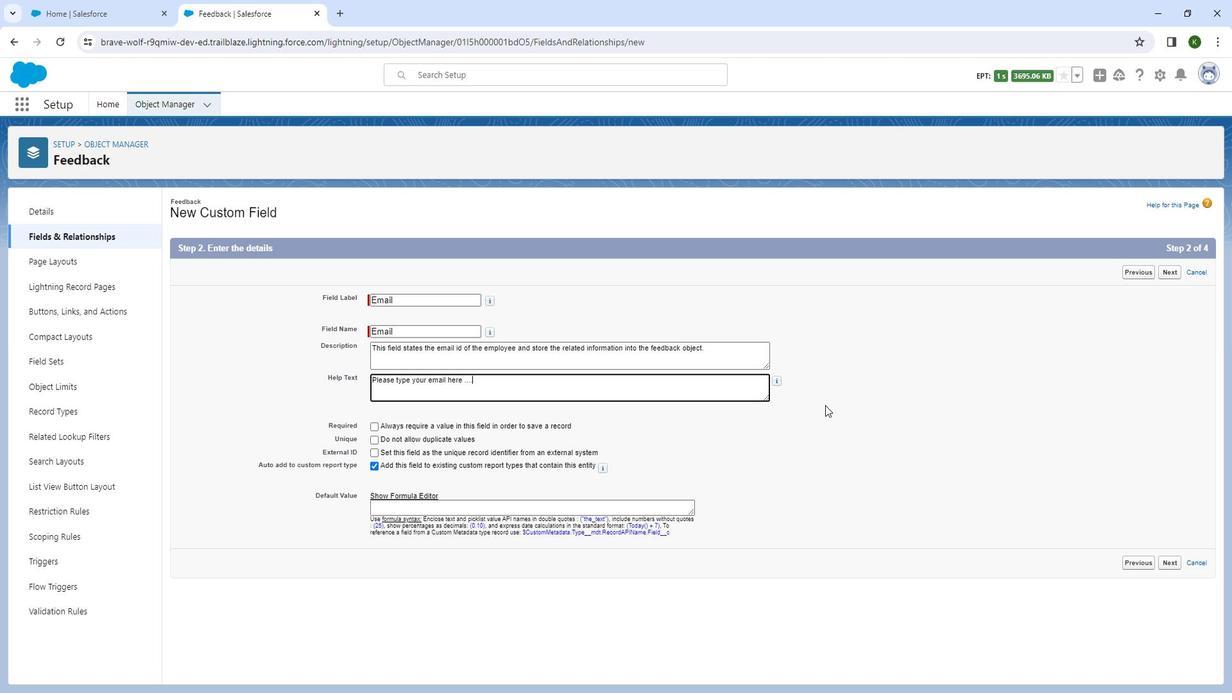 
Action: Mouse pressed left at (825, 402)
Screenshot: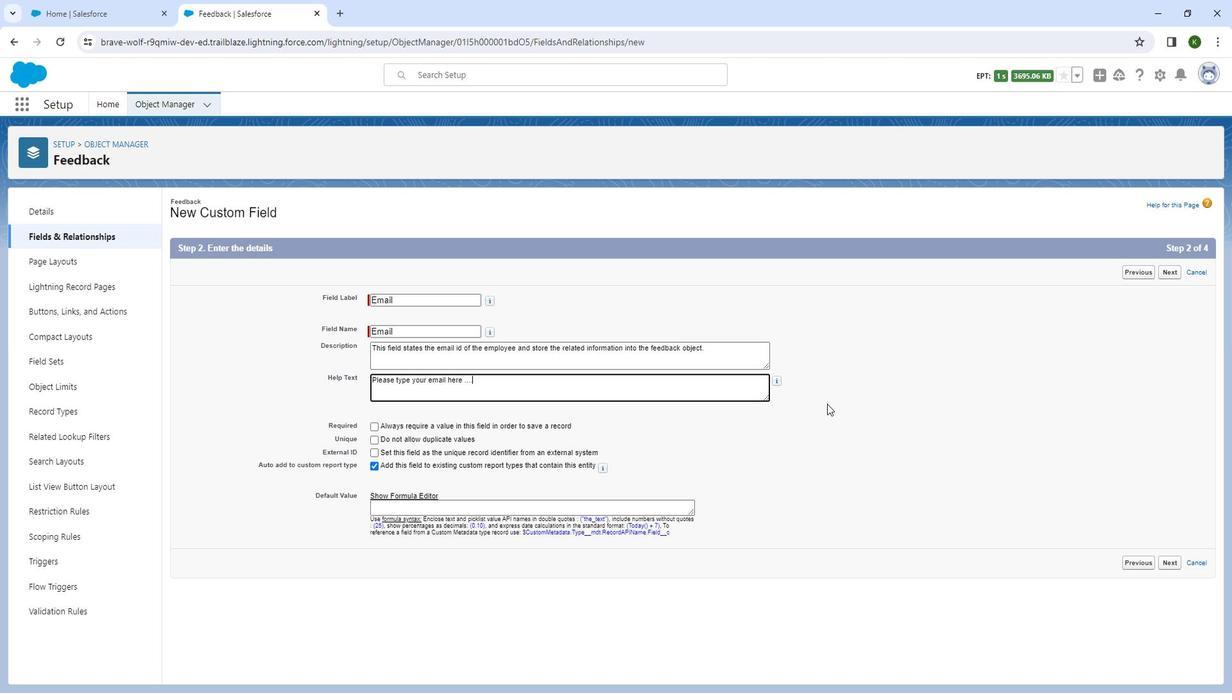 
Action: Mouse moved to (1170, 562)
Screenshot: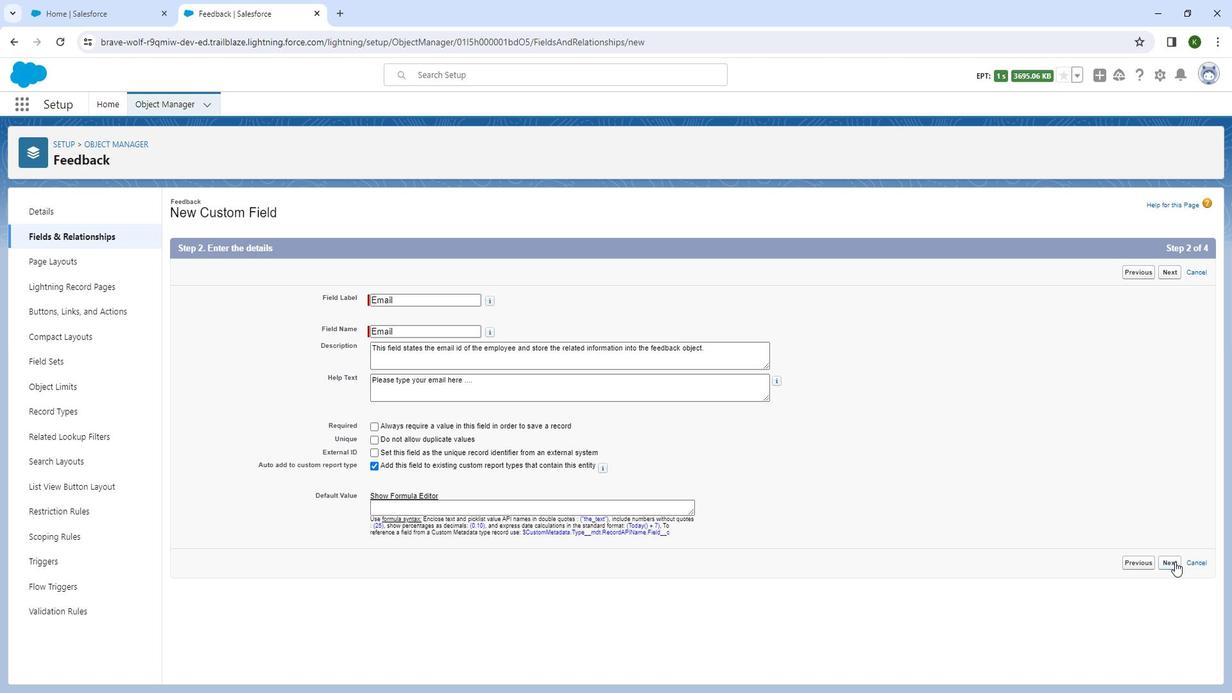 
Action: Mouse pressed left at (1170, 562)
Screenshot: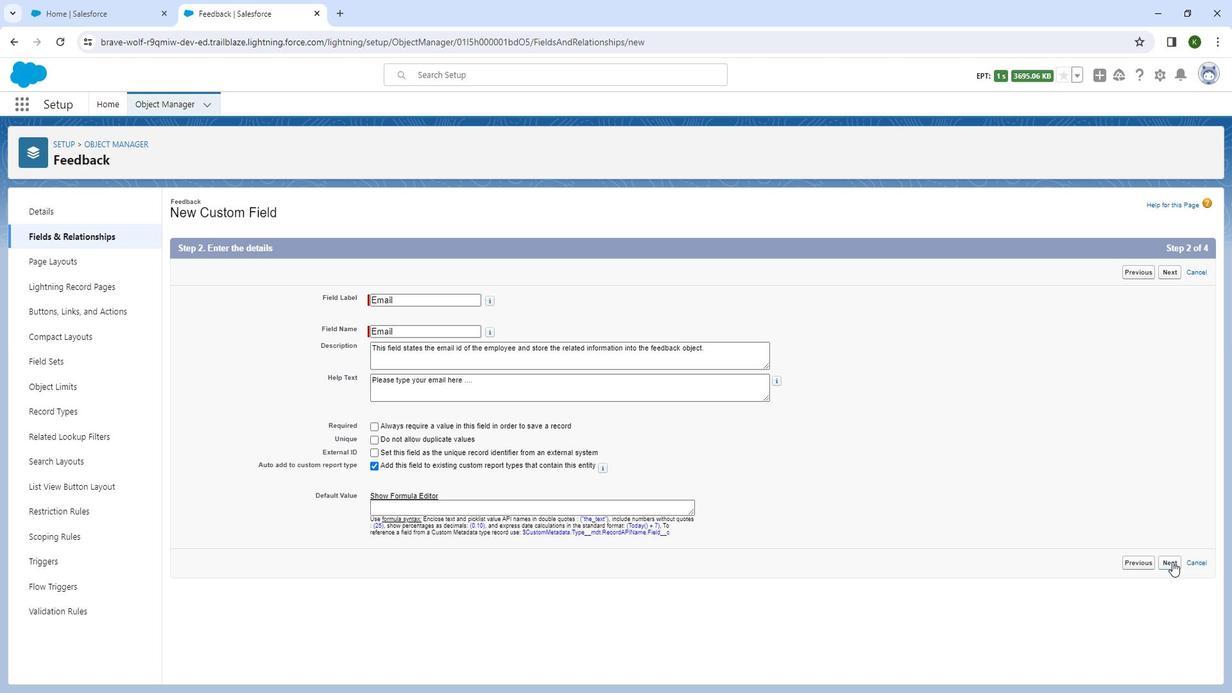 
Action: Mouse moved to (958, 578)
Screenshot: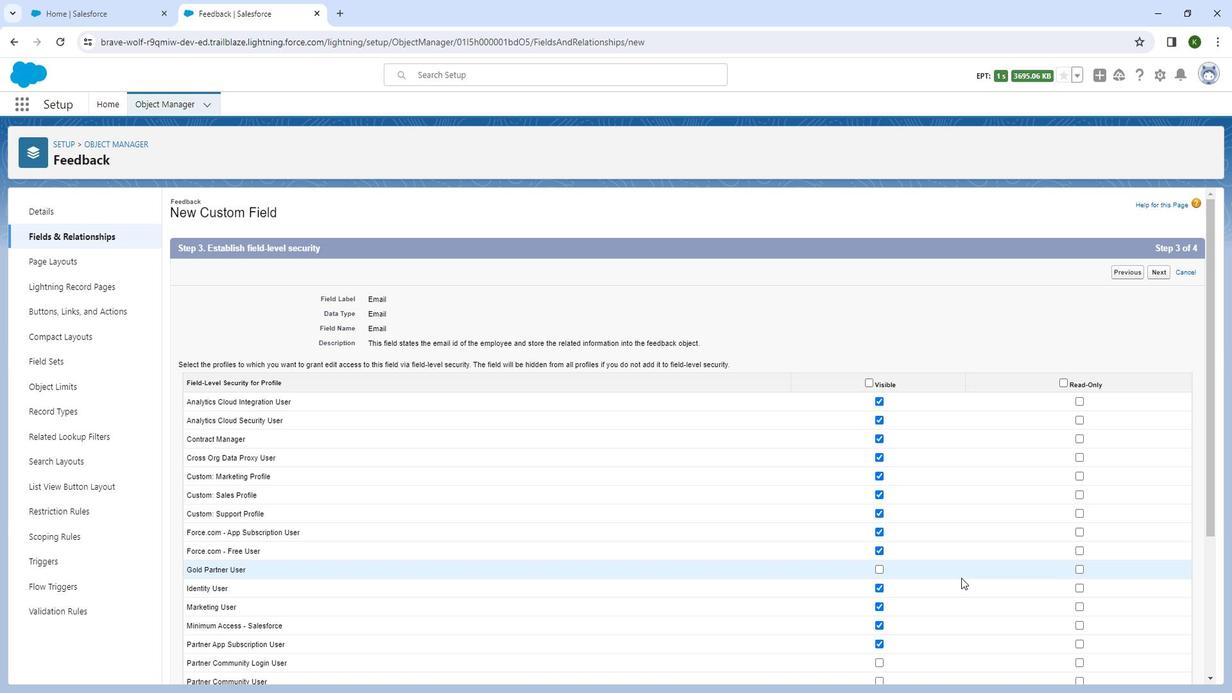 
Action: Mouse scrolled (958, 577) with delta (0, 0)
Screenshot: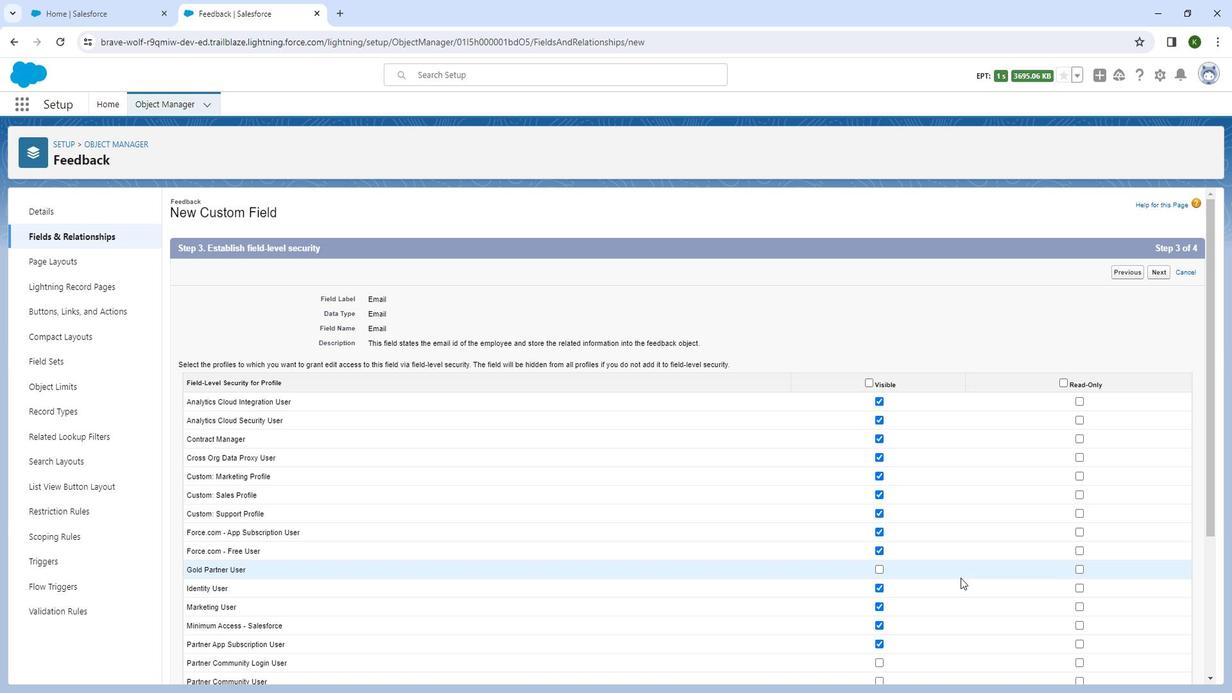 
Action: Mouse scrolled (958, 577) with delta (0, 0)
Screenshot: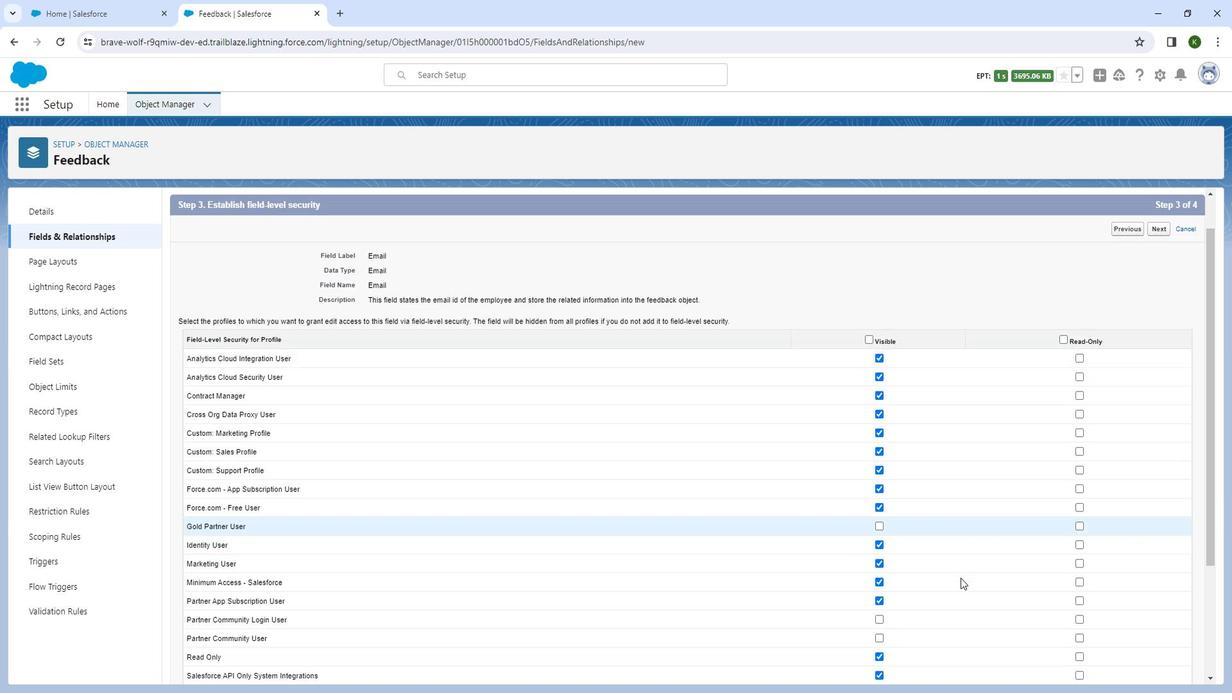 
Action: Mouse moved to (929, 552)
Screenshot: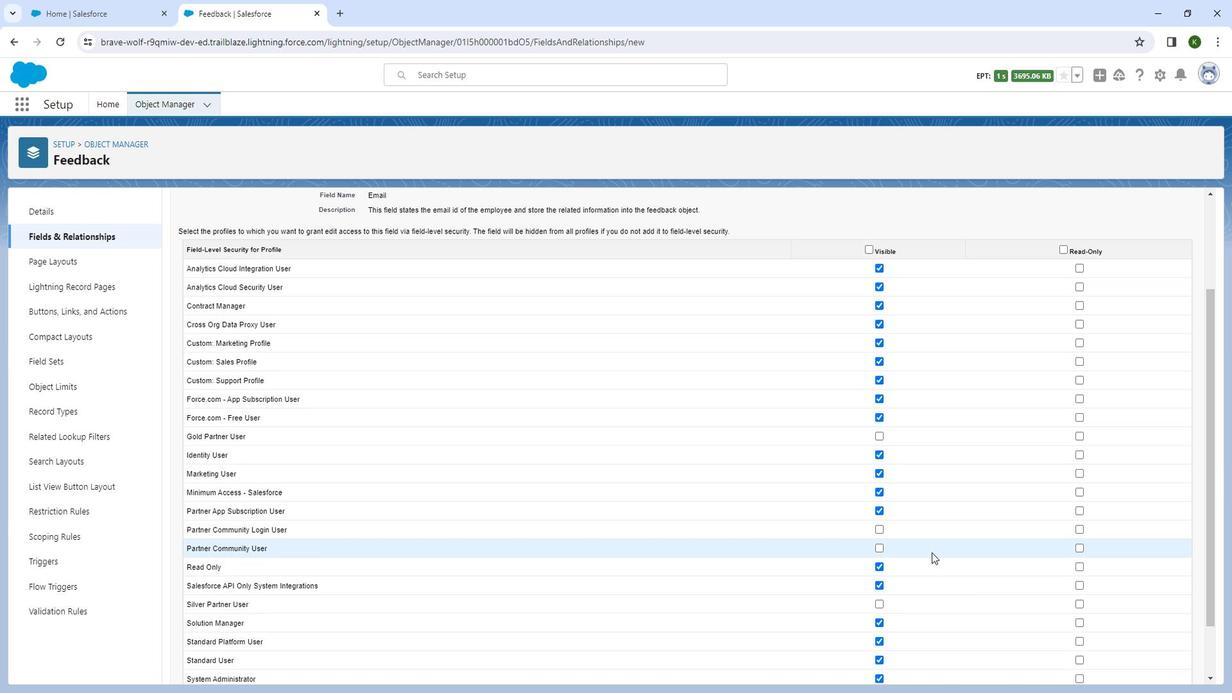 
Action: Mouse scrolled (929, 552) with delta (0, 0)
Screenshot: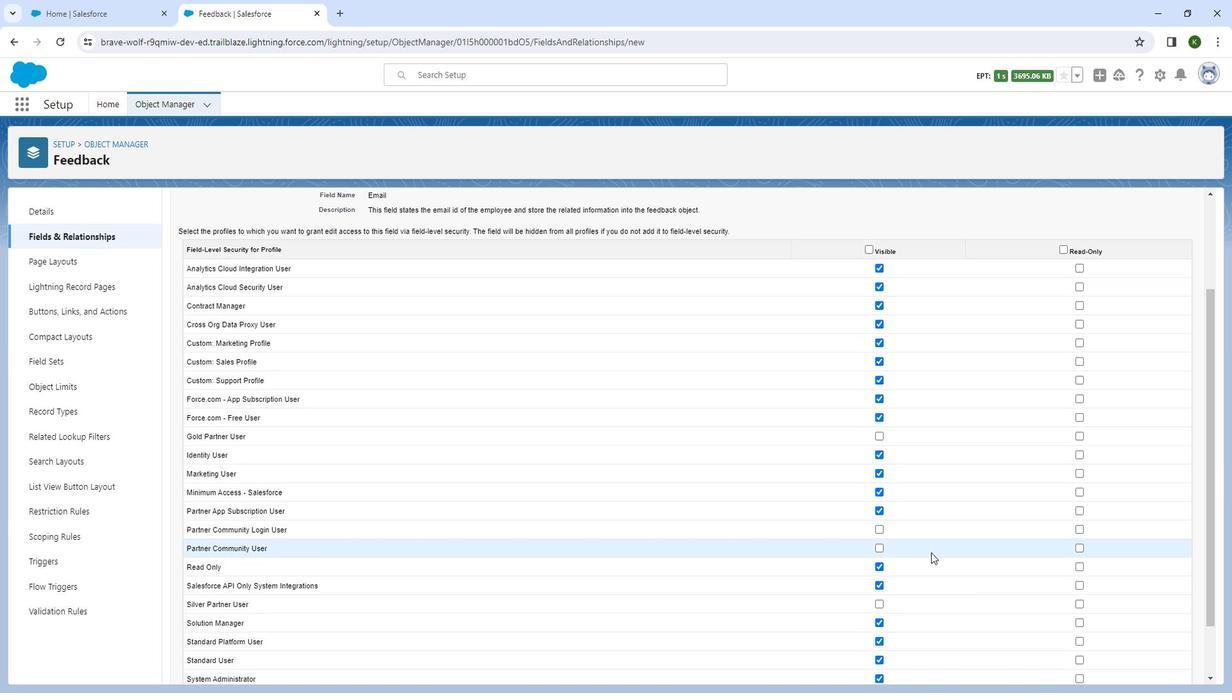 
Action: Mouse moved to (878, 539)
Screenshot: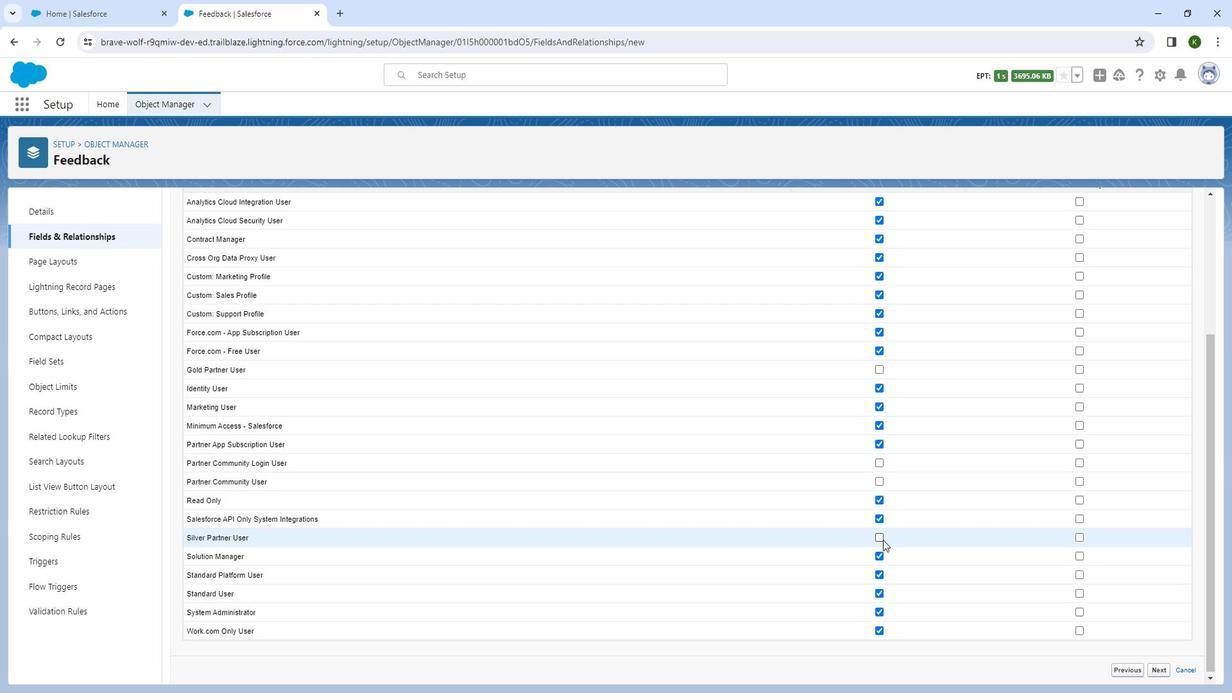 
Action: Mouse pressed left at (878, 539)
Screenshot: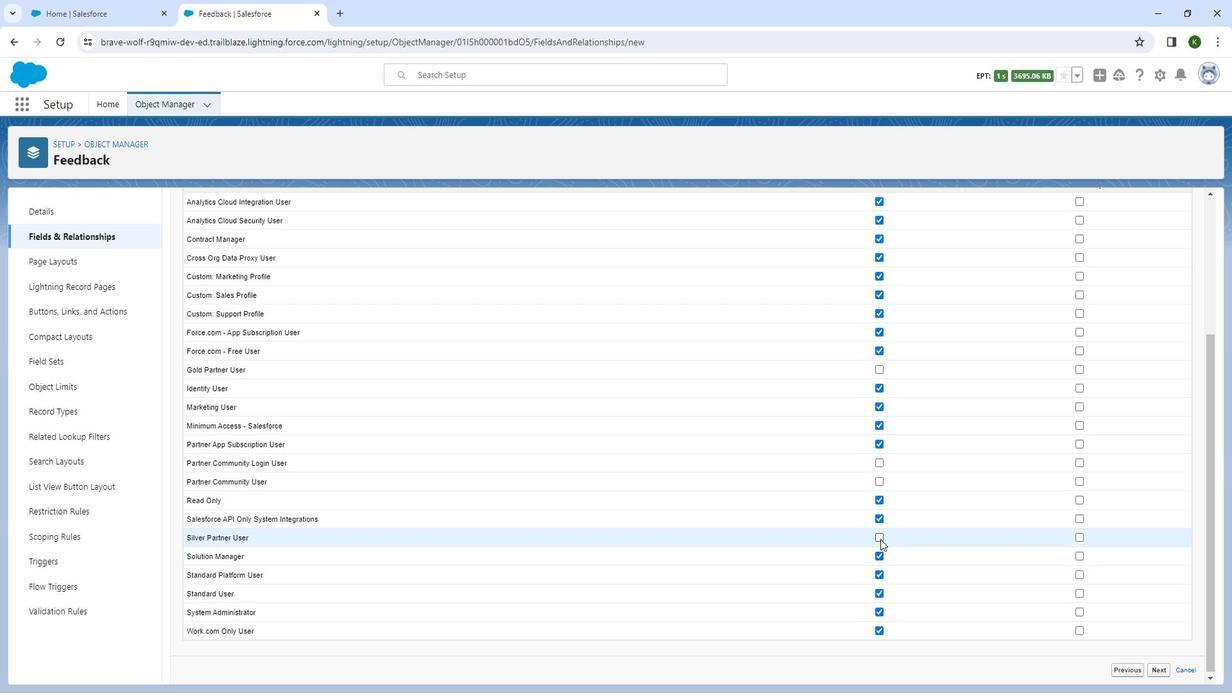 
Action: Mouse moved to (1158, 672)
Screenshot: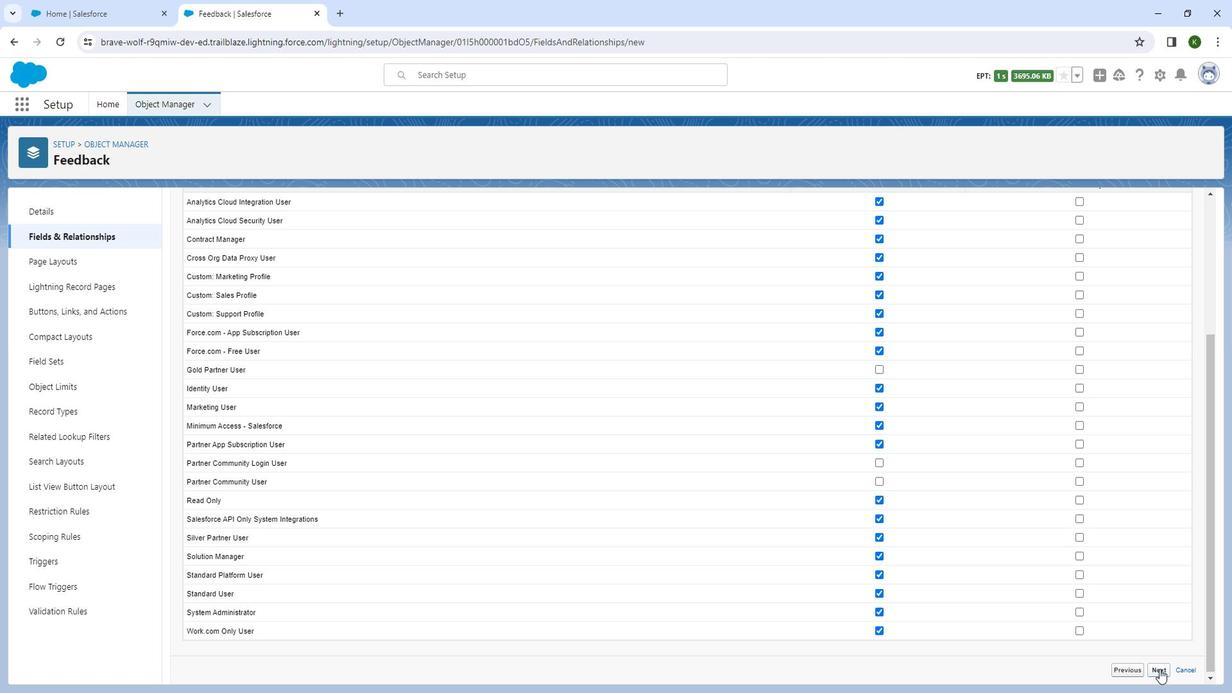 
Action: Mouse pressed left at (1158, 672)
Screenshot: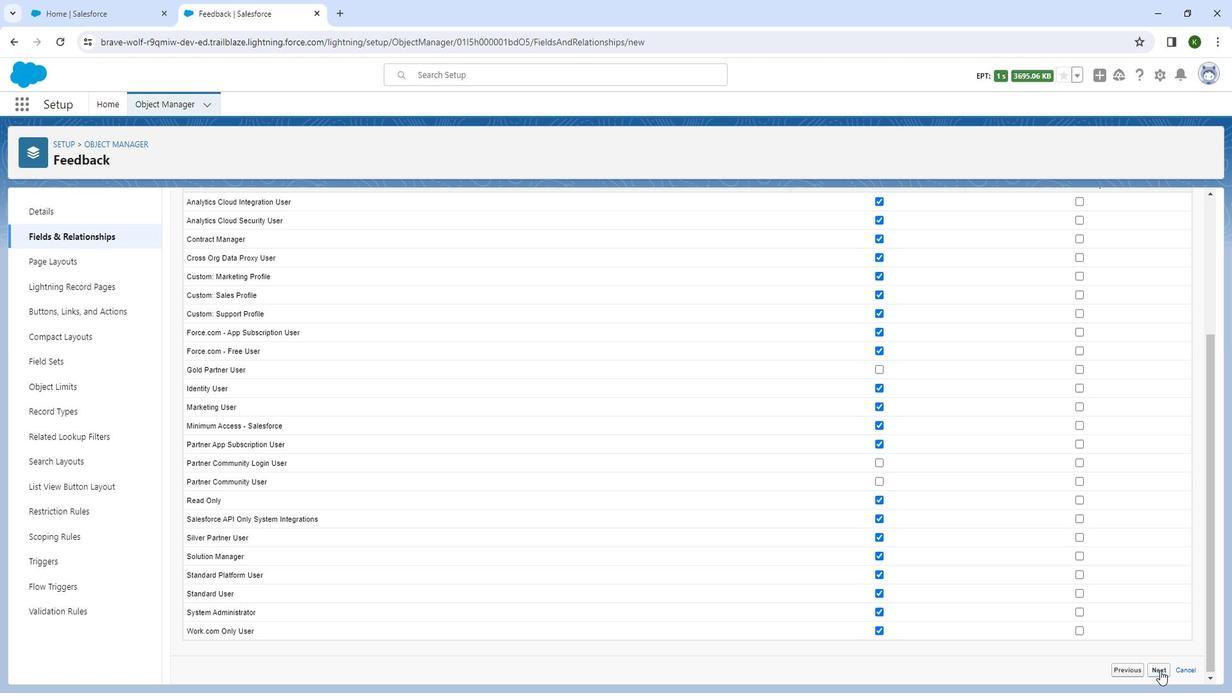 
Action: Mouse moved to (1167, 463)
Screenshot: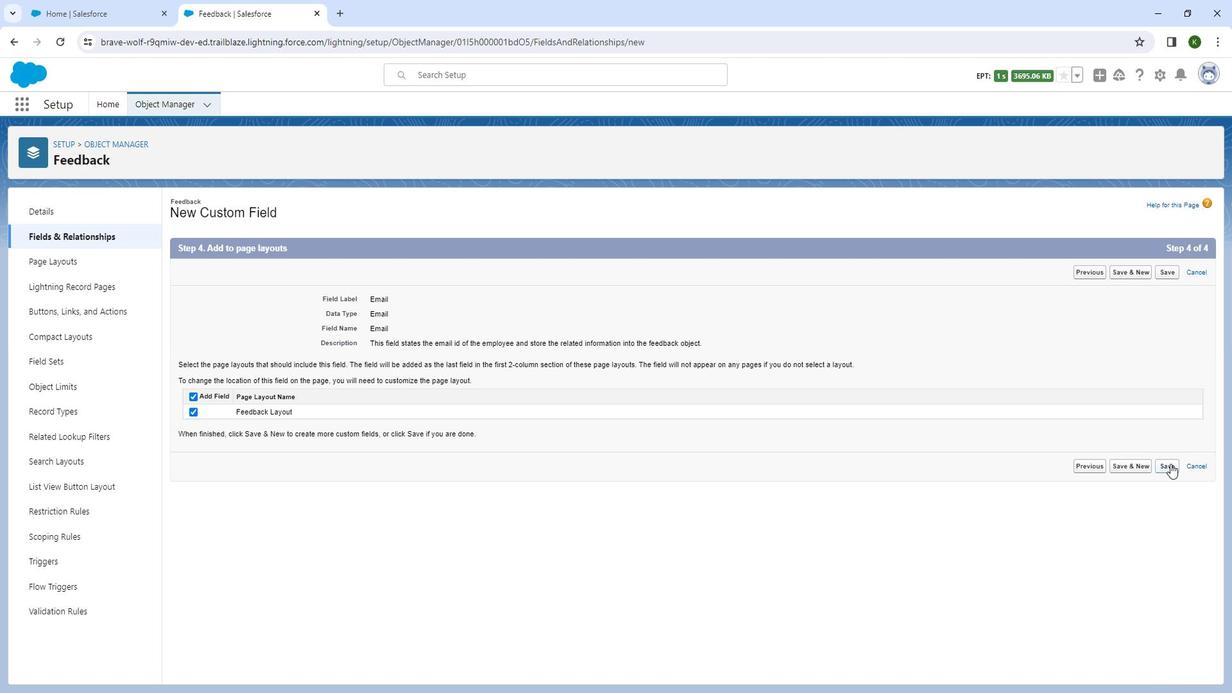 
Action: Mouse pressed left at (1167, 463)
Screenshot: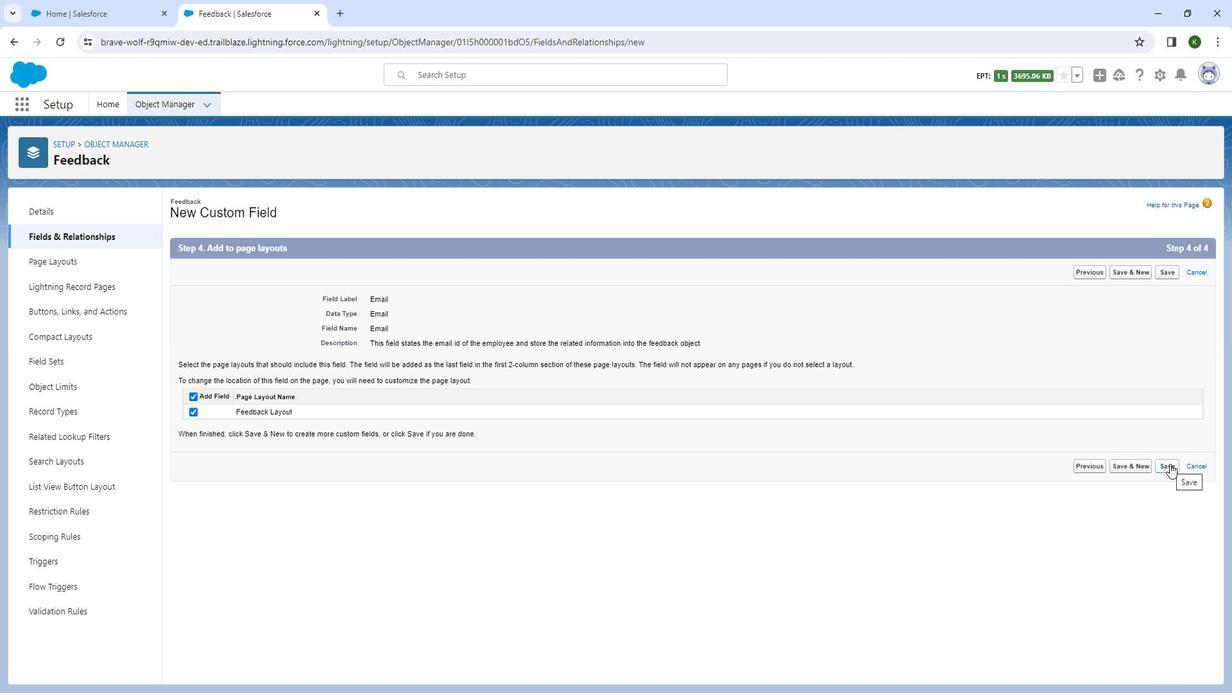 
Action: Mouse moved to (932, 204)
Screenshot: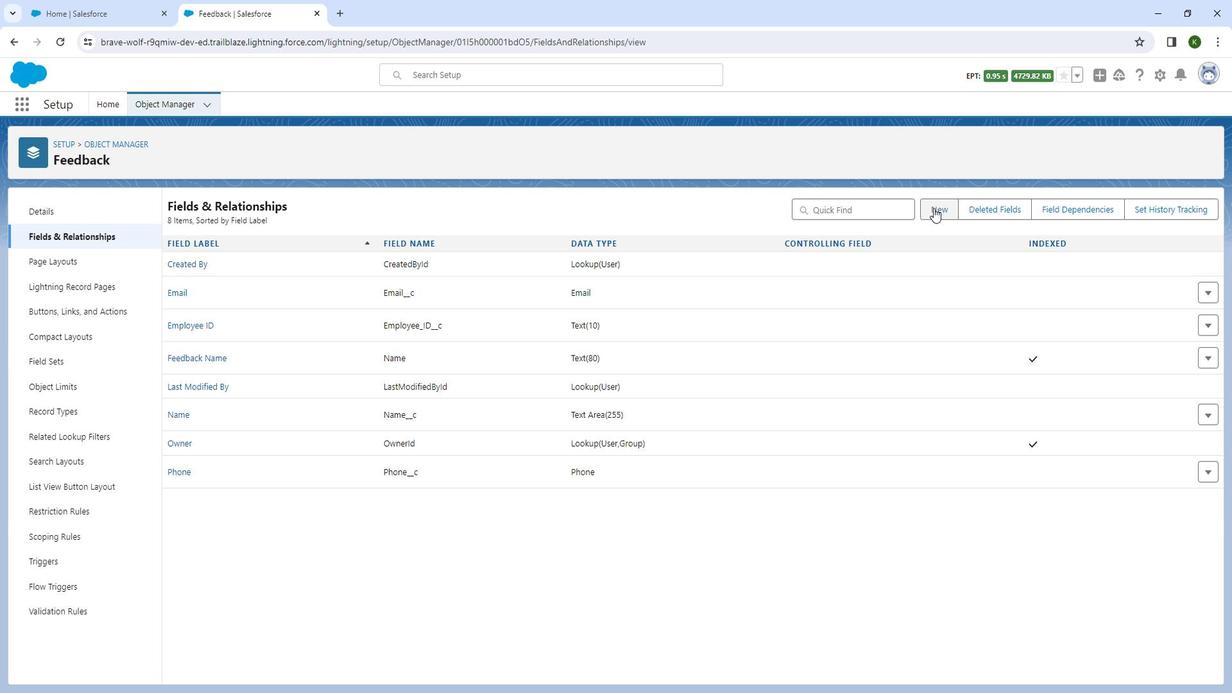 
Action: Mouse pressed left at (932, 204)
Screenshot: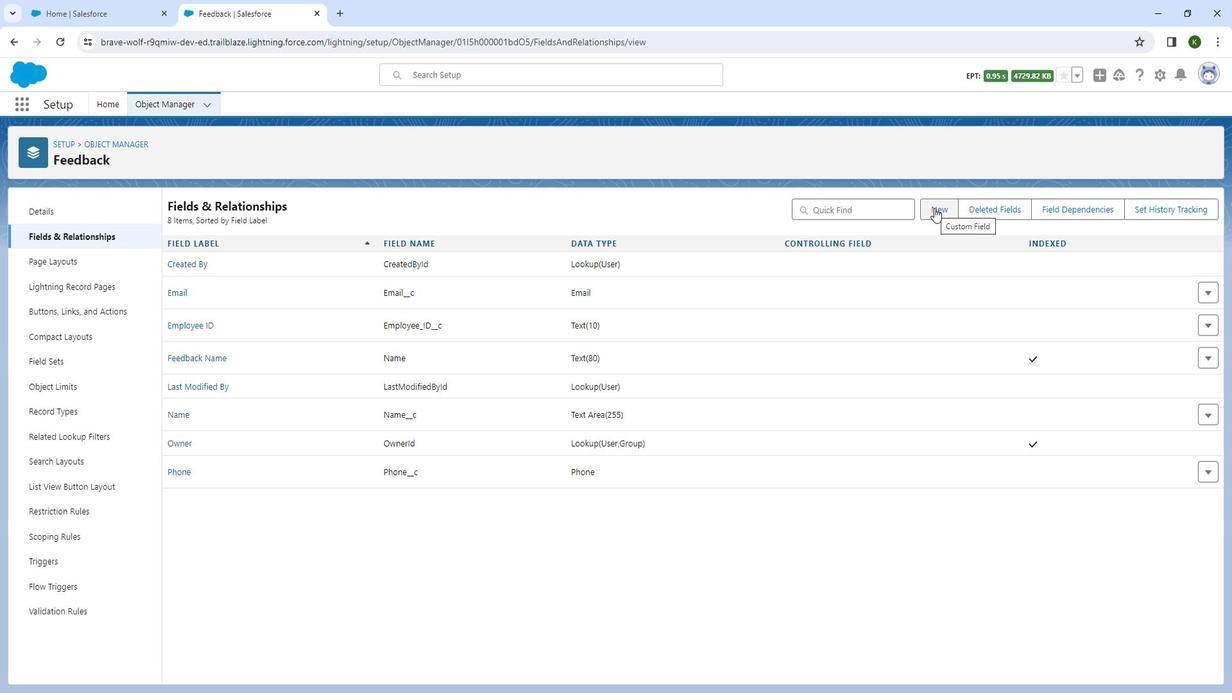 
Action: Mouse moved to (423, 420)
Screenshot: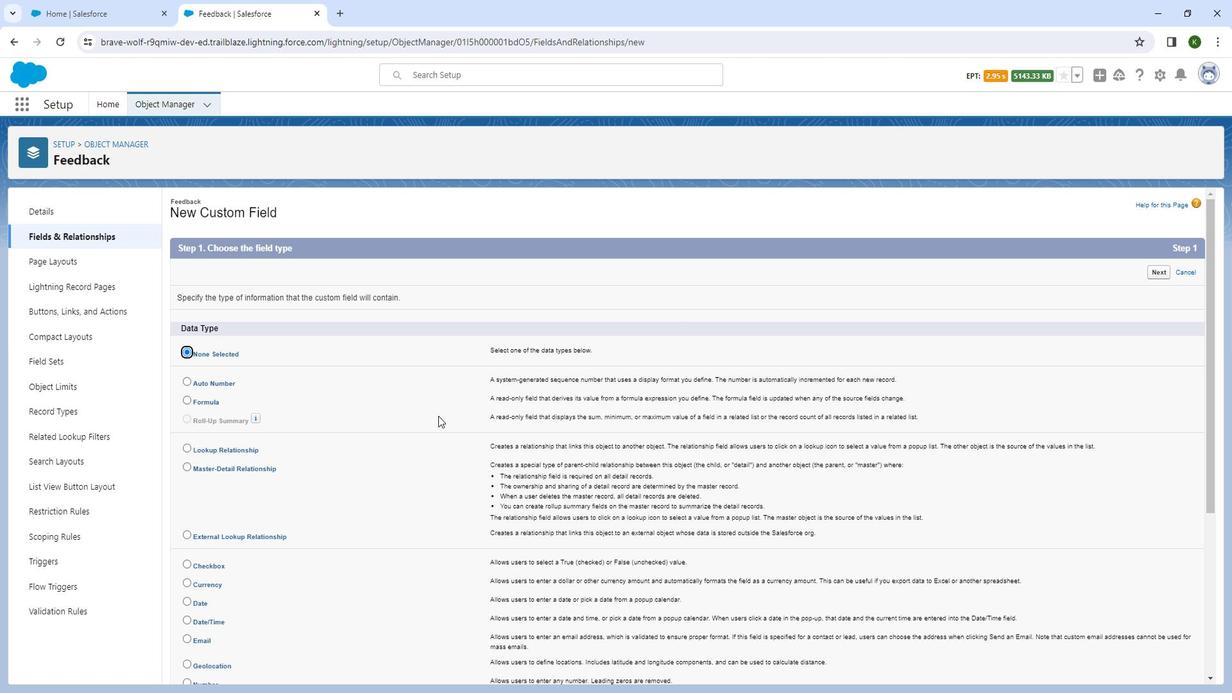 
Action: Mouse scrolled (423, 419) with delta (0, -1)
Screenshot: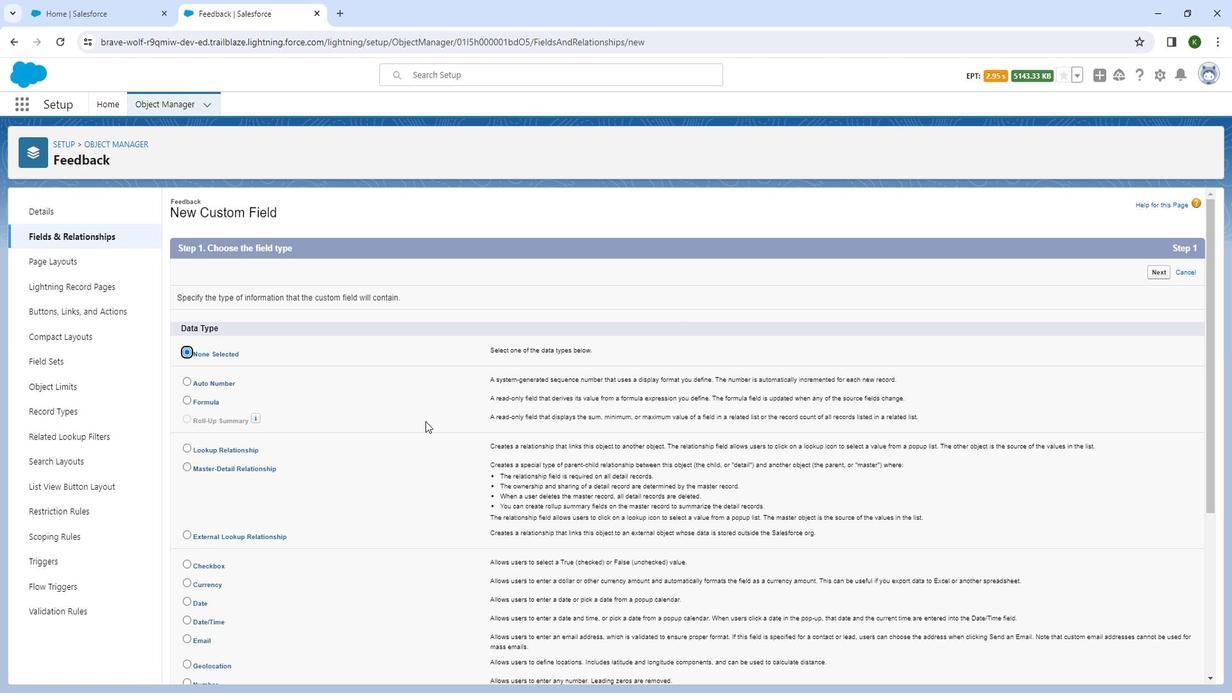 
Action: Mouse scrolled (423, 419) with delta (0, -1)
Screenshot: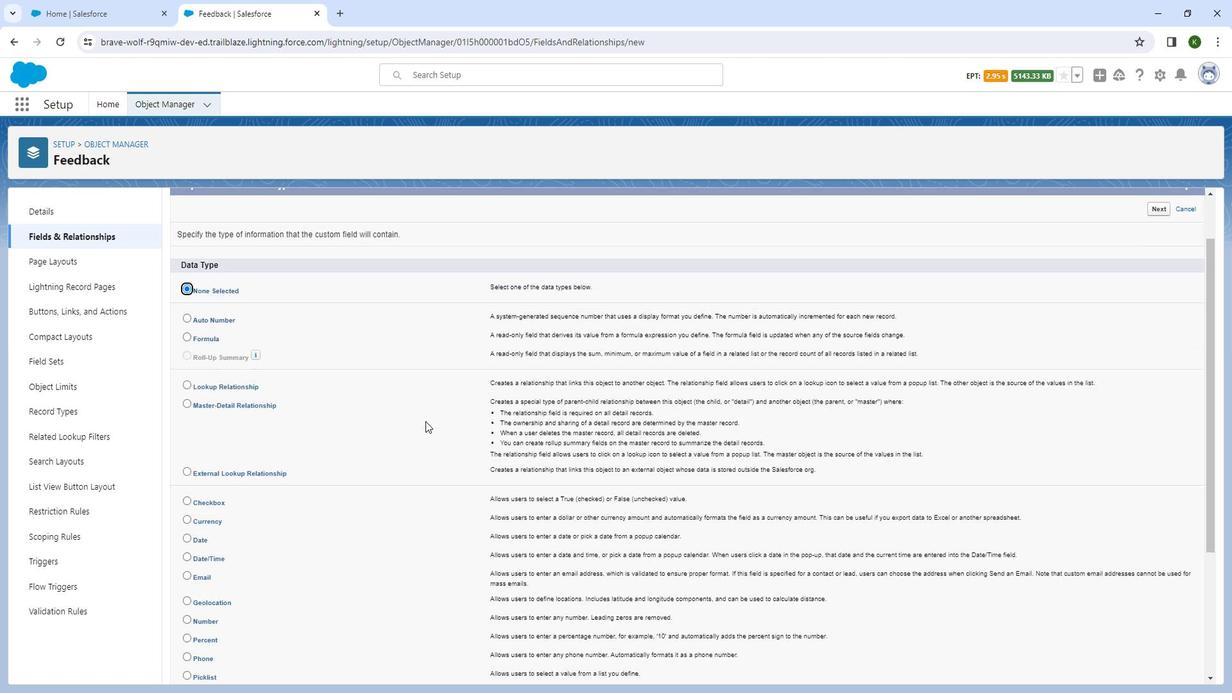 
Action: Mouse scrolled (423, 419) with delta (0, -1)
Screenshot: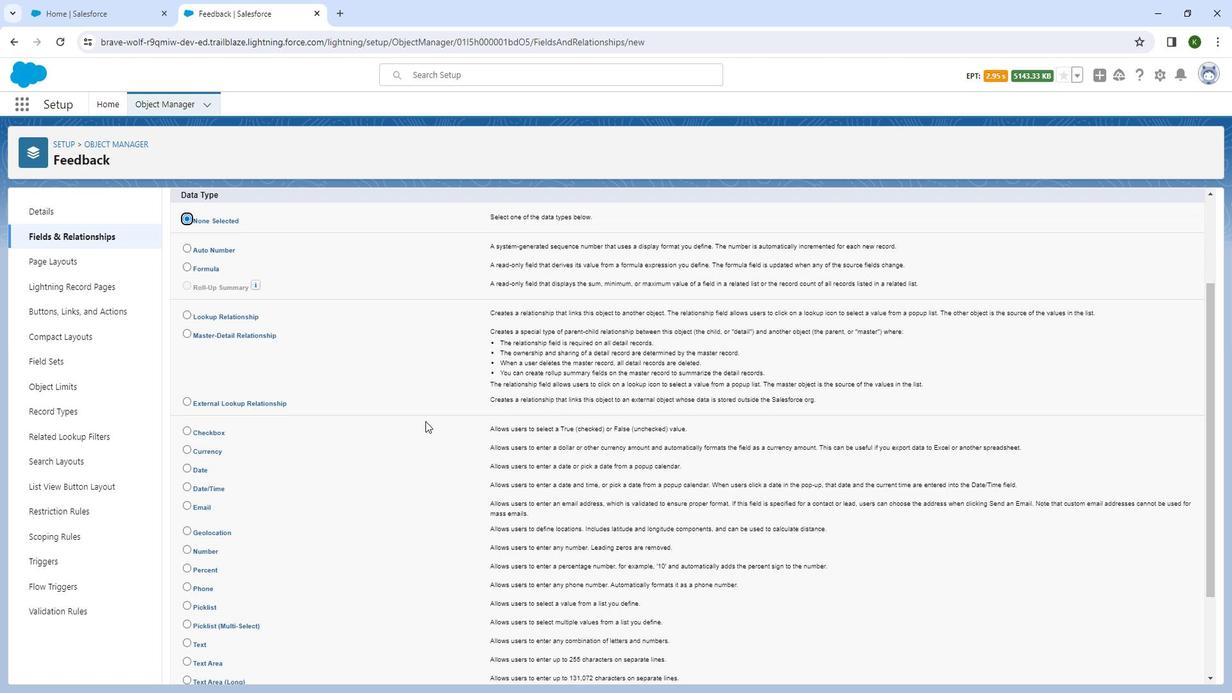 
Action: Mouse moved to (186, 595)
Screenshot: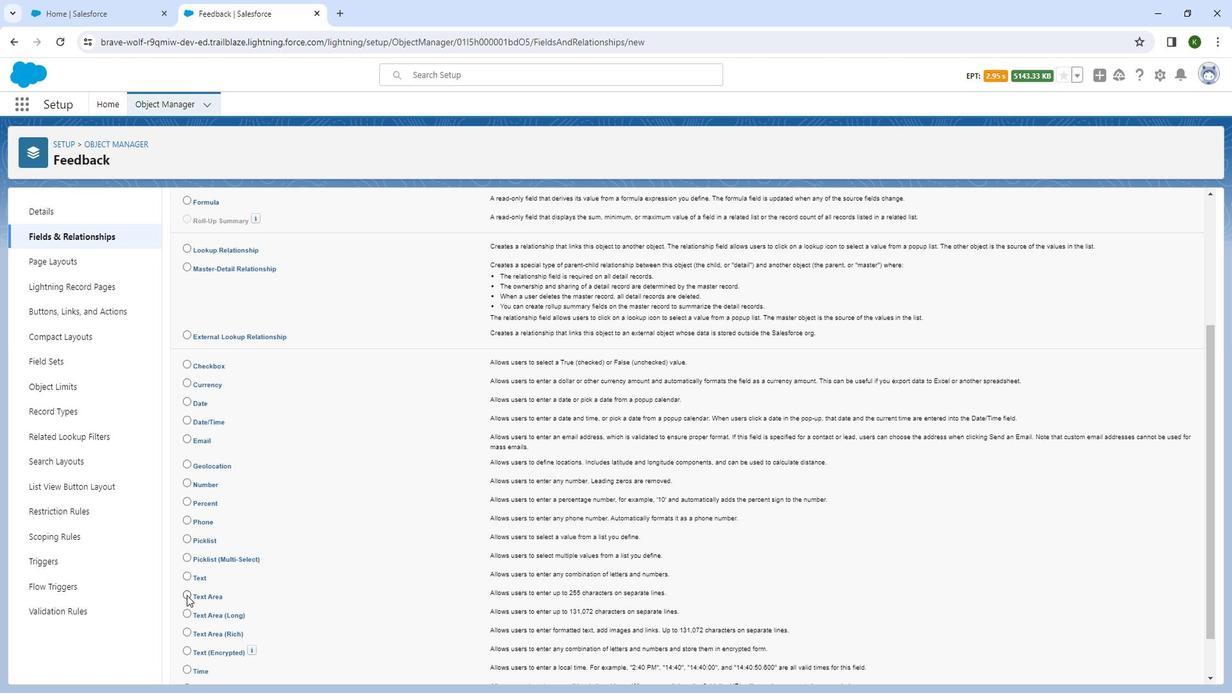 
Action: Mouse pressed left at (186, 595)
Screenshot: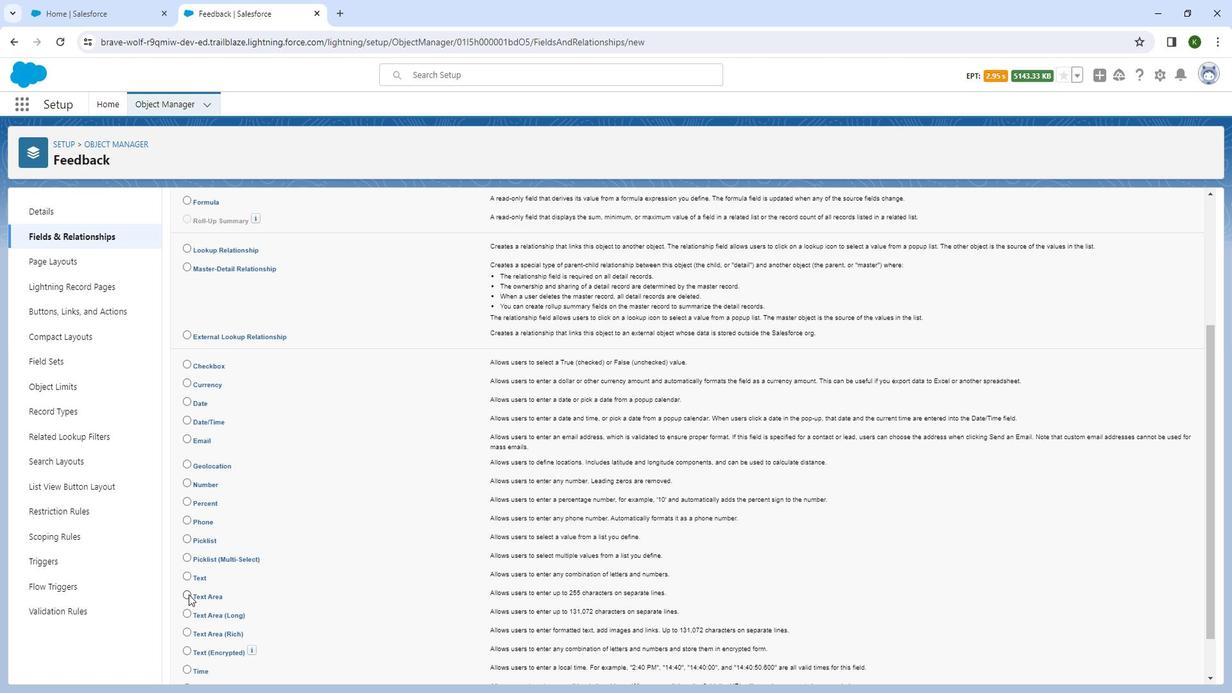 
Action: Mouse moved to (1018, 547)
Screenshot: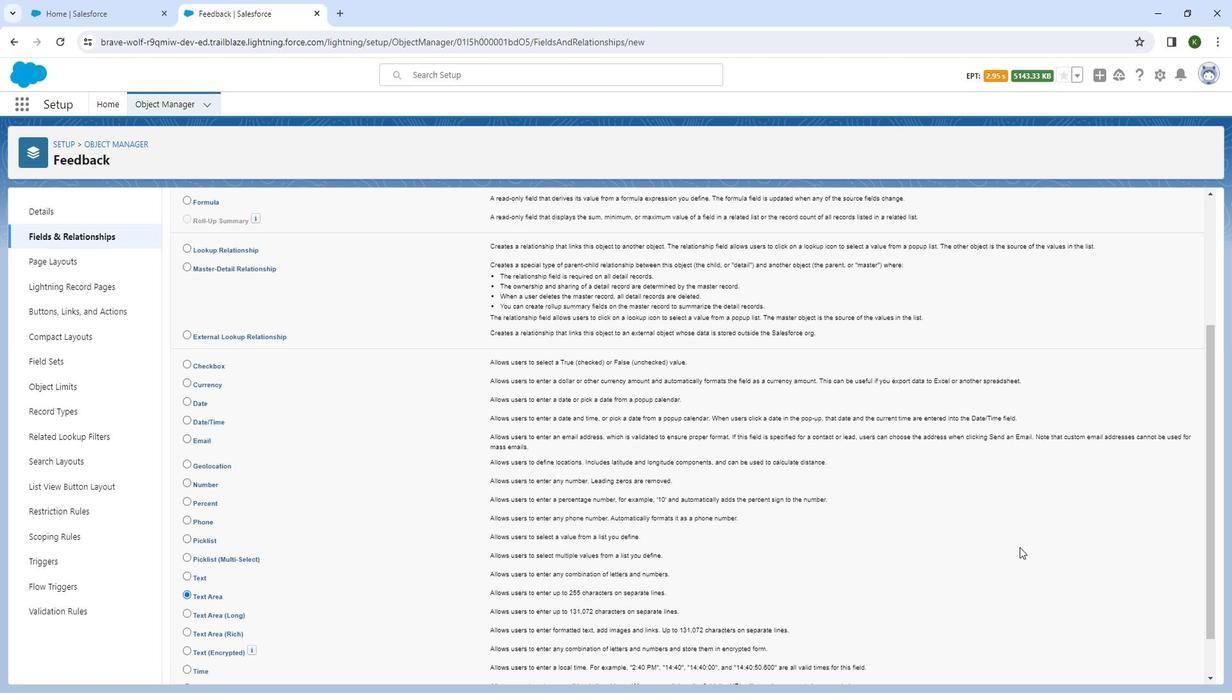 
Action: Mouse scrolled (1018, 546) with delta (0, 0)
Screenshot: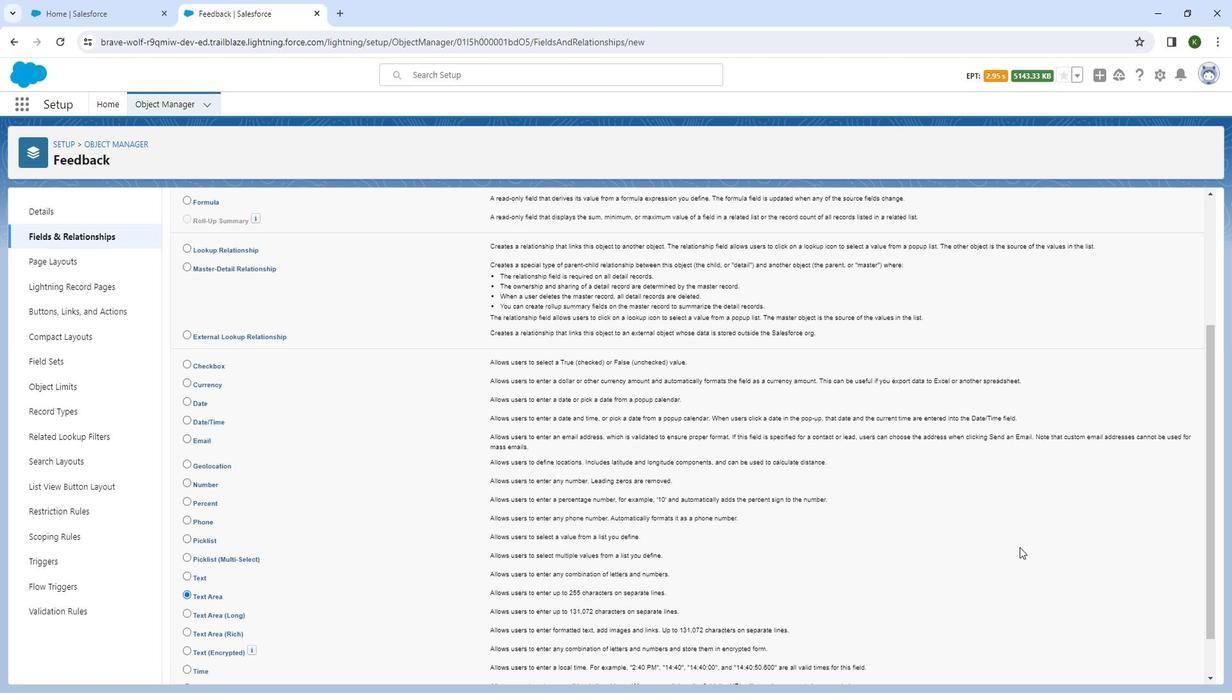 
Action: Mouse moved to (1018, 547)
Screenshot: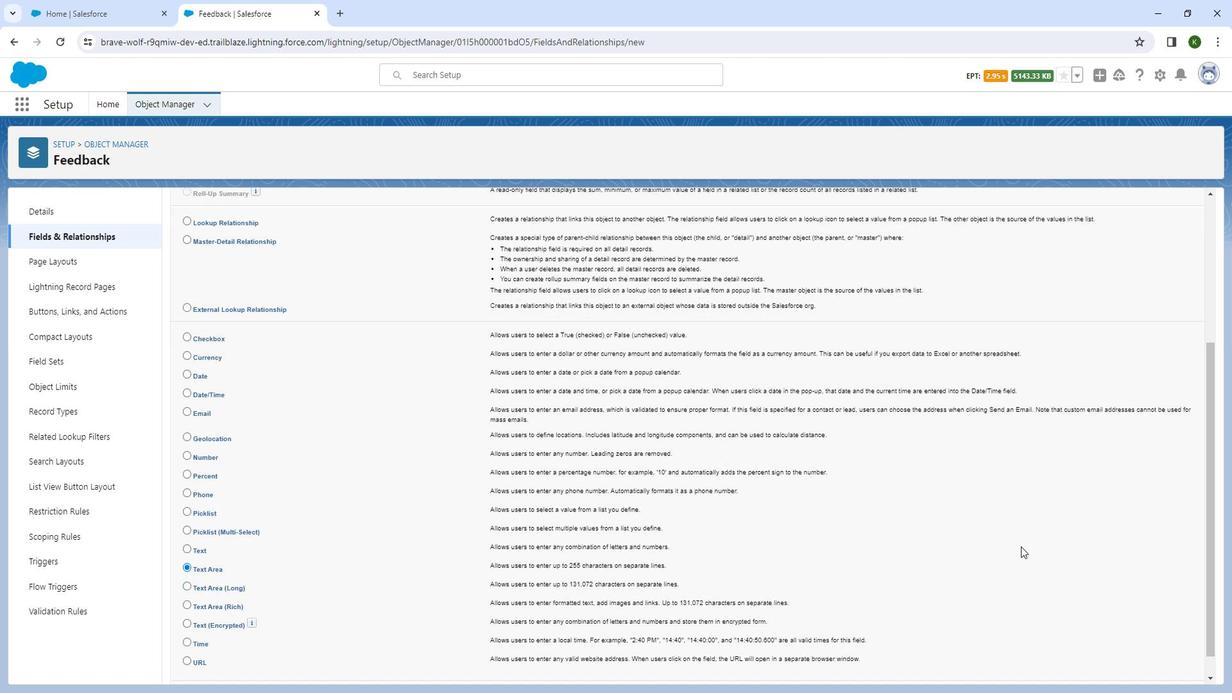 
Action: Mouse scrolled (1018, 546) with delta (0, 0)
Screenshot: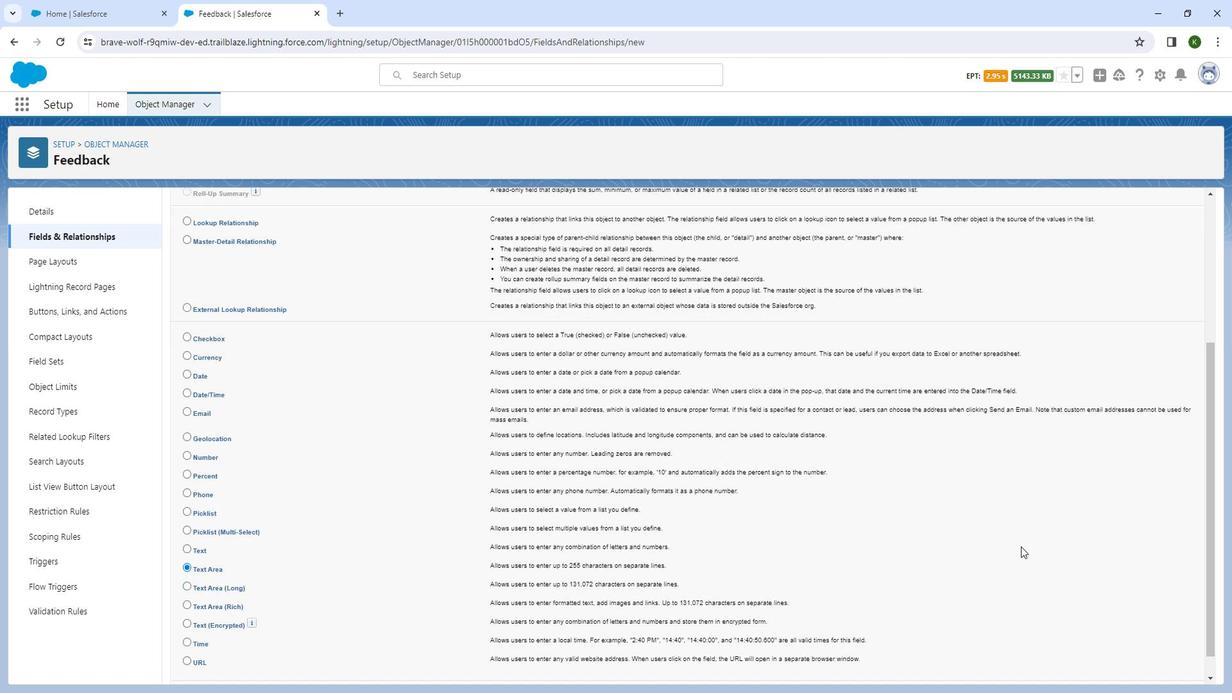 
Action: Mouse moved to (1160, 672)
Screenshot: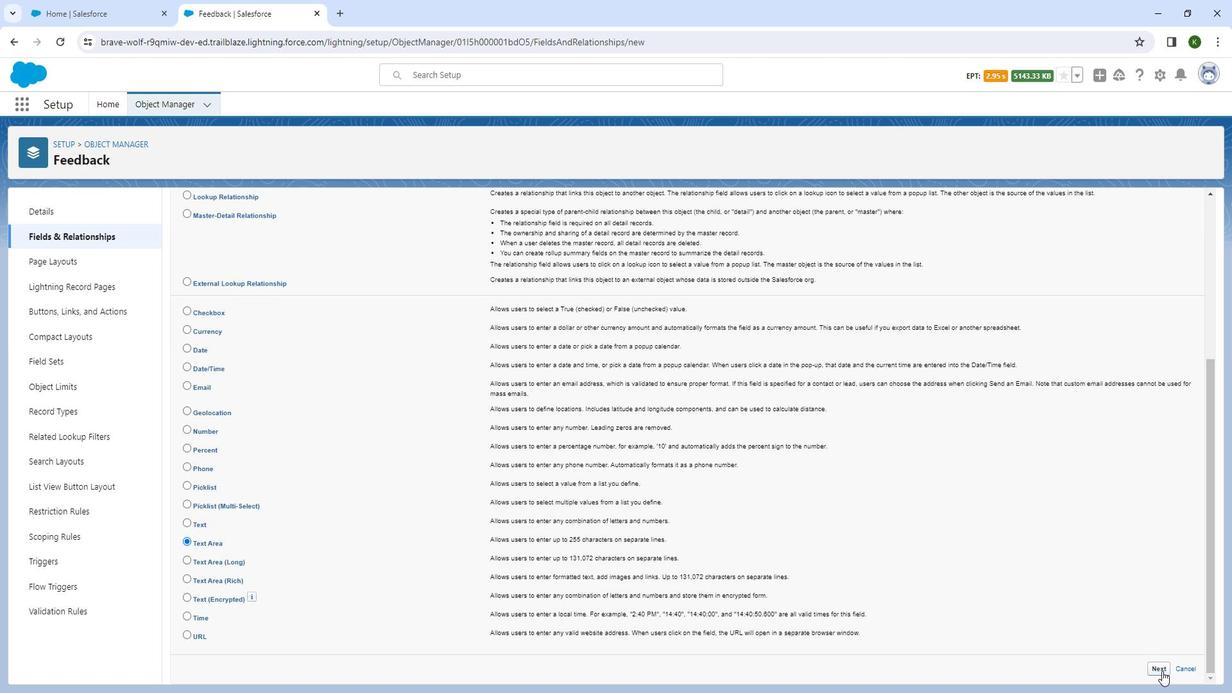 
Action: Mouse pressed left at (1160, 672)
Screenshot: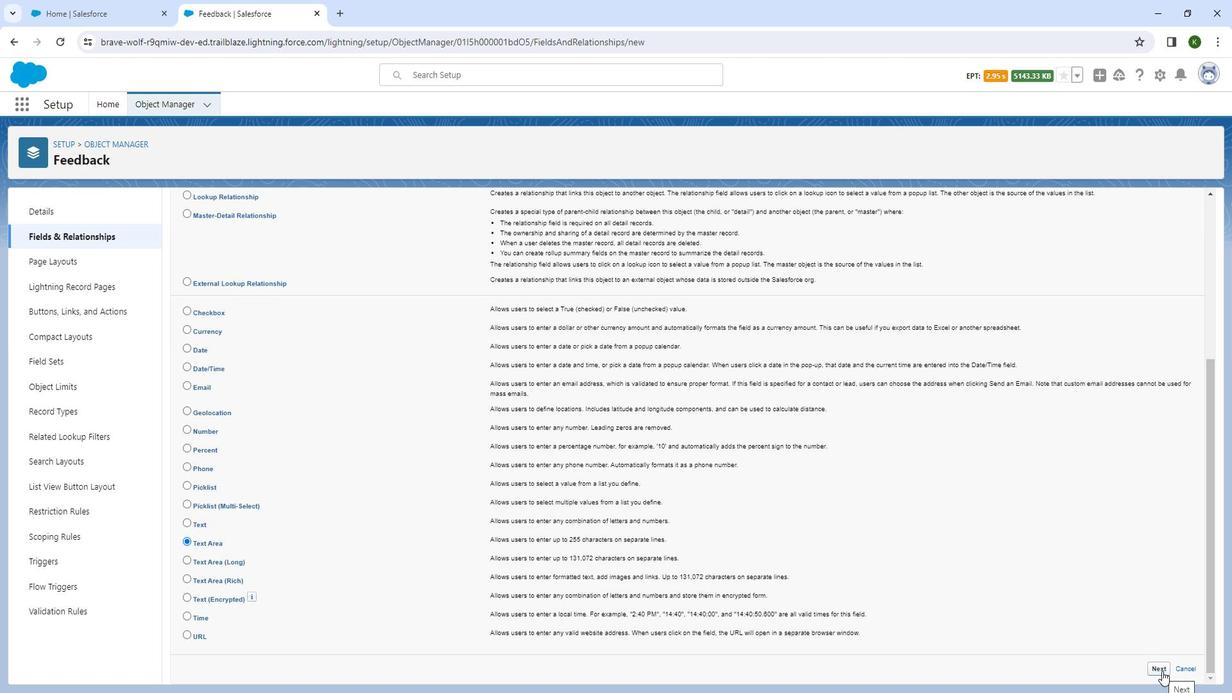 
Action: Mouse moved to (394, 300)
Screenshot: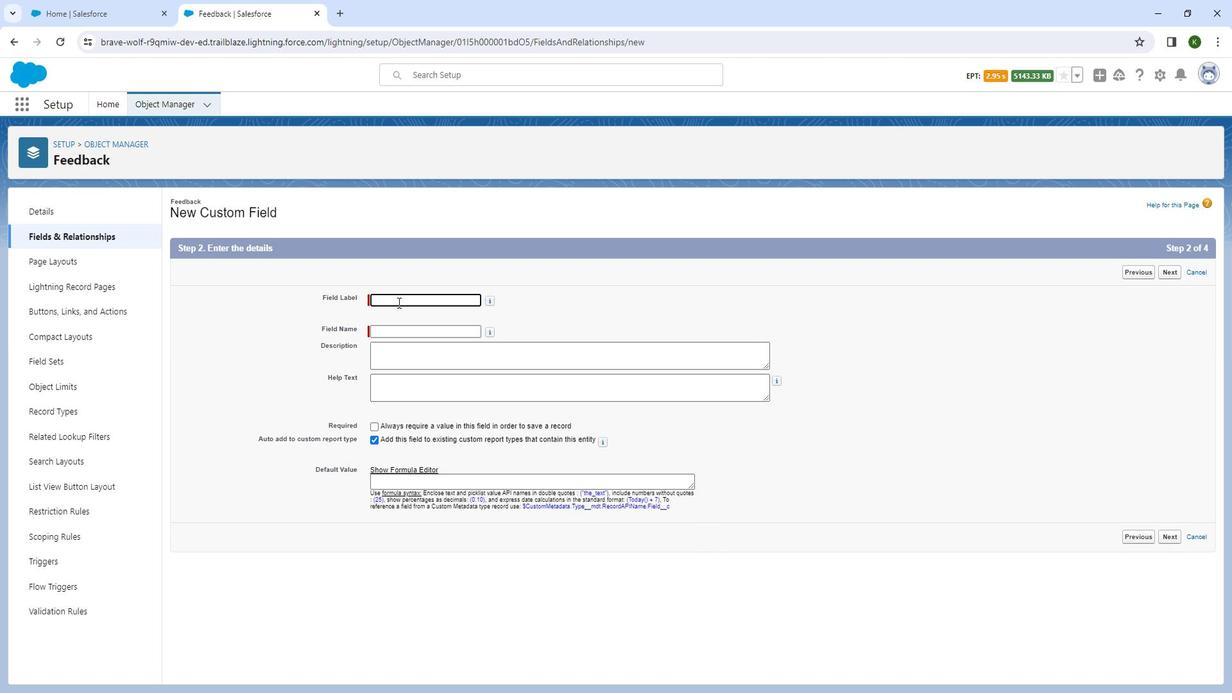 
Action: Mouse pressed left at (394, 300)
Screenshot: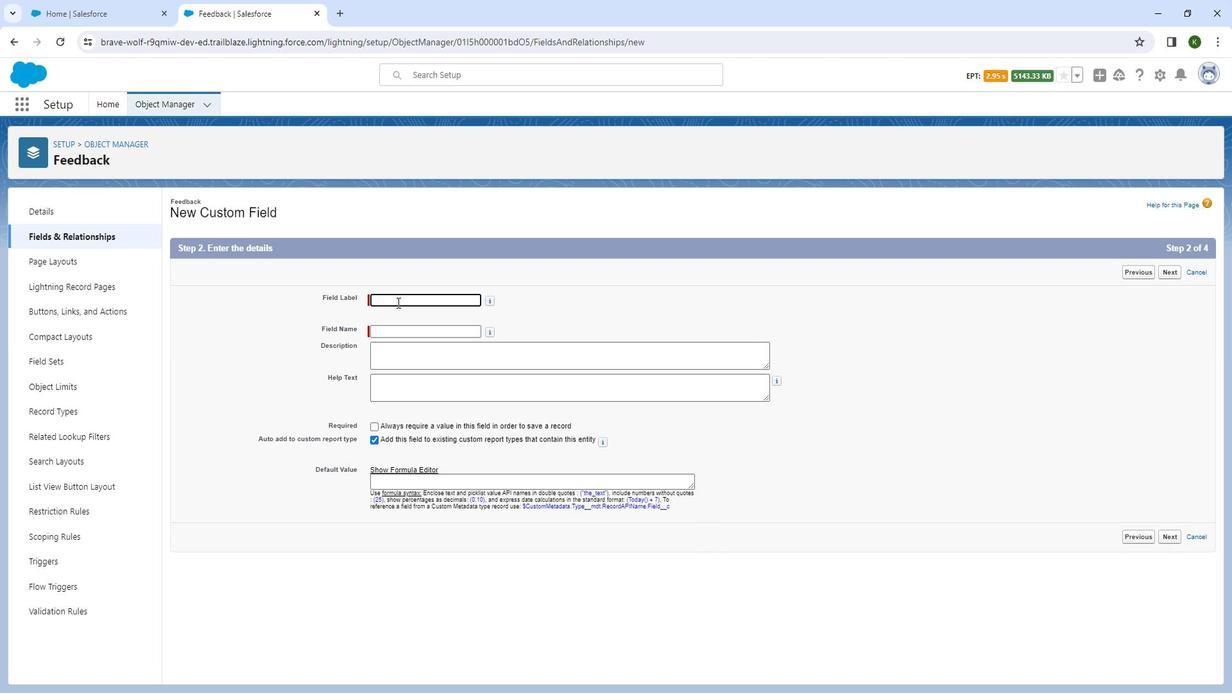 
Action: Key pressed <Key.shift_r>Project<Key.space><Key.shift_r>Name<Key.space>
Screenshot: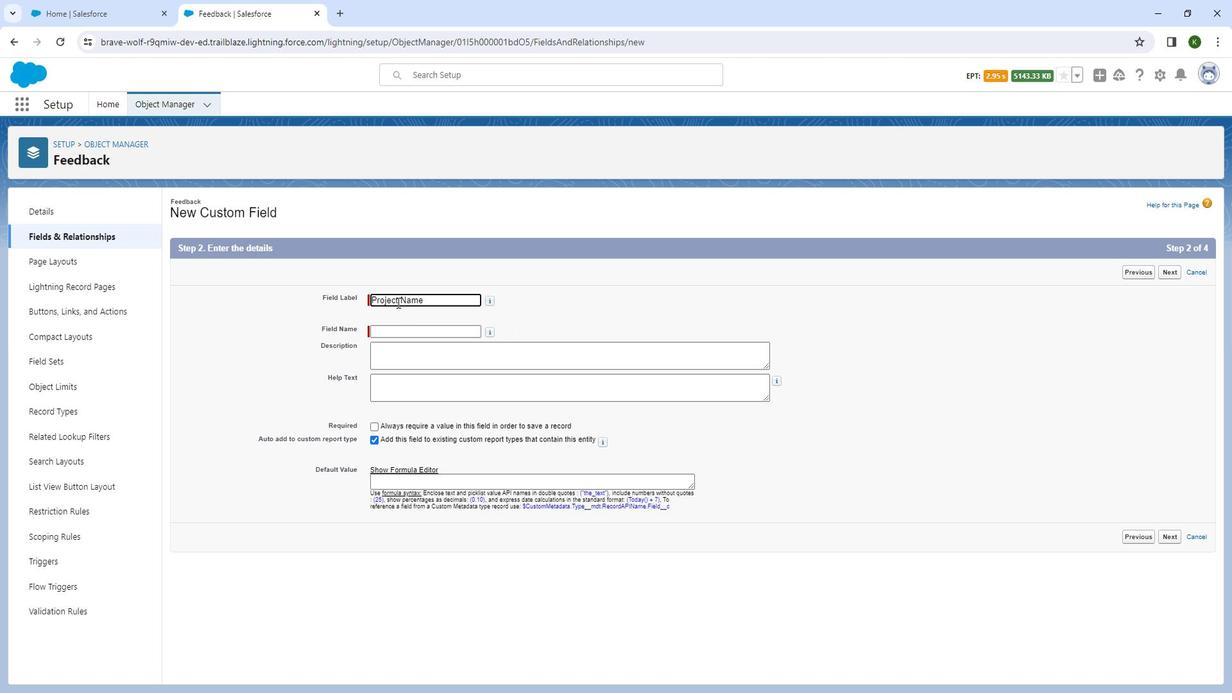 
Action: Mouse moved to (417, 324)
Screenshot: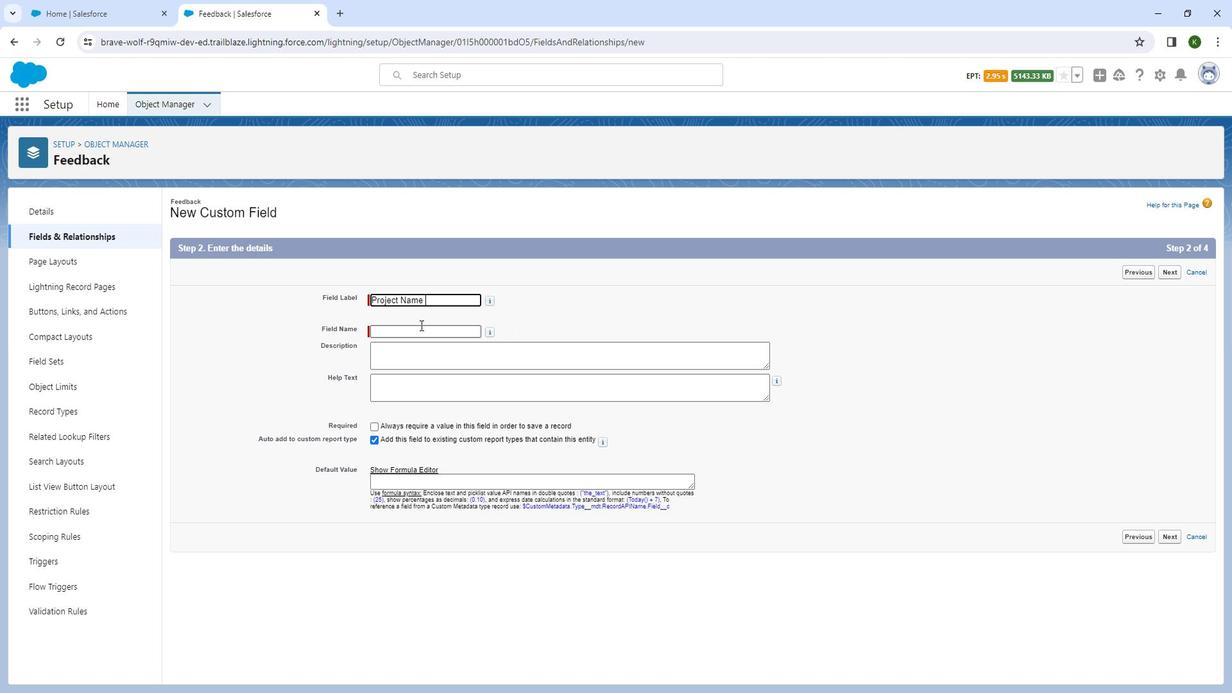 
Action: Mouse pressed left at (417, 324)
Screenshot: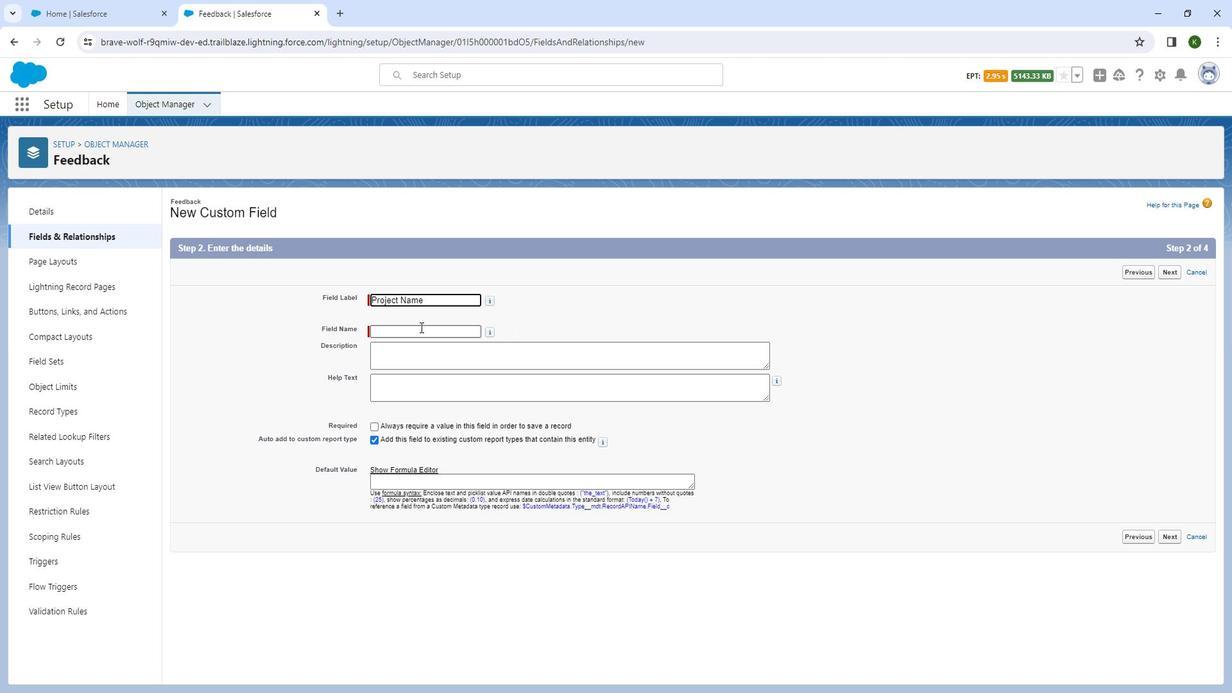
Action: Mouse moved to (418, 342)
Screenshot: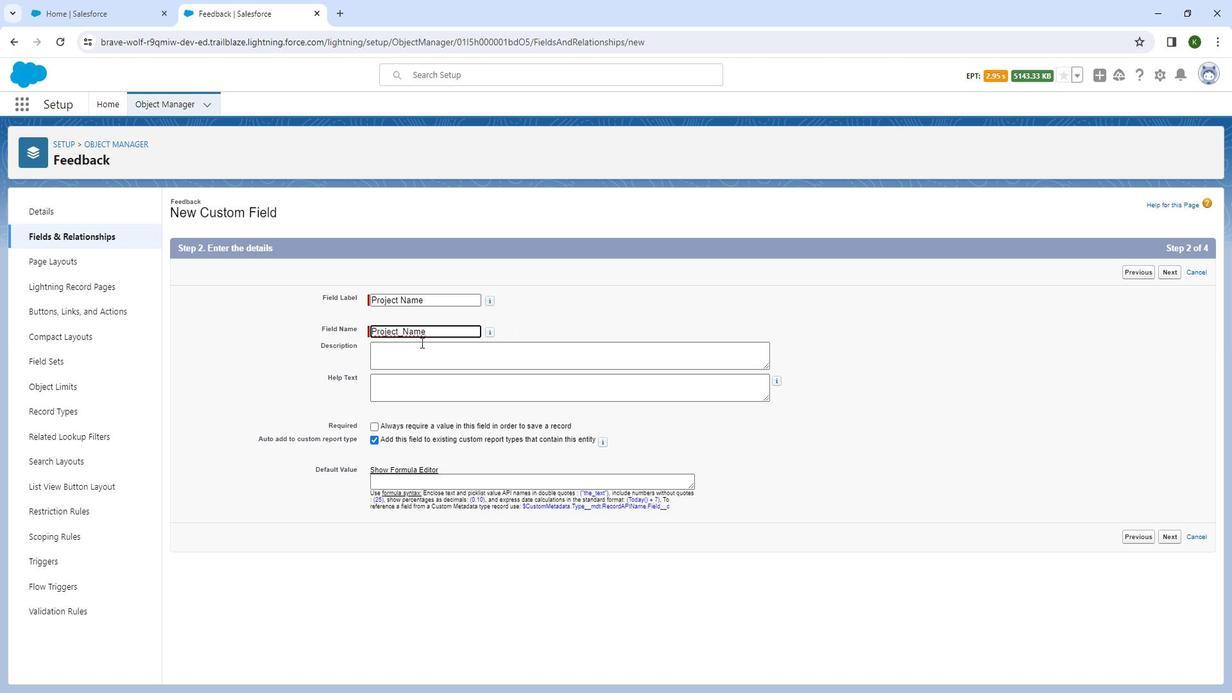 
Action: Mouse pressed left at (418, 342)
Screenshot: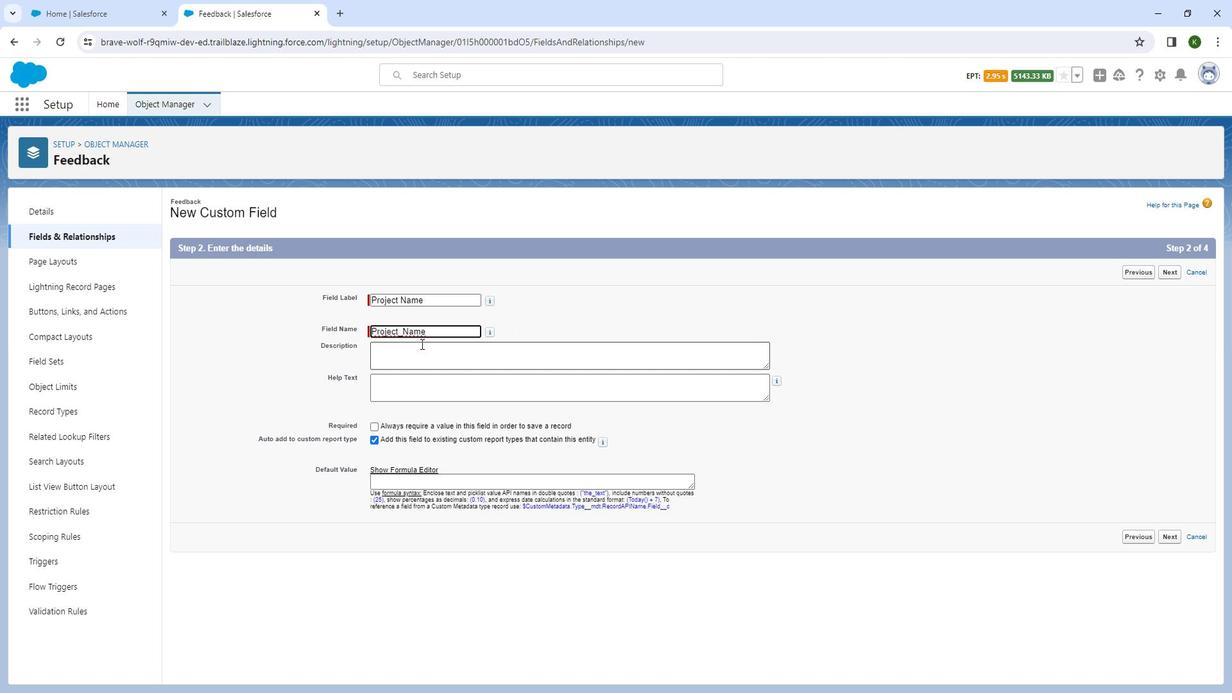 
Action: Mouse moved to (418, 342)
Screenshot: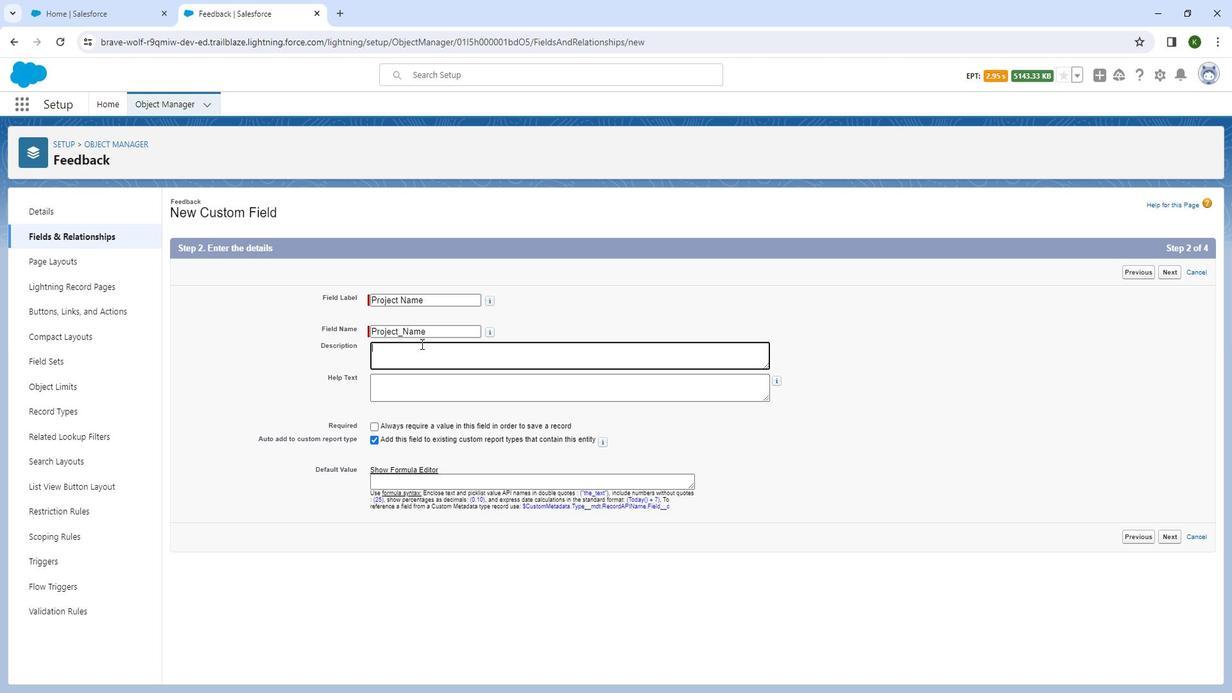 
Action: Key pressed <Key.shift_r><Key.shift_r><Key.shift_r><Key.shift_r><Key.shift_r><Key.shift_r><Key.shift_r><Key.shift_r><Key.shift_r><Key.shift_r><Key.shift_r><Key.shift_r><Key.shift_r><Key.shift_r><Key.shift_r><Key.shift_r><Key.shift_r><Key.shift_r><Key.shift_r><Key.shift_r><Key.shift_r><Key.shift_r><Key.shift_r><Key.shift_r><Key.shift_r><Key.shift_r><Key.shift_r><Key.shift_r><Key.shift_r><Key.shift_r><Key.shift_r><Key.shift_r><Key.shift_r><Key.shift_r><Key.shift_r><Key.shift_r><Key.shift_r><Key.shift_r><Key.shift_r><Key.shift_r><Key.shift_r><Key.shift_r><Key.shift_r><Key.shift_r><Key.shift_r><Key.shift_r><Key.shift_r><Key.shift_r><Key.shift_r><Key.shift_r><Key.shift_r><Key.shift_r><Key.shift_r><Key.shift_r><Key.shift_r><Key.shift_r><Key.shift_r><Key.shift_r><Key.shift_r>This<Key.space>field<Key.space>states<Key.space>the<Key.space>name<Key.space>of<Key.space>the<Key.space>project<Key.space>and<Key.space>store<Key.space>the<Key.space>related<Key.space>information<Key.space>into<Key.space>the<Key.space>feedback<Key.space>object.
Screenshot: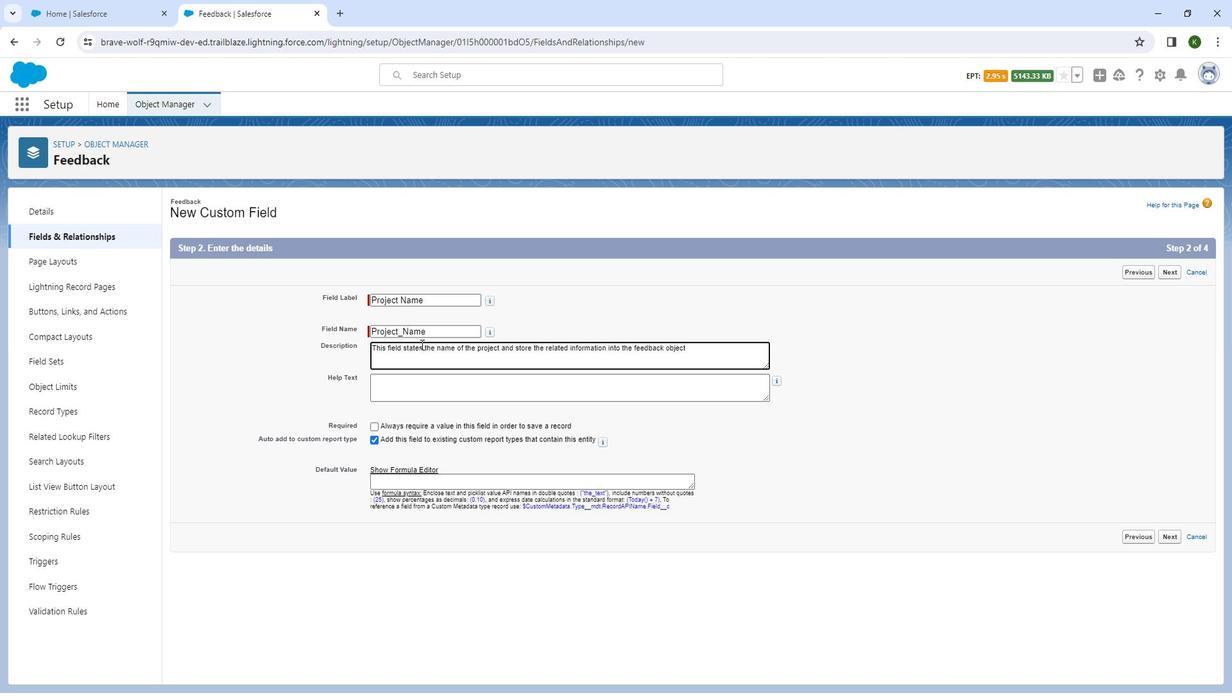 
Action: Mouse moved to (401, 387)
Screenshot: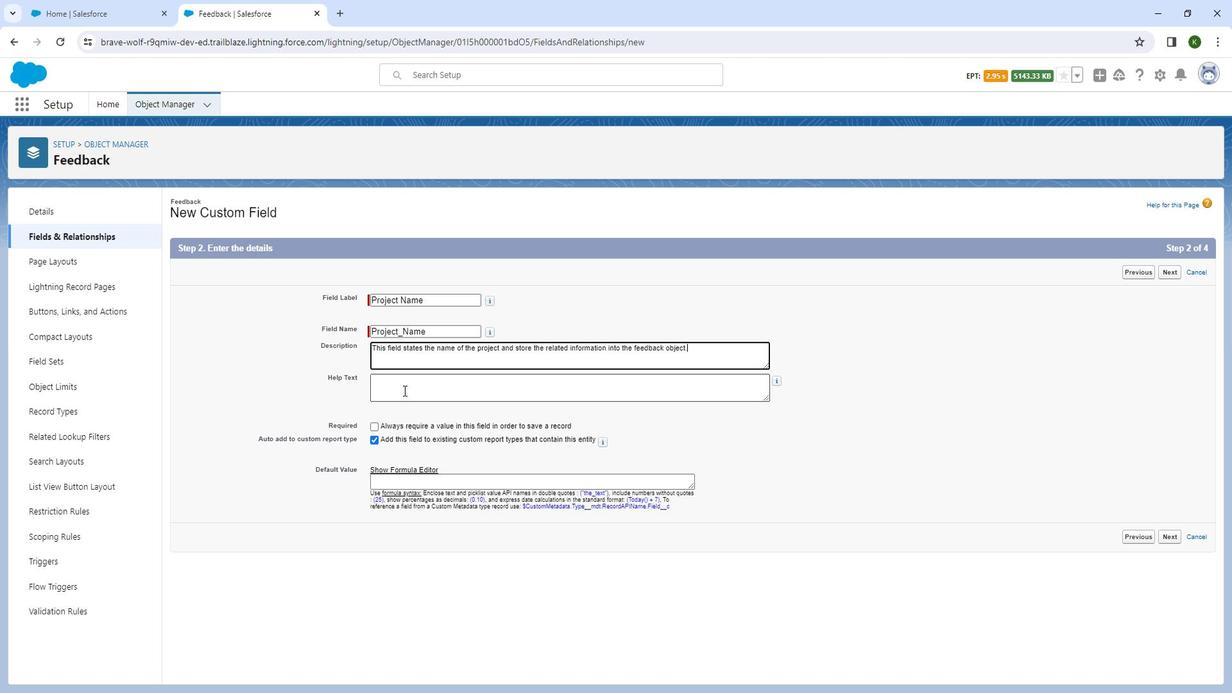 
Action: Mouse pressed left at (401, 387)
Screenshot: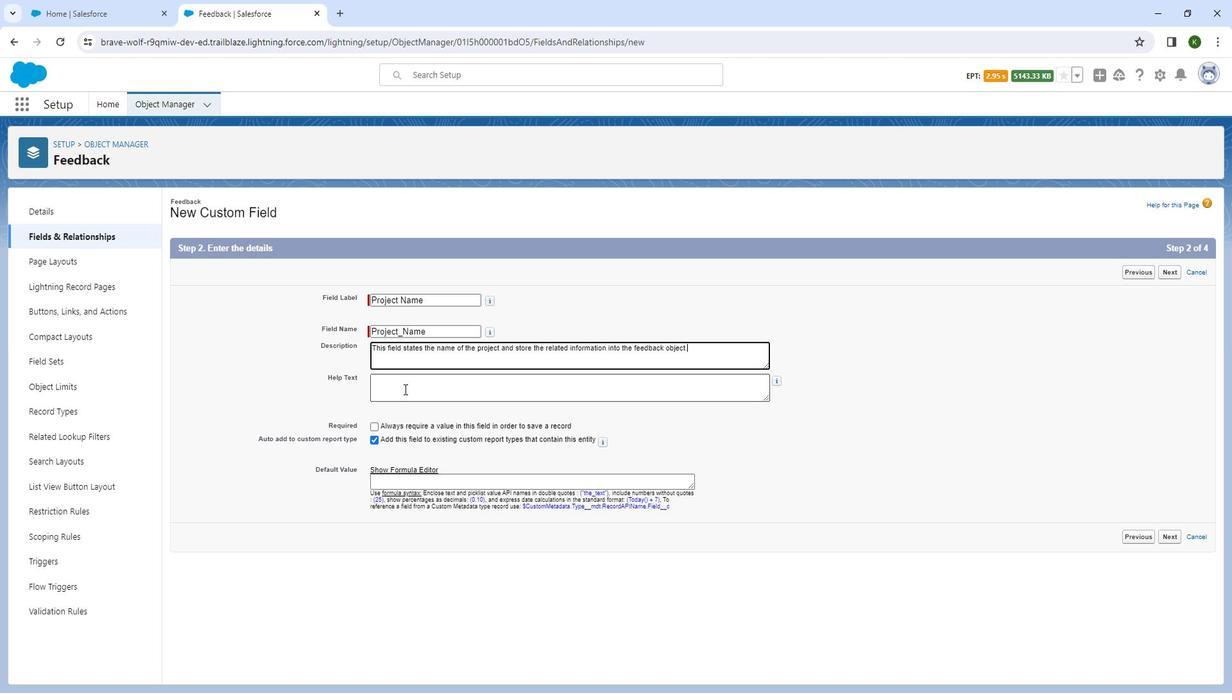 
Action: Key pressed <Key.shift_r>Please<Key.space>specify<Key.space>your<Key.space>project<Key.space>name<Key.space>here...
Screenshot: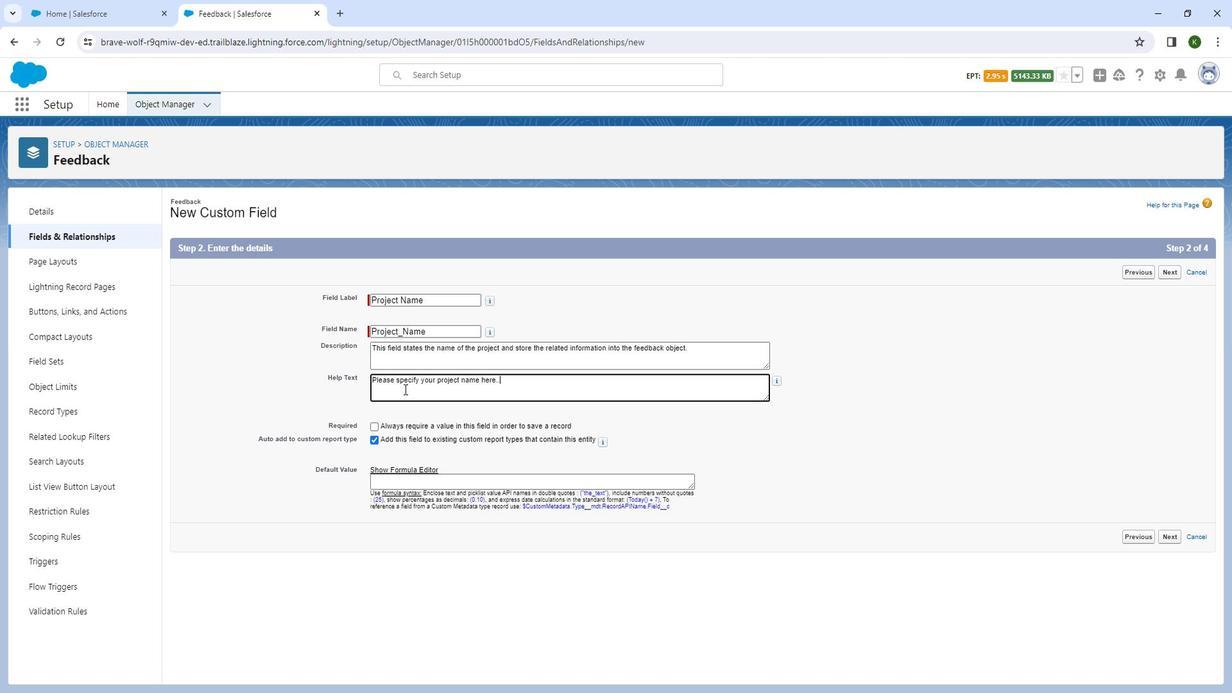 
Action: Mouse moved to (826, 403)
Screenshot: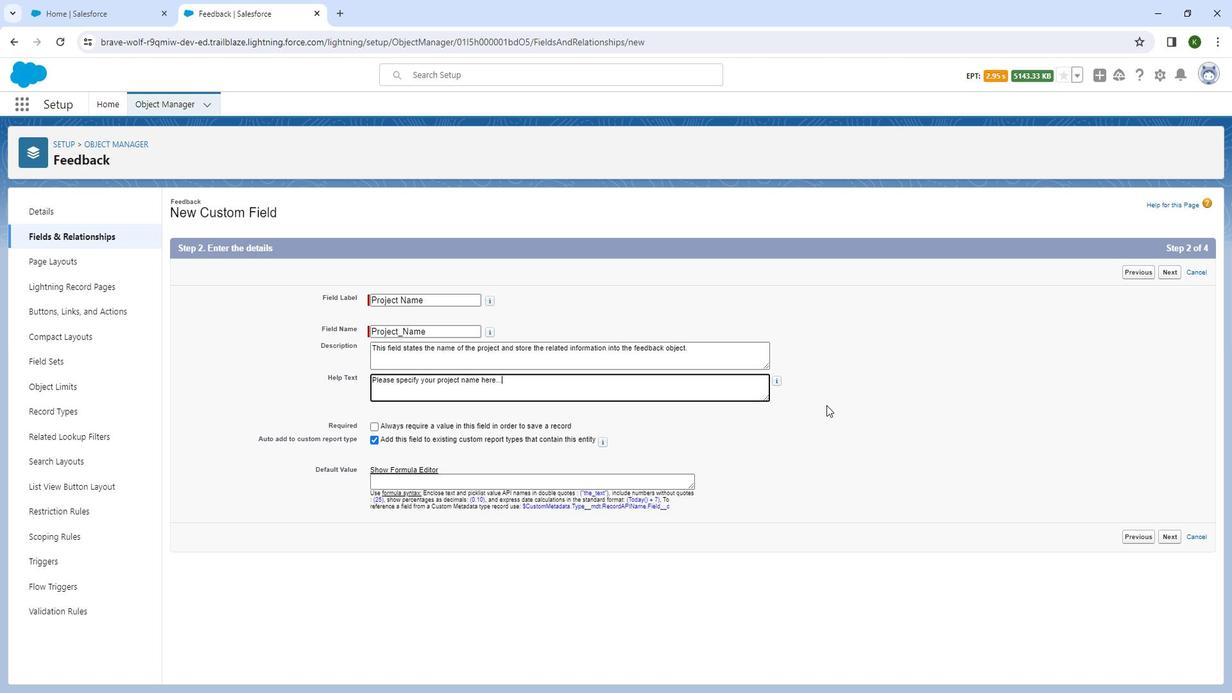 
Action: Mouse pressed left at (826, 403)
Screenshot: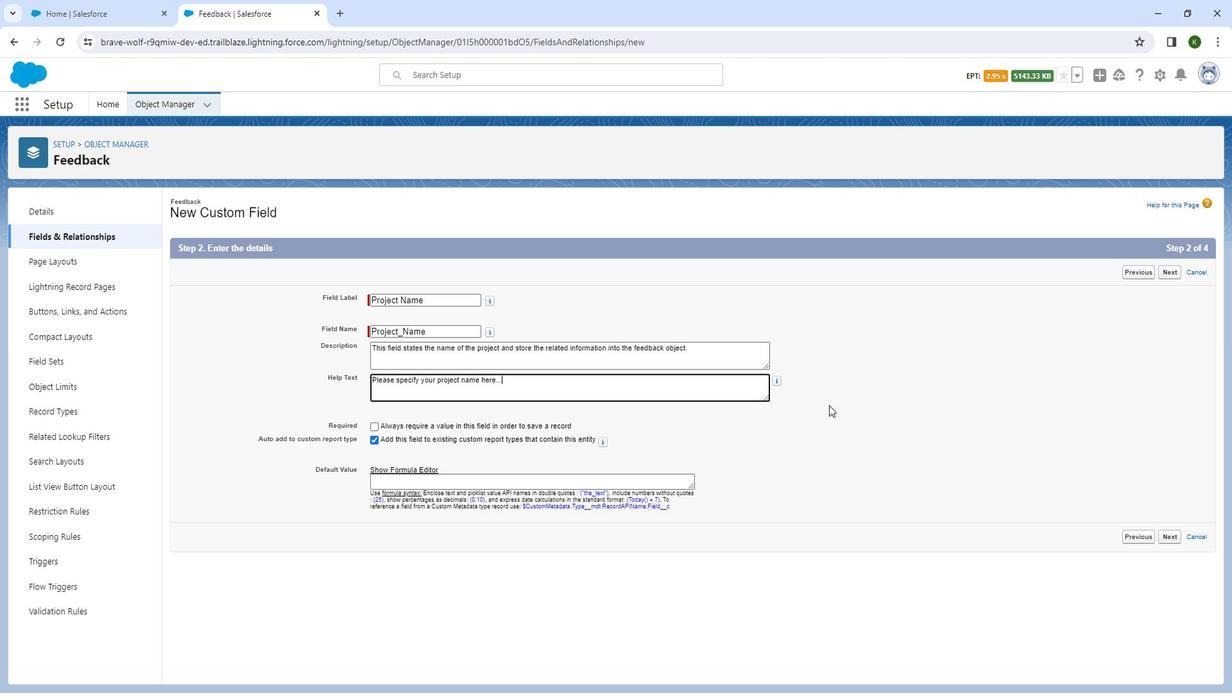 
Action: Mouse moved to (1167, 539)
Screenshot: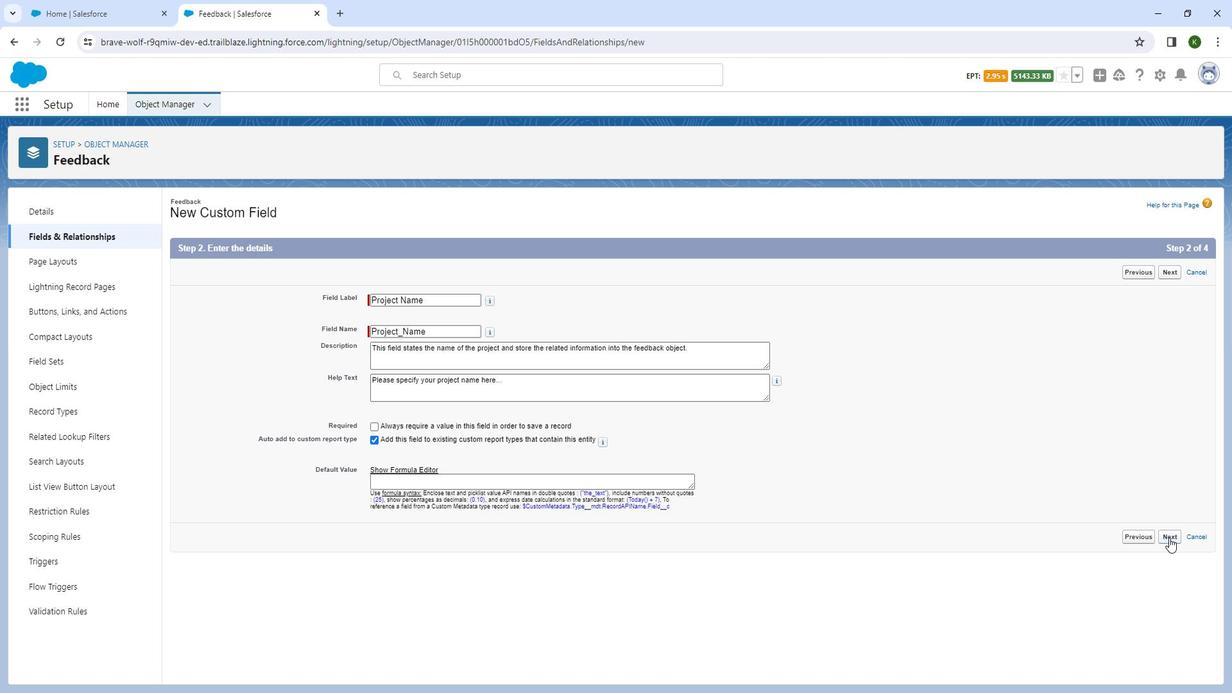 
Action: Mouse pressed left at (1167, 539)
Screenshot: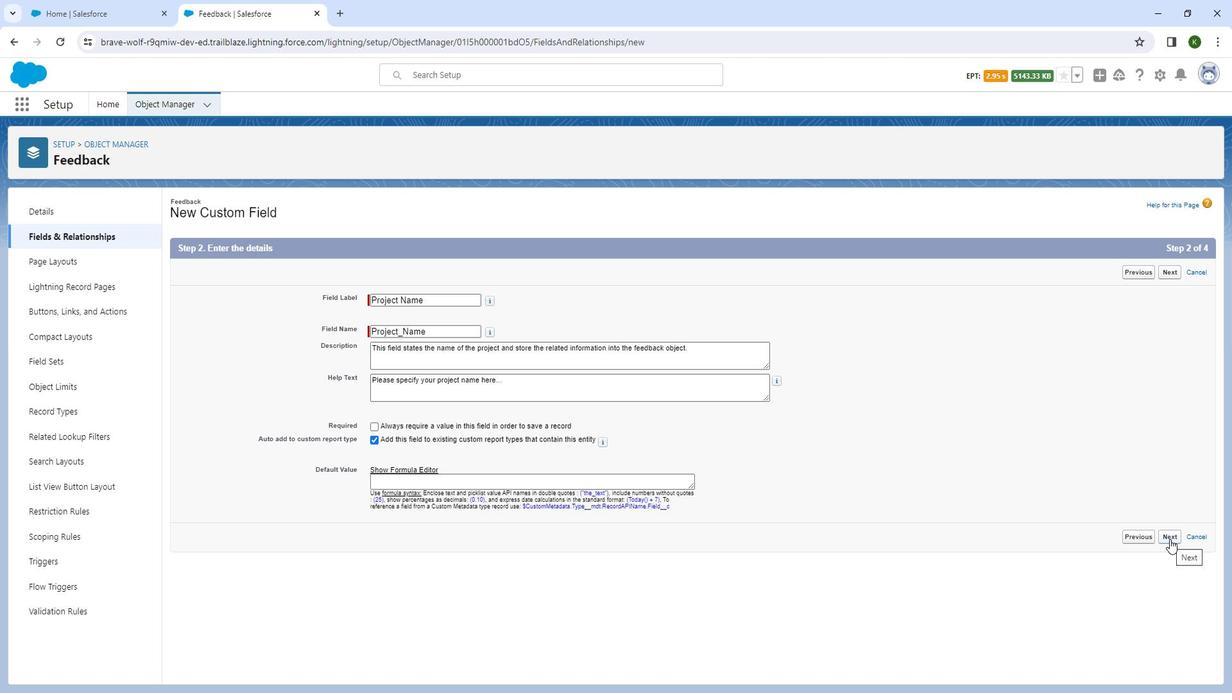 
Action: Mouse scrolled (1167, 538) with delta (0, 0)
Screenshot: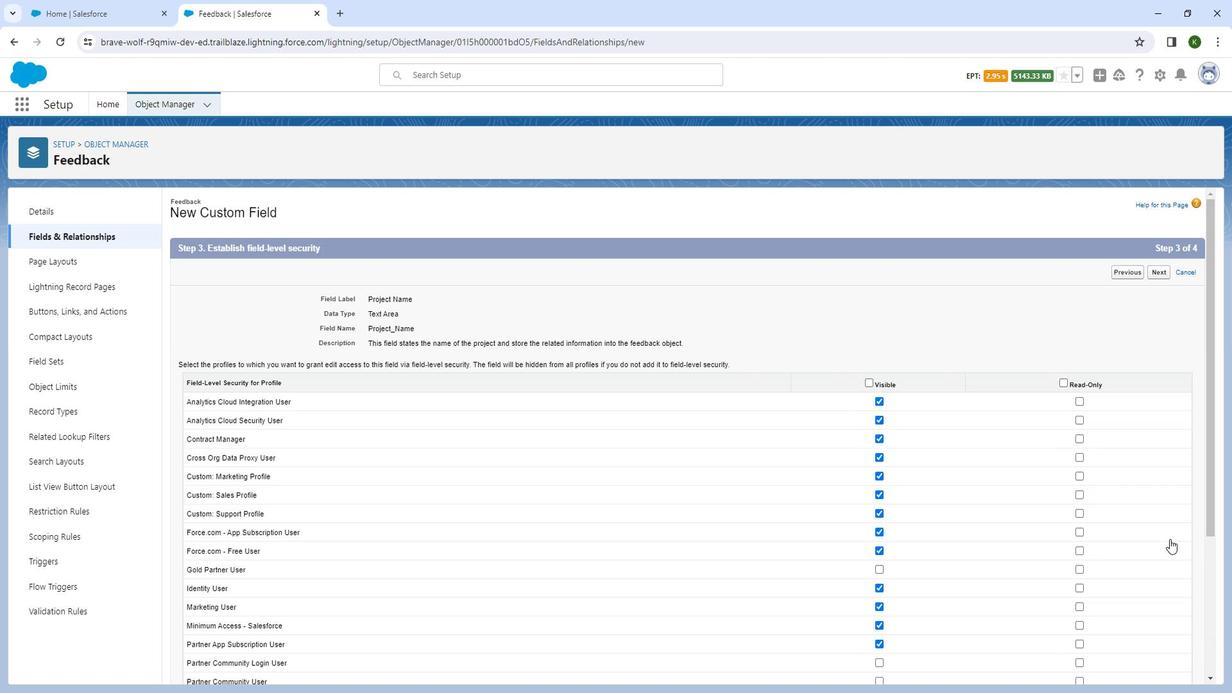 
Action: Mouse scrolled (1167, 538) with delta (0, 0)
Screenshot: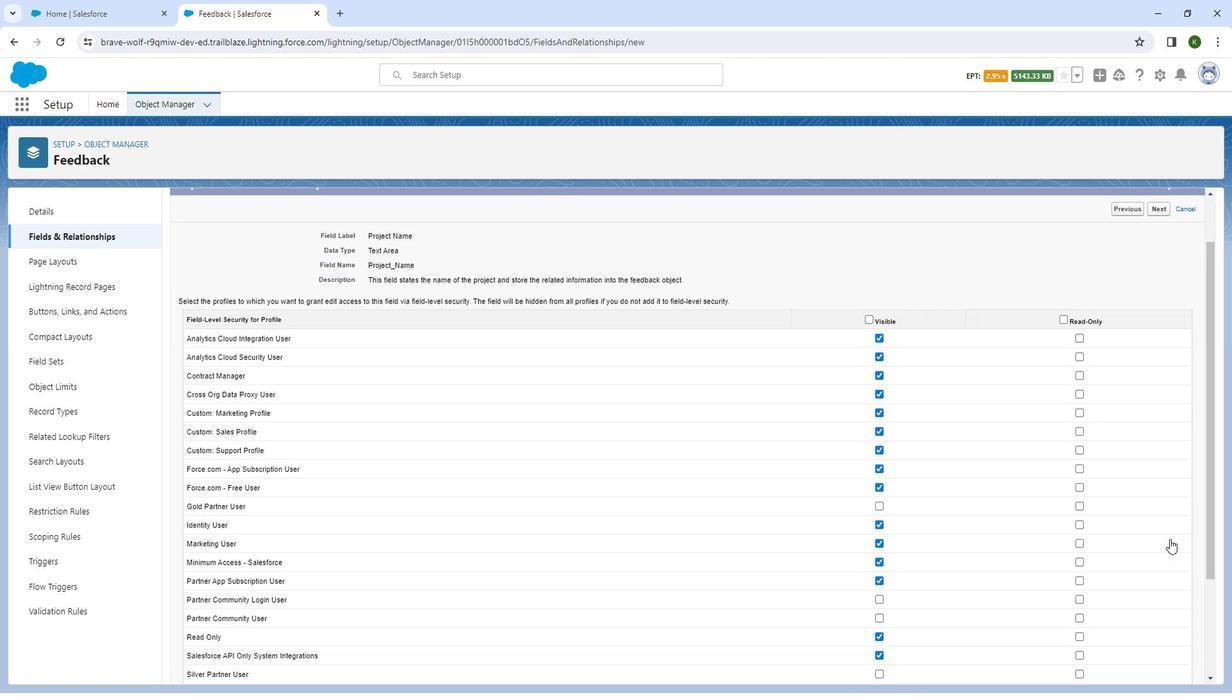
Action: Mouse moved to (880, 603)
Screenshot: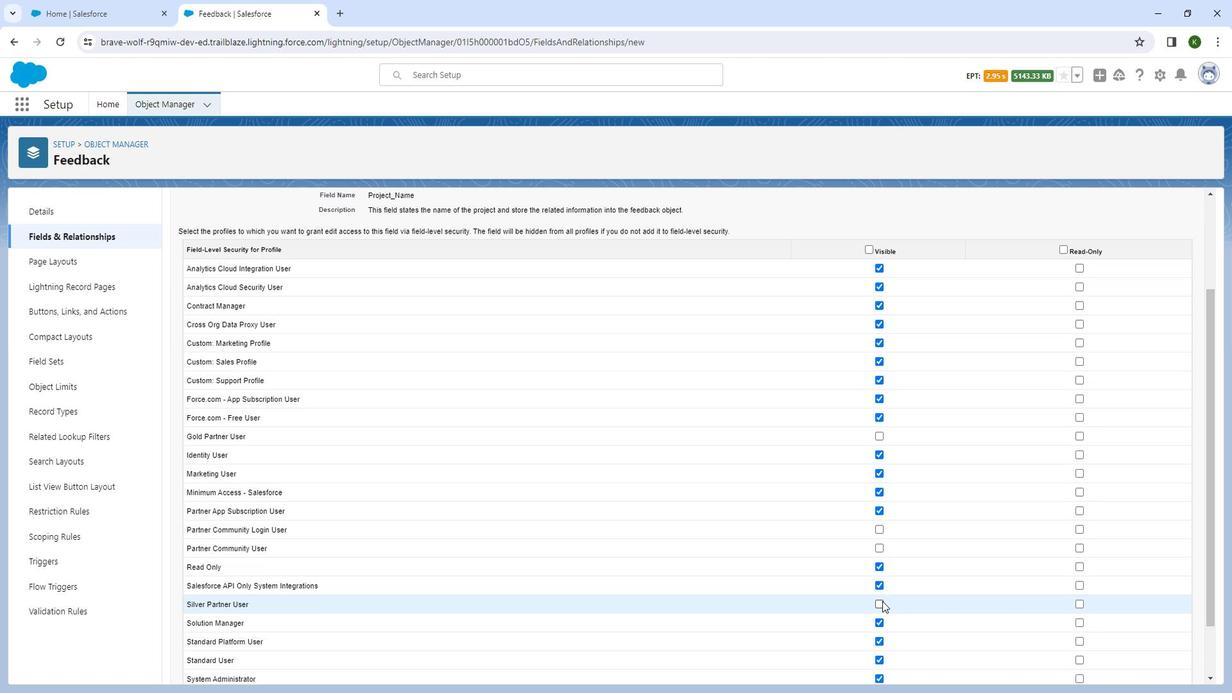 
Action: Mouse pressed left at (880, 603)
Screenshot: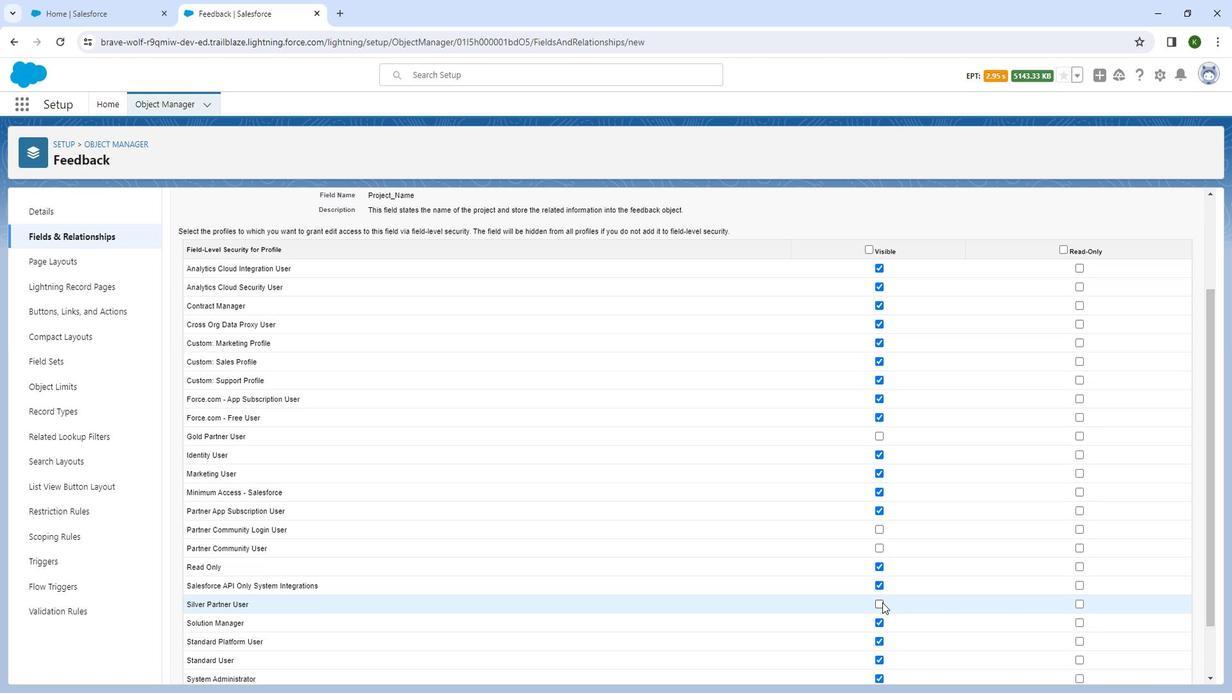 
Action: Mouse moved to (979, 542)
Screenshot: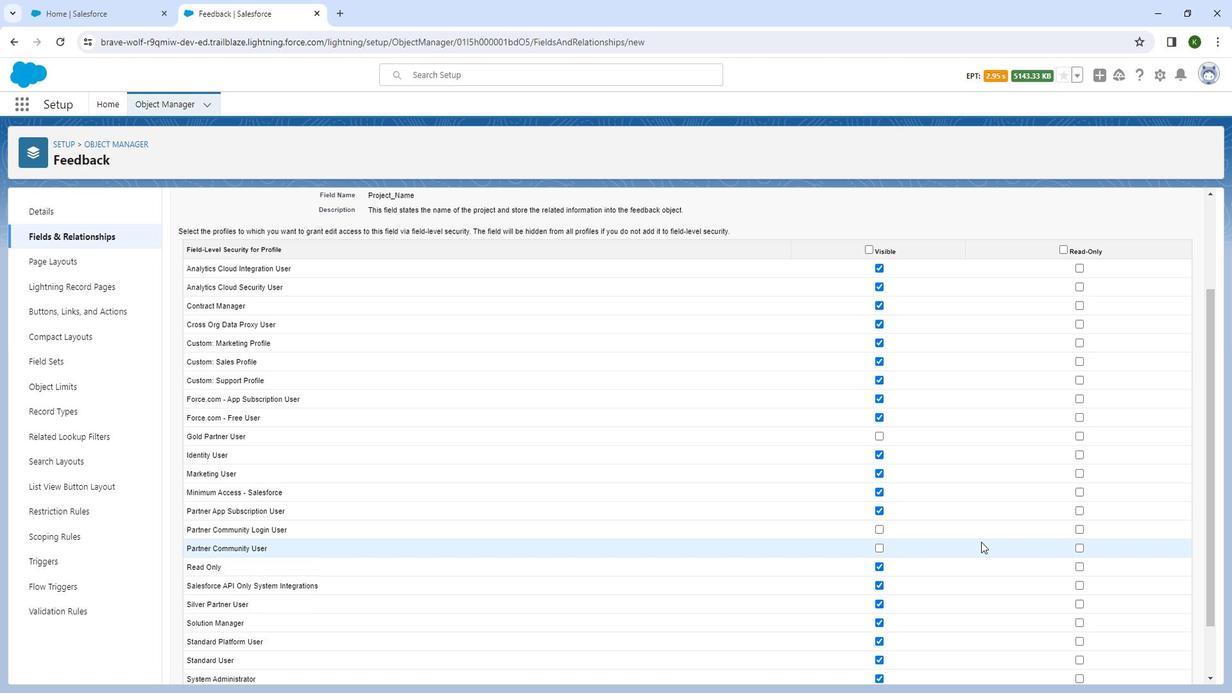 
Action: Mouse scrolled (979, 541) with delta (0, 0)
Screenshot: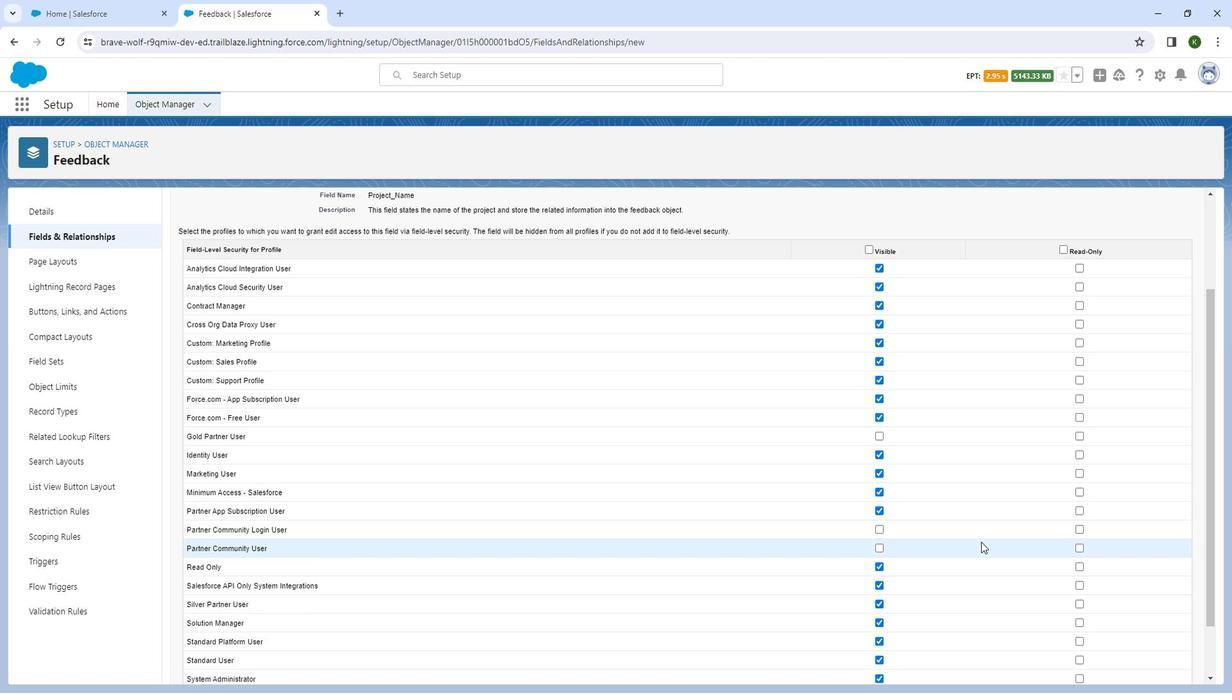 
Action: Mouse scrolled (979, 541) with delta (0, 0)
Screenshot: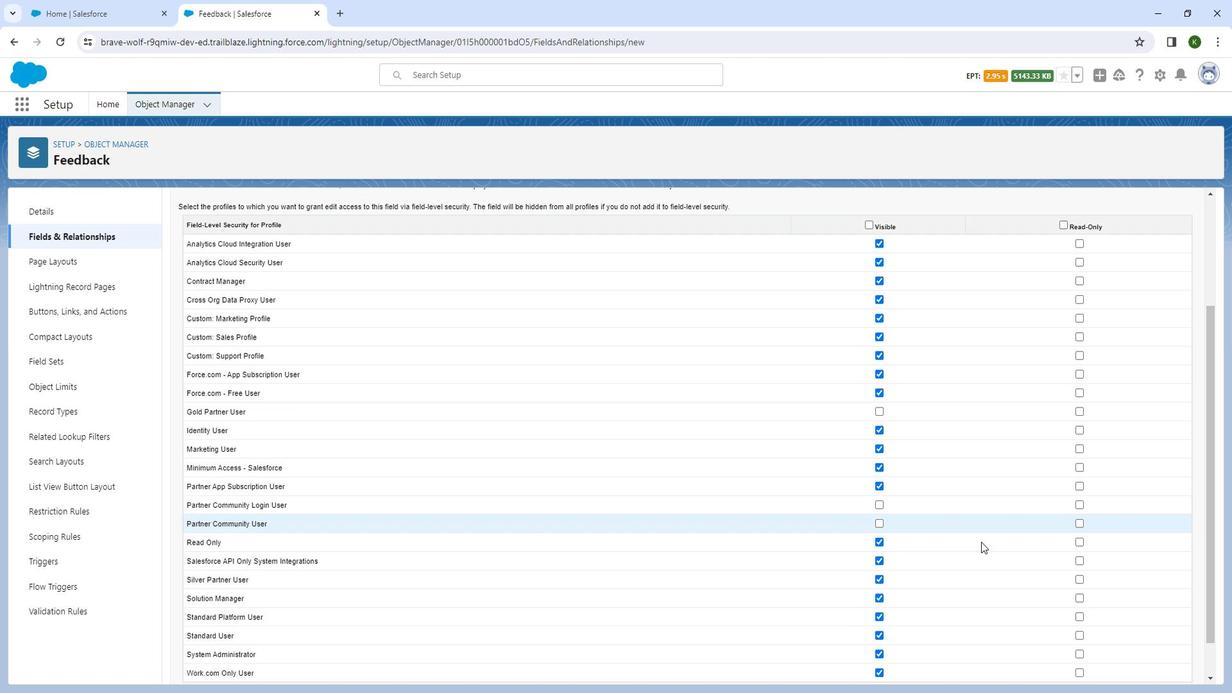 
Action: Mouse moved to (1160, 671)
Screenshot: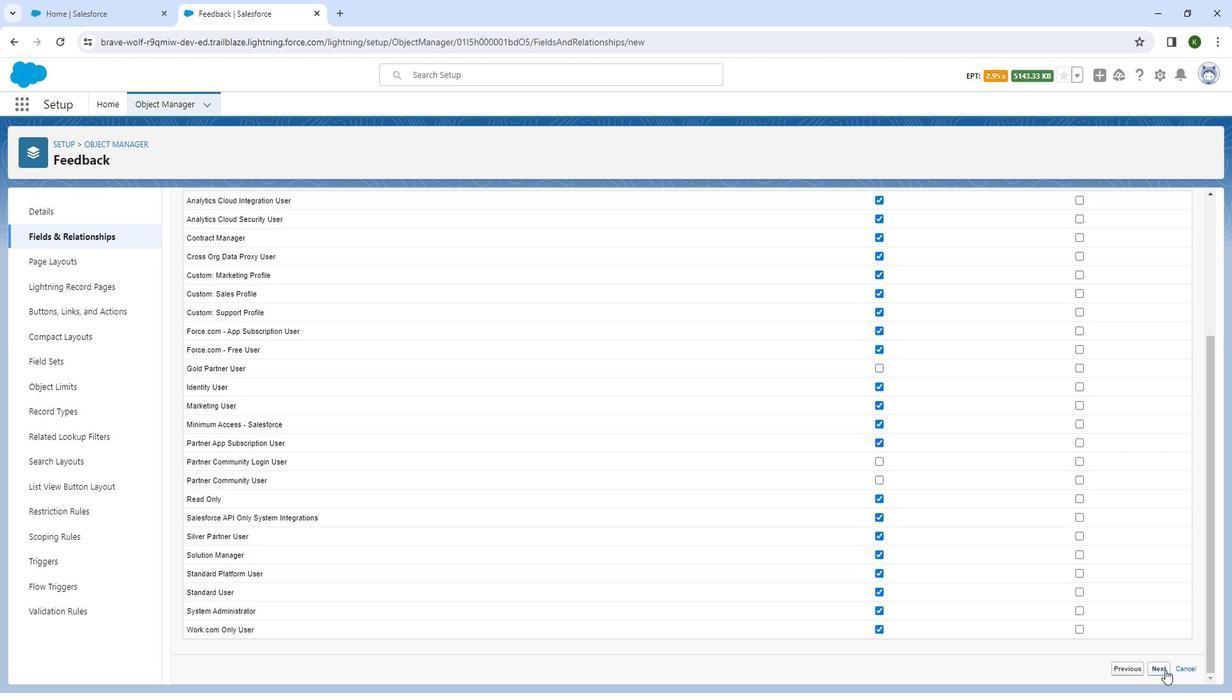 
Action: Mouse pressed left at (1160, 671)
Screenshot: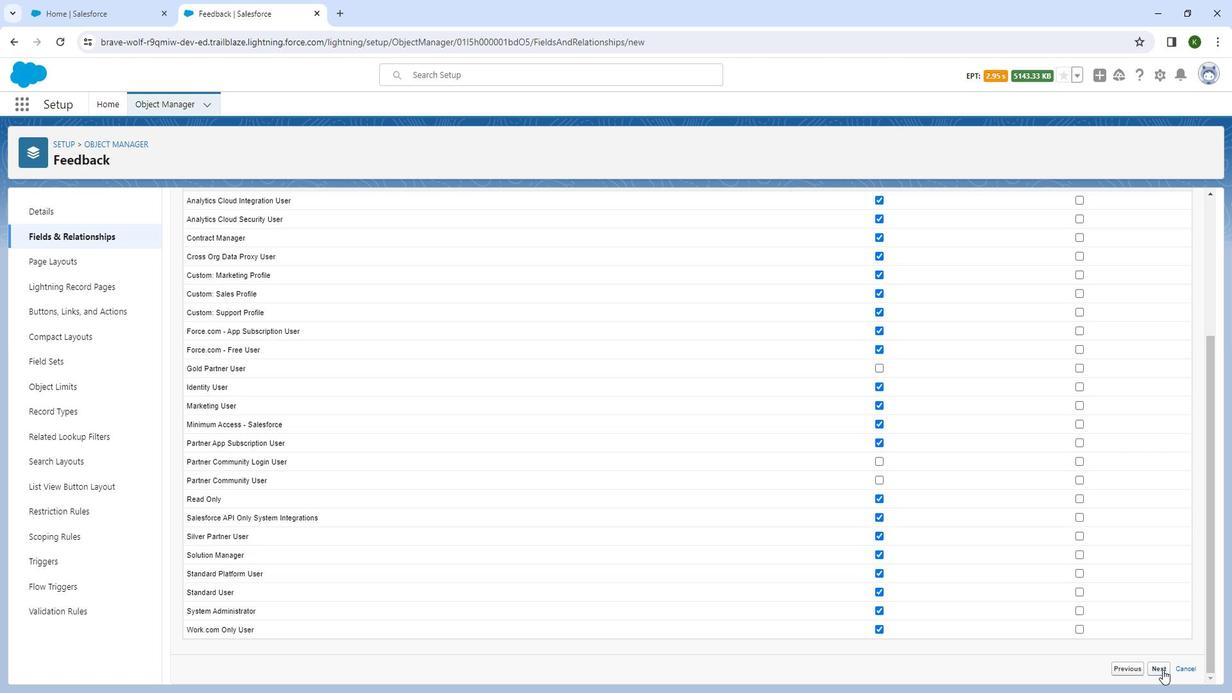 
Action: Mouse moved to (1167, 464)
Screenshot: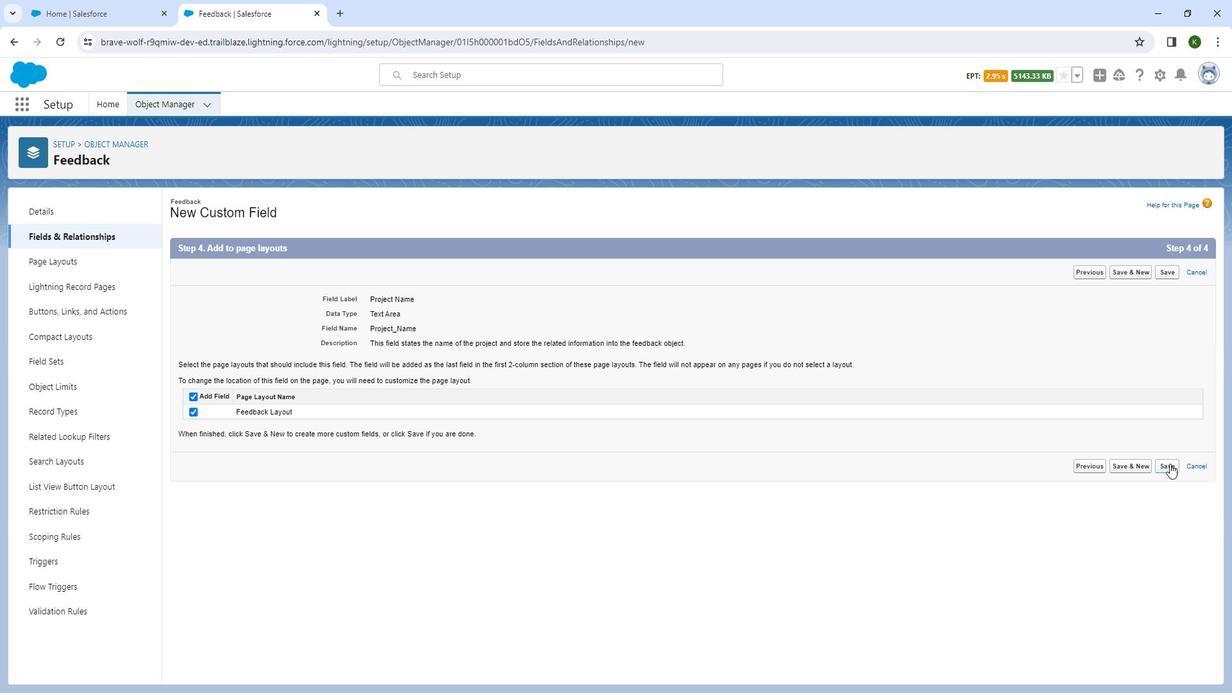 
Action: Mouse pressed left at (1167, 464)
Screenshot: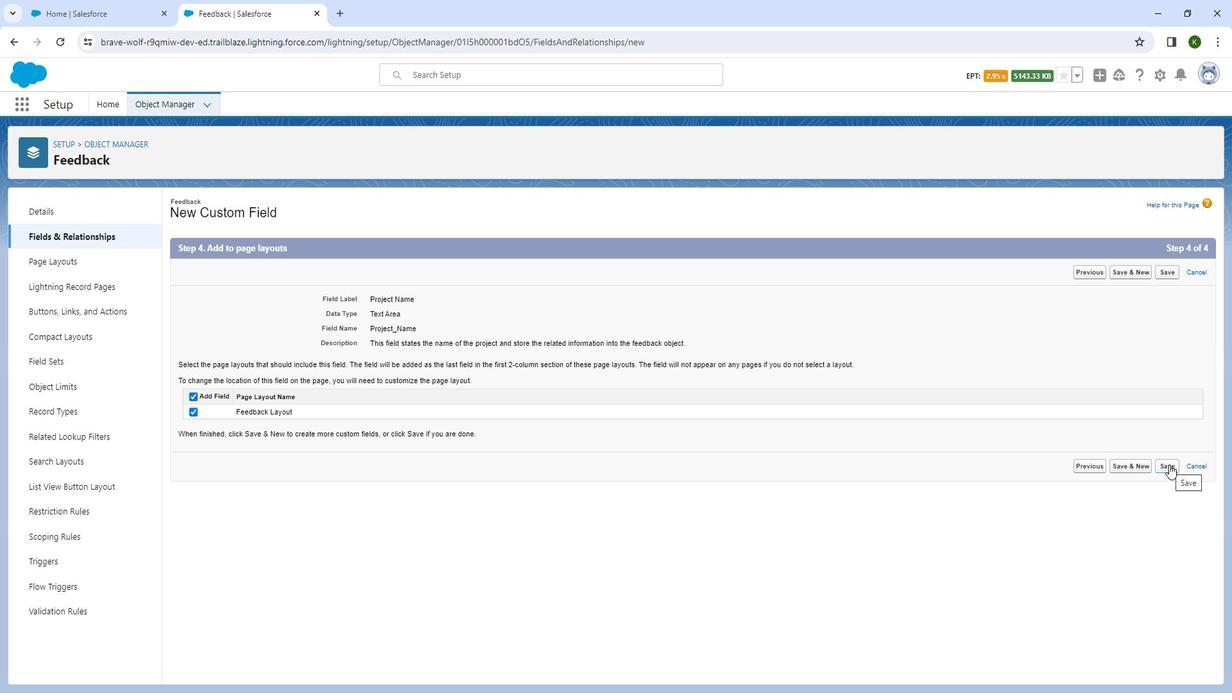 
Action: Mouse moved to (932, 208)
Screenshot: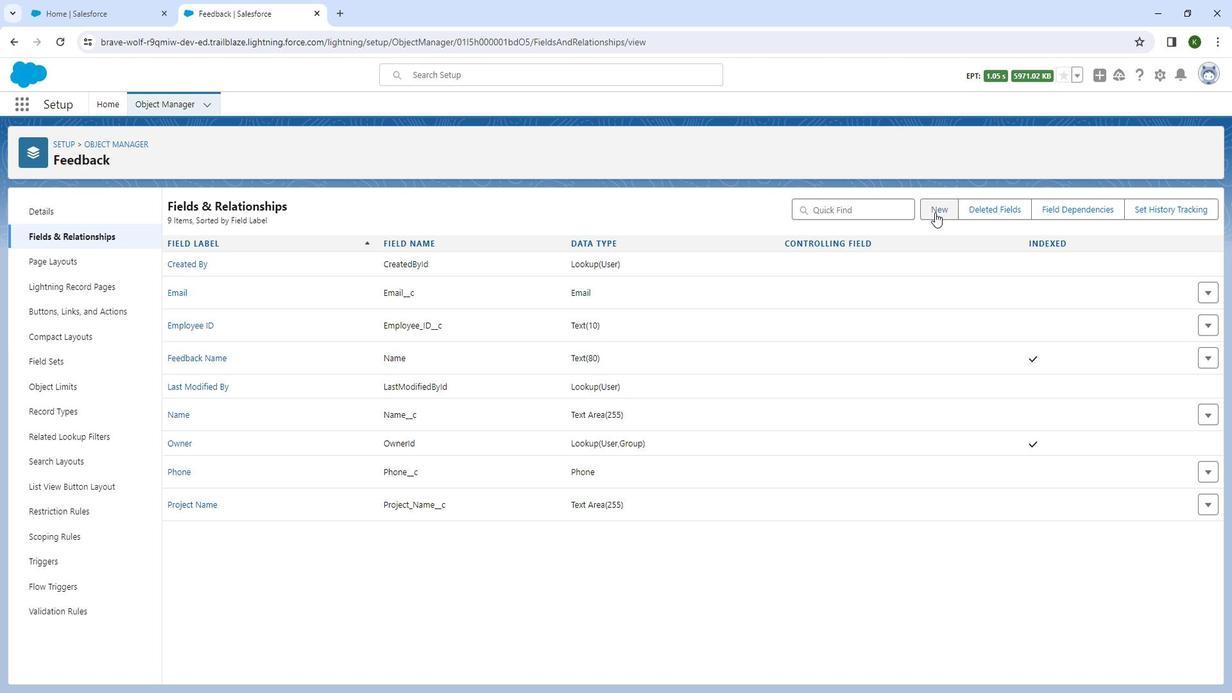 
Action: Mouse pressed left at (932, 208)
Screenshot: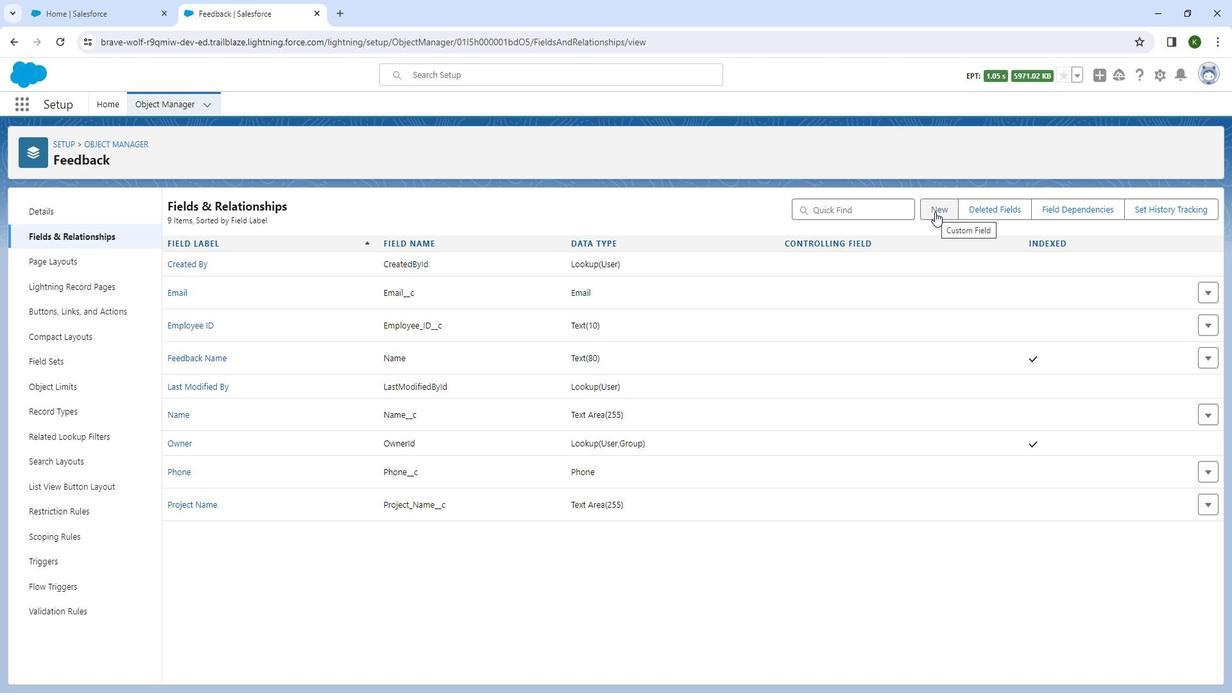 
Action: Mouse moved to (398, 442)
Screenshot: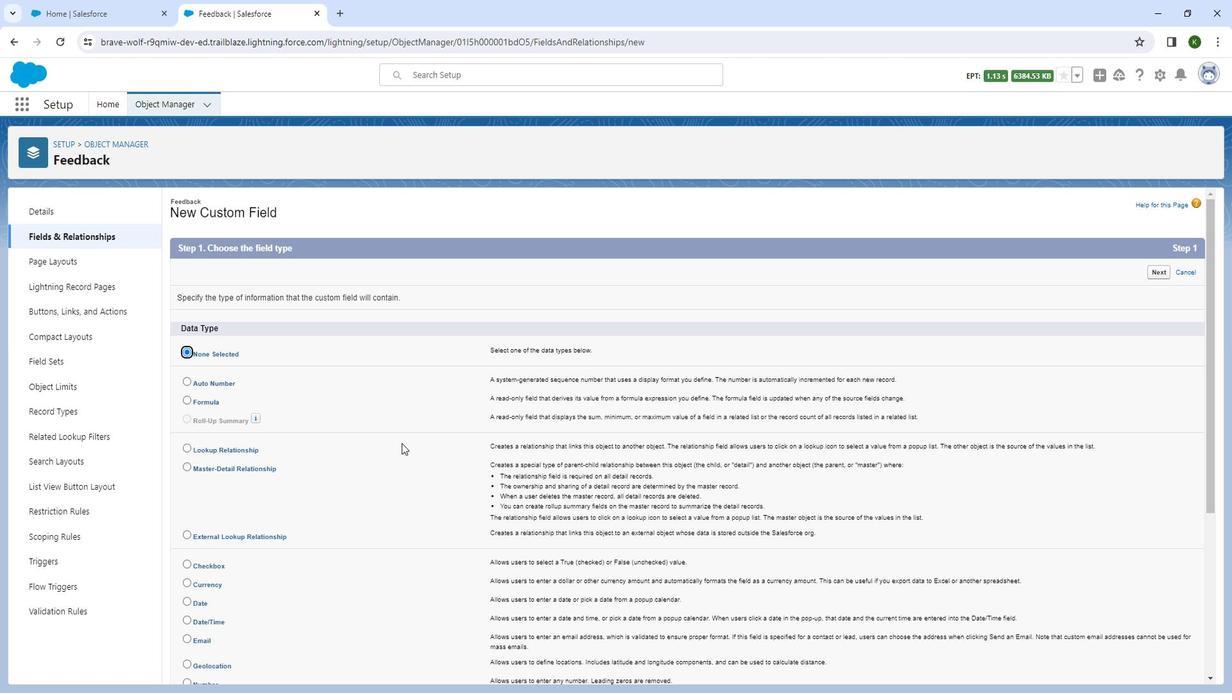 
Action: Mouse scrolled (398, 441) with delta (0, 0)
Screenshot: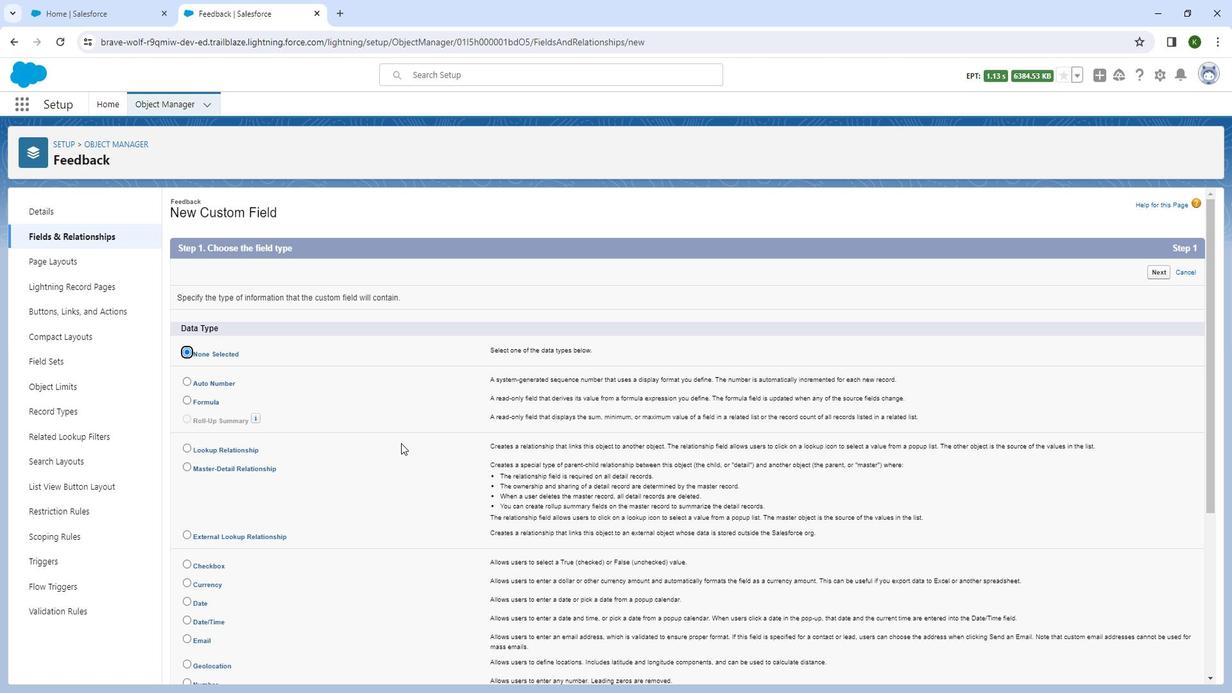 
Action: Mouse scrolled (398, 441) with delta (0, 0)
Screenshot: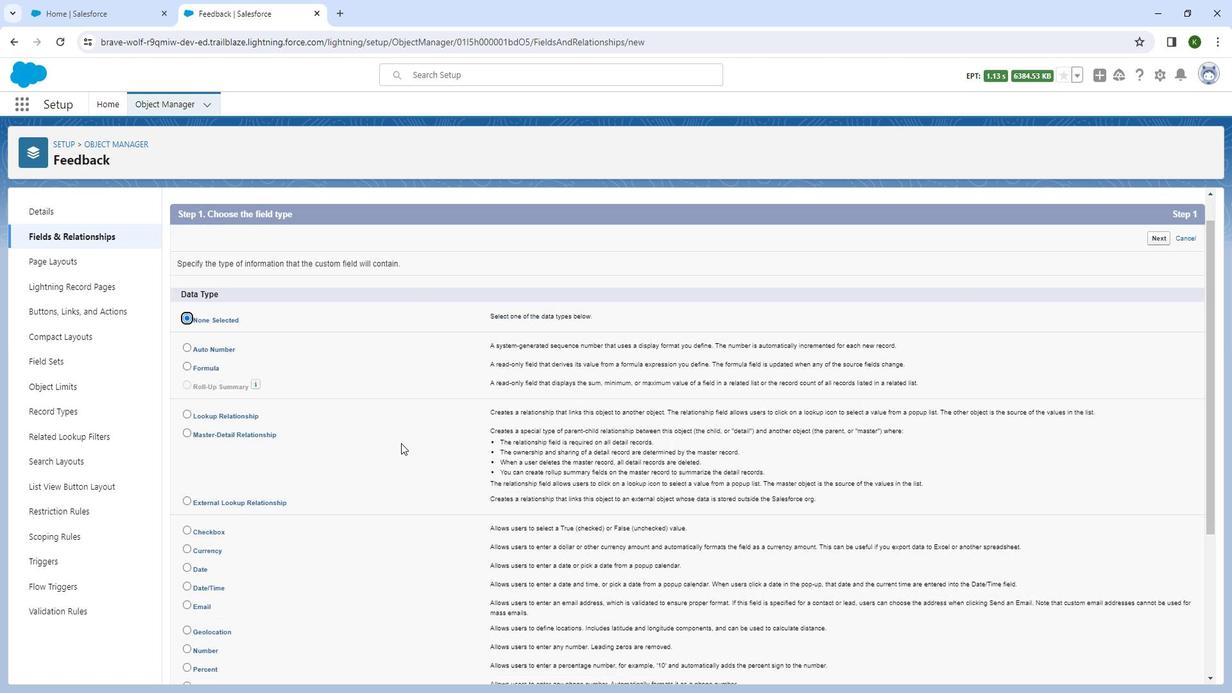 
Action: Mouse moved to (184, 603)
Screenshot: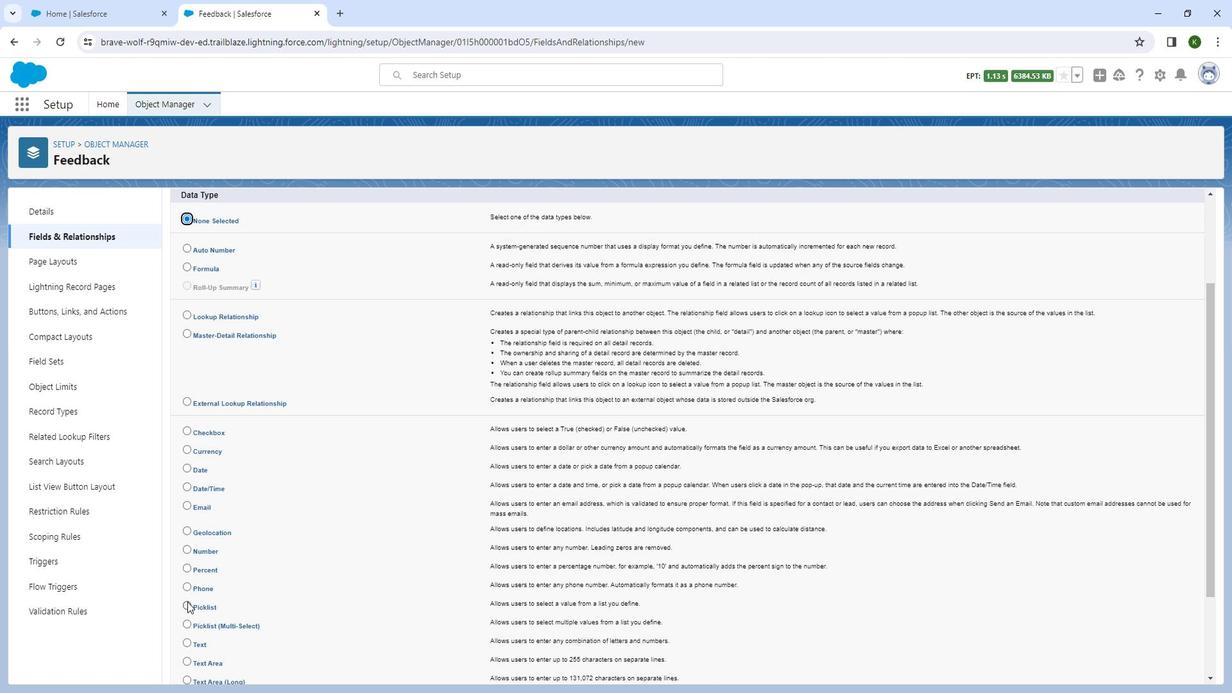 
Action: Mouse pressed left at (184, 603)
Screenshot: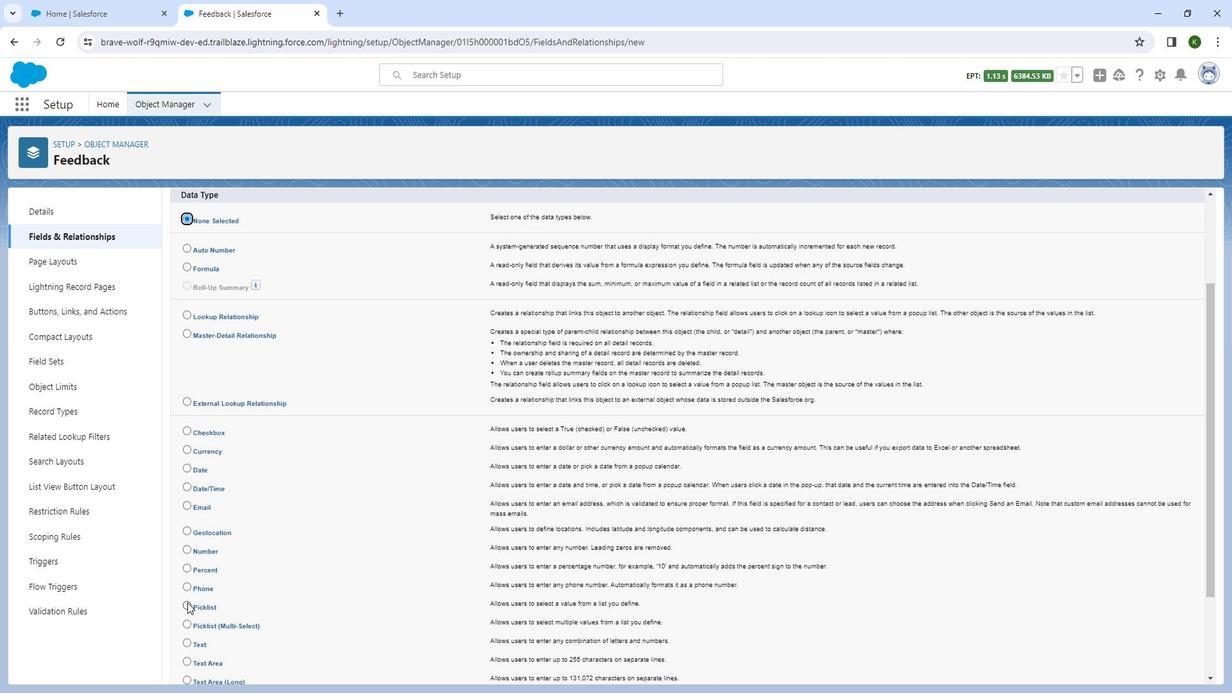 
Action: Mouse moved to (1132, 588)
Screenshot: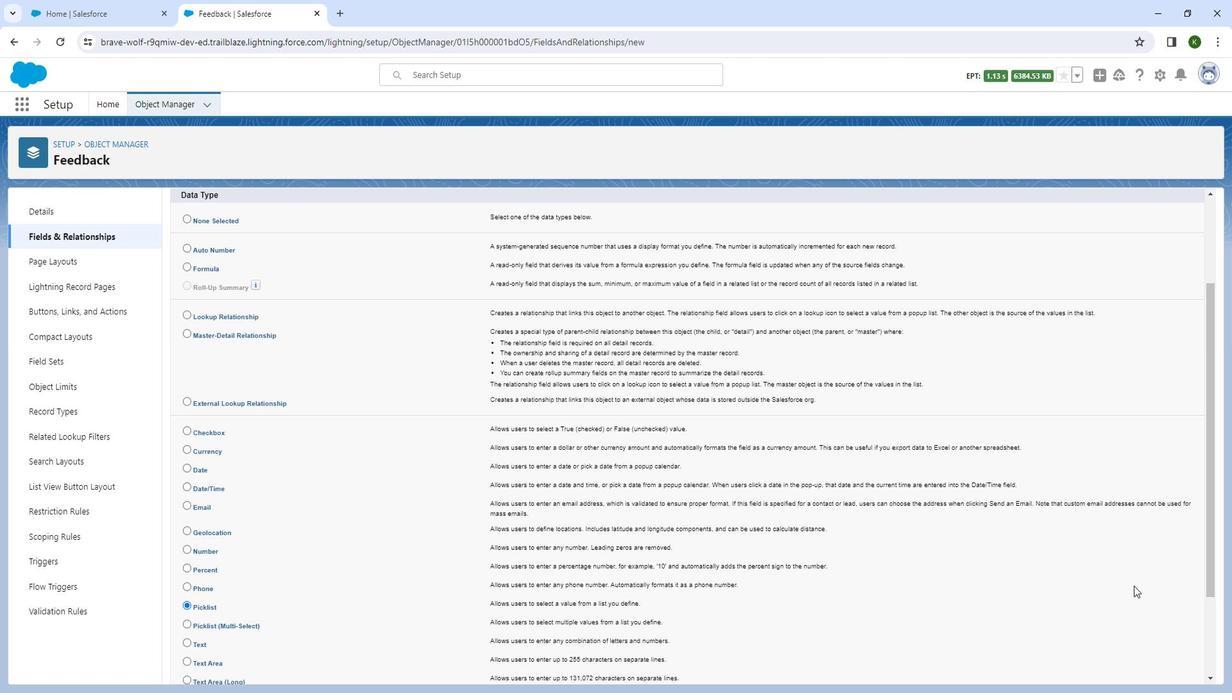 
Action: Mouse scrolled (1132, 588) with delta (0, 0)
Screenshot: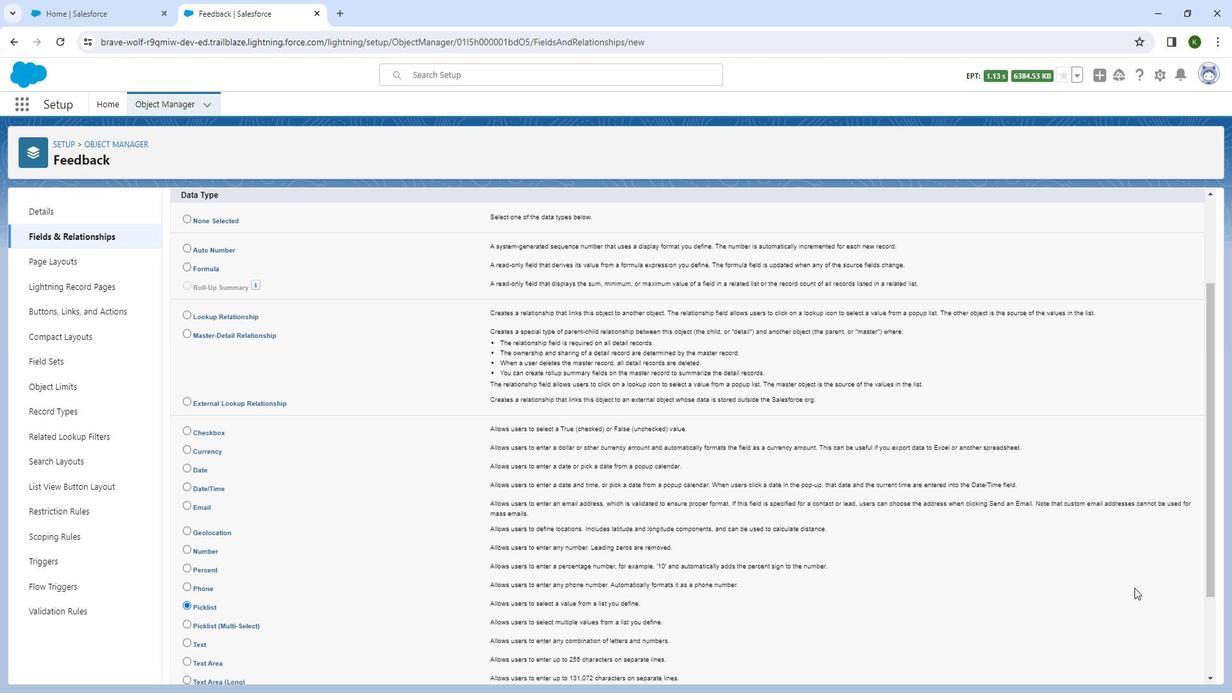 
Action: Mouse scrolled (1132, 588) with delta (0, 0)
Screenshot: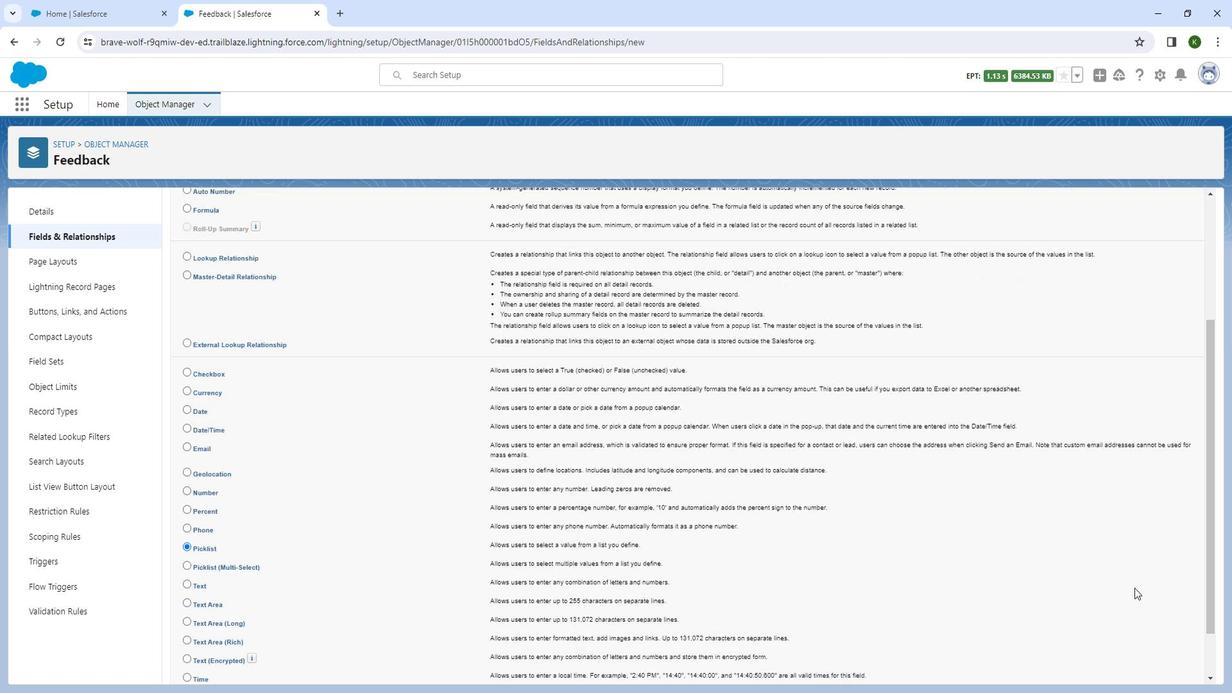 
Action: Mouse scrolled (1132, 588) with delta (0, 0)
Screenshot: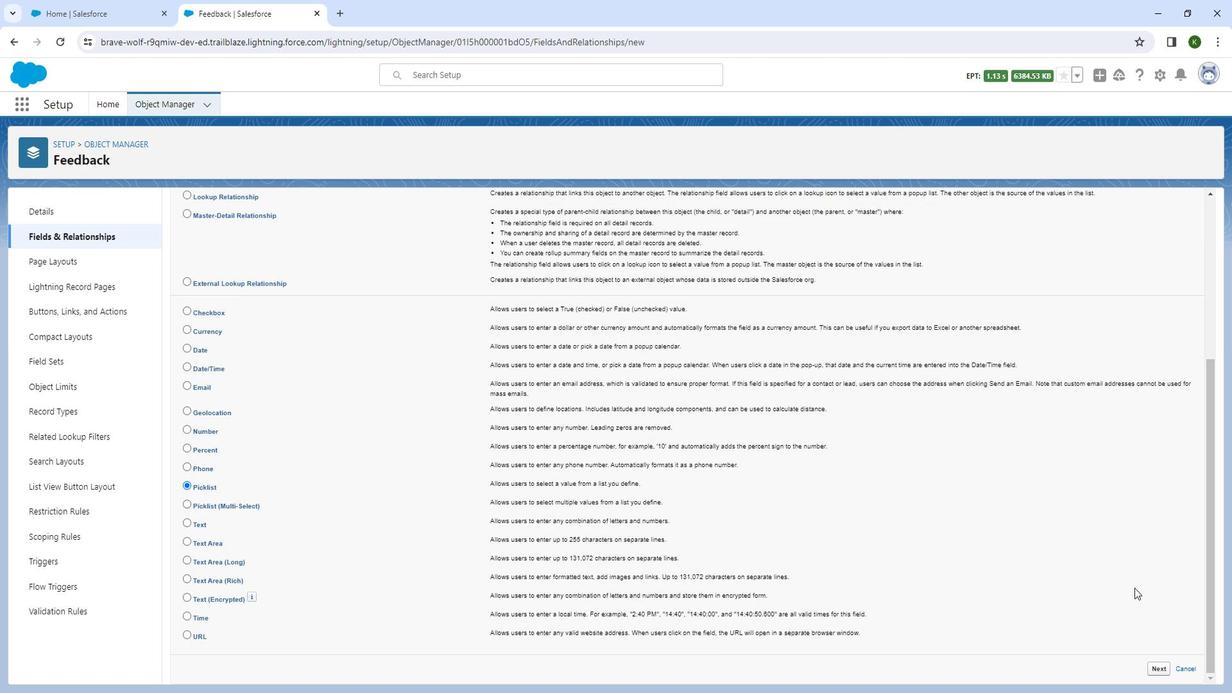 
Action: Mouse moved to (1155, 670)
Screenshot: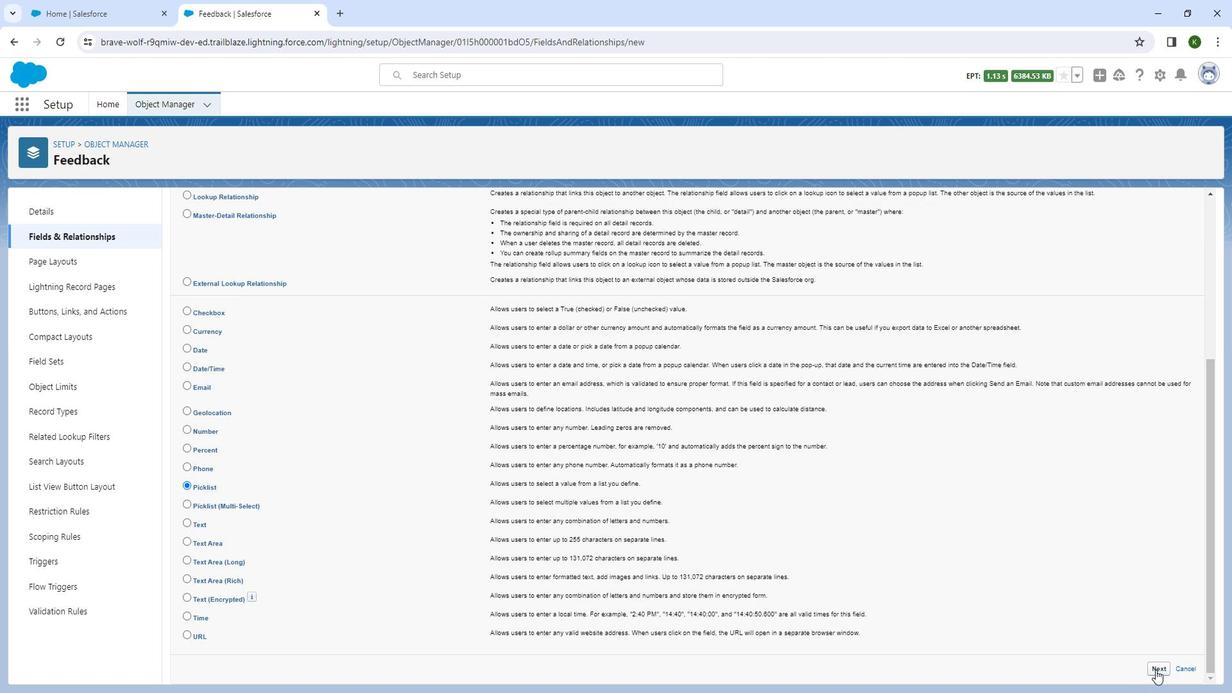 
Action: Mouse pressed left at (1155, 670)
Screenshot: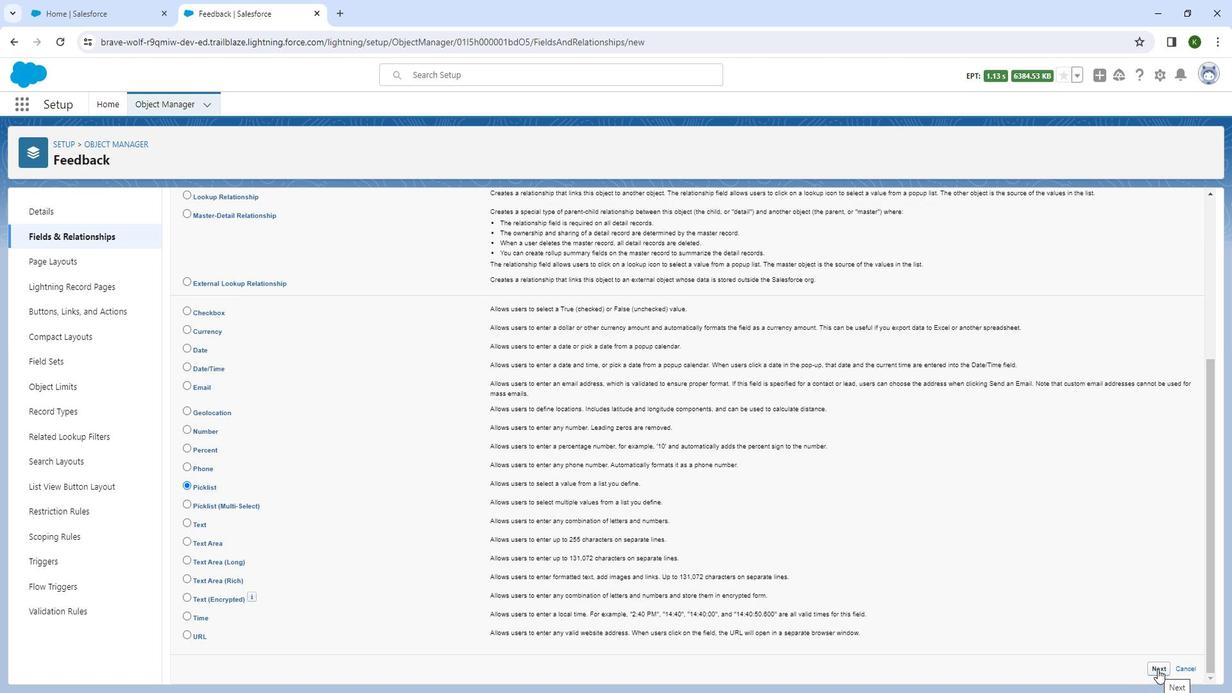
Action: Mouse moved to (401, 301)
Screenshot: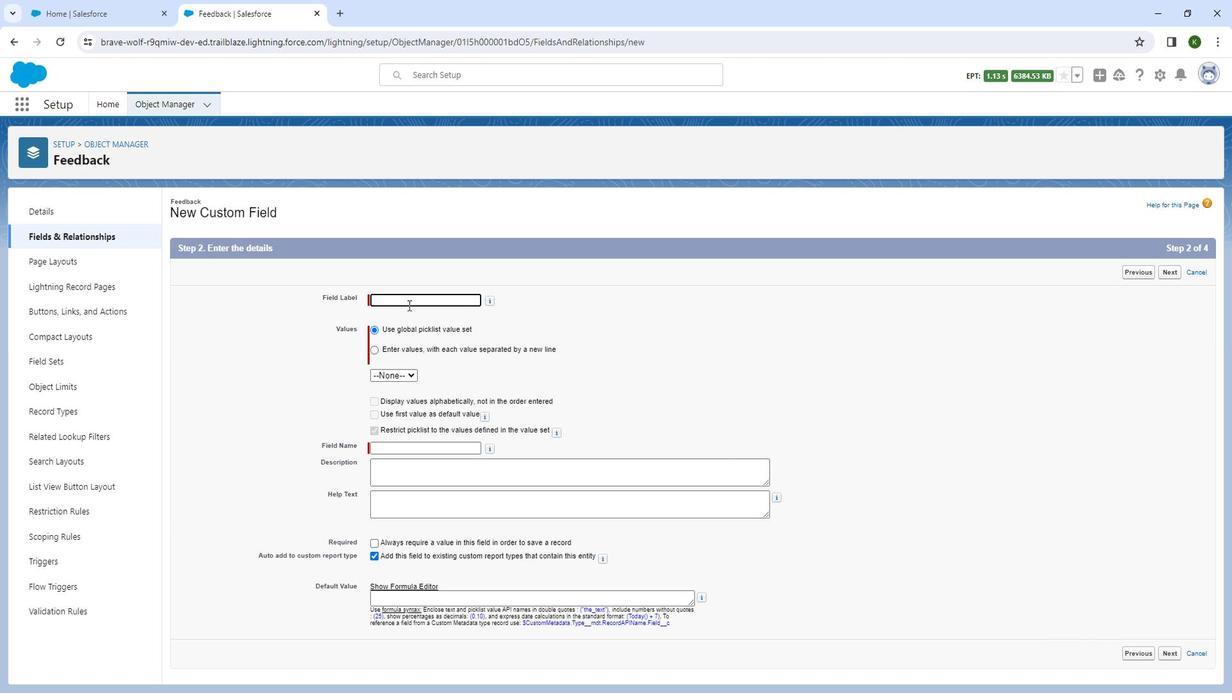 
Action: Mouse pressed left at (401, 301)
Screenshot: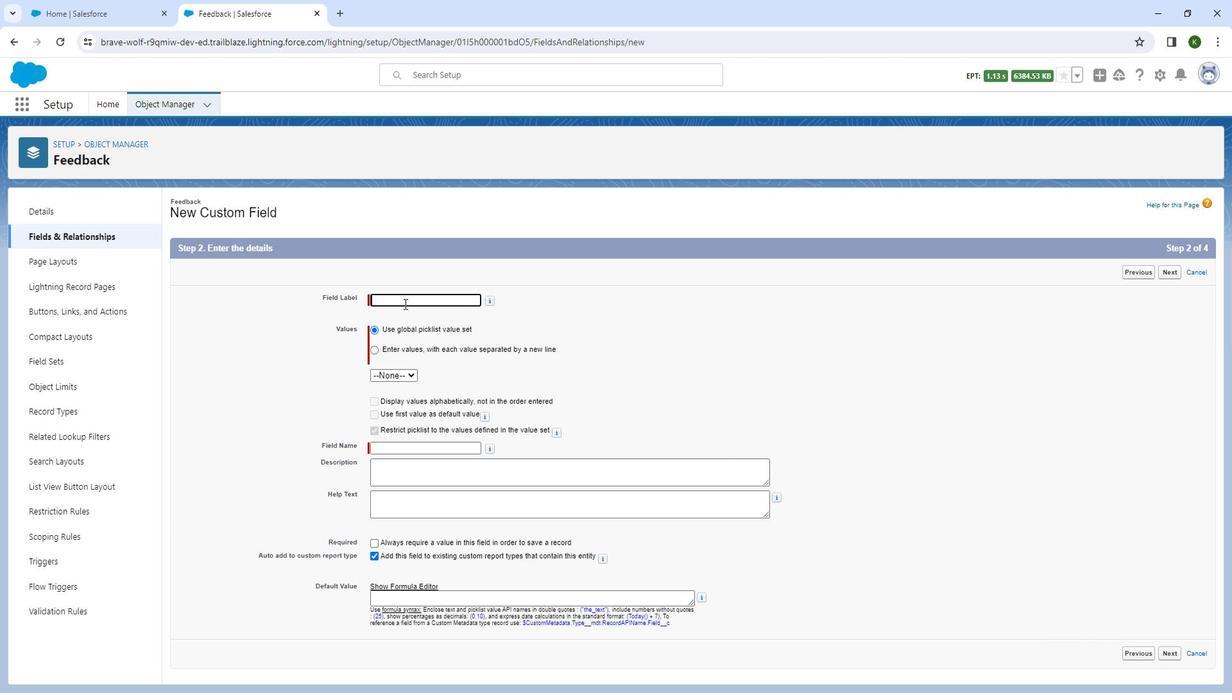 
Action: Mouse moved to (401, 304)
Screenshot: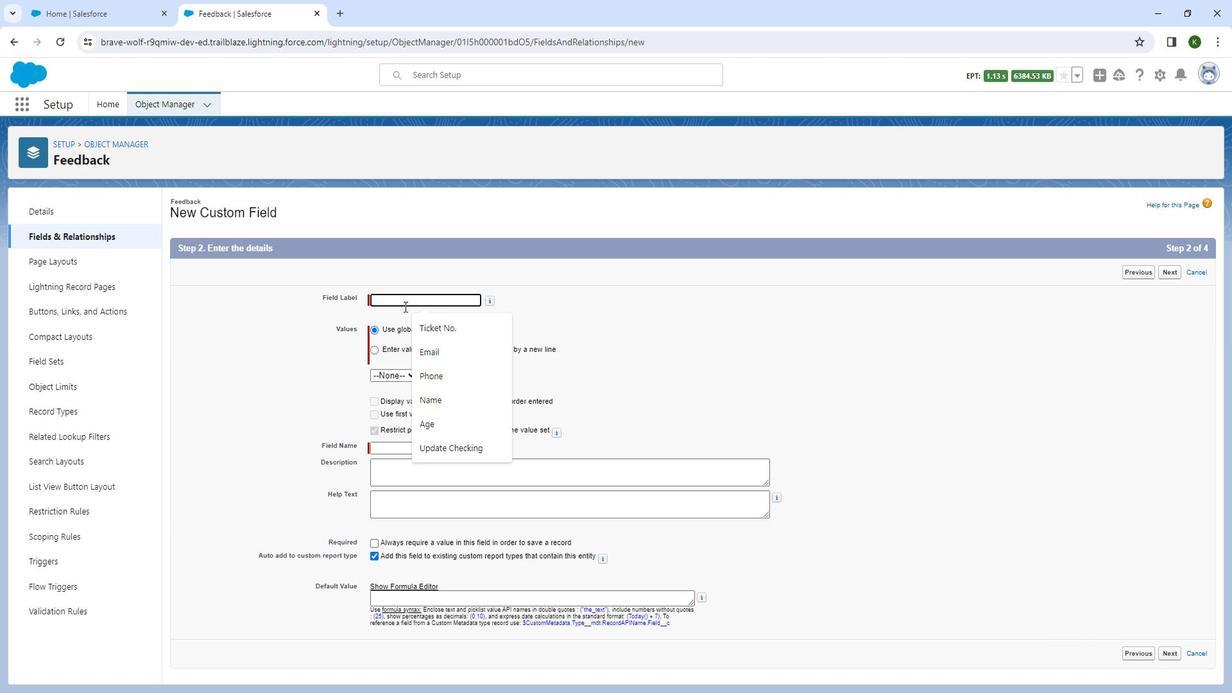 
Action: Key pressed <Key.shift_r><Key.shift_r><Key.shift_r><Key.shift_r><Key.shift_r><Key.shift_r><Key.shift_r>Organization<Key.space>review
Screenshot: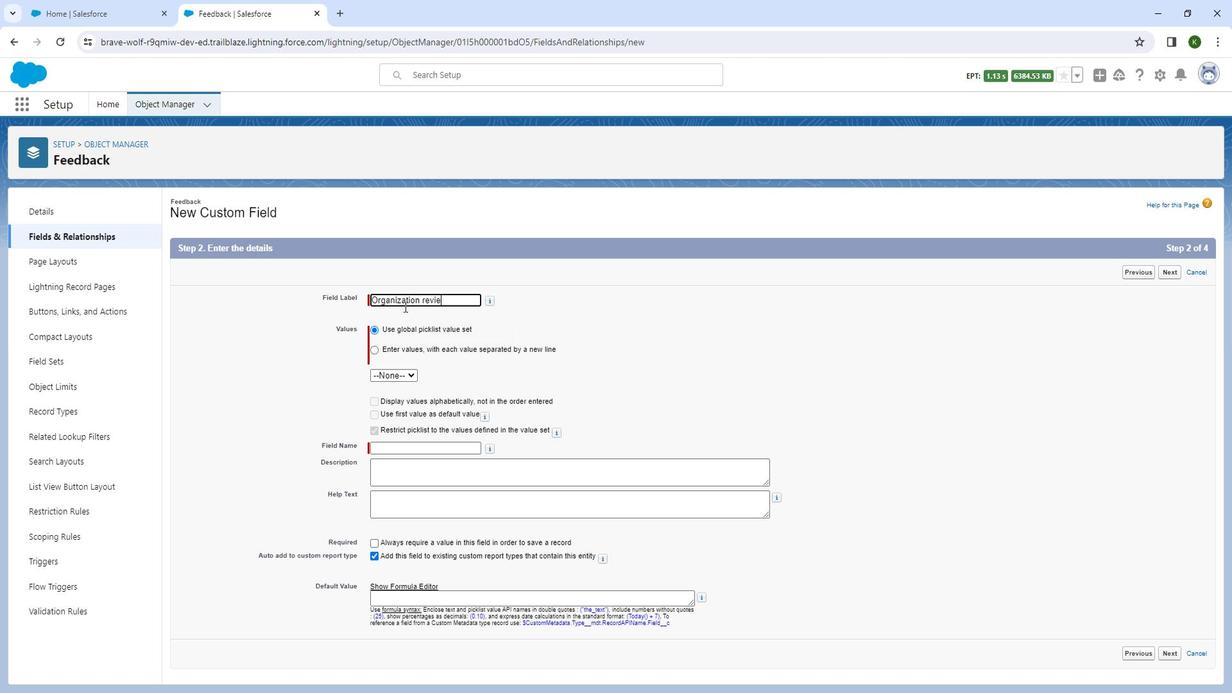 
Action: Mouse moved to (370, 346)
Screenshot: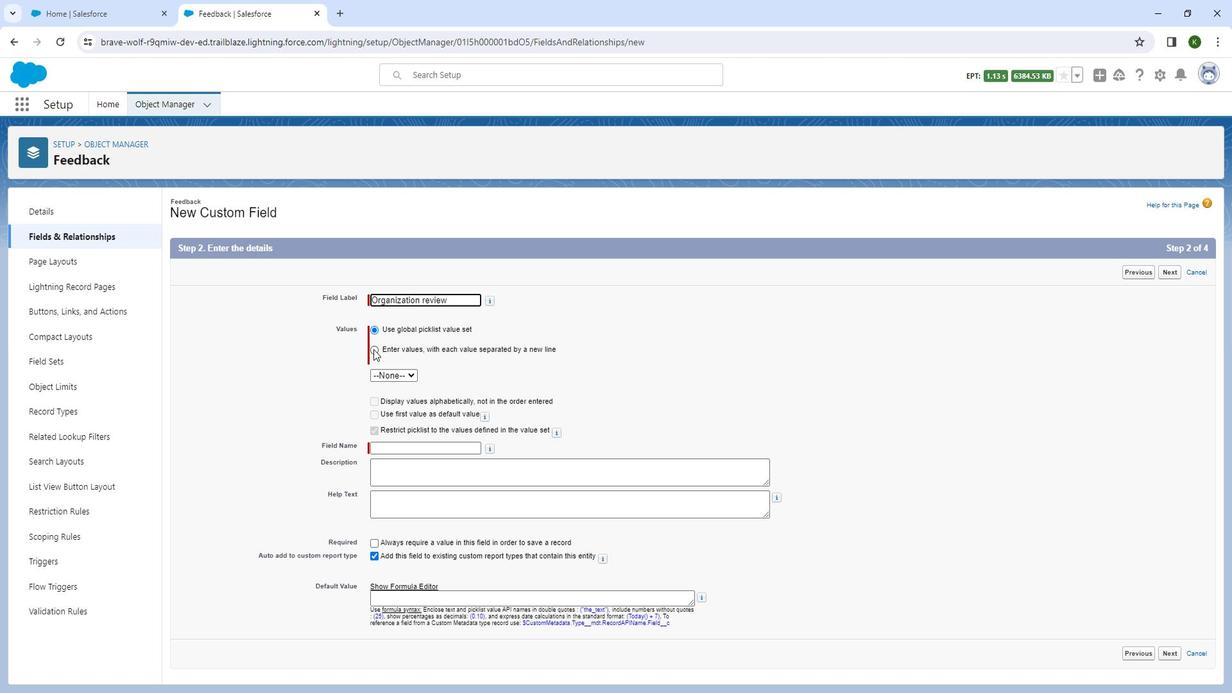 
Action: Mouse pressed left at (370, 346)
Screenshot: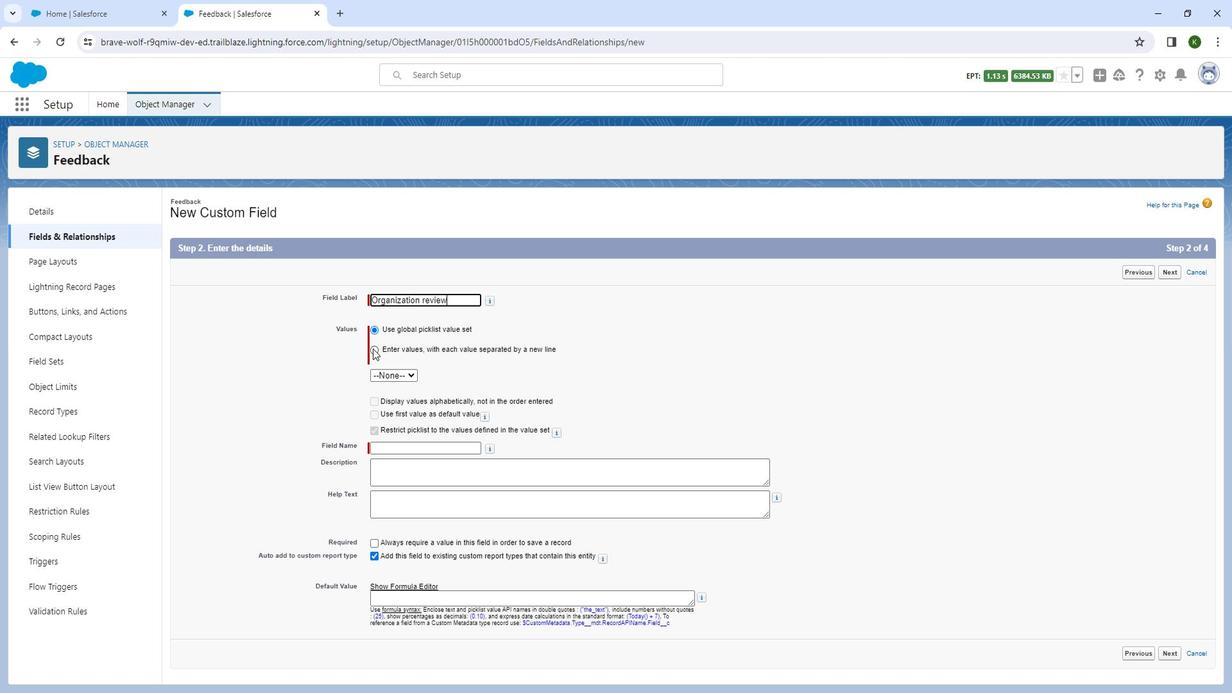 
Action: Mouse moved to (379, 387)
Screenshot: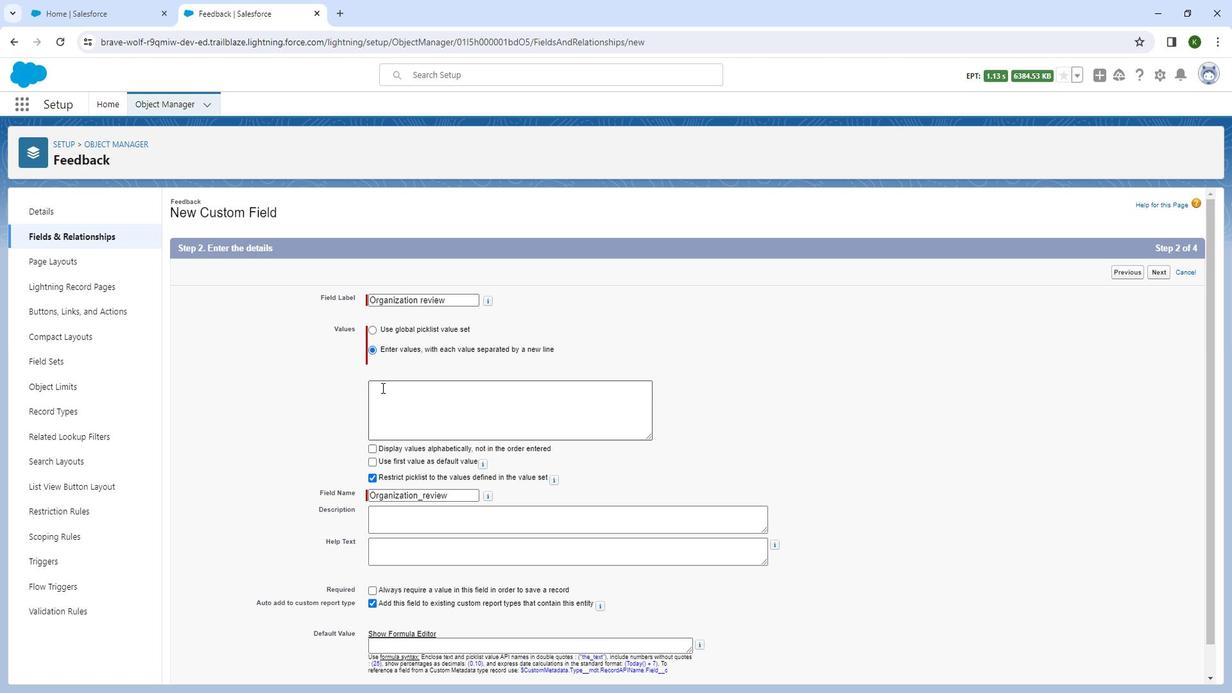 
Action: Mouse pressed left at (379, 387)
Screenshot: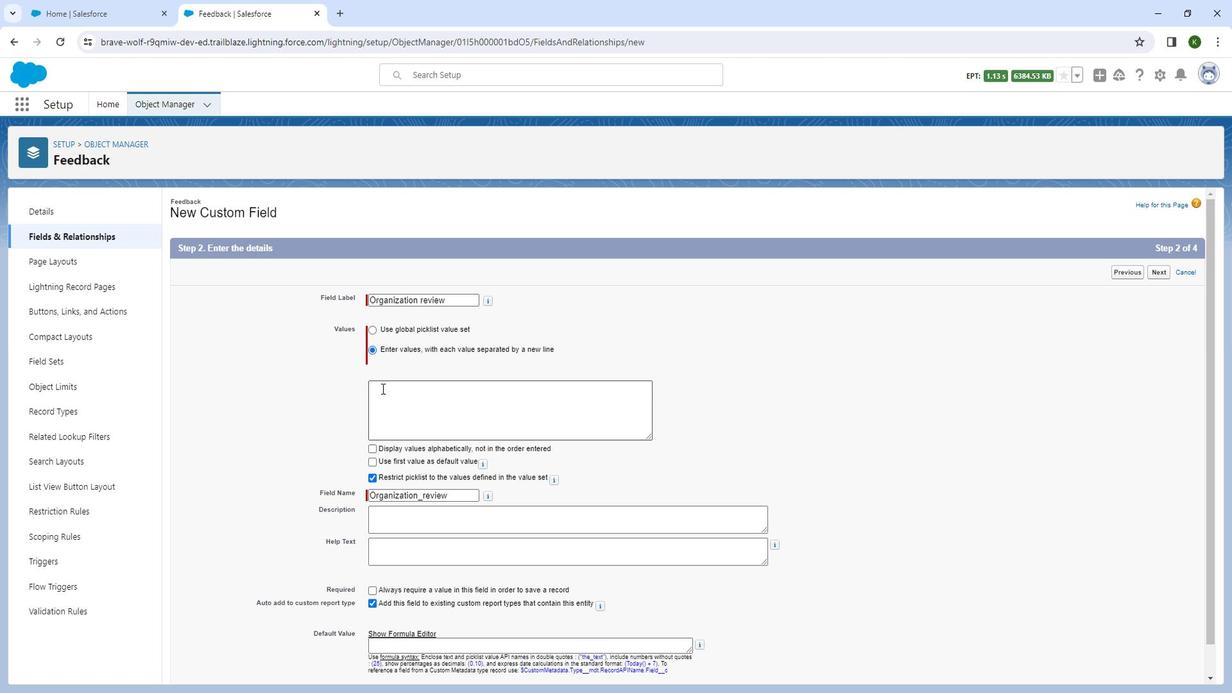 
Action: Key pressed 1<Key.enter>2<Key.enter>3<Key.enter>4<Key.enter>5<Key.enter>6<Key.enter>7<Key.enter>8<Key.enter>9<Key.enter>10
Screenshot: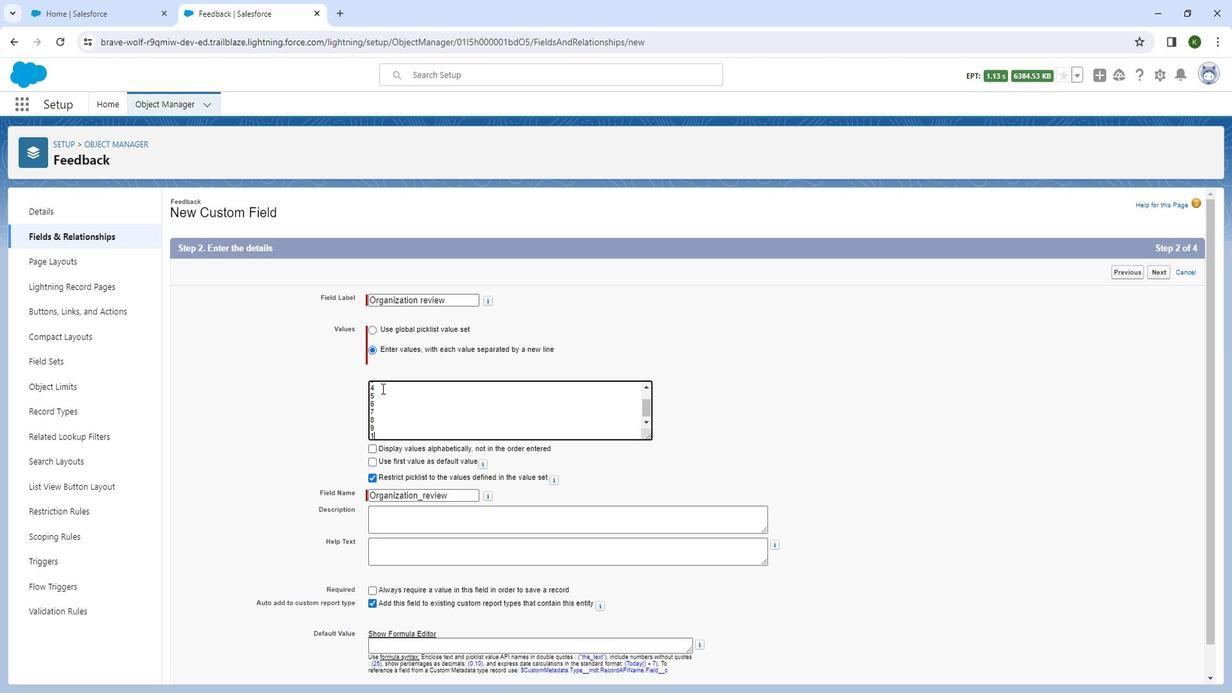
Action: Mouse moved to (453, 297)
Screenshot: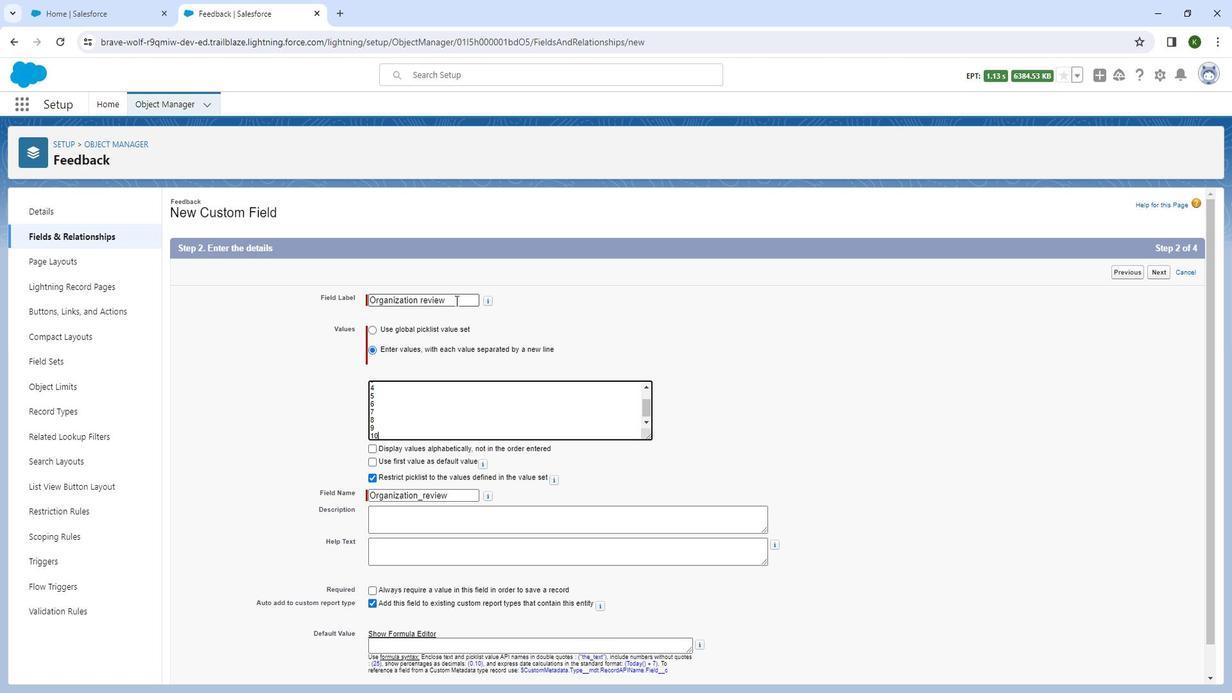 
Action: Mouse pressed left at (453, 297)
Screenshot: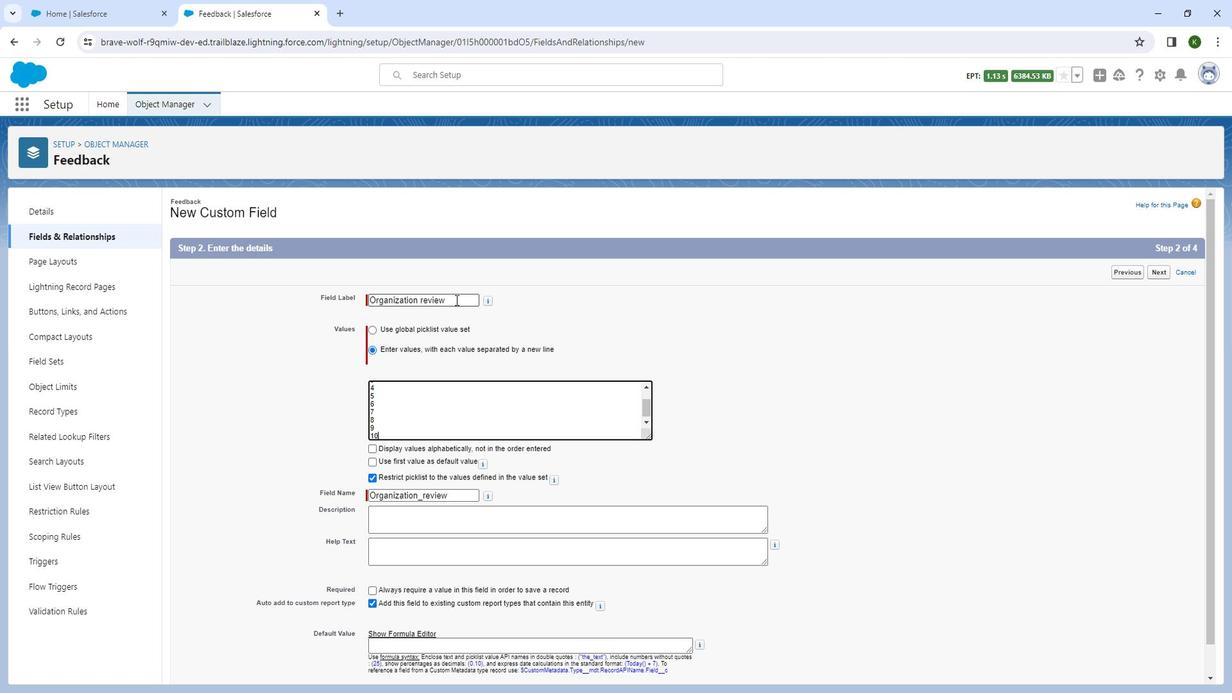 
Action: Key pressed <Key.shift_r><Key.shift_r><Key.shift_r><Key.shift_r><Key.shift_r><Key.shift_r><Key.shift_r><Key.shift_r><Key.shift_r><Key.shift_r><Key.shift_r><Key.shift_r><Key.shift_r><Key.shift_r><Key.shift_r><Key.shift_r><Key.shift_r><Key.shift_r><Key.shift_r><Key.shift_r><Key.shift_r><Key.shift_r><Key.shift_r><Key.shift_r><Key.shift_r><Key.shift_r><Key.shift_r><Key.shift_r><Key.shift_r><Key.shift_r><Key.shift_r><Key.shift_r><Key.shift_r><Key.shift_r><Key.shift_r><Key.shift_r><Key.shift_r><Key.shift_r><Key.shift_r>O<Key.backspace><Key.shift_r>(out<Key.space>of<Key.space>10<Key.shift_r>)
Screenshot: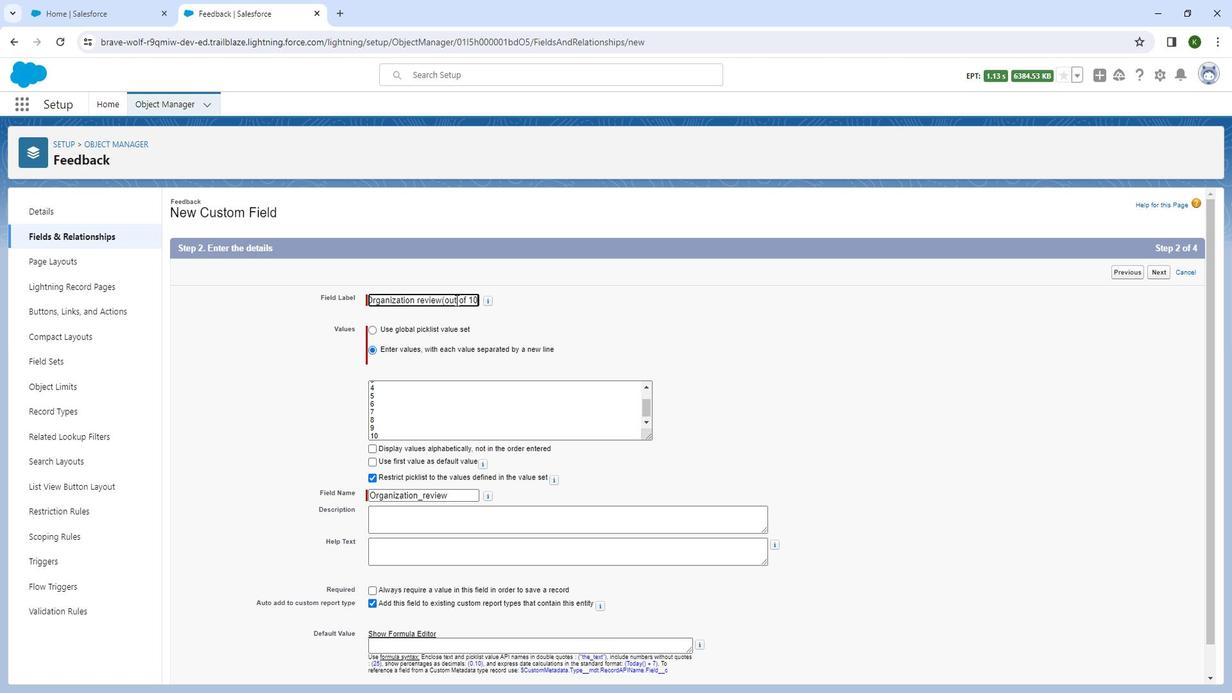 
Action: Mouse moved to (646, 405)
Screenshot: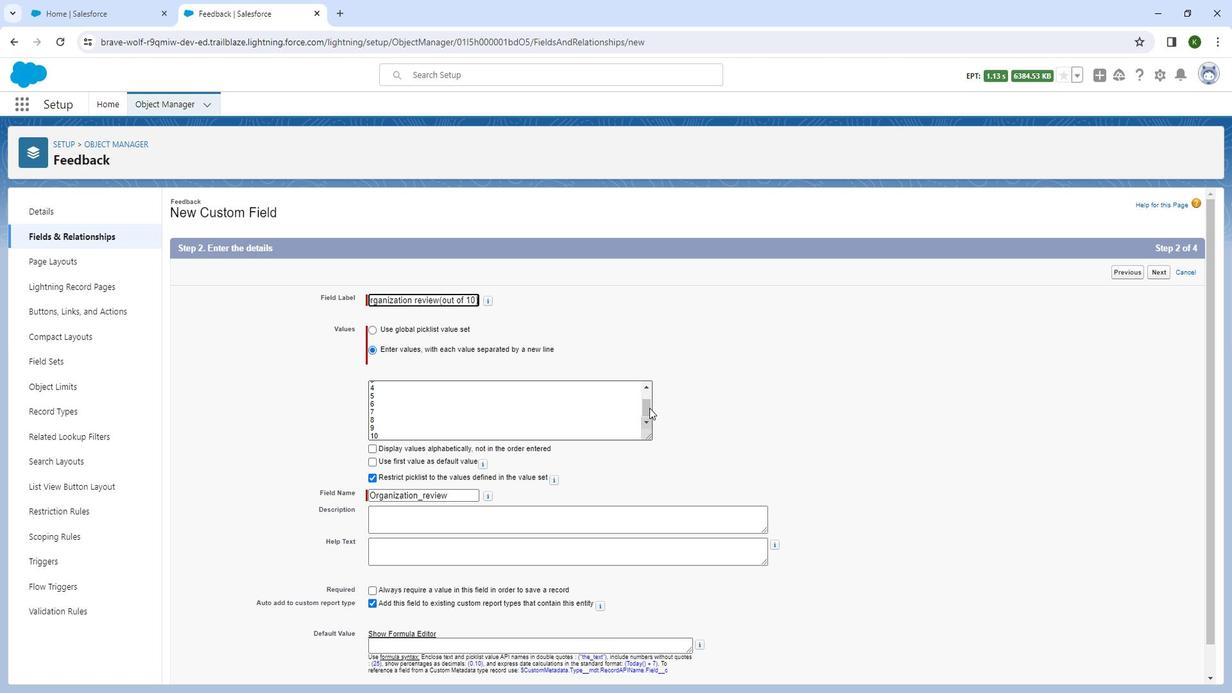 
Action: Mouse scrolled (646, 405) with delta (0, 0)
Screenshot: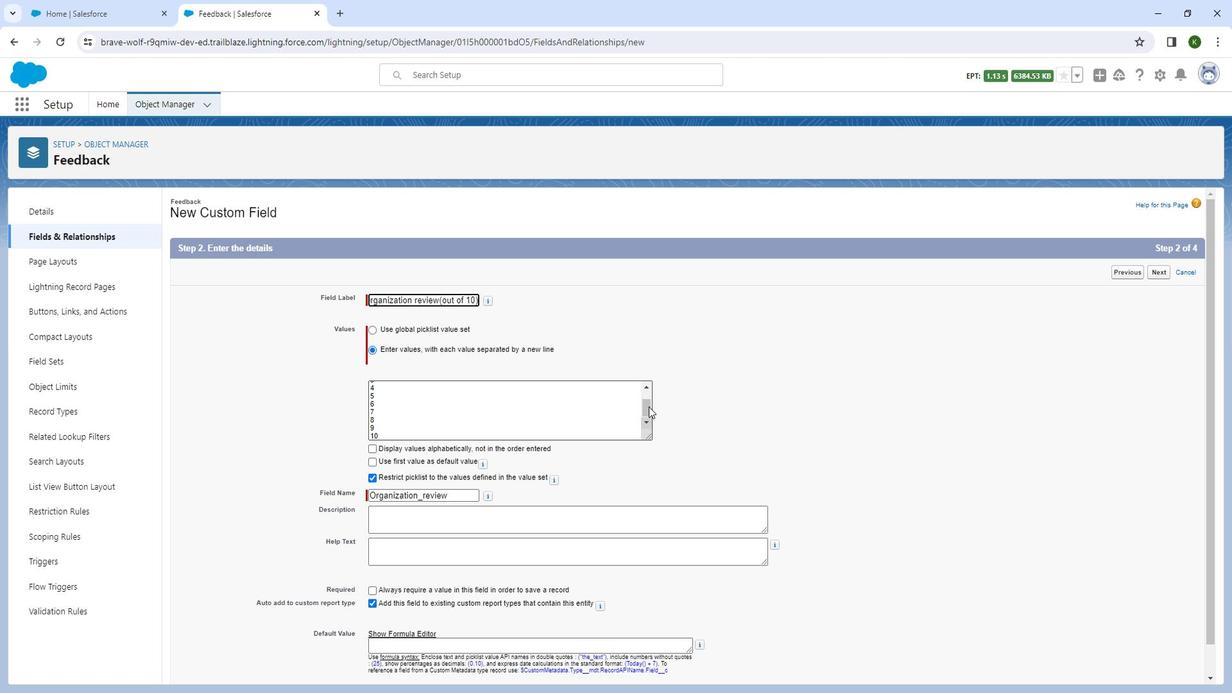 
Action: Mouse scrolled (646, 405) with delta (0, 0)
Screenshot: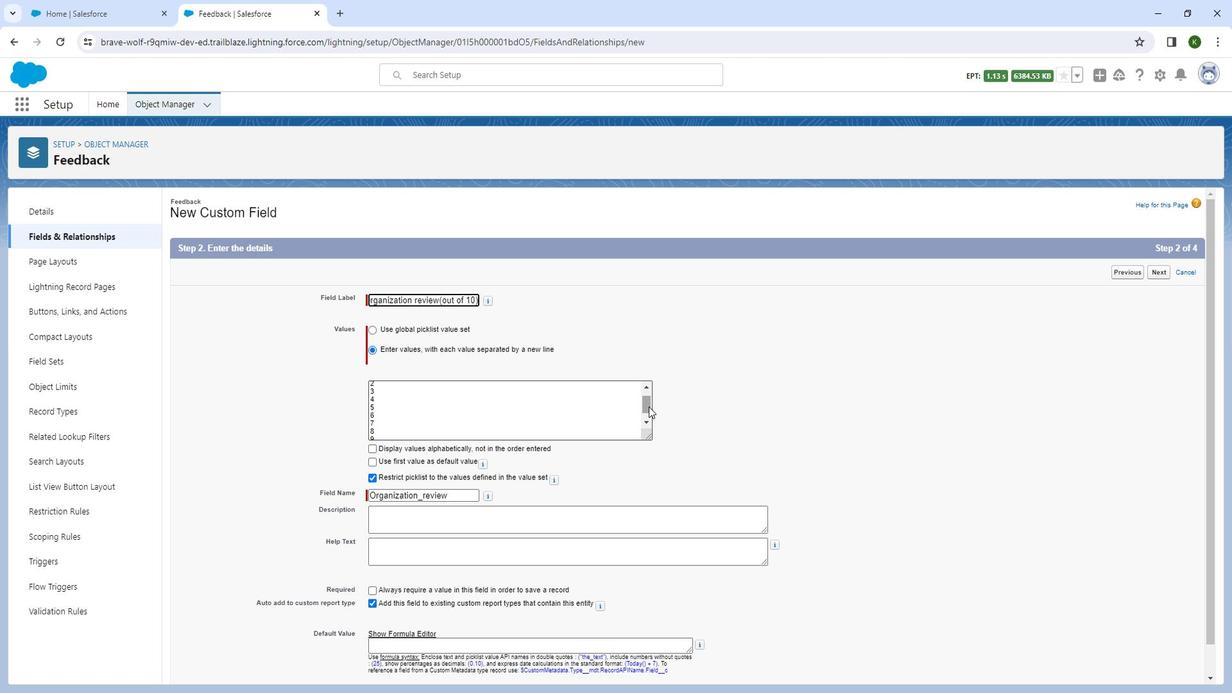 
Action: Mouse moved to (683, 404)
Screenshot: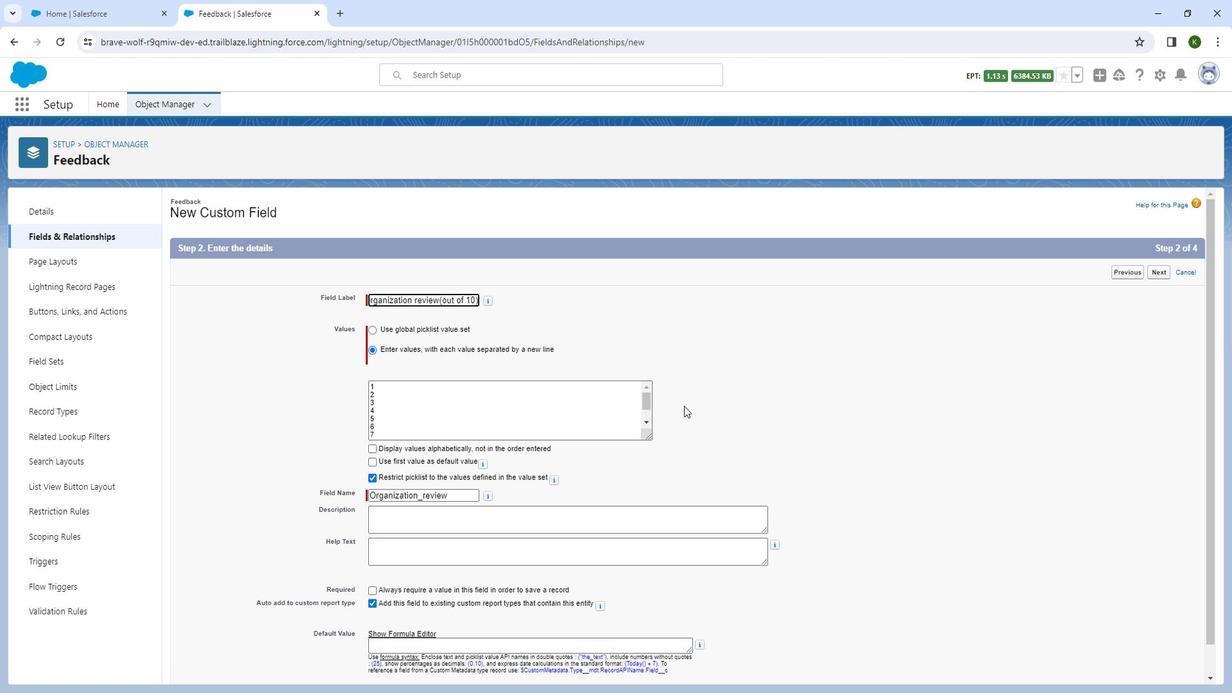 
Action: Mouse scrolled (683, 403) with delta (0, 0)
Screenshot: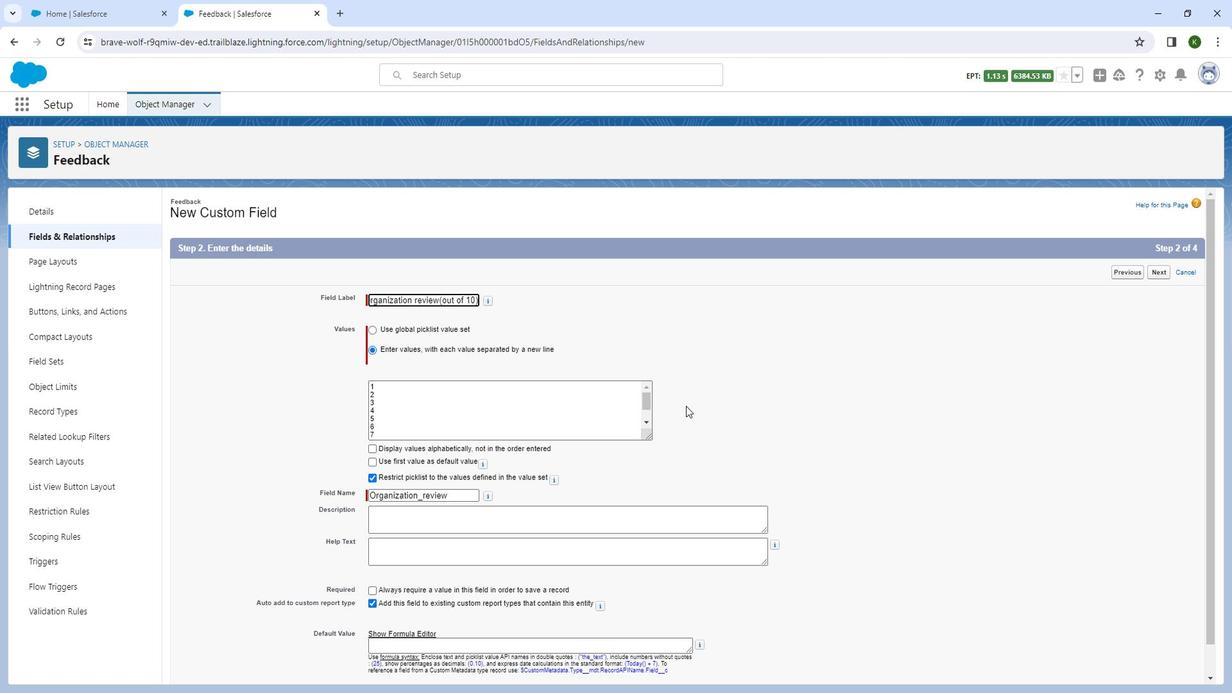 
Action: Mouse scrolled (683, 403) with delta (0, 0)
Screenshot: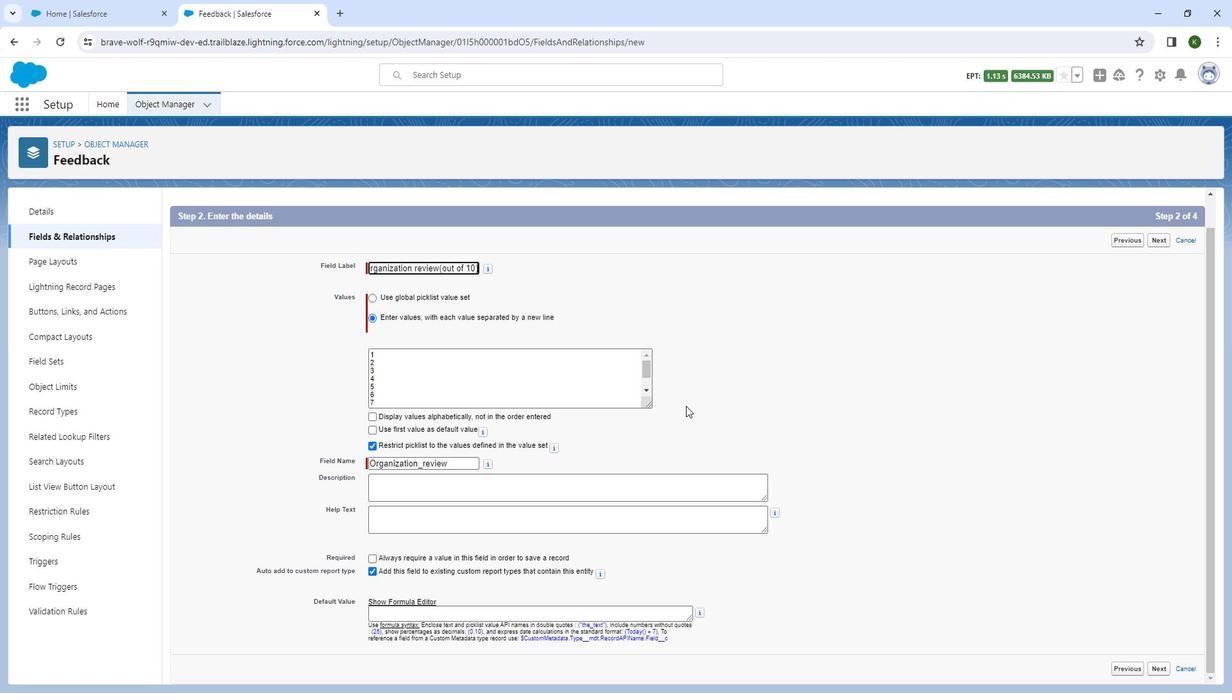 
Action: Mouse moved to (452, 483)
Screenshot: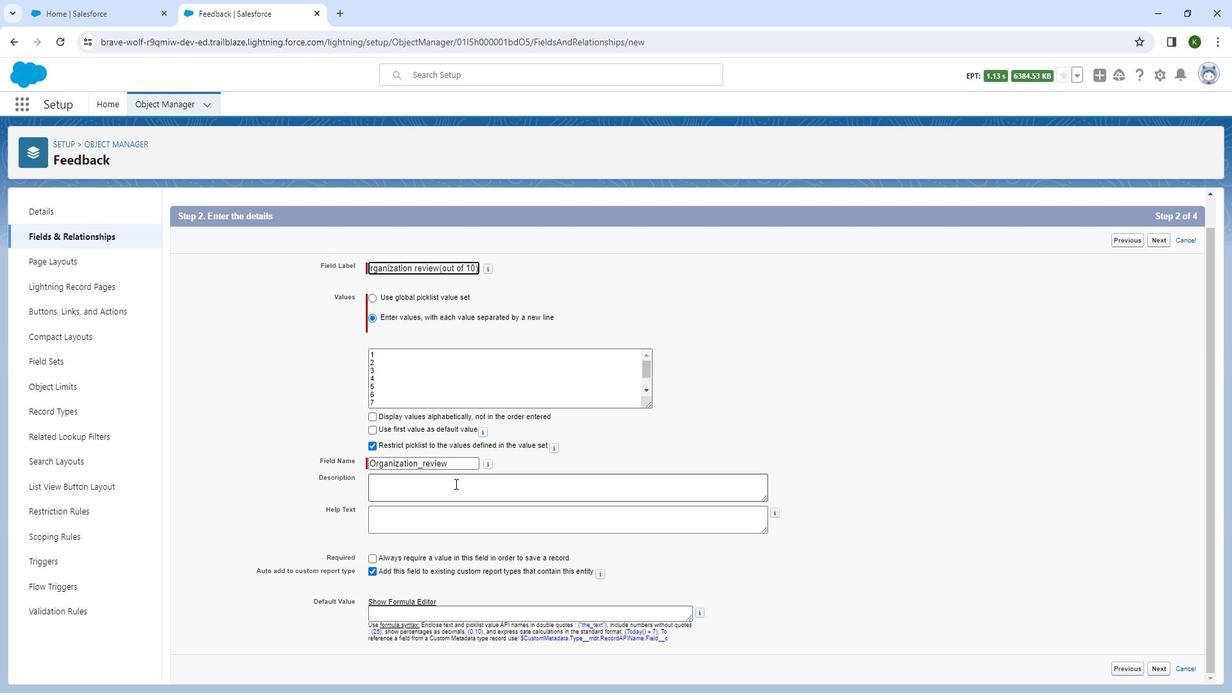 
Action: Mouse pressed left at (452, 483)
Screenshot: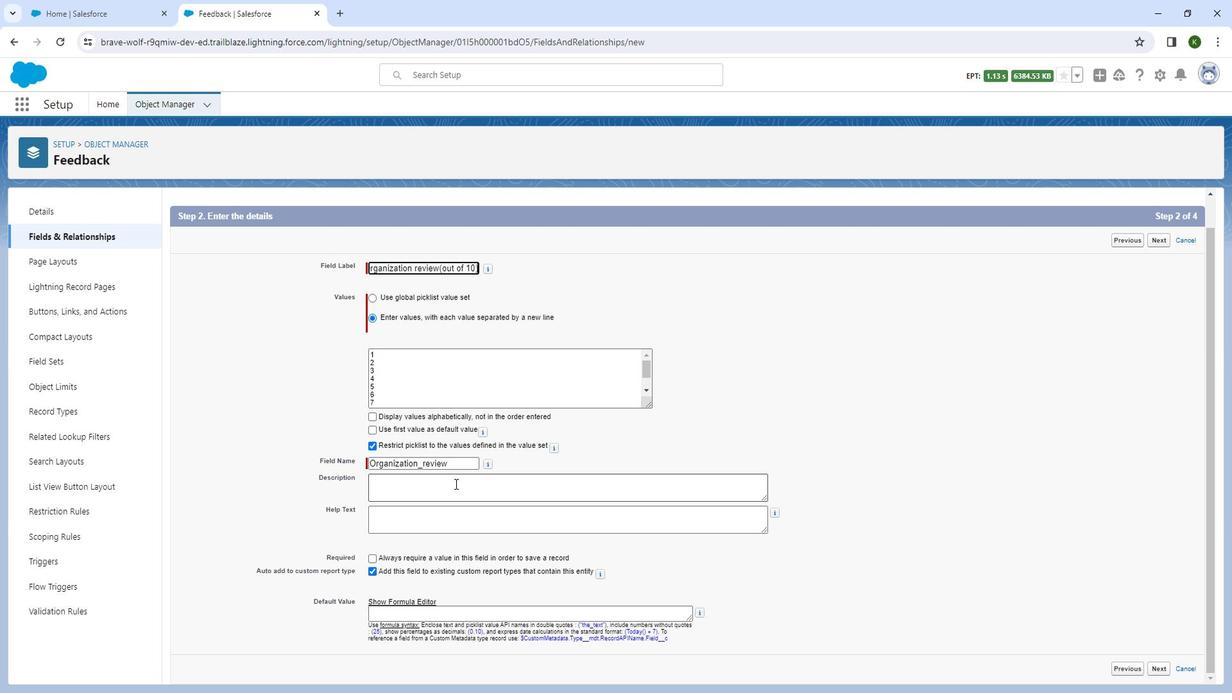 
Action: Key pressed <Key.shift_r>This<Key.space>field<Key.space>states<Key.space>the<Key.space>review<Key.space>abour<Key.backspace>t<Key.space>your<Key.space>organization.<Key.space><Key.shift>And<Key.space>store<Key.space>the<Key.space>related<Key.space>information<Key.space>into<Key.space>feedback<Key.space>object.
Screenshot: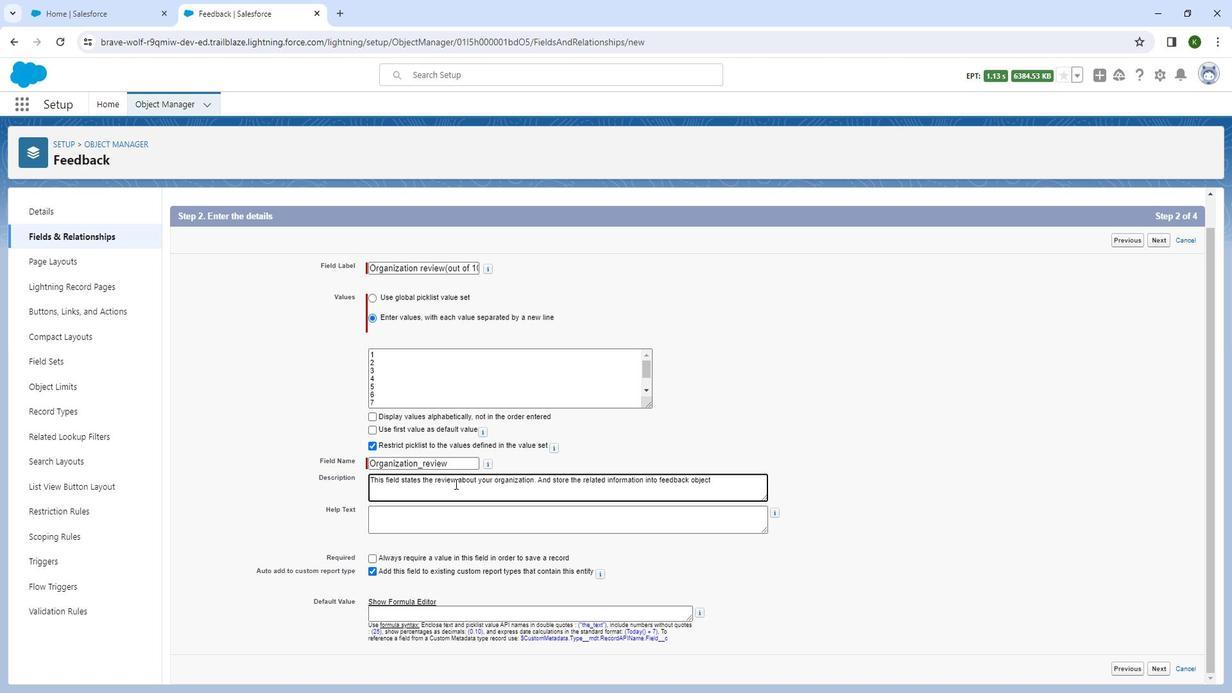
Action: Mouse moved to (456, 514)
Screenshot: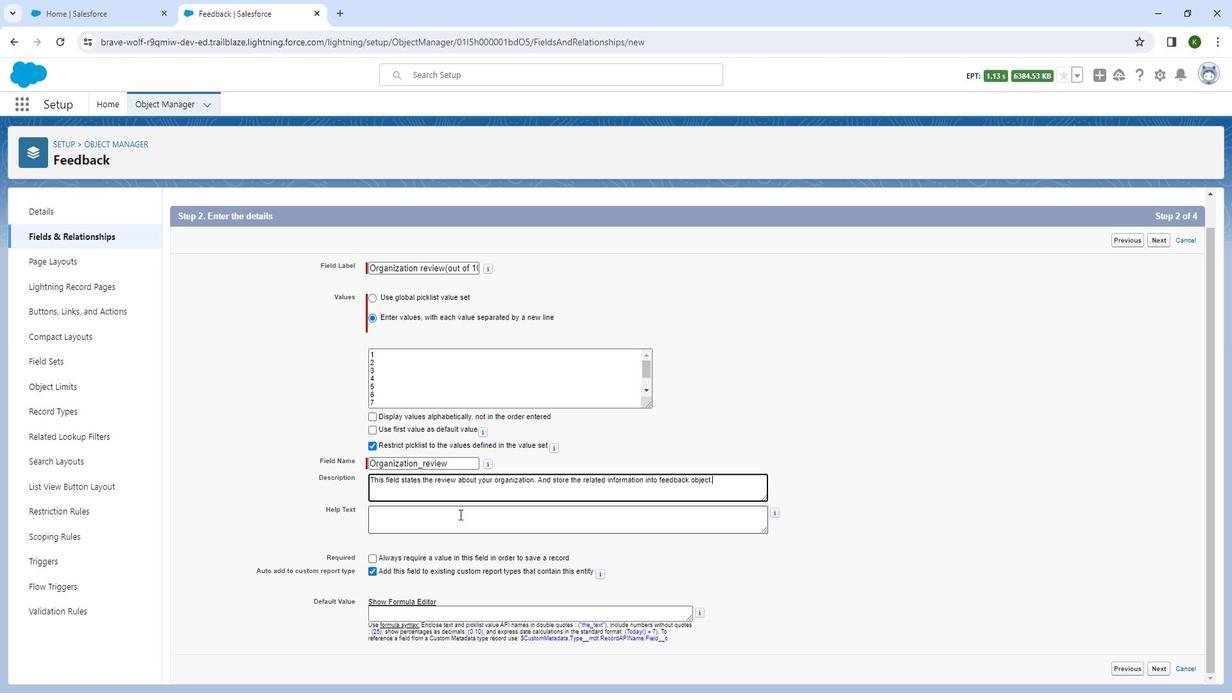 
Action: Mouse pressed left at (456, 514)
Screenshot: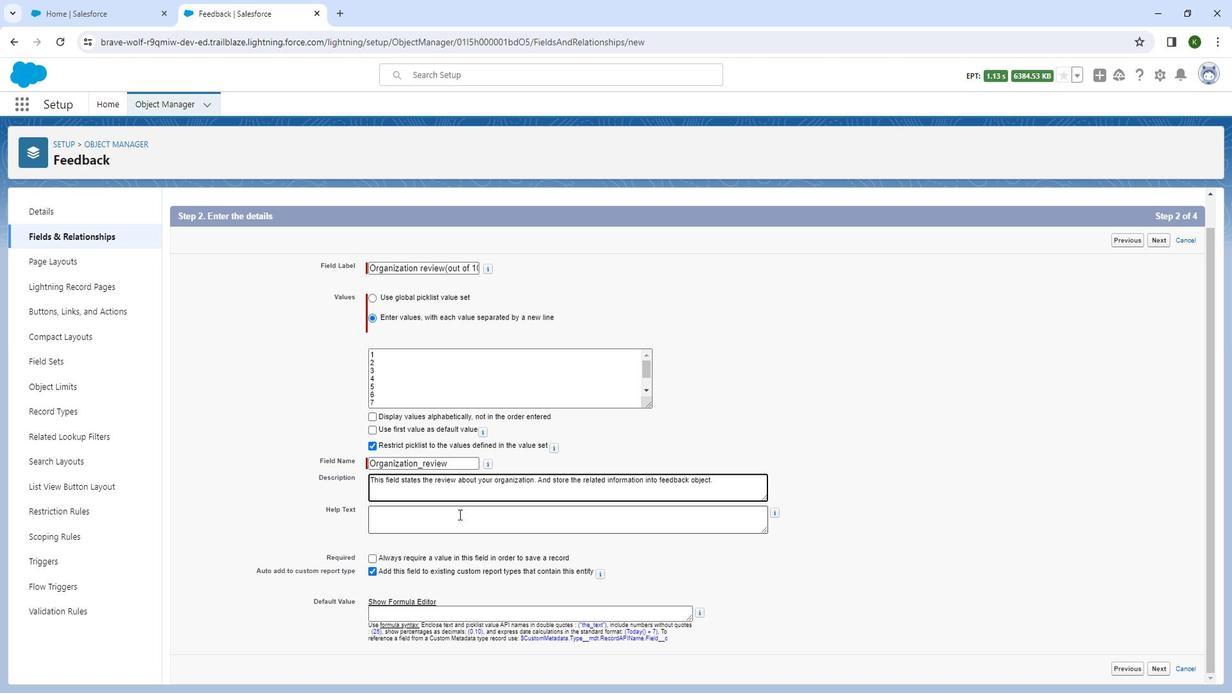 
Action: Key pressed <Key.shift_r>T<Key.backspace><Key.shift_r>Please<Key.space>rate<Key.space>the<Key.space>organization<Key.space>review<Key.space>...
Screenshot: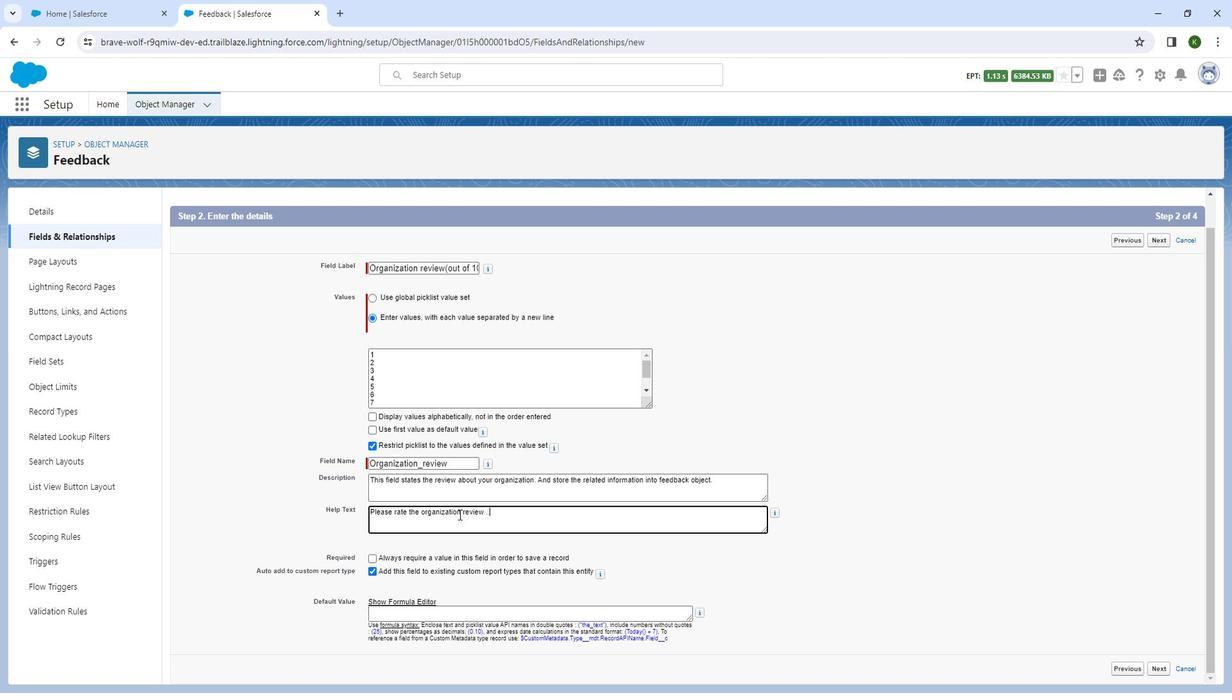 
Action: Mouse moved to (817, 431)
Screenshot: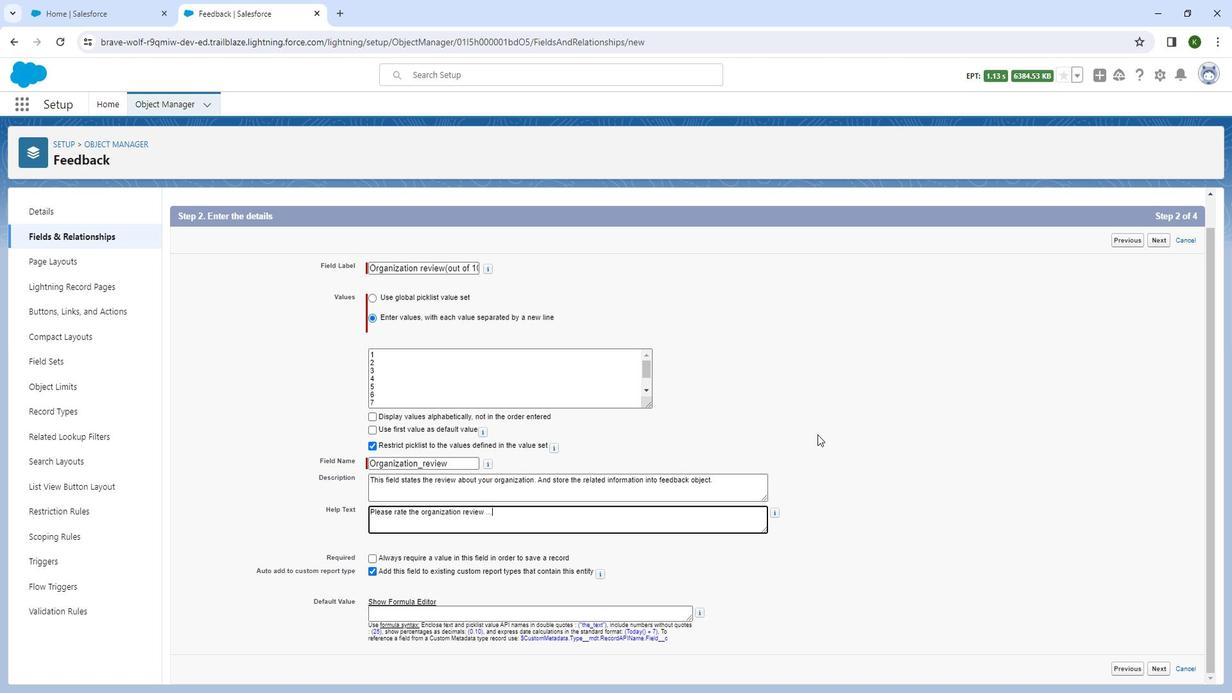 
Action: Mouse pressed left at (817, 431)
